 Task: Look for space in Yukuhashi, Japan from 12th August, 2023 to 16th August, 2023 for 8 adults in price range Rs.10000 to Rs.16000. Place can be private room with 8 bedrooms having 8 beds and 8 bathrooms. Property type can be house, flat, guest house, hotel. Amenities needed are: wifi, TV, free parkinig on premises, gym, breakfast. Booking option can be shelf check-in. Required host language is English.
Action: Mouse moved to (601, 127)
Screenshot: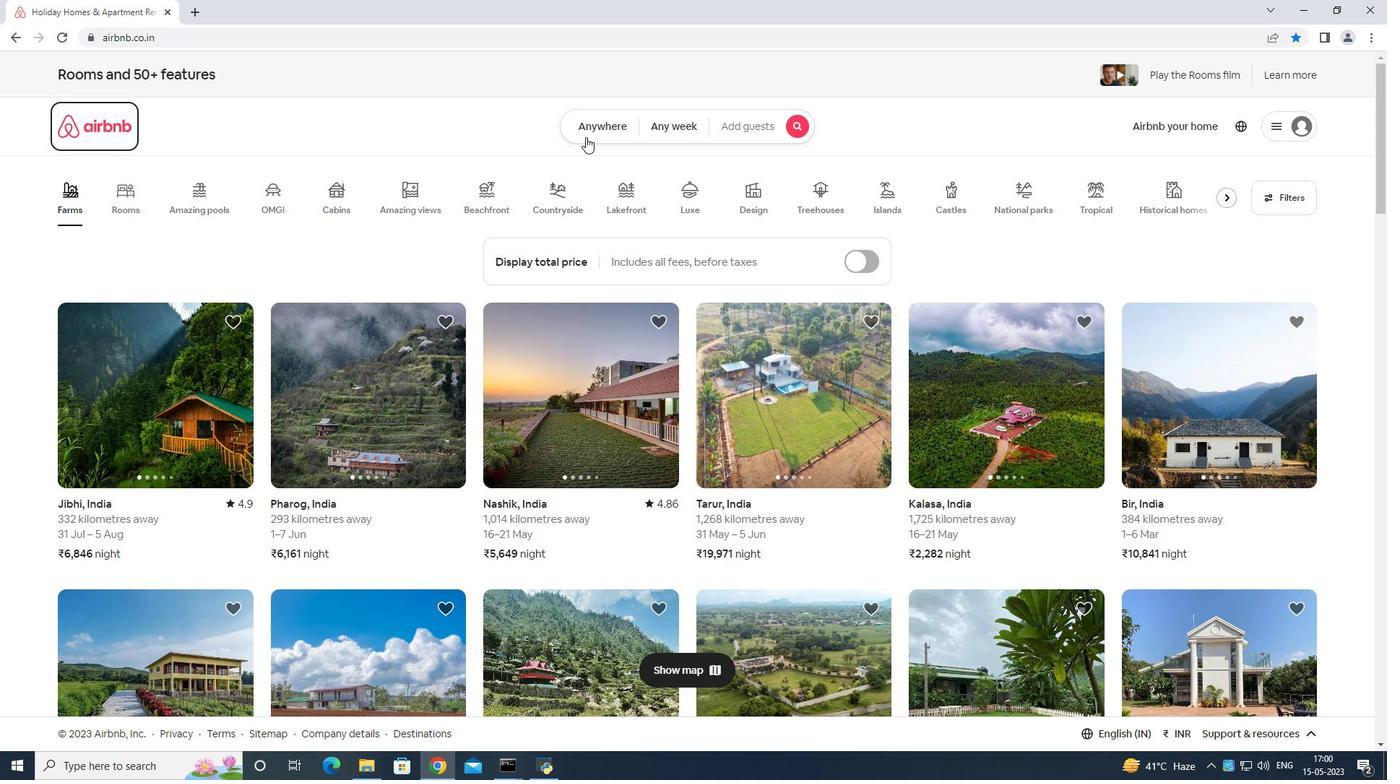 
Action: Mouse pressed left at (601, 127)
Screenshot: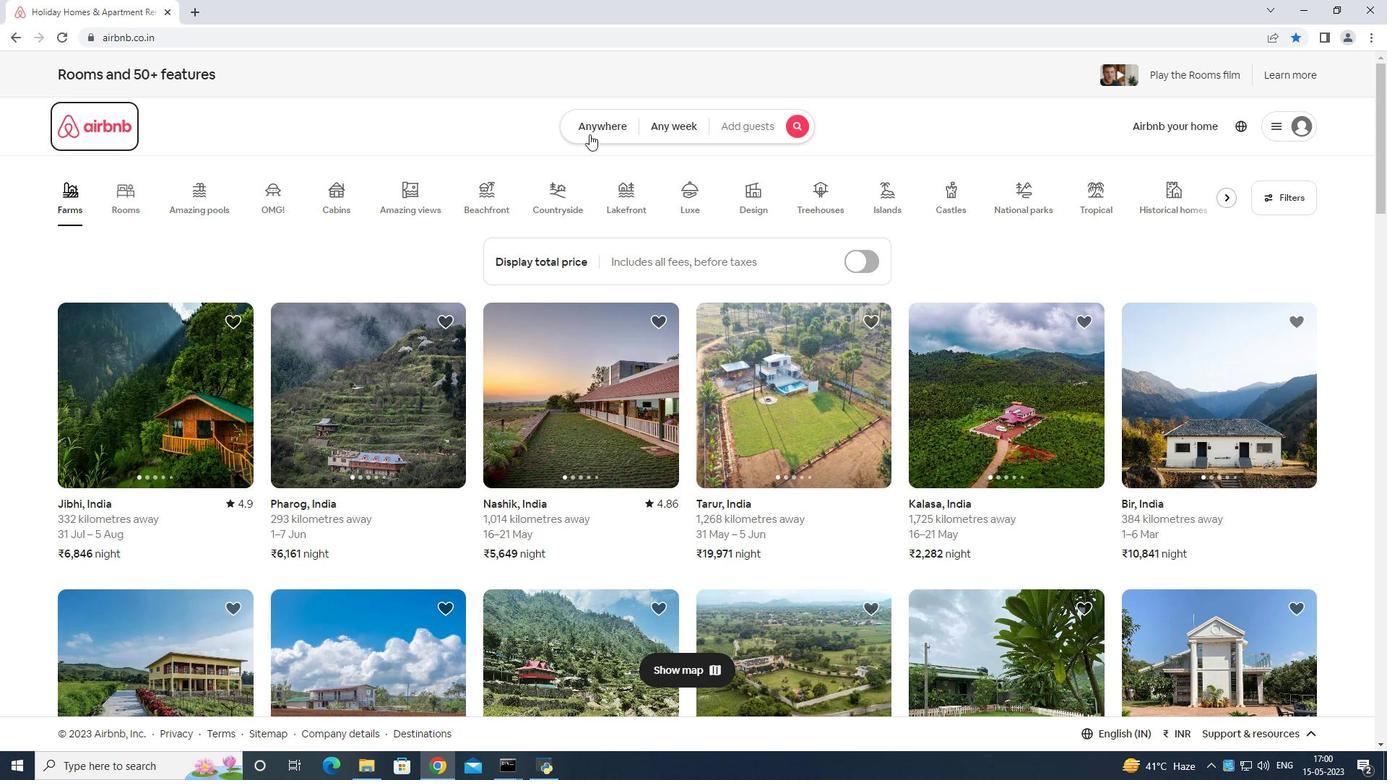 
Action: Mouse moved to (515, 171)
Screenshot: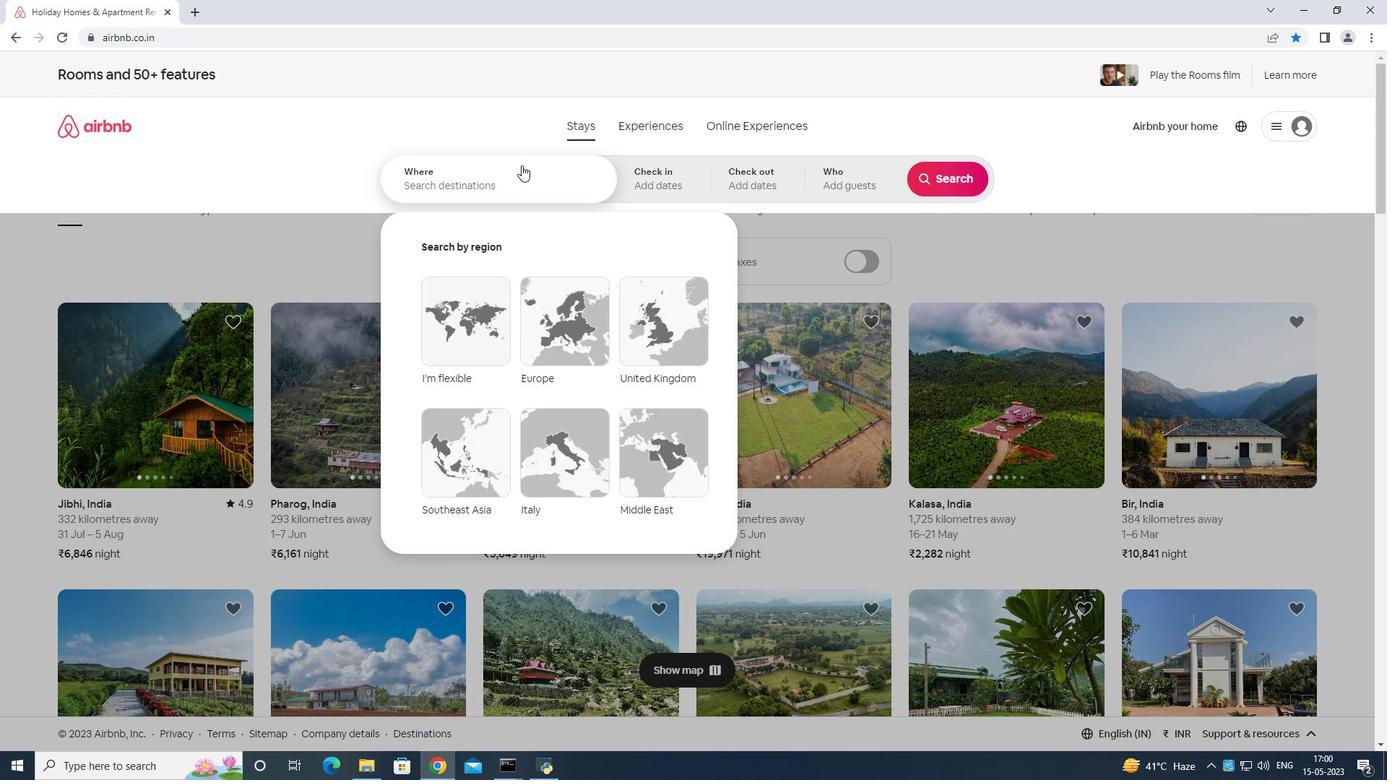 
Action: Mouse pressed left at (515, 171)
Screenshot: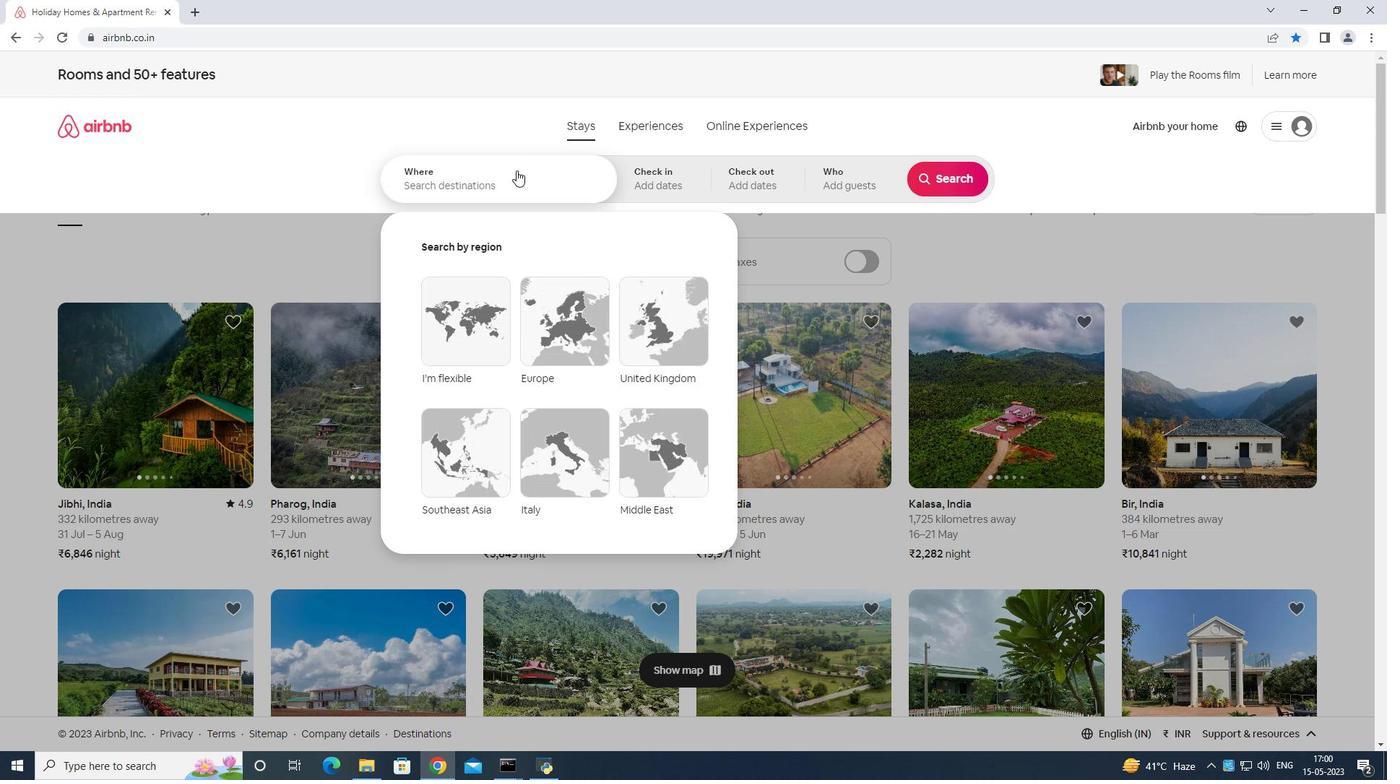 
Action: Mouse moved to (568, 200)
Screenshot: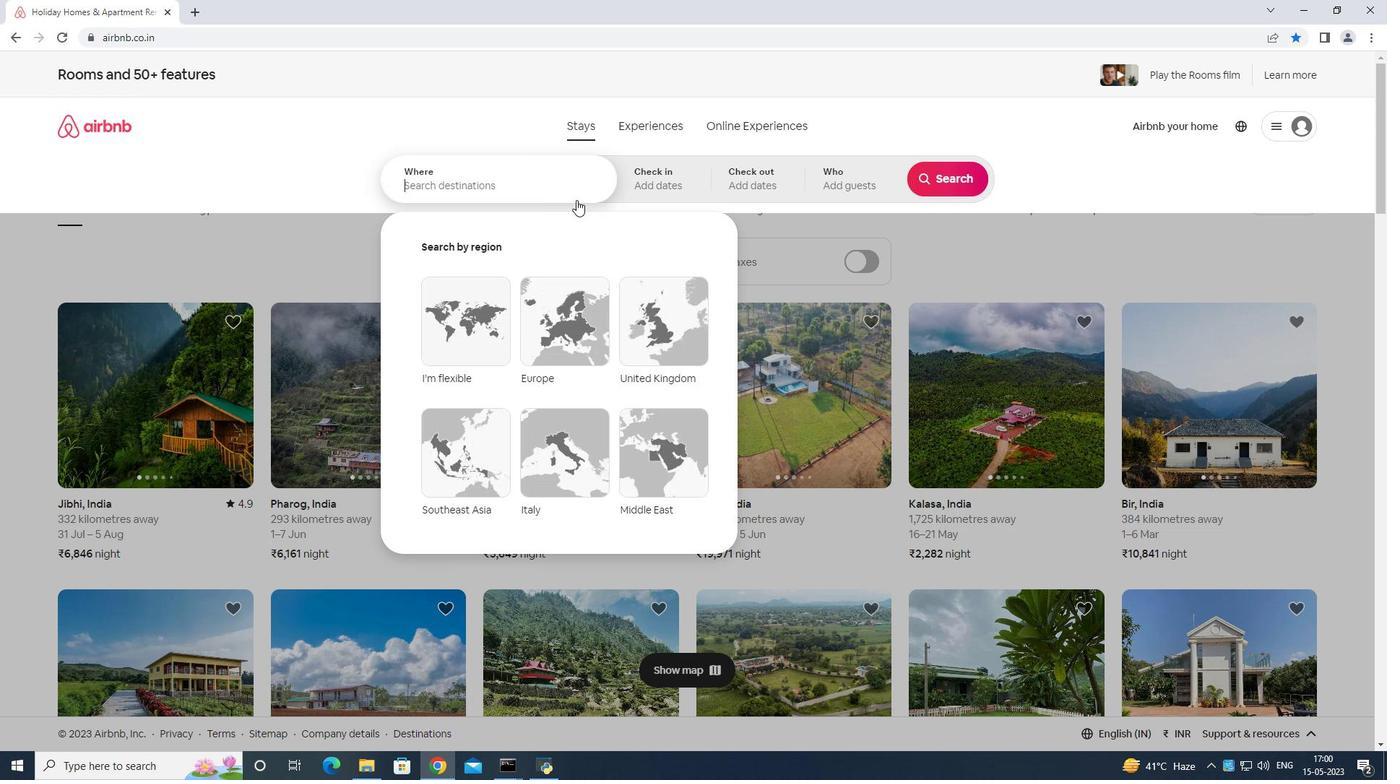 
Action: Key pressed <Key.shift>Yukuhashi<Key.space>japan<Key.enter>
Screenshot: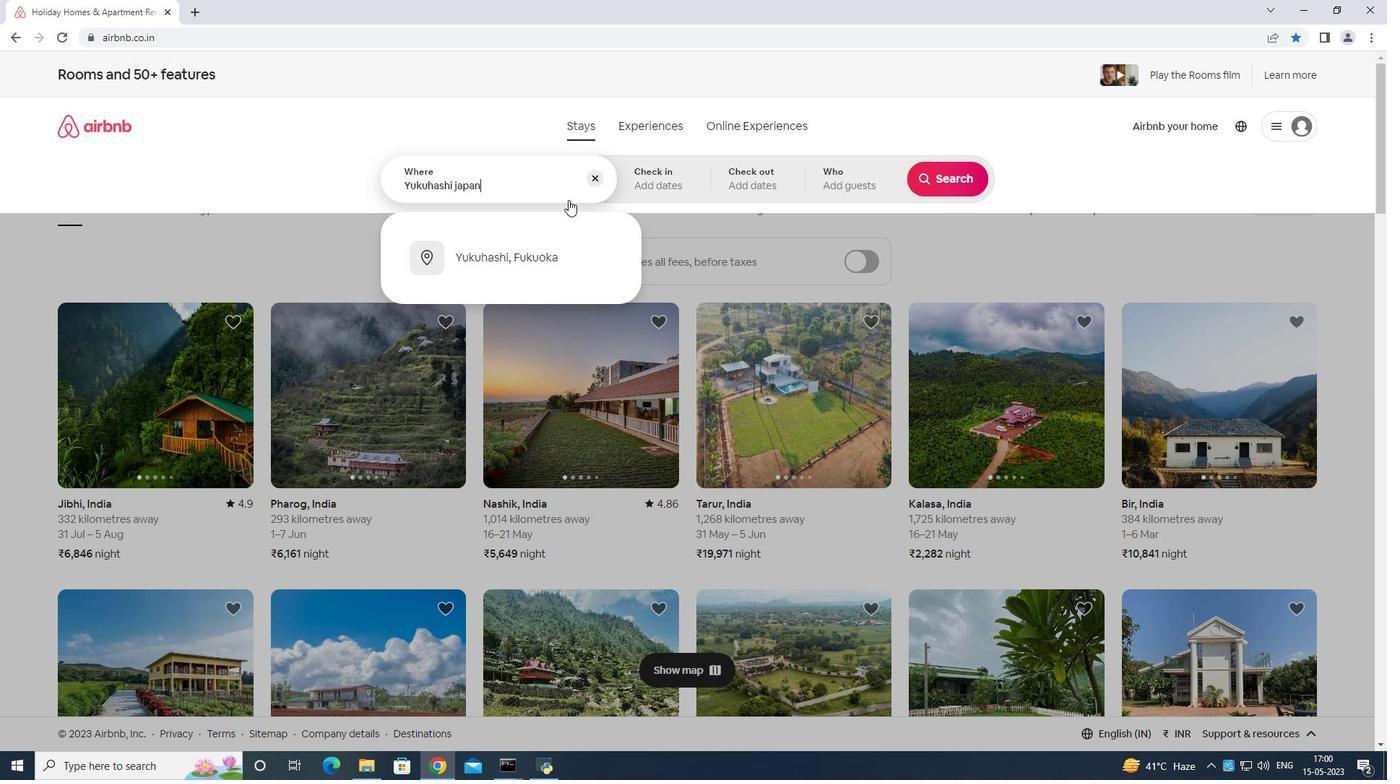 
Action: Mouse moved to (948, 294)
Screenshot: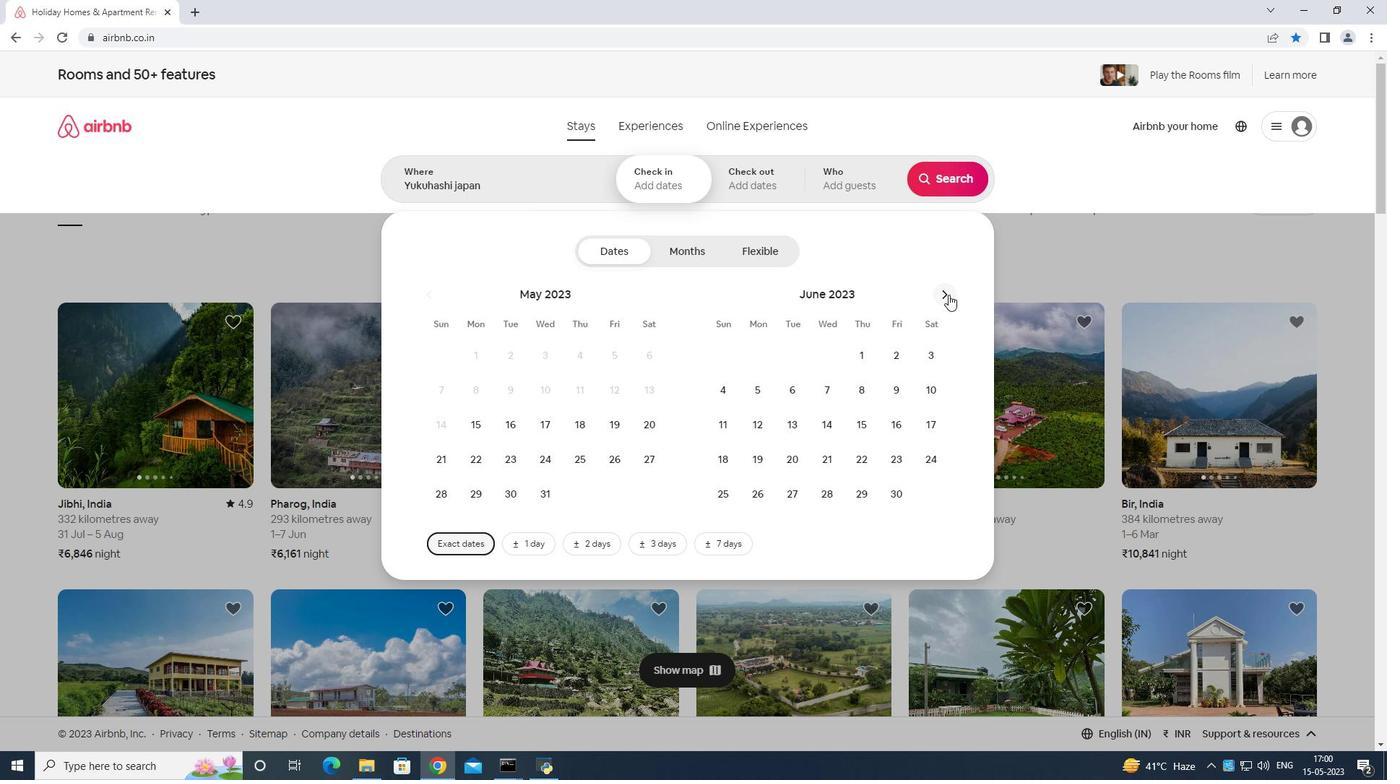 
Action: Mouse pressed left at (948, 294)
Screenshot: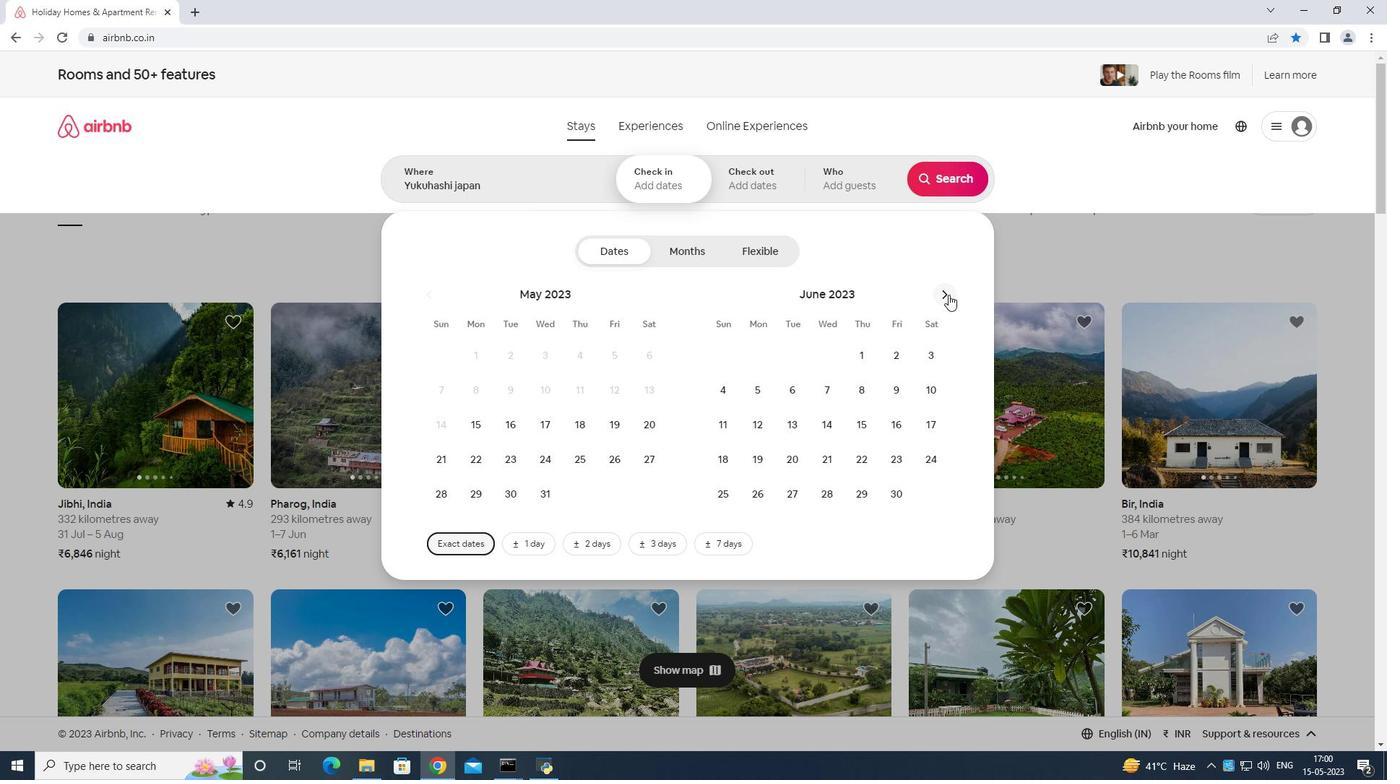 
Action: Mouse pressed left at (948, 294)
Screenshot: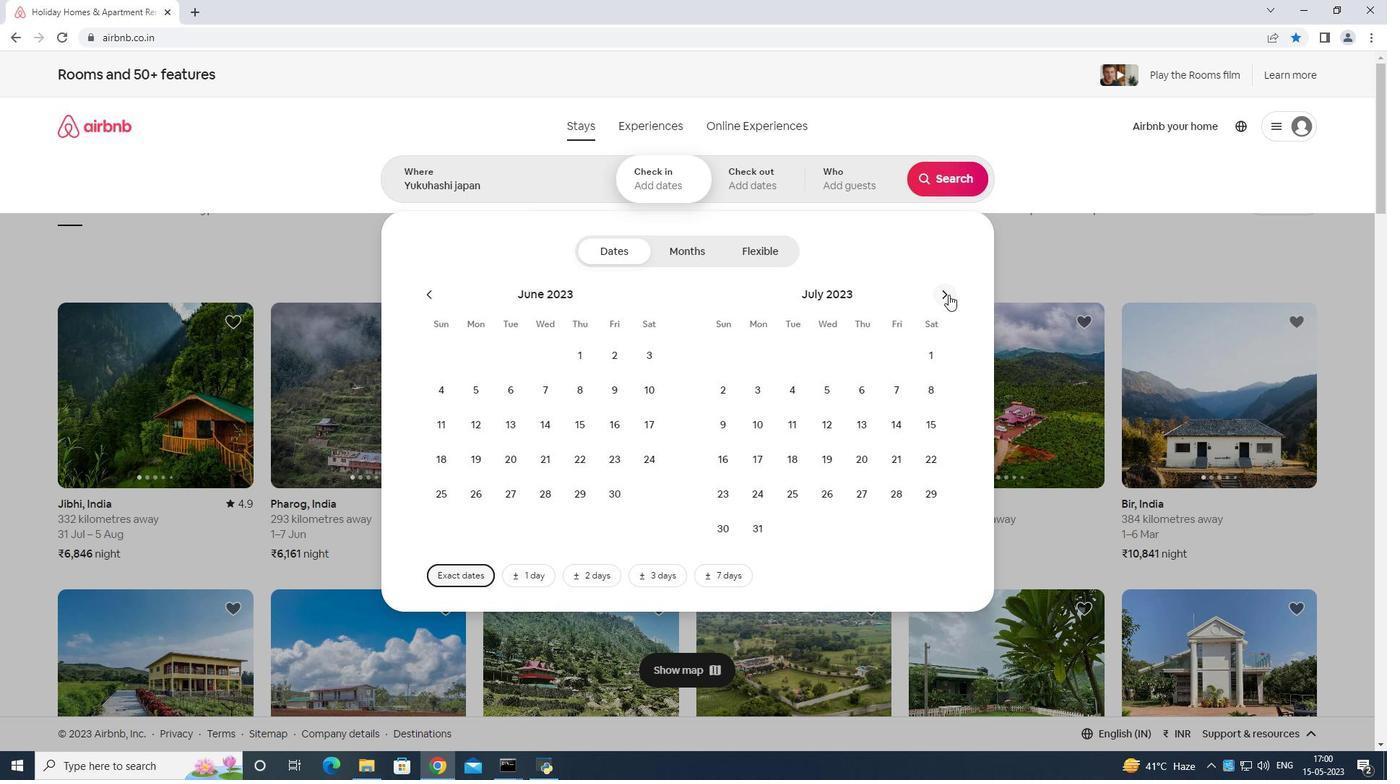 
Action: Mouse moved to (919, 382)
Screenshot: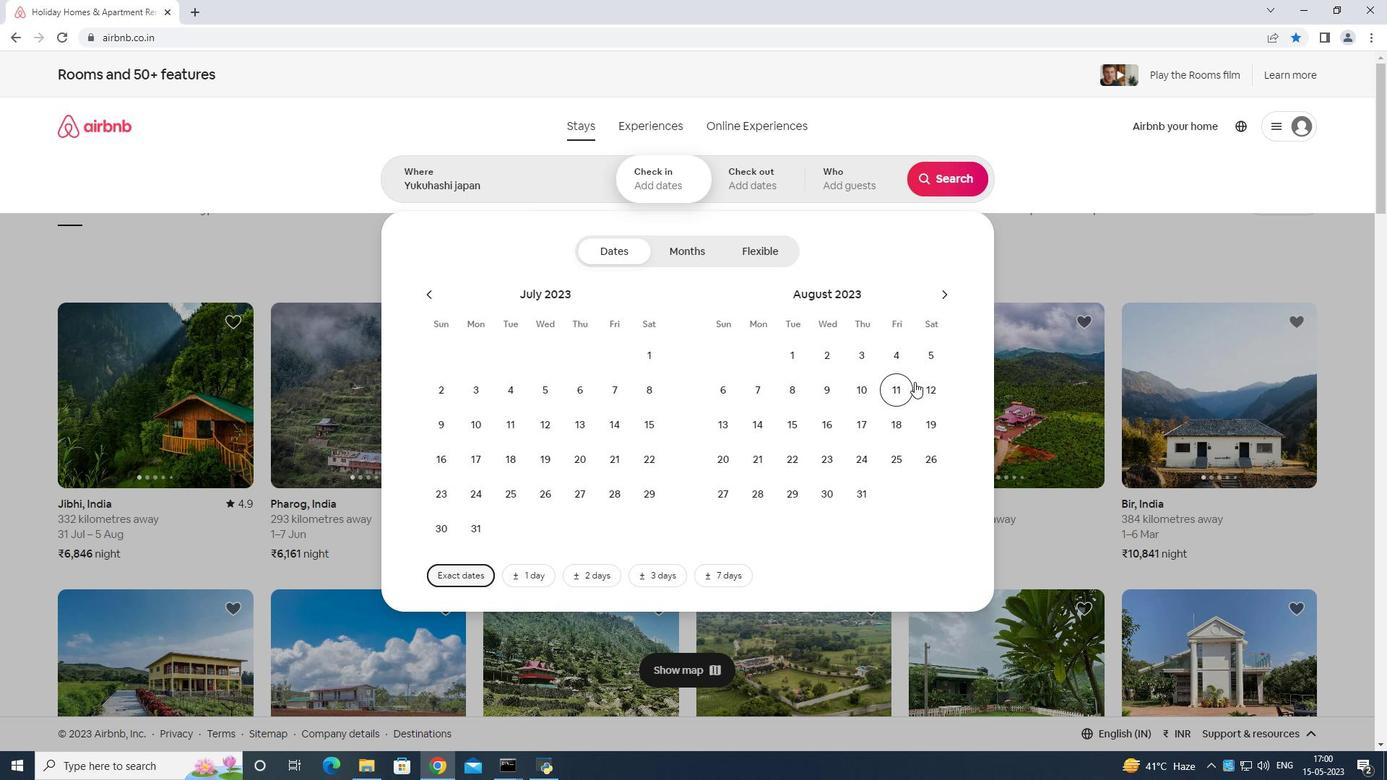 
Action: Mouse pressed left at (919, 382)
Screenshot: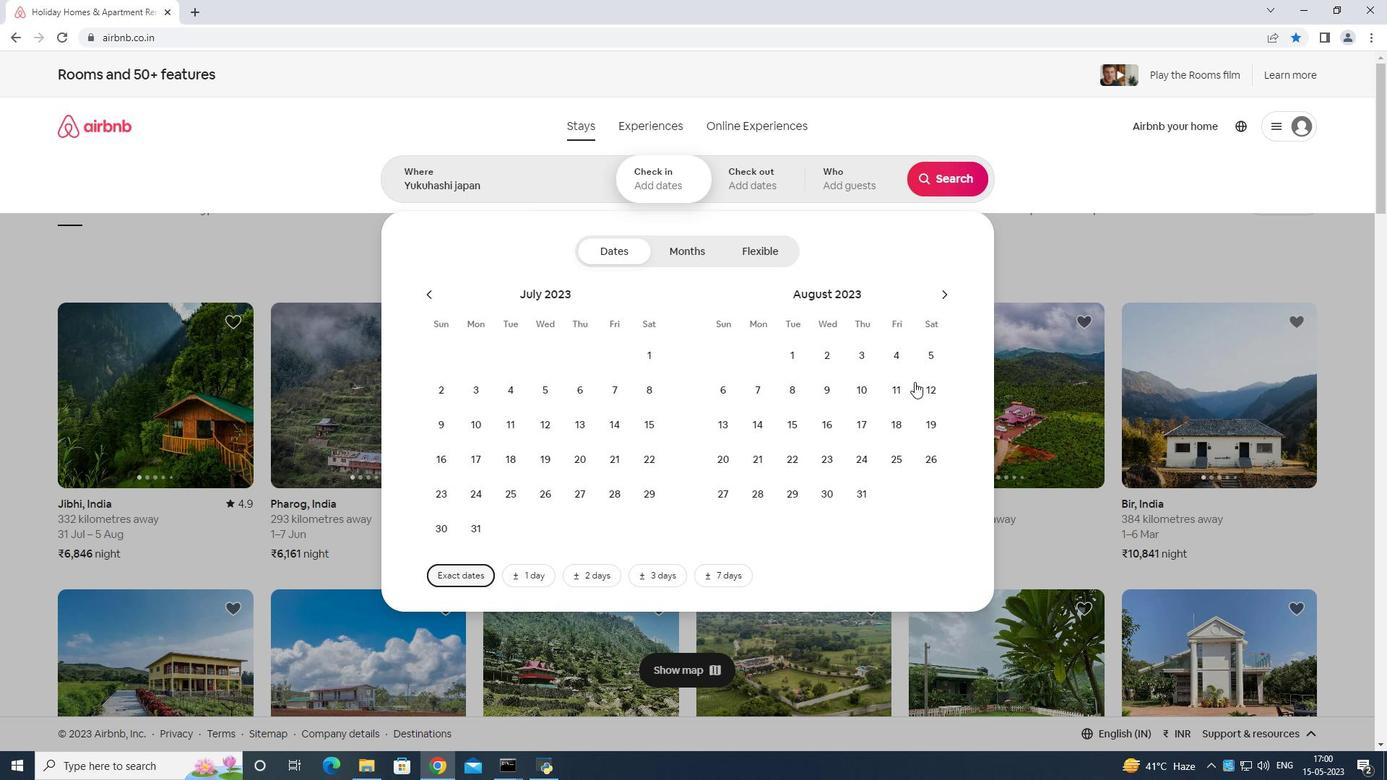 
Action: Mouse moved to (821, 416)
Screenshot: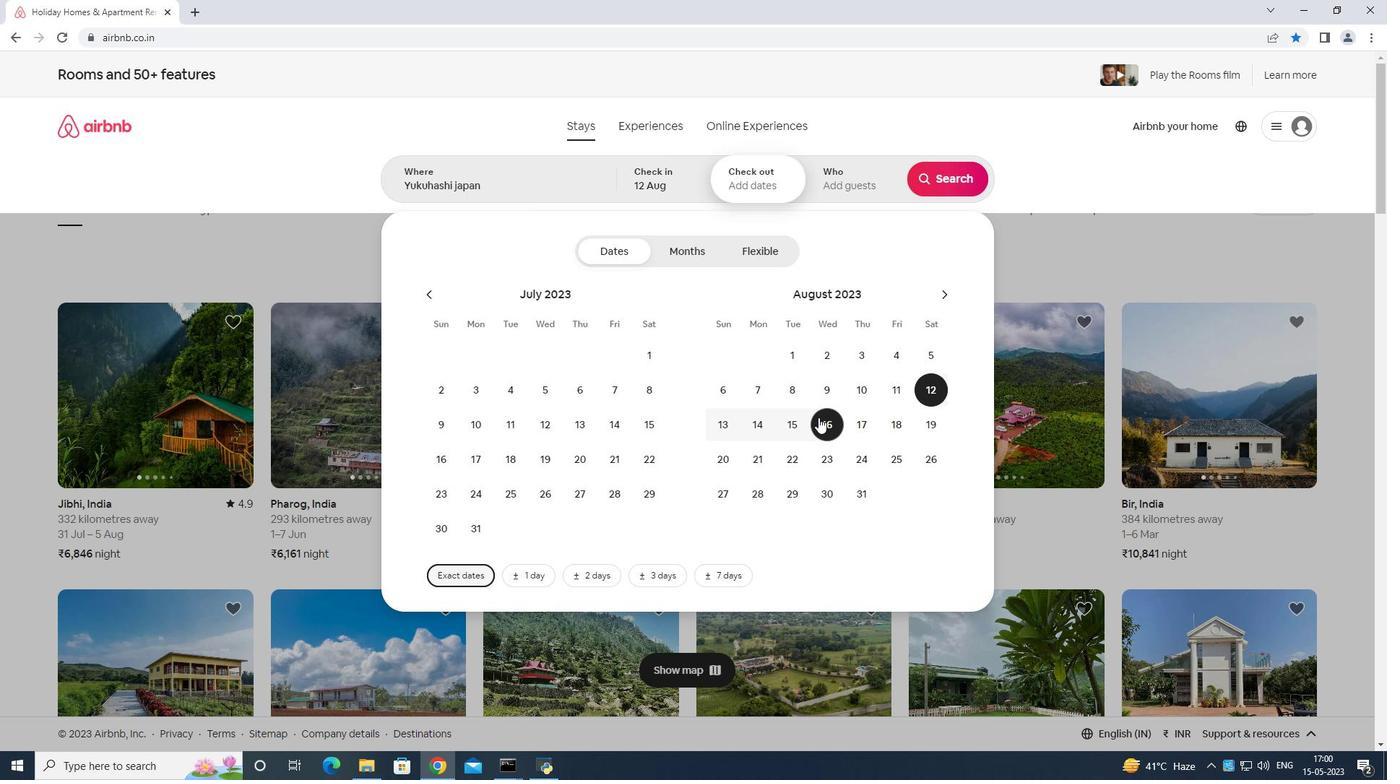 
Action: Mouse pressed left at (821, 416)
Screenshot: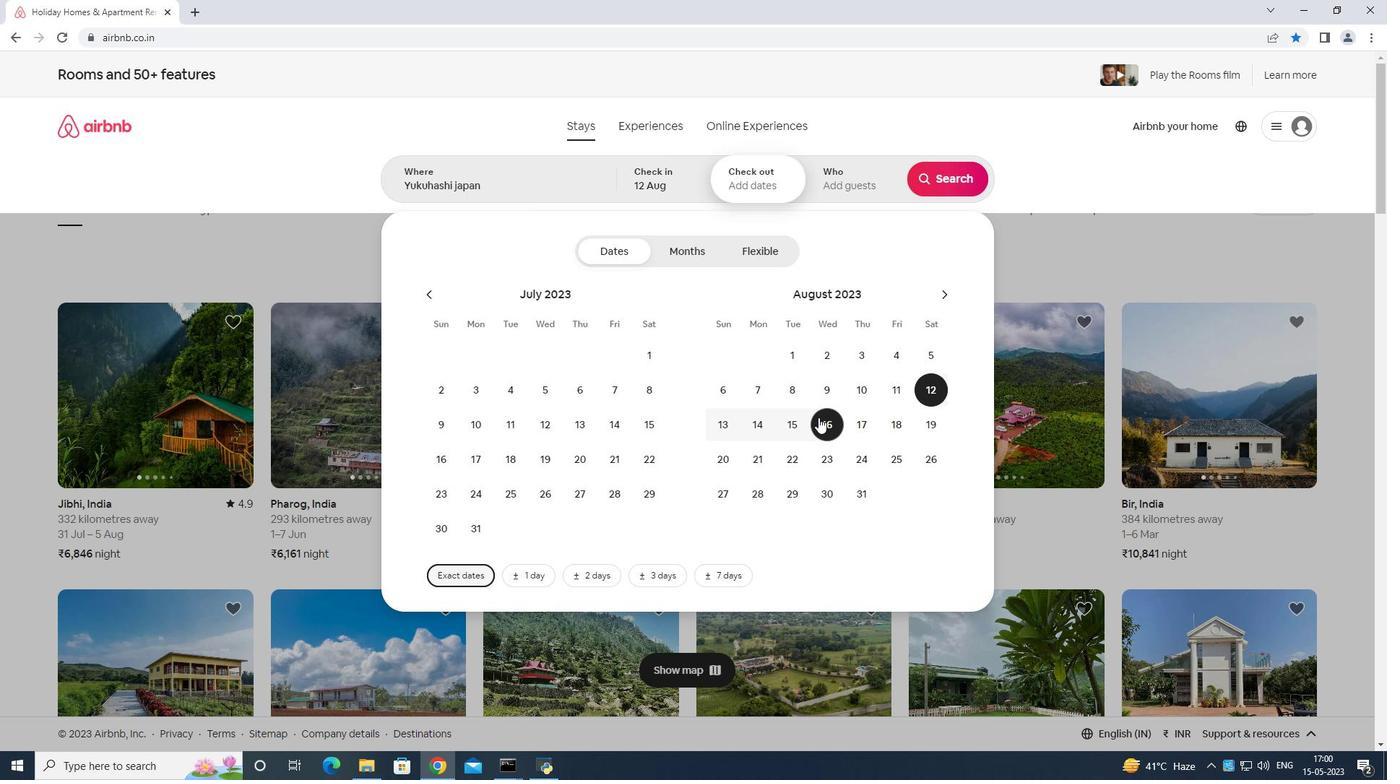 
Action: Mouse moved to (841, 187)
Screenshot: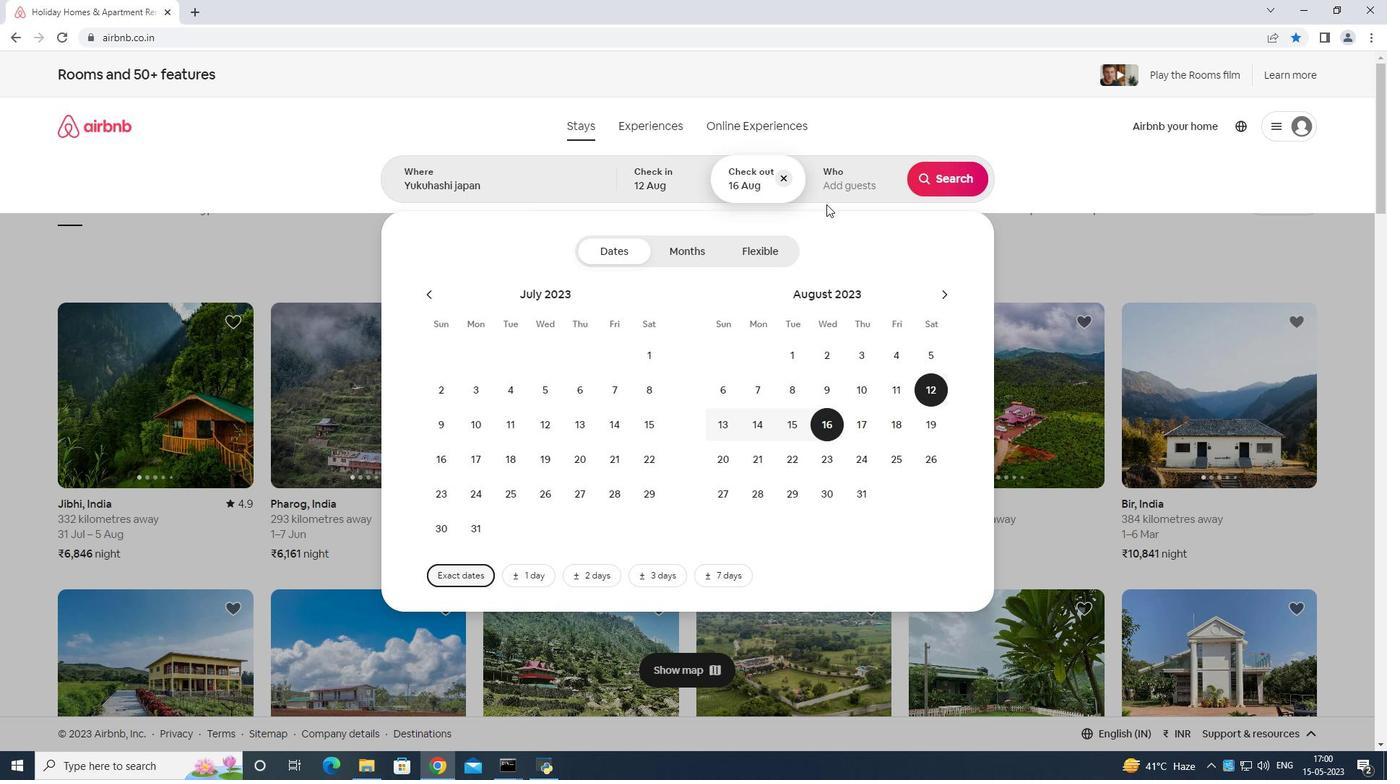 
Action: Mouse pressed left at (841, 187)
Screenshot: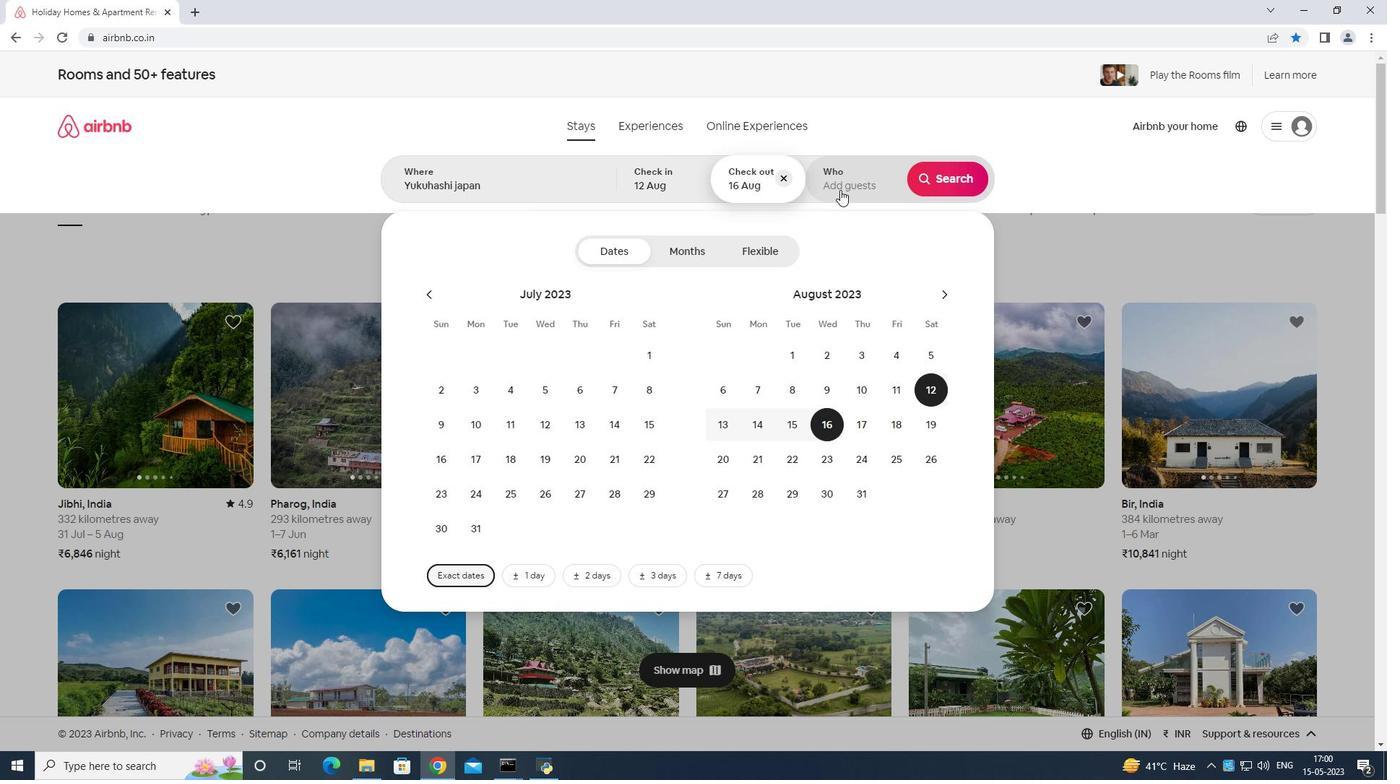
Action: Mouse moved to (945, 255)
Screenshot: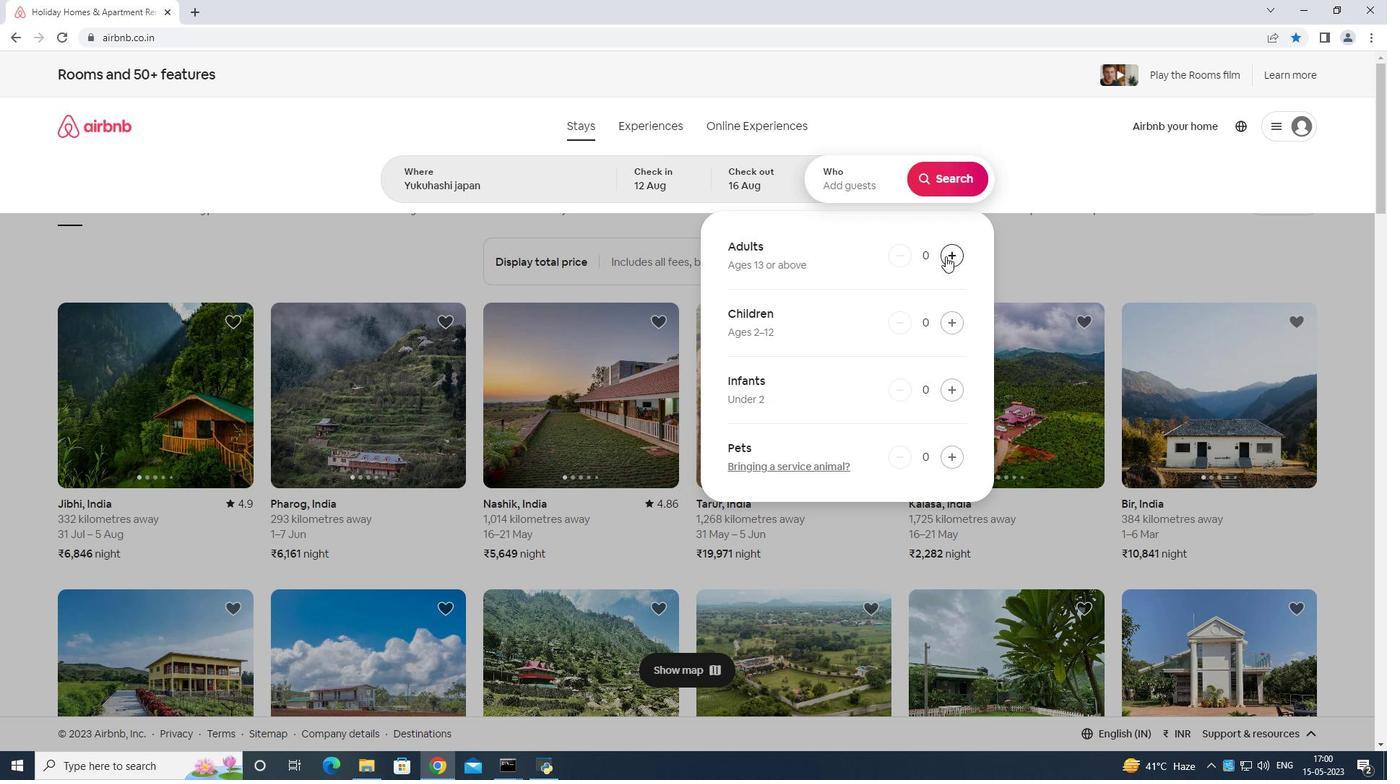 
Action: Mouse pressed left at (945, 255)
Screenshot: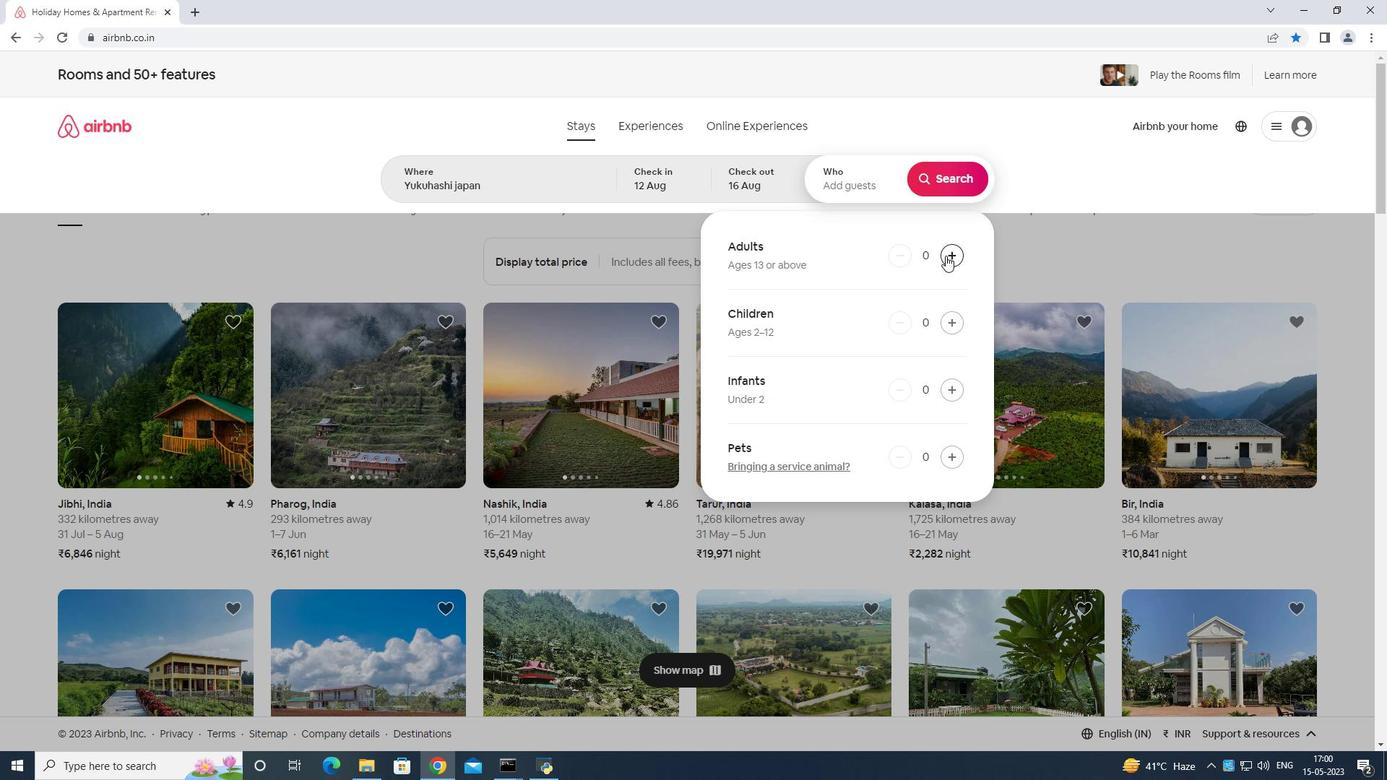 
Action: Mouse pressed left at (945, 255)
Screenshot: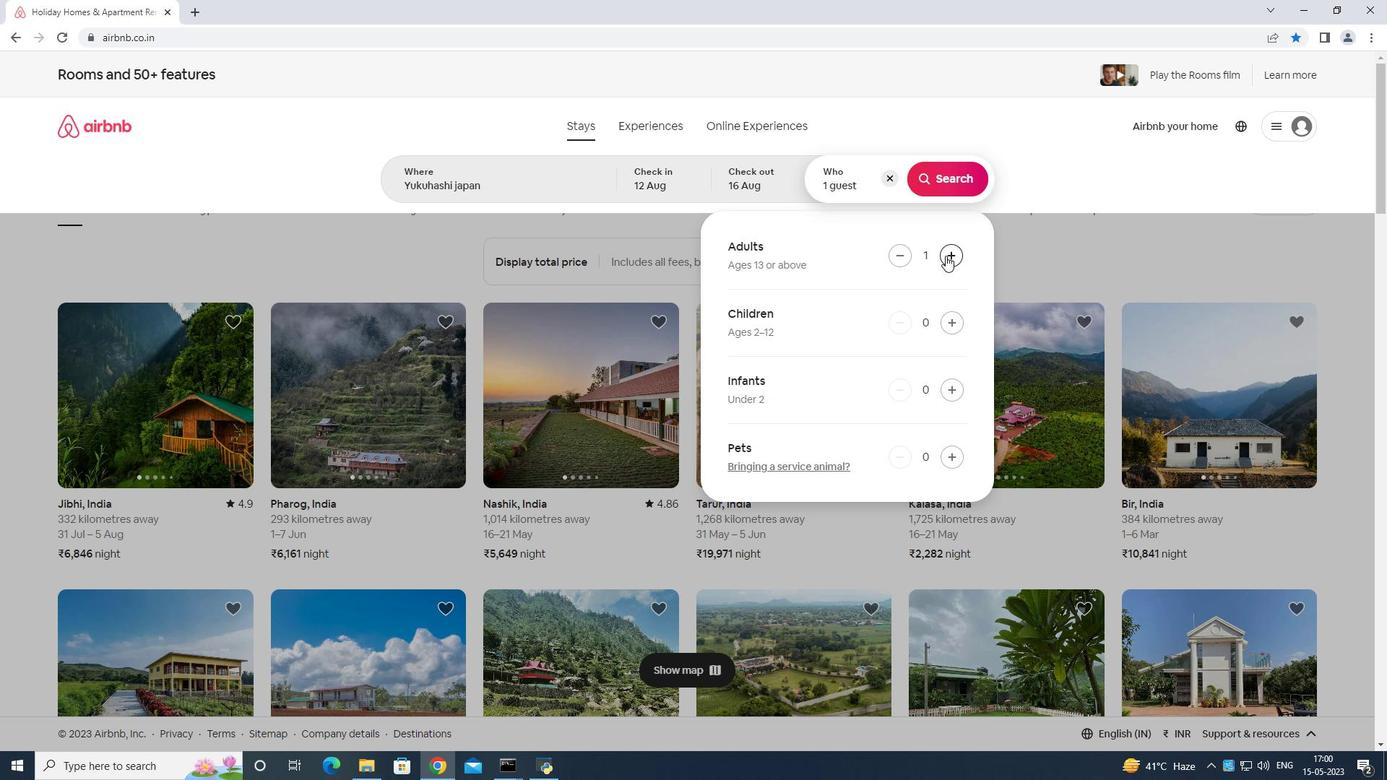 
Action: Mouse pressed left at (945, 255)
Screenshot: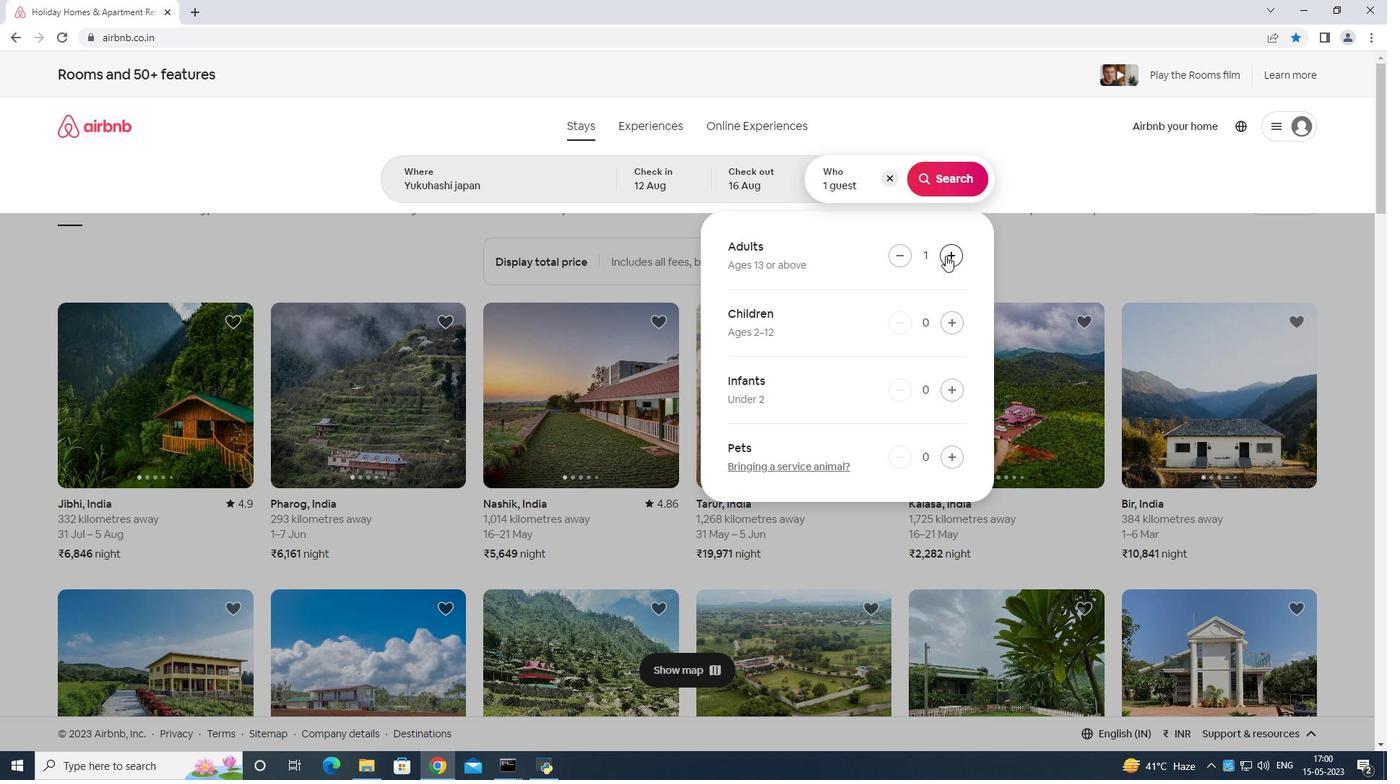 
Action: Mouse pressed left at (945, 255)
Screenshot: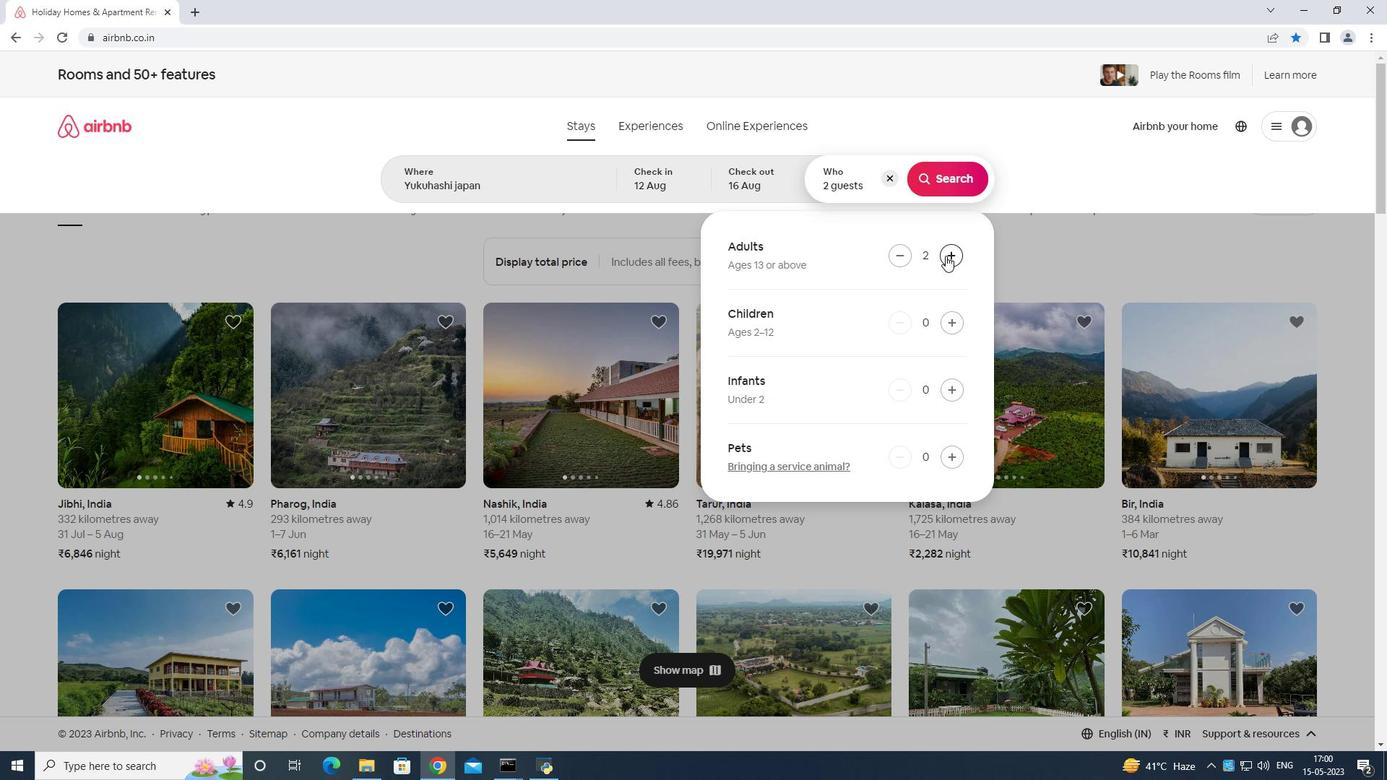 
Action: Mouse pressed left at (945, 255)
Screenshot: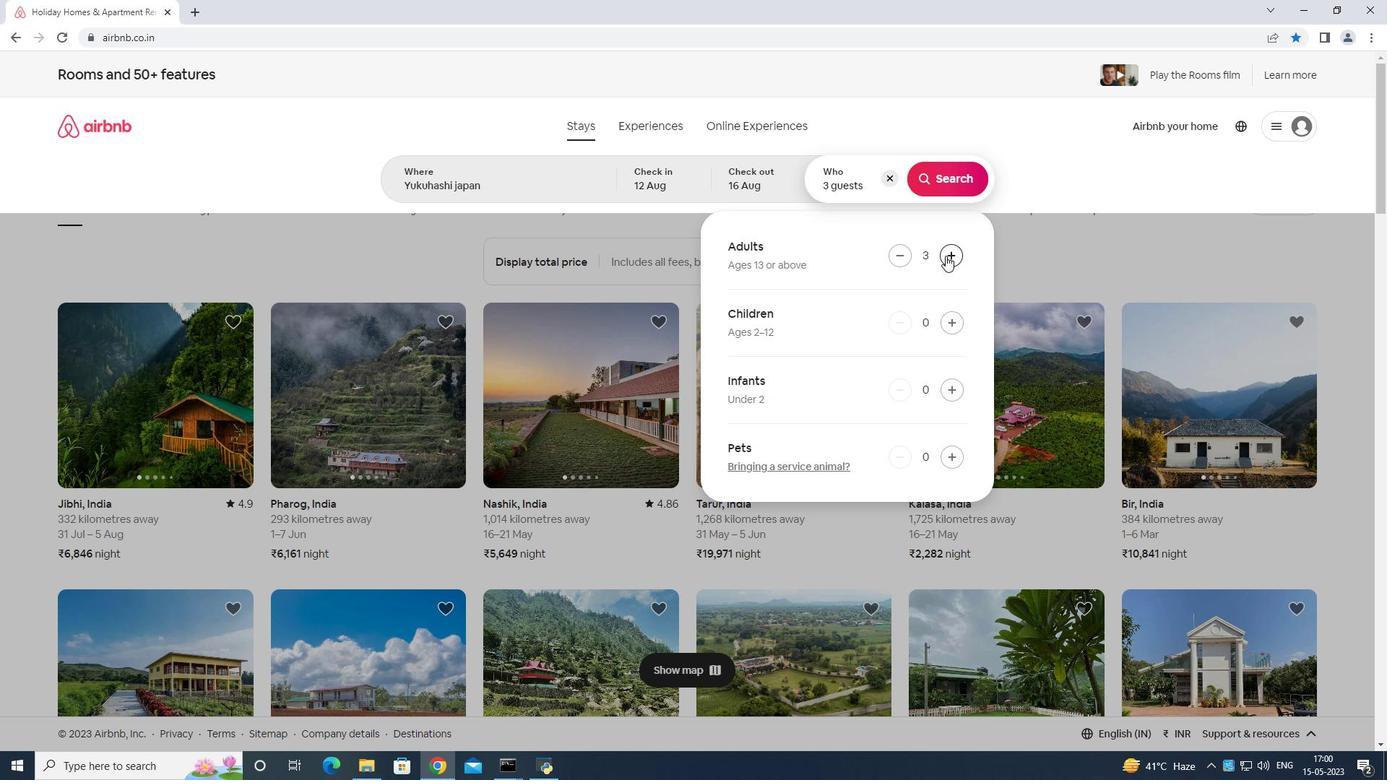 
Action: Mouse pressed left at (945, 255)
Screenshot: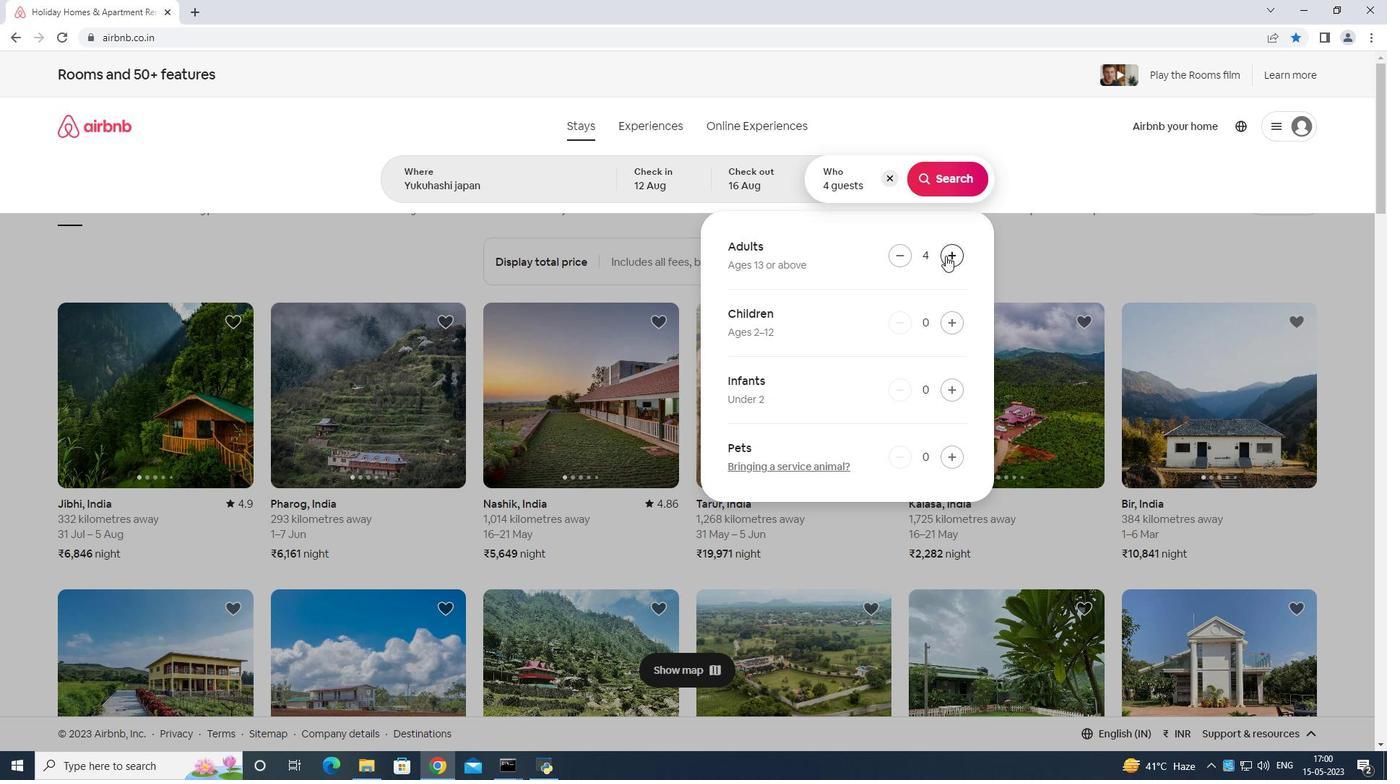 
Action: Mouse pressed left at (945, 255)
Screenshot: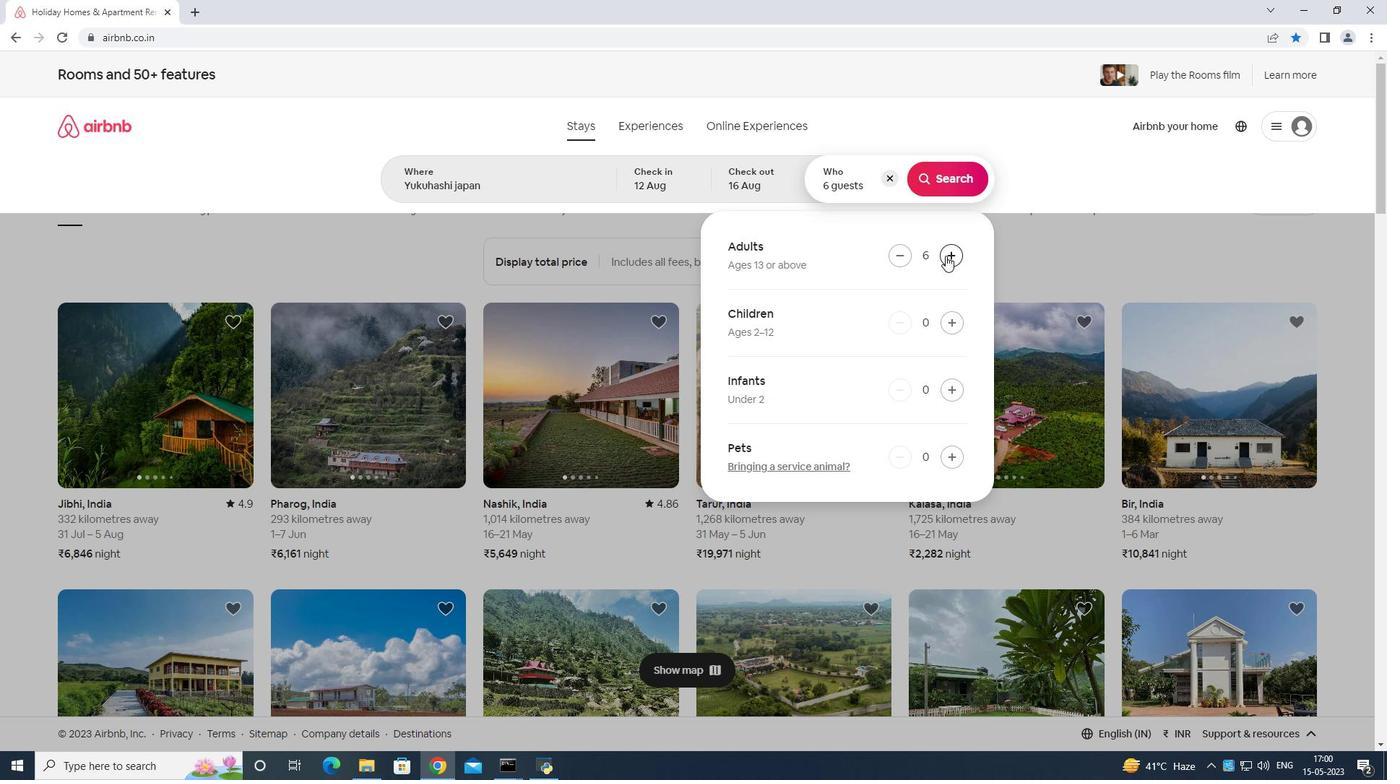 
Action: Mouse moved to (947, 252)
Screenshot: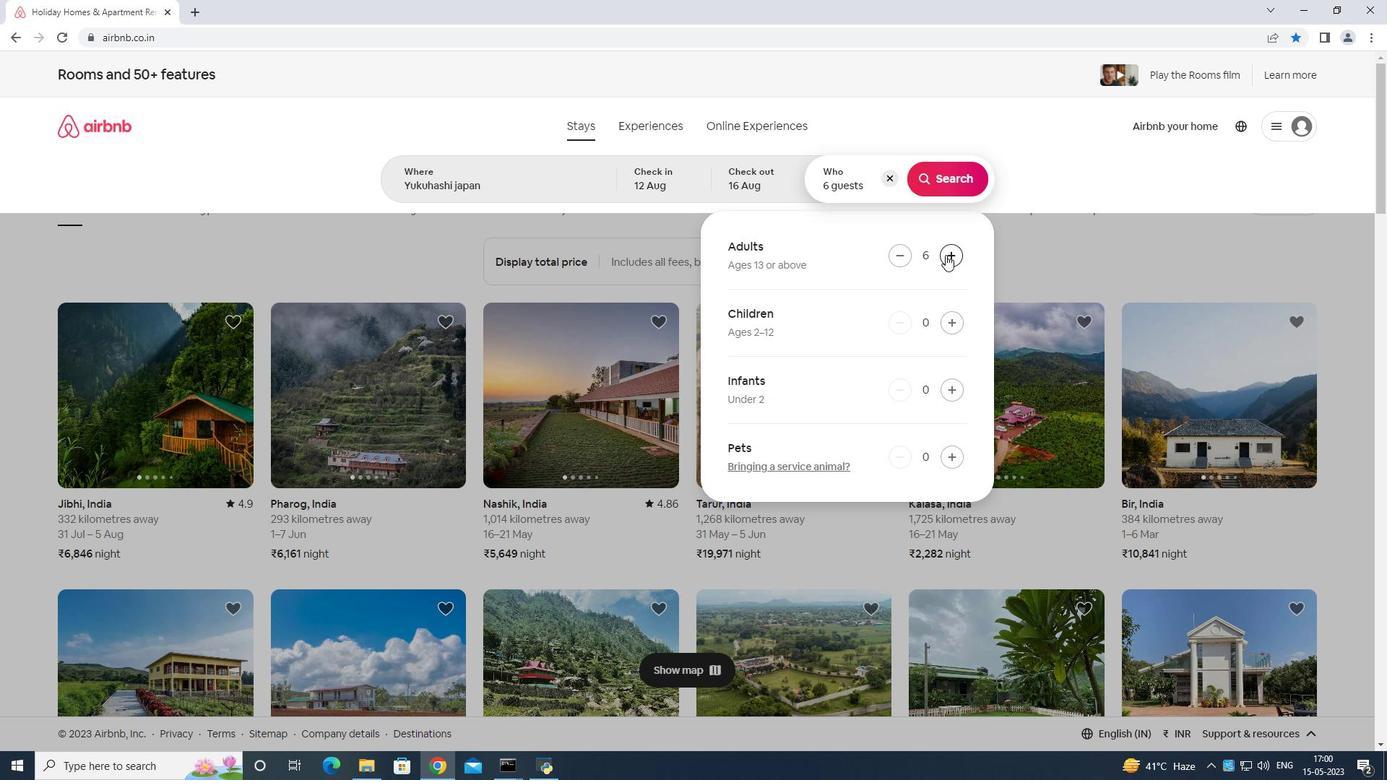 
Action: Mouse pressed left at (947, 252)
Screenshot: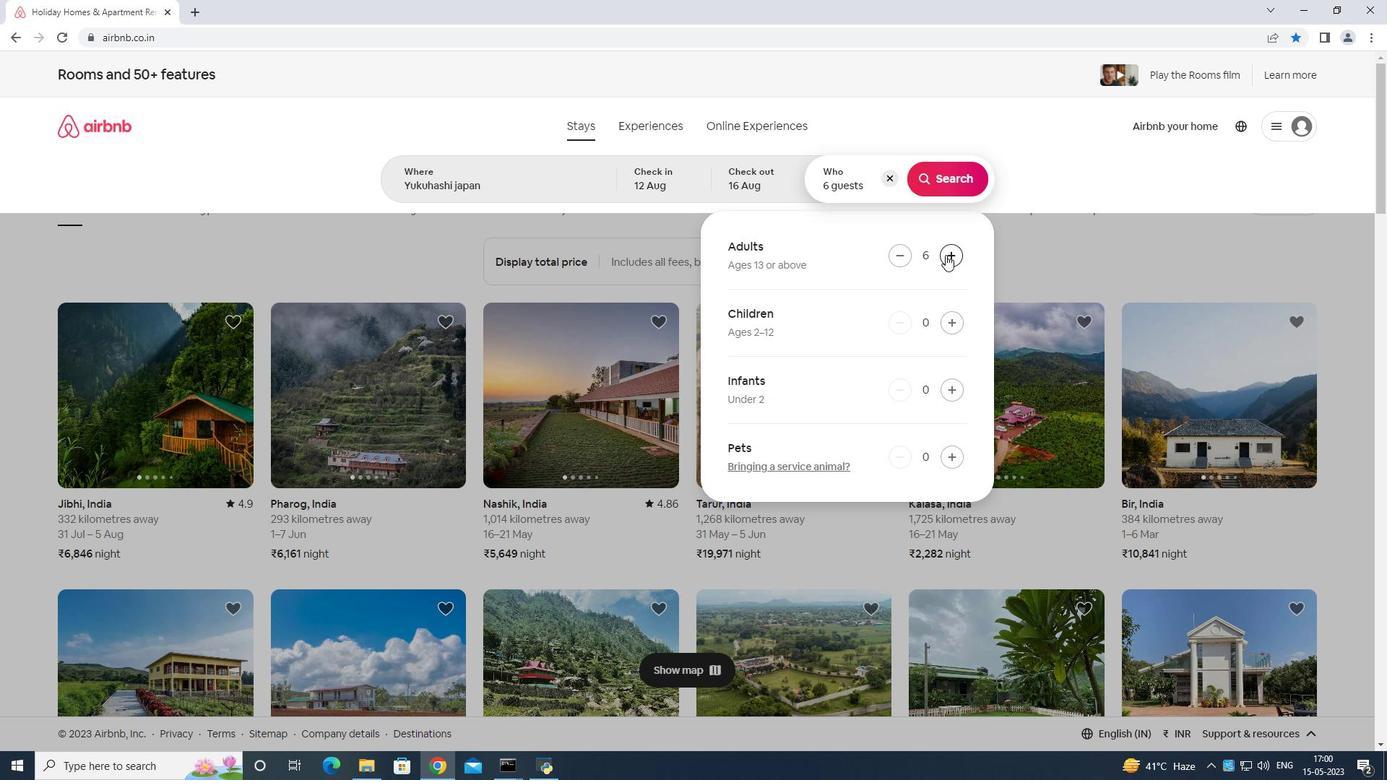 
Action: Mouse moved to (953, 187)
Screenshot: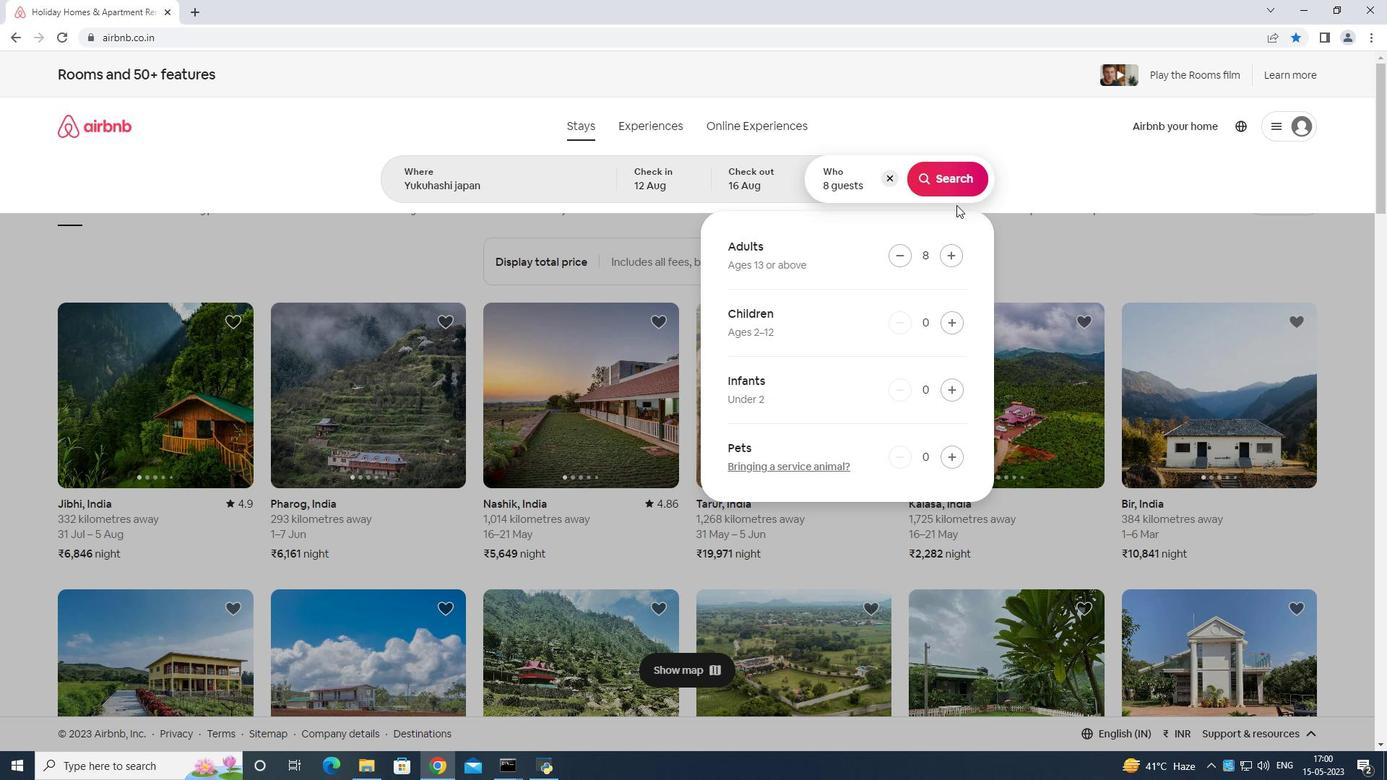 
Action: Mouse pressed left at (953, 187)
Screenshot: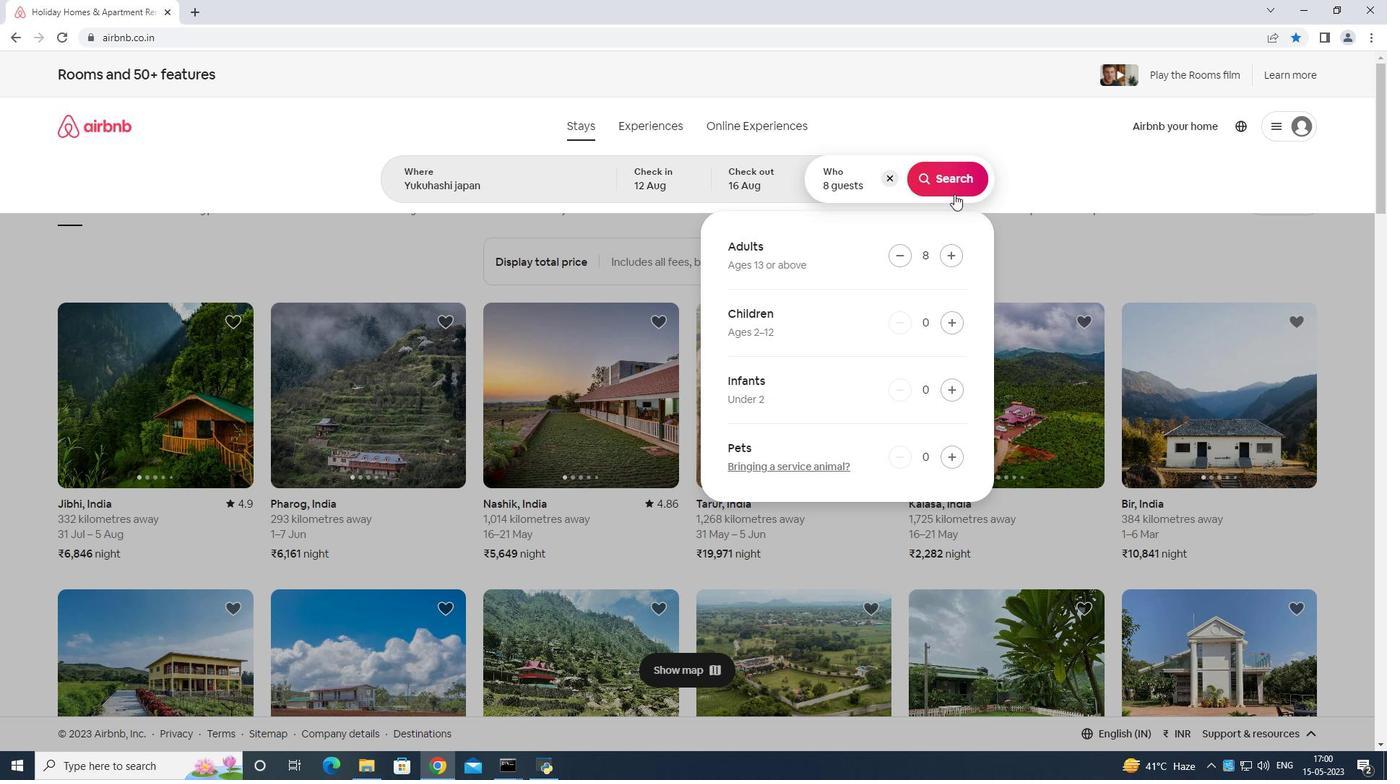 
Action: Mouse moved to (1312, 130)
Screenshot: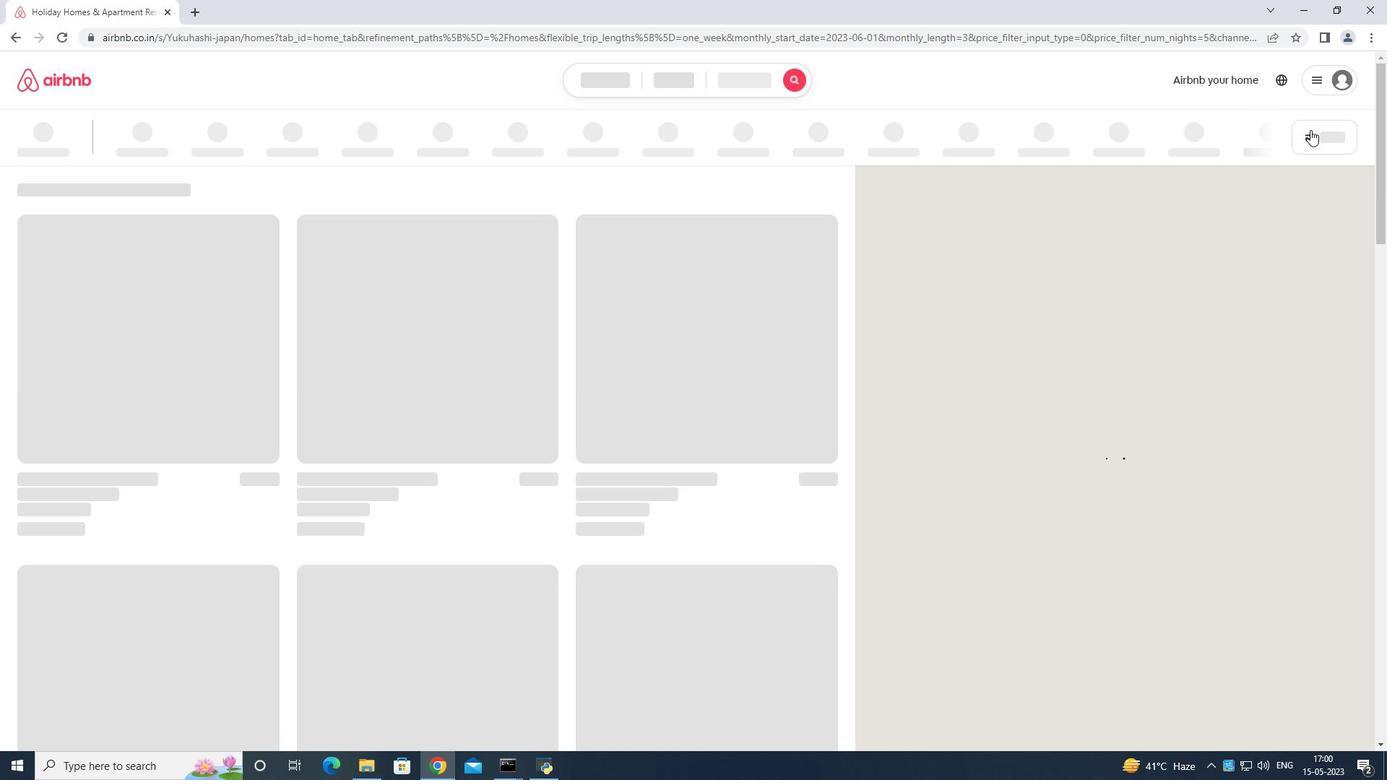 
Action: Mouse pressed left at (1312, 130)
Screenshot: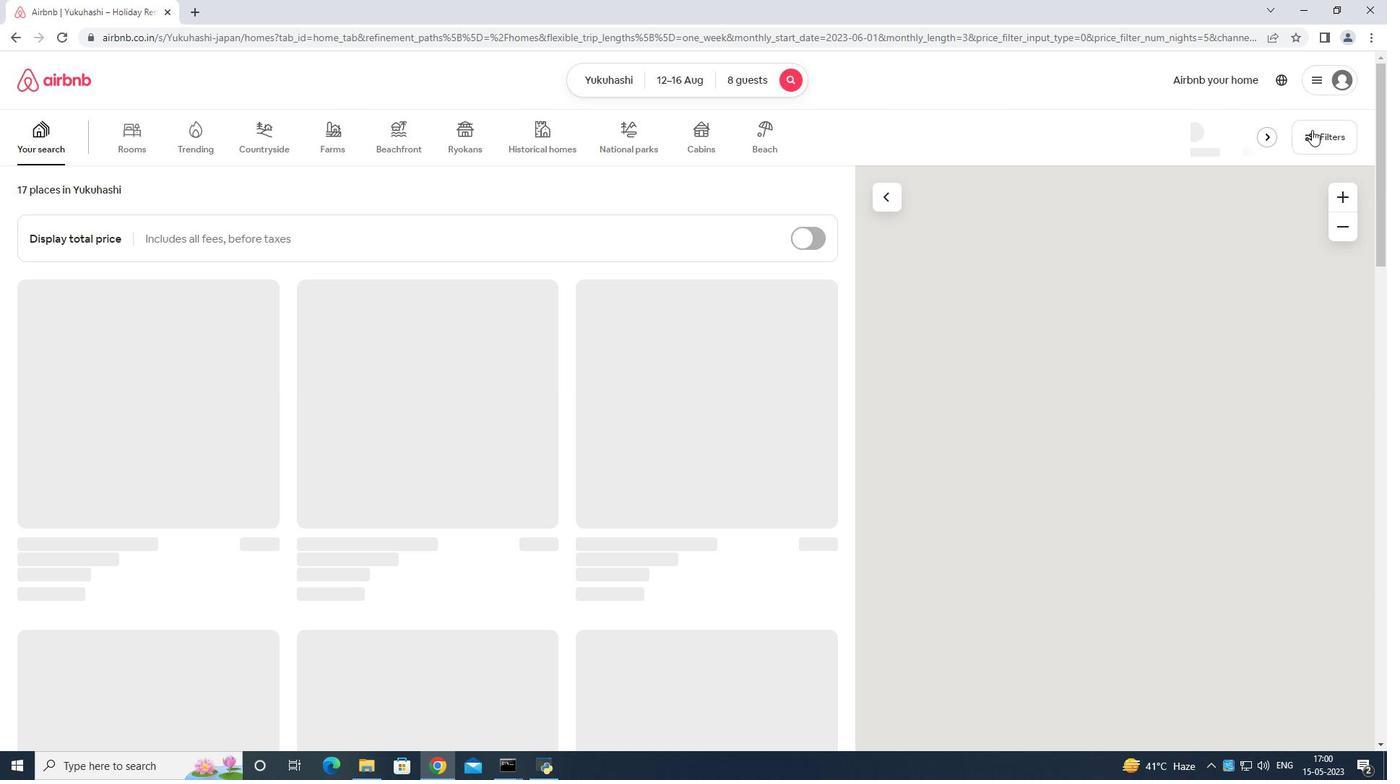 
Action: Mouse moved to (594, 476)
Screenshot: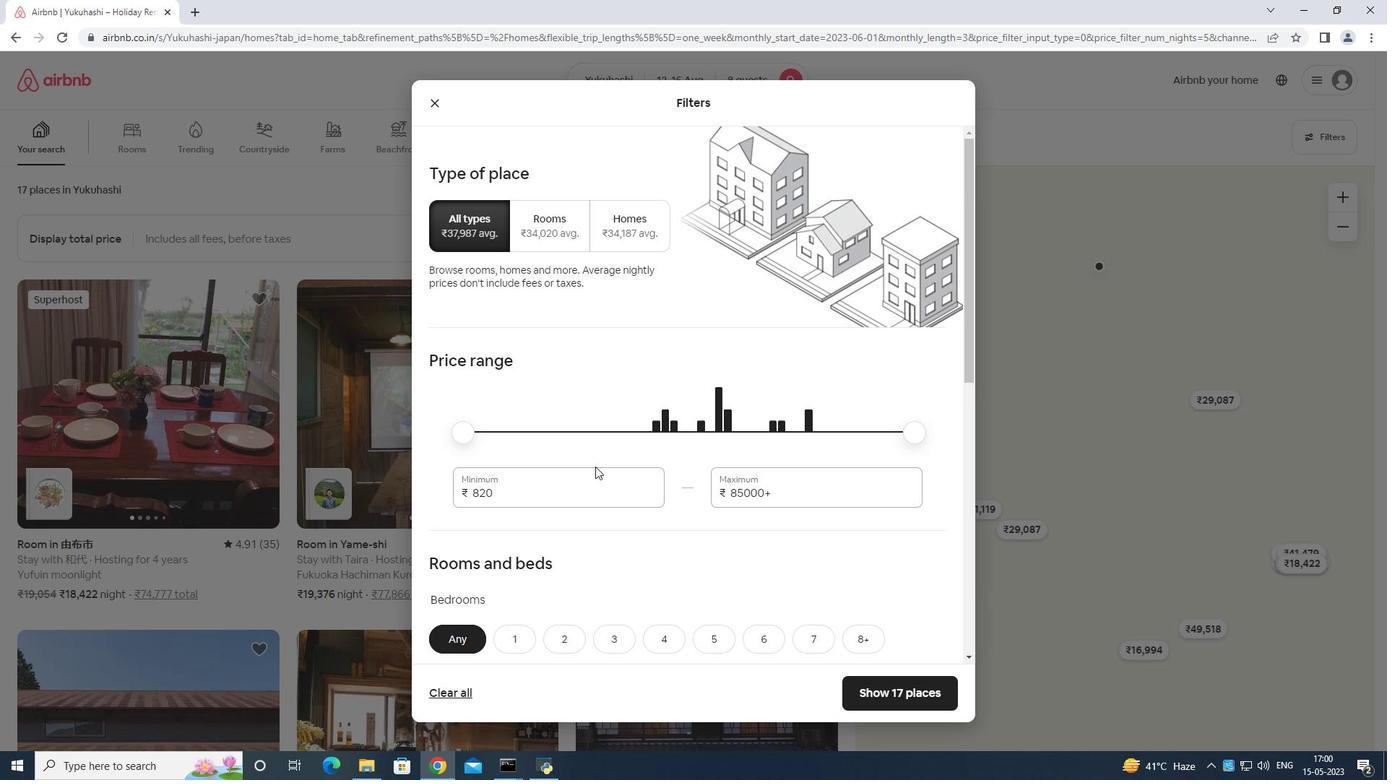 
Action: Mouse pressed left at (594, 476)
Screenshot: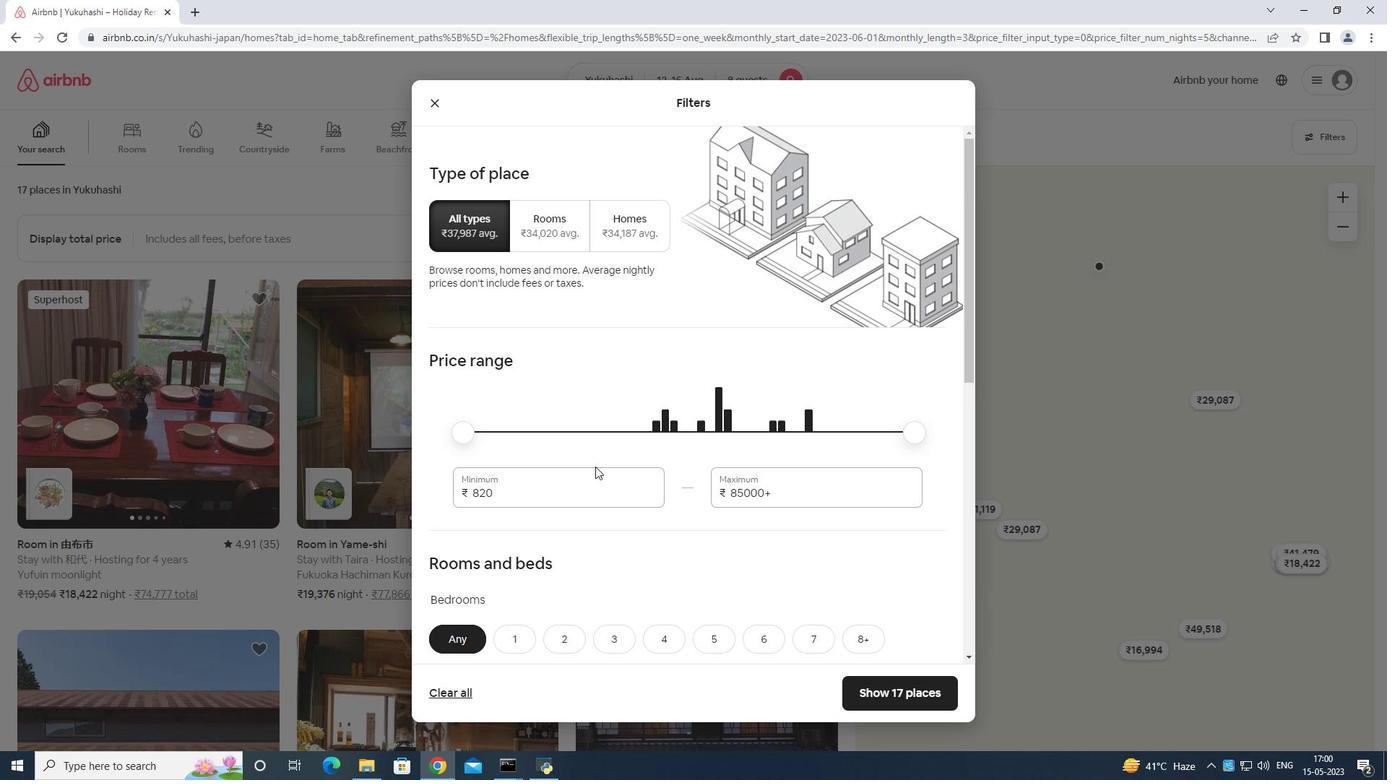 
Action: Mouse moved to (595, 469)
Screenshot: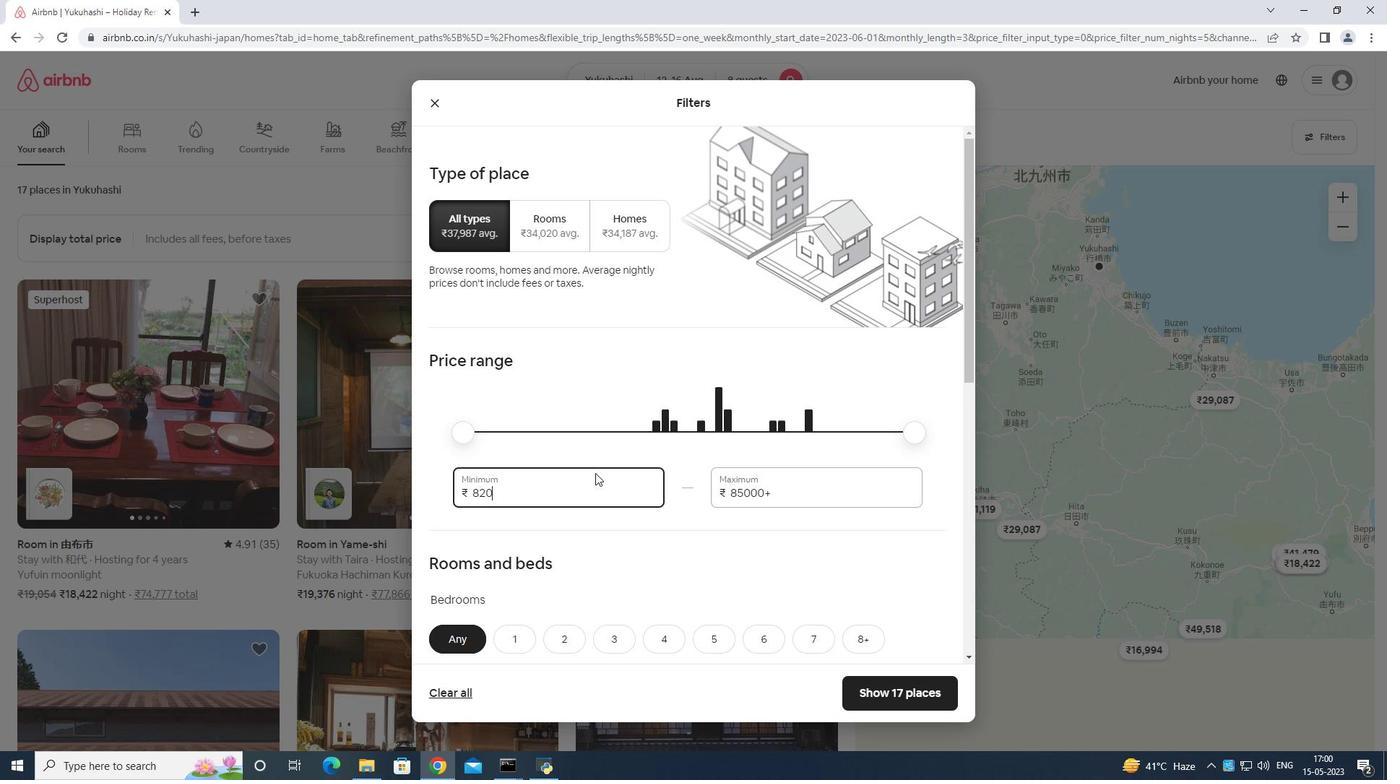 
Action: Key pressed <Key.backspace><Key.backspace><Key.backspace><Key.backspace>100
Screenshot: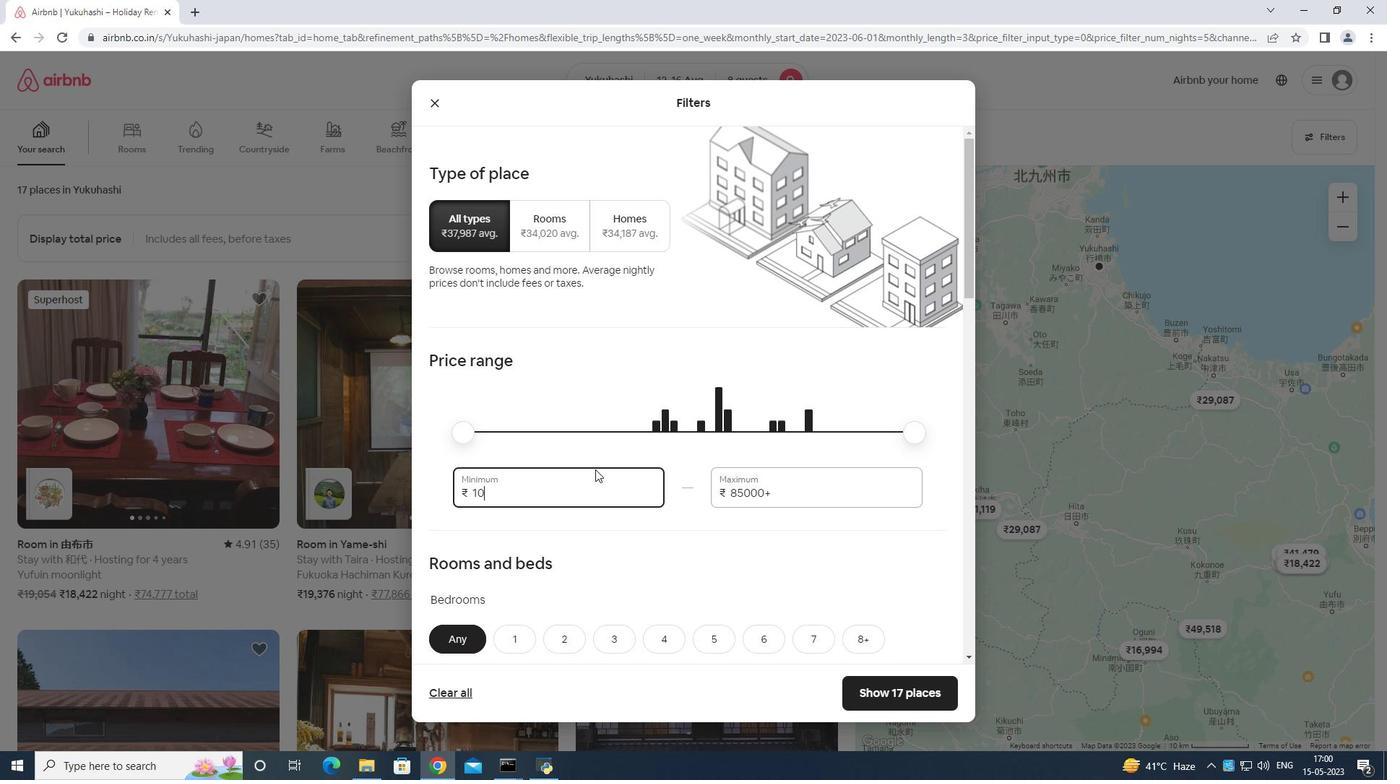 
Action: Mouse moved to (619, 471)
Screenshot: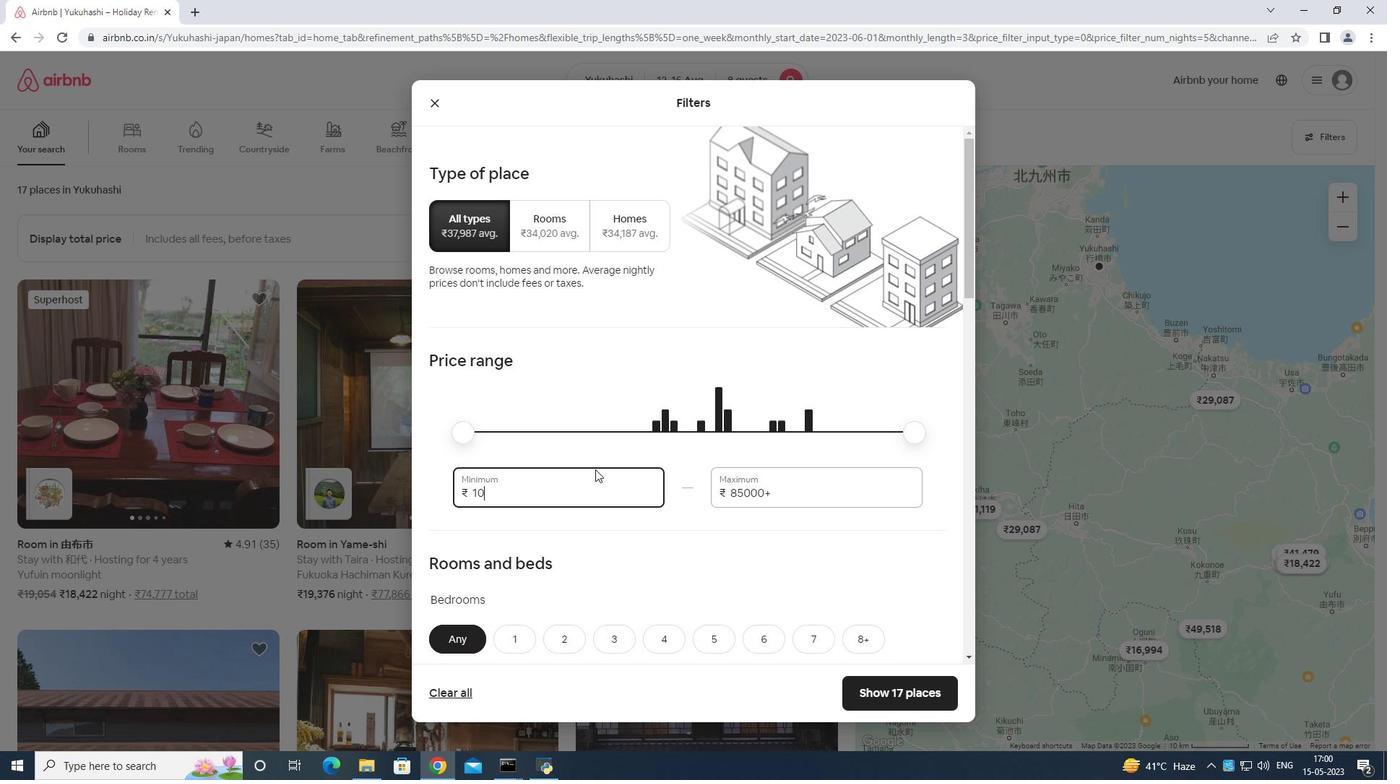
Action: Key pressed 0
Screenshot: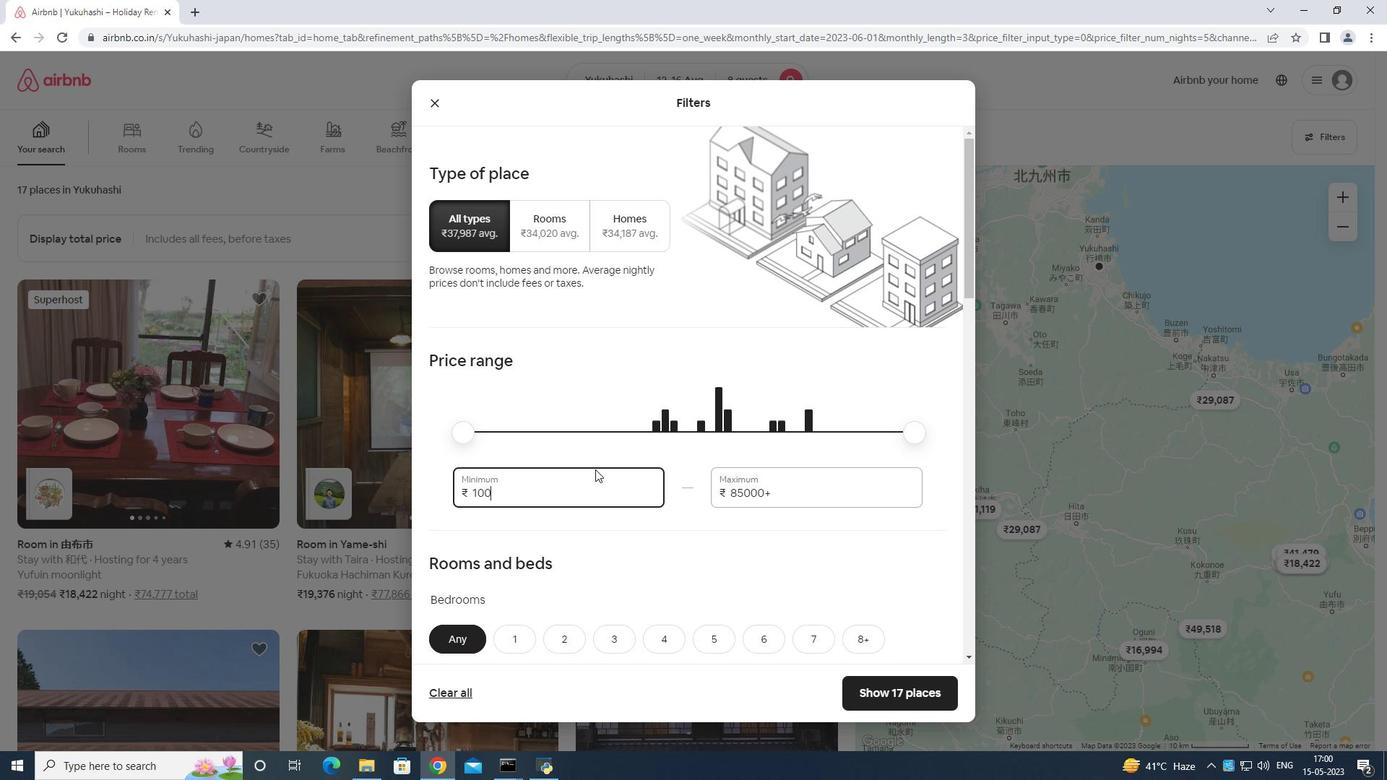 
Action: Mouse moved to (809, 495)
Screenshot: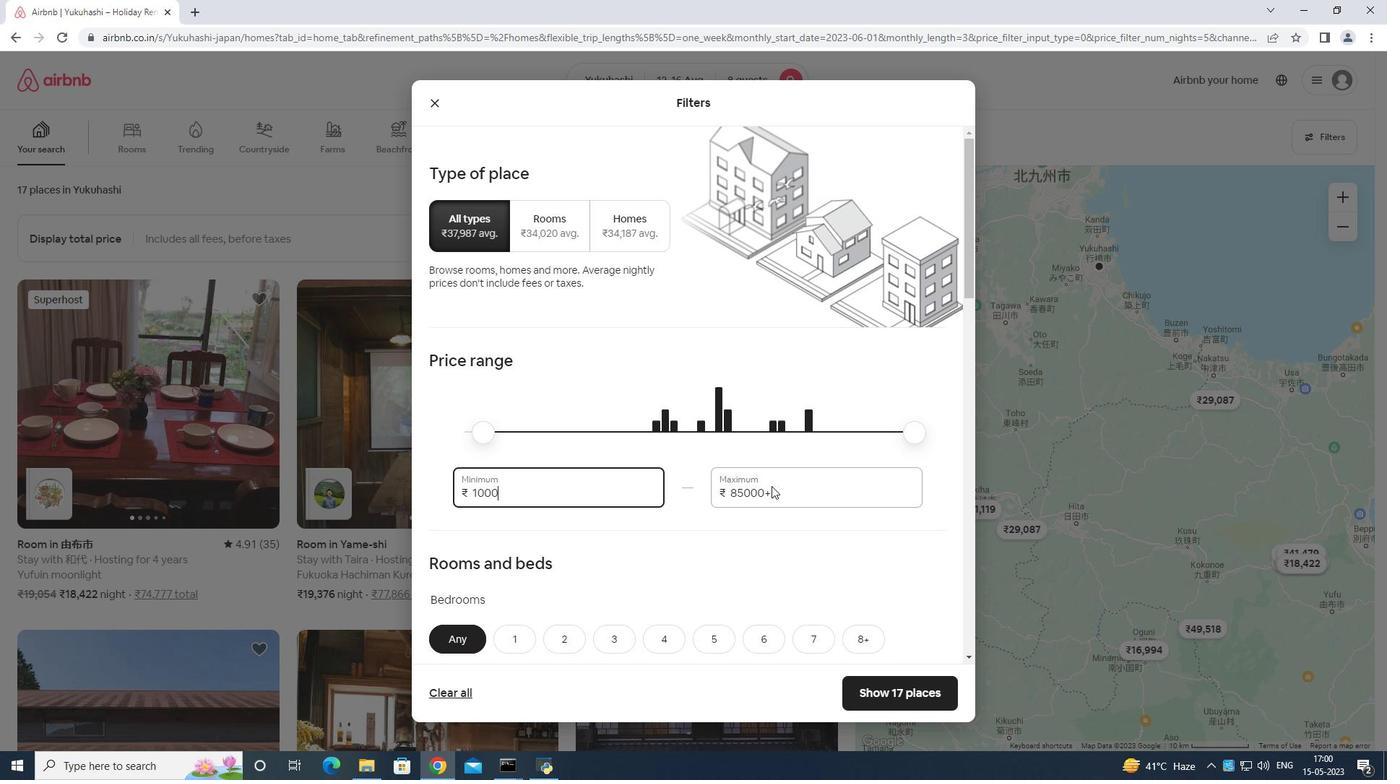 
Action: Key pressed 0
Screenshot: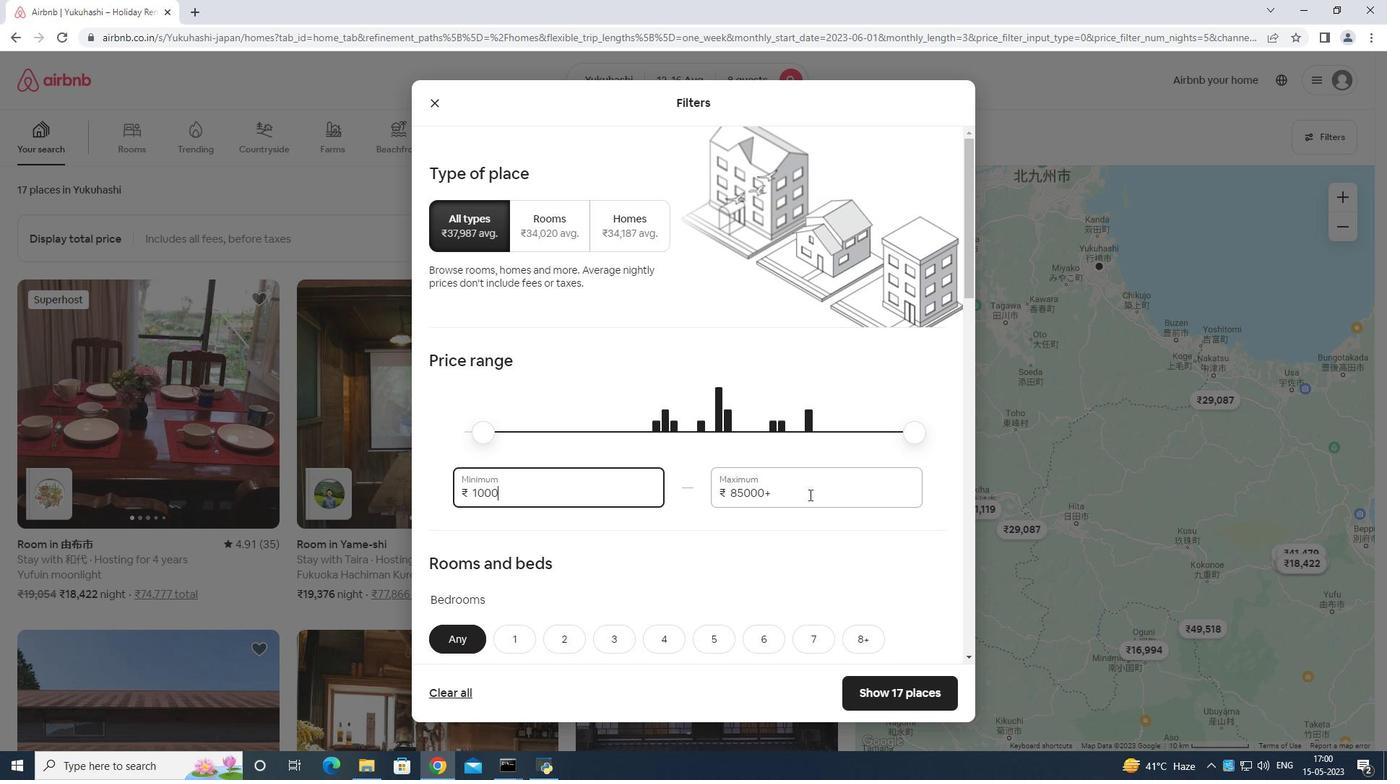 
Action: Mouse moved to (808, 492)
Screenshot: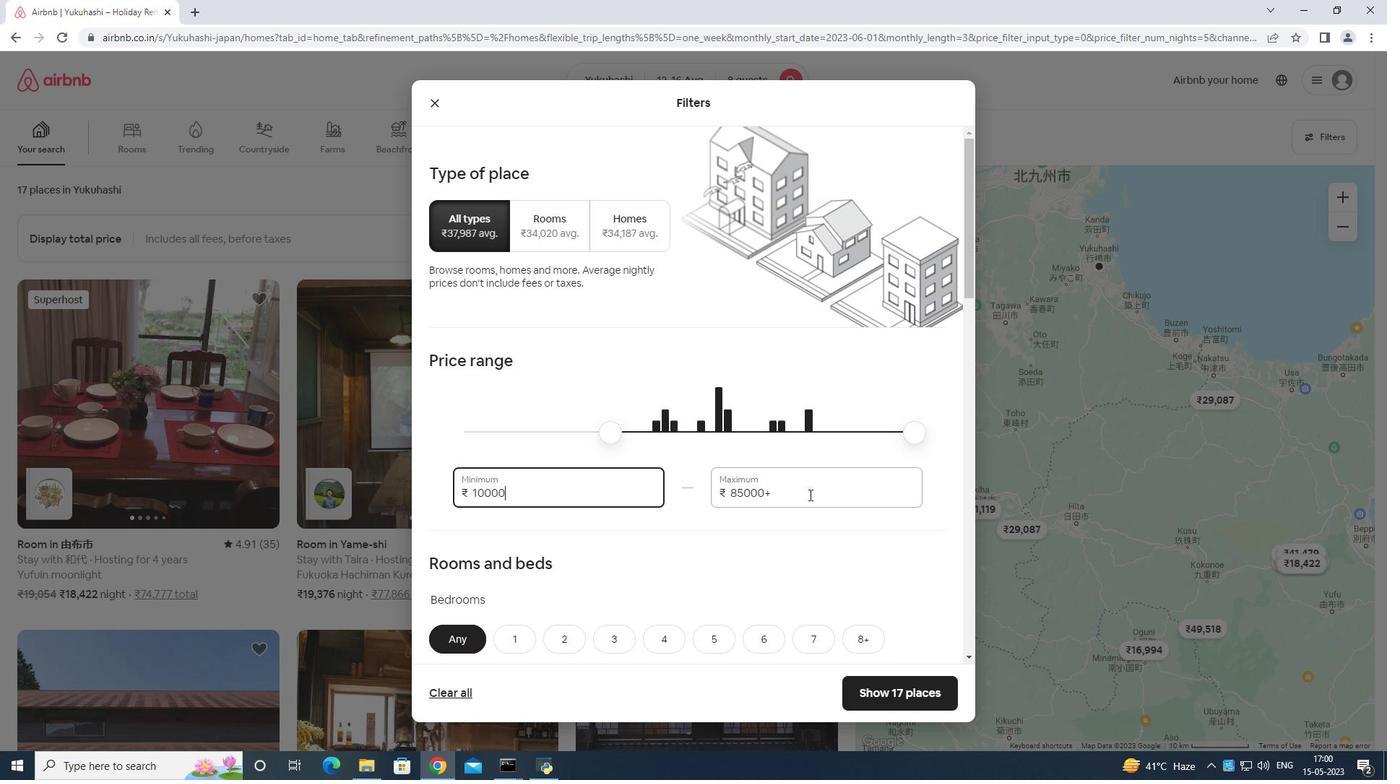 
Action: Mouse pressed left at (808, 492)
Screenshot: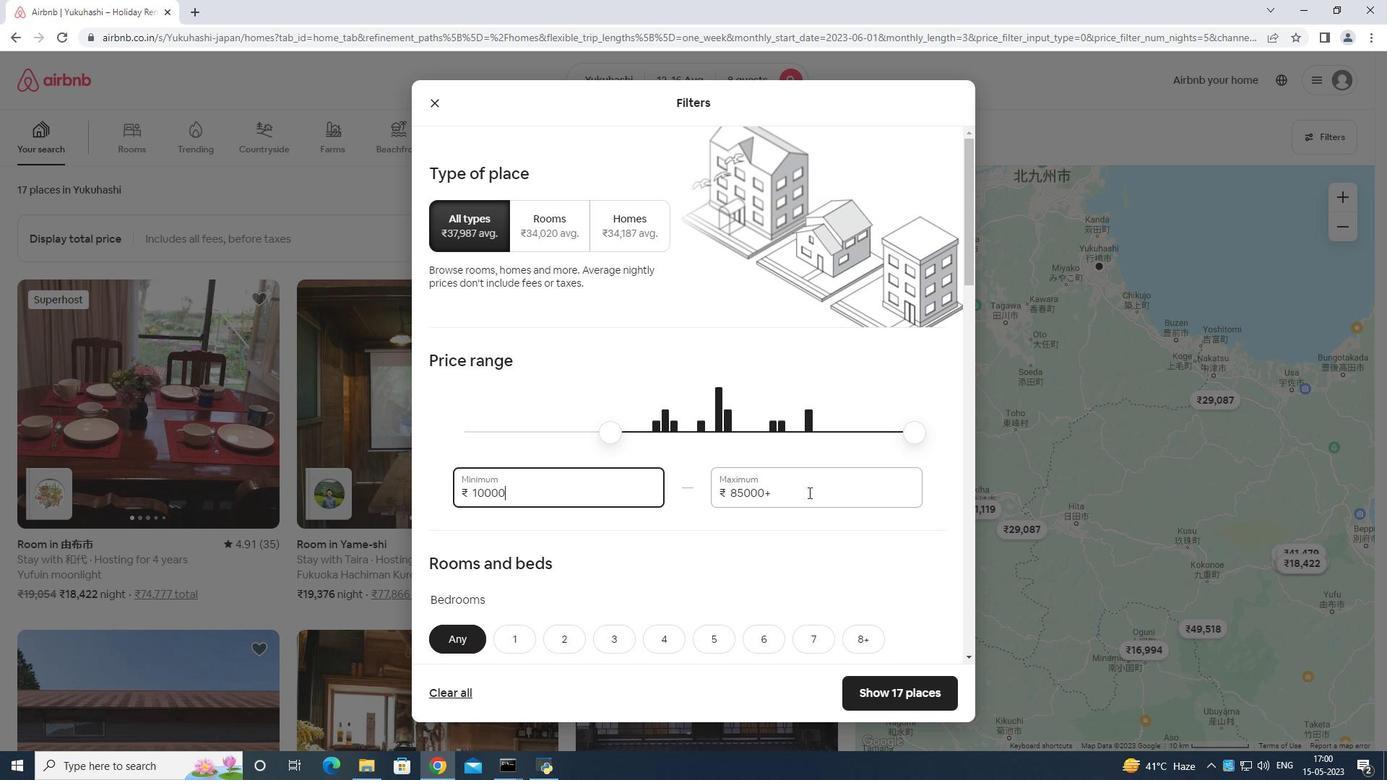 
Action: Mouse moved to (810, 483)
Screenshot: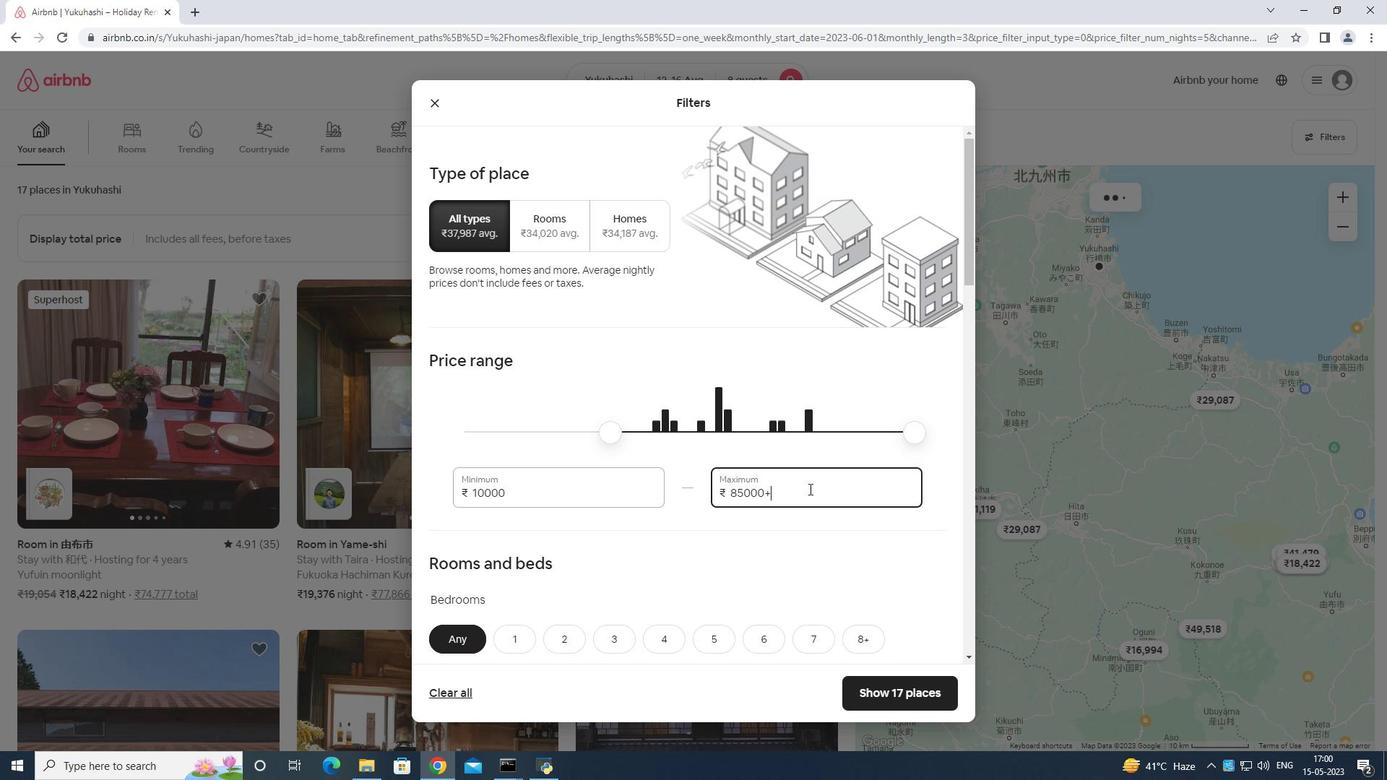 
Action: Key pressed <Key.backspace><Key.backspace><Key.backspace><Key.backspace><Key.backspace><Key.backspace><Key.backspace><Key.backspace><Key.backspace><Key.backspace><Key.backspace>16
Screenshot: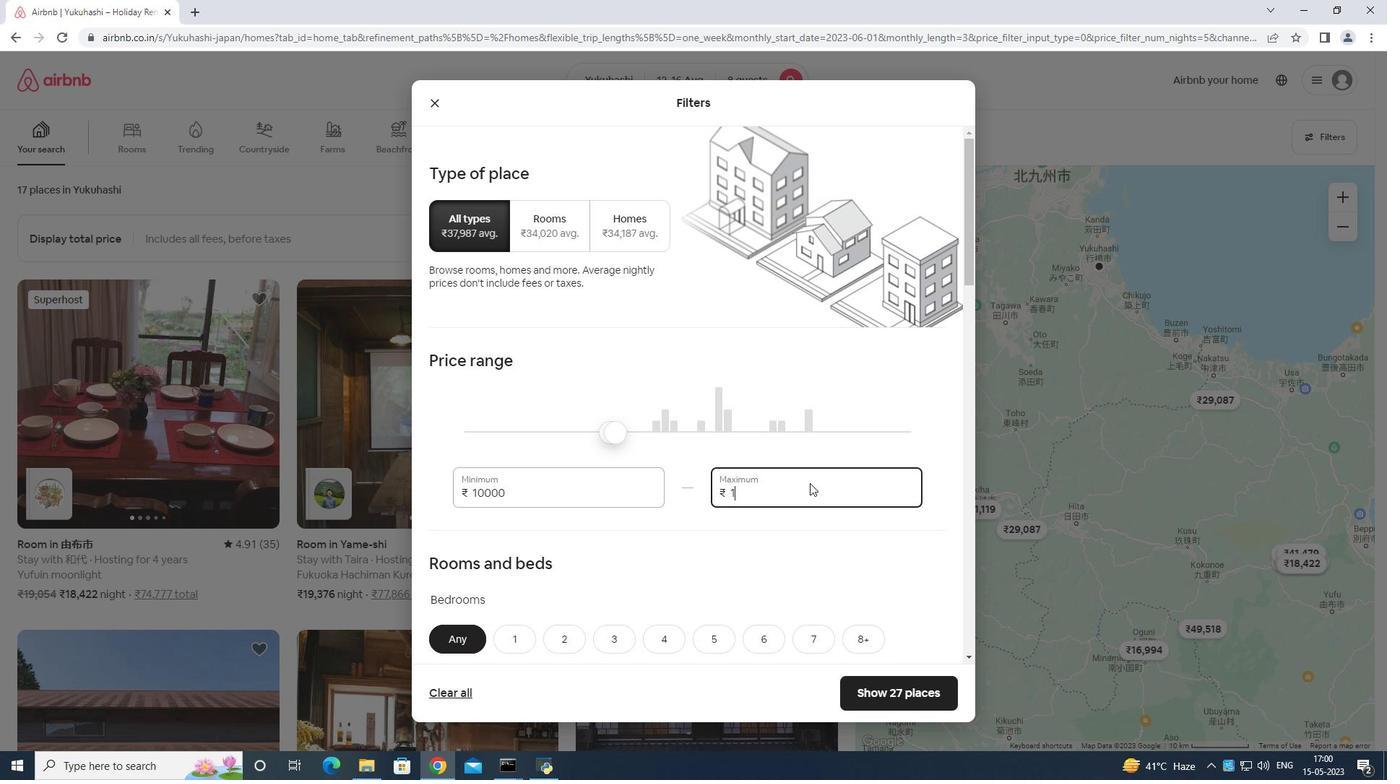
Action: Mouse moved to (810, 483)
Screenshot: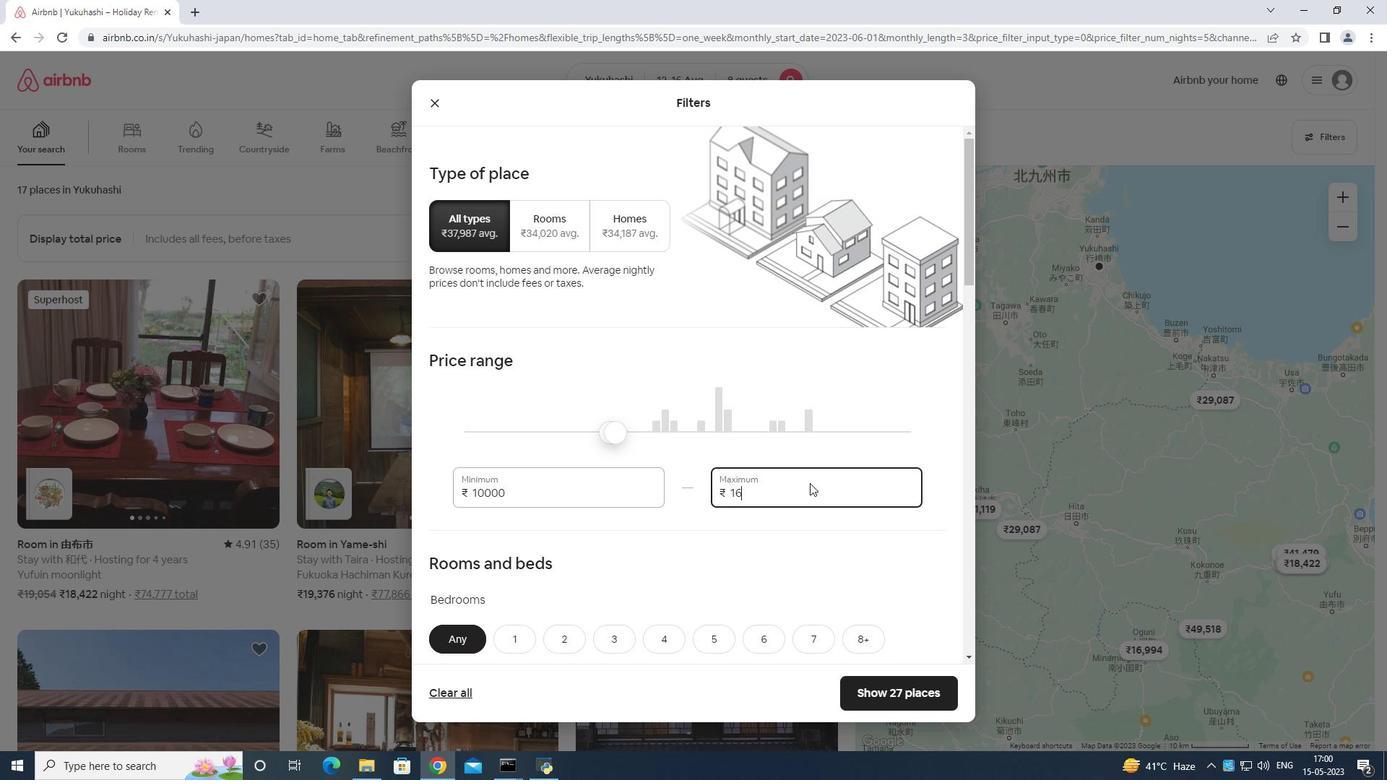 
Action: Key pressed 000
Screenshot: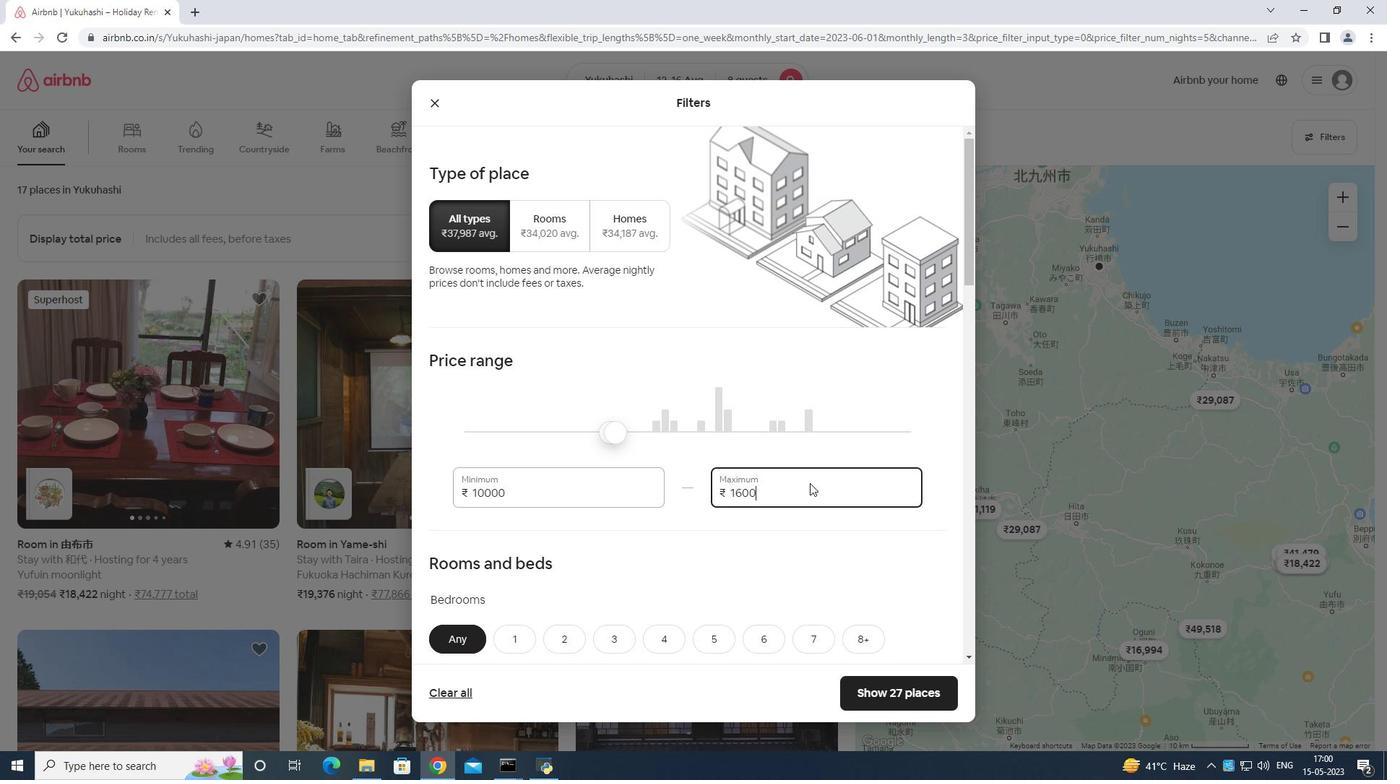 
Action: Mouse moved to (805, 489)
Screenshot: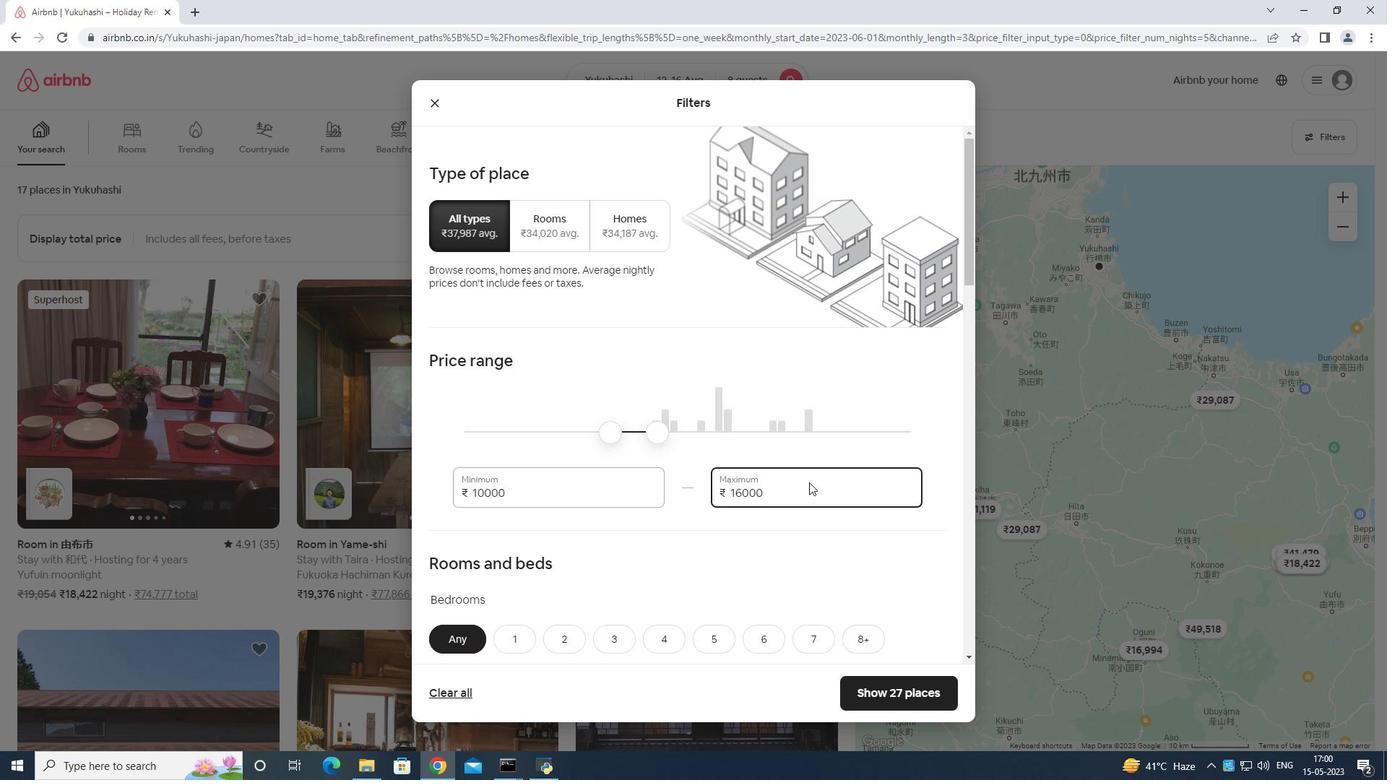 
Action: Mouse scrolled (805, 488) with delta (0, 0)
Screenshot: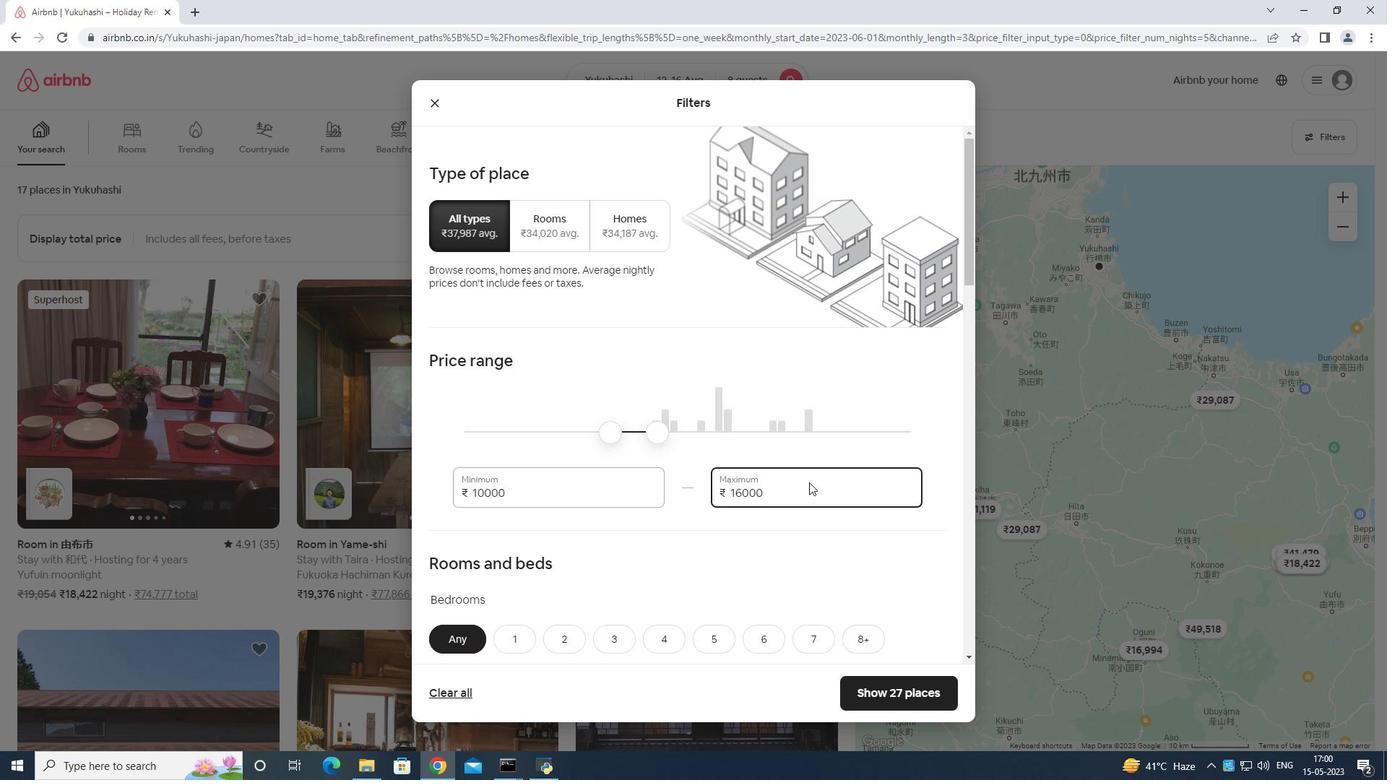 
Action: Mouse moved to (805, 491)
Screenshot: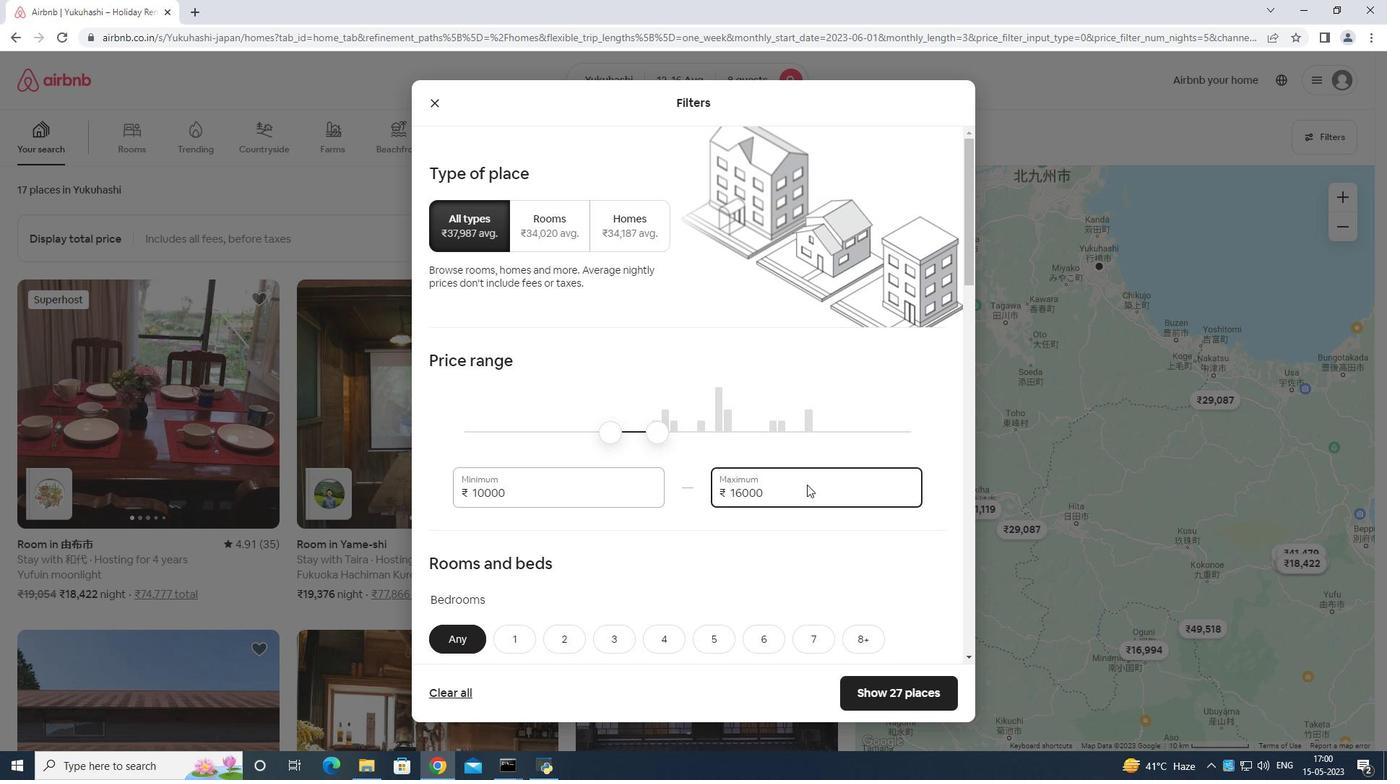 
Action: Mouse scrolled (805, 490) with delta (0, 0)
Screenshot: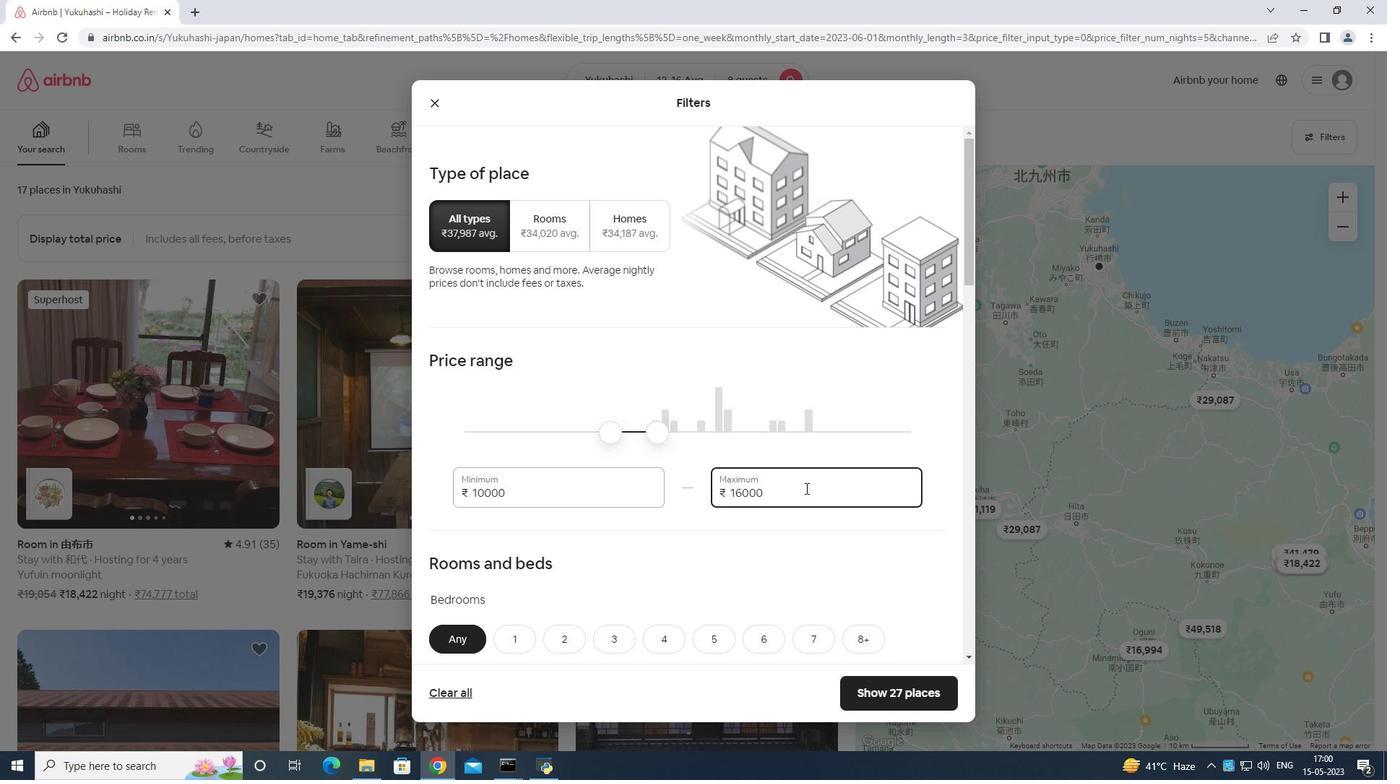 
Action: Mouse moved to (805, 492)
Screenshot: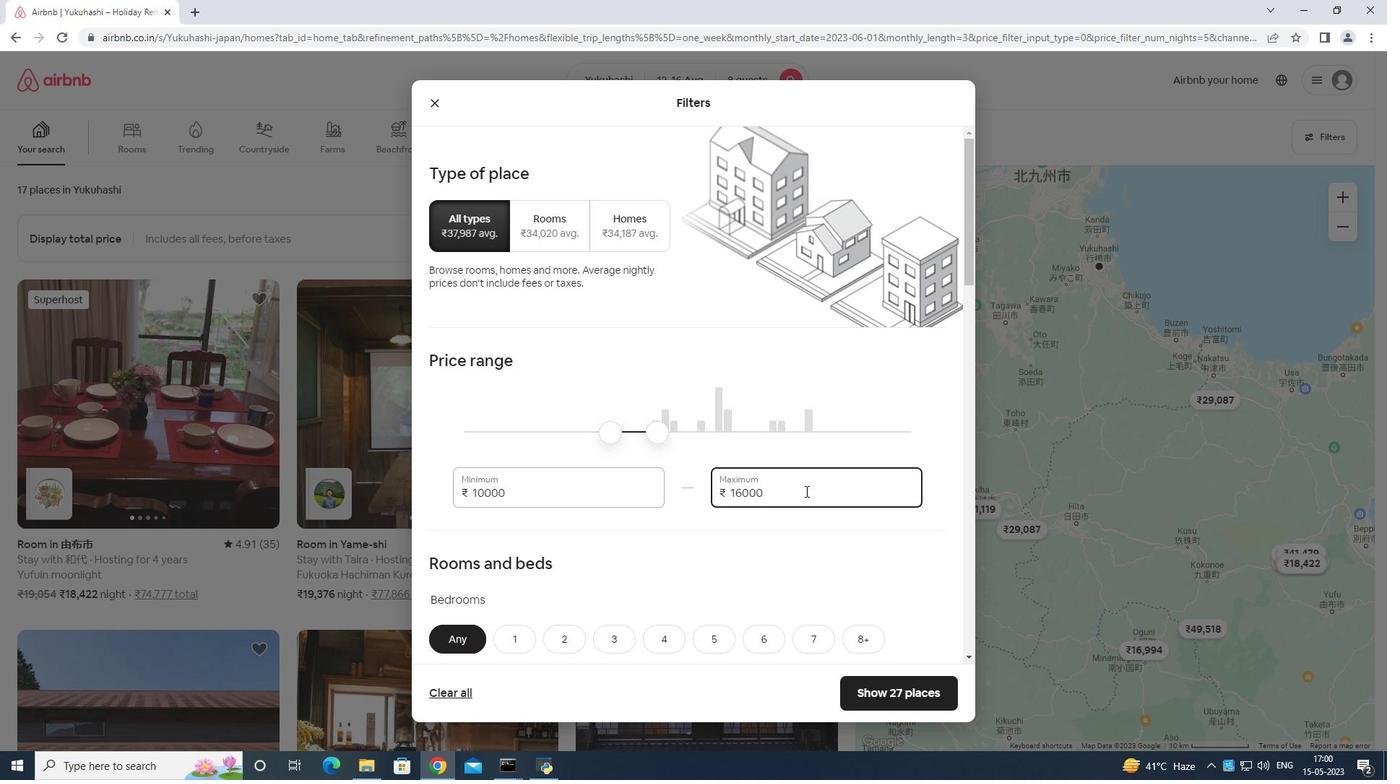 
Action: Mouse scrolled (805, 491) with delta (0, 0)
Screenshot: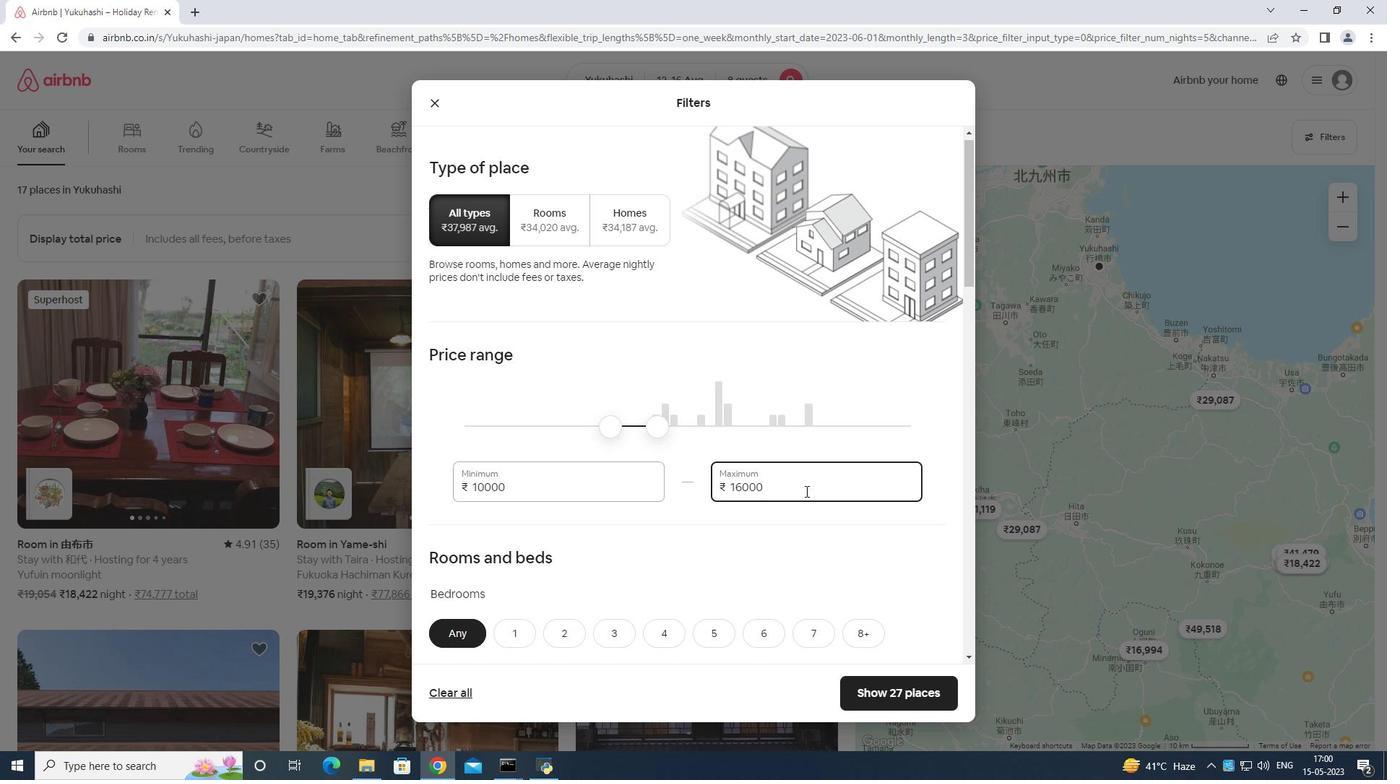 
Action: Mouse scrolled (805, 491) with delta (0, 0)
Screenshot: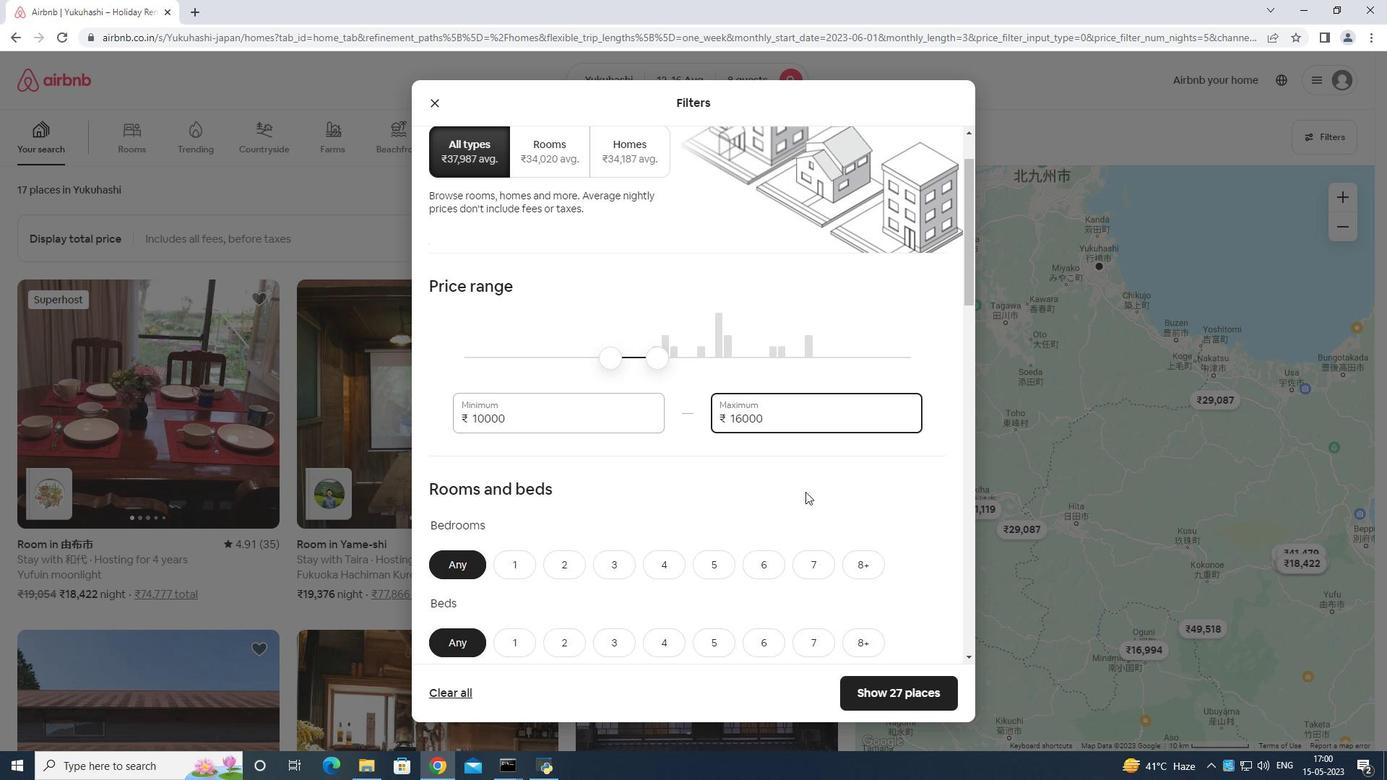 
Action: Mouse moved to (854, 351)
Screenshot: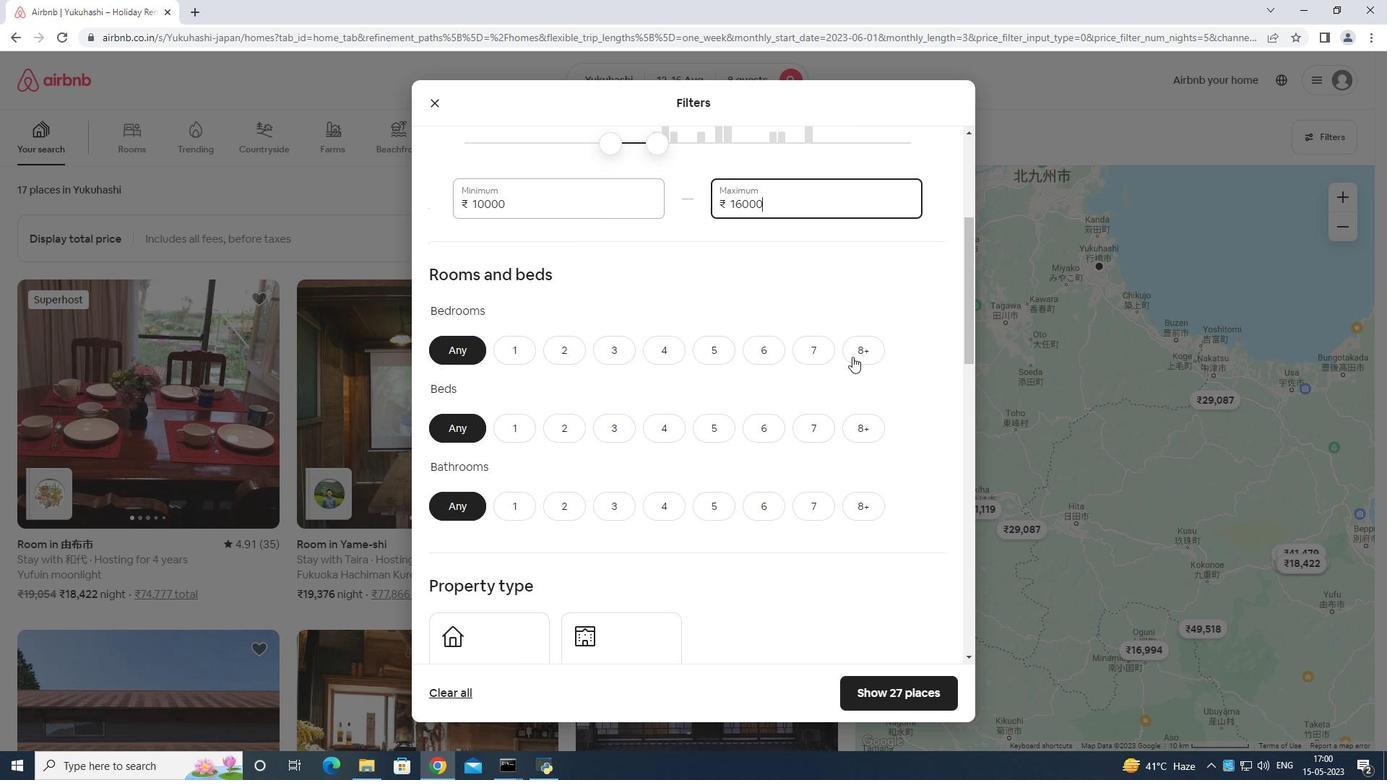 
Action: Mouse pressed left at (854, 351)
Screenshot: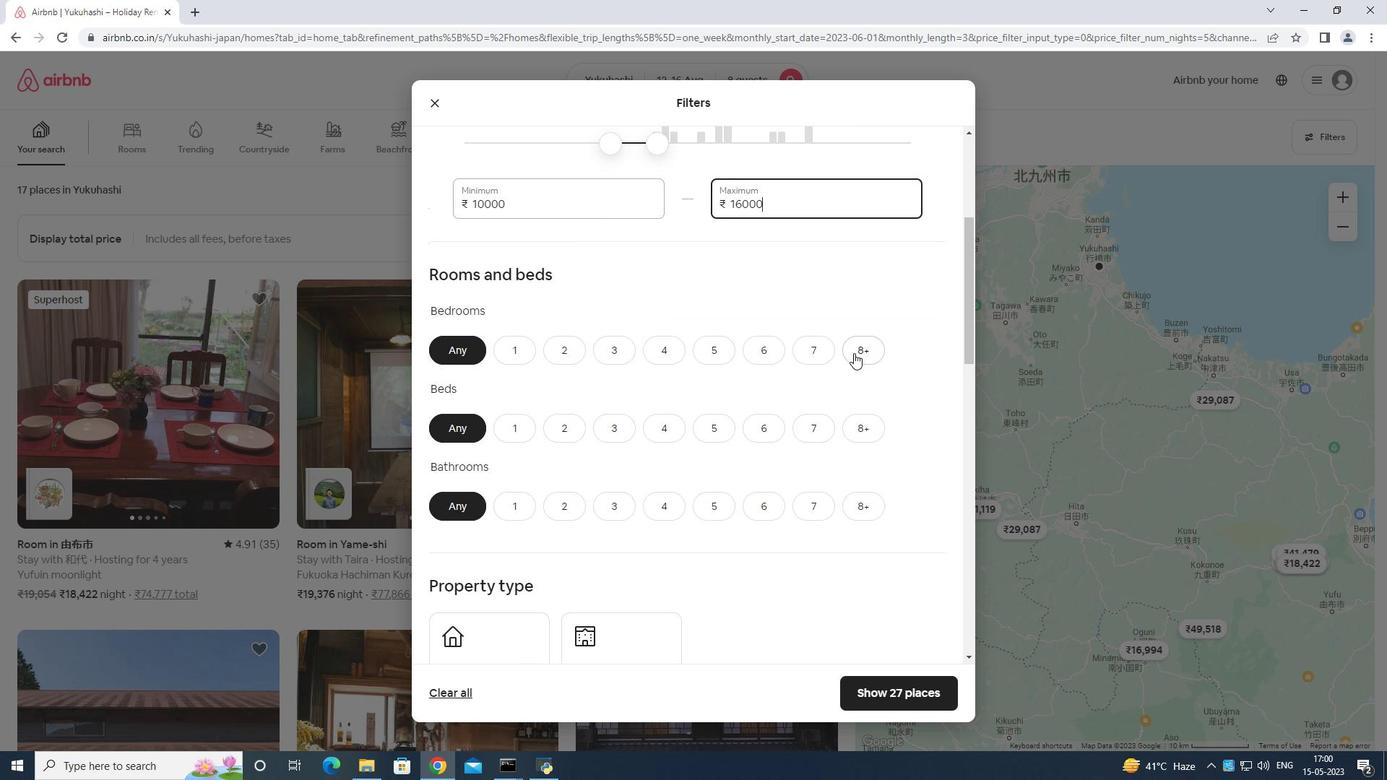 
Action: Mouse moved to (853, 424)
Screenshot: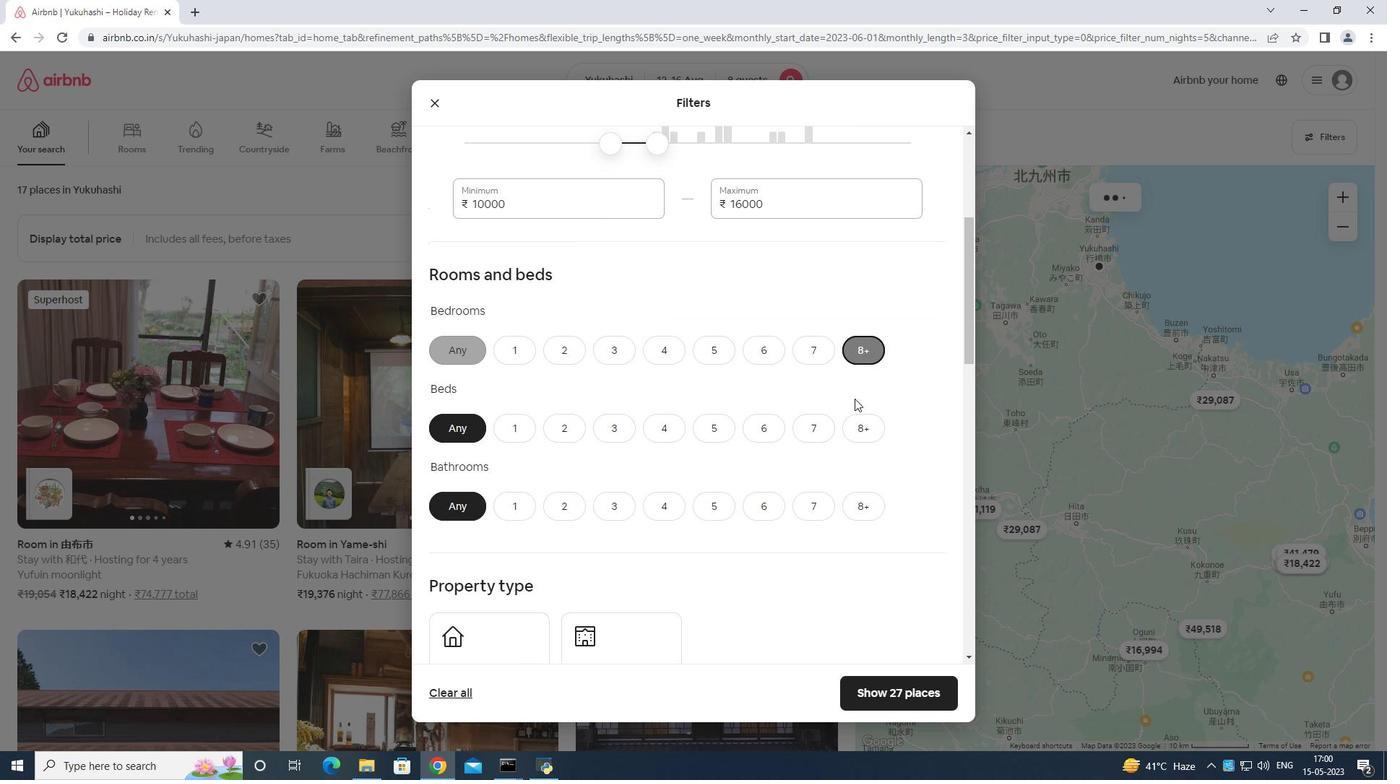 
Action: Mouse pressed left at (853, 424)
Screenshot: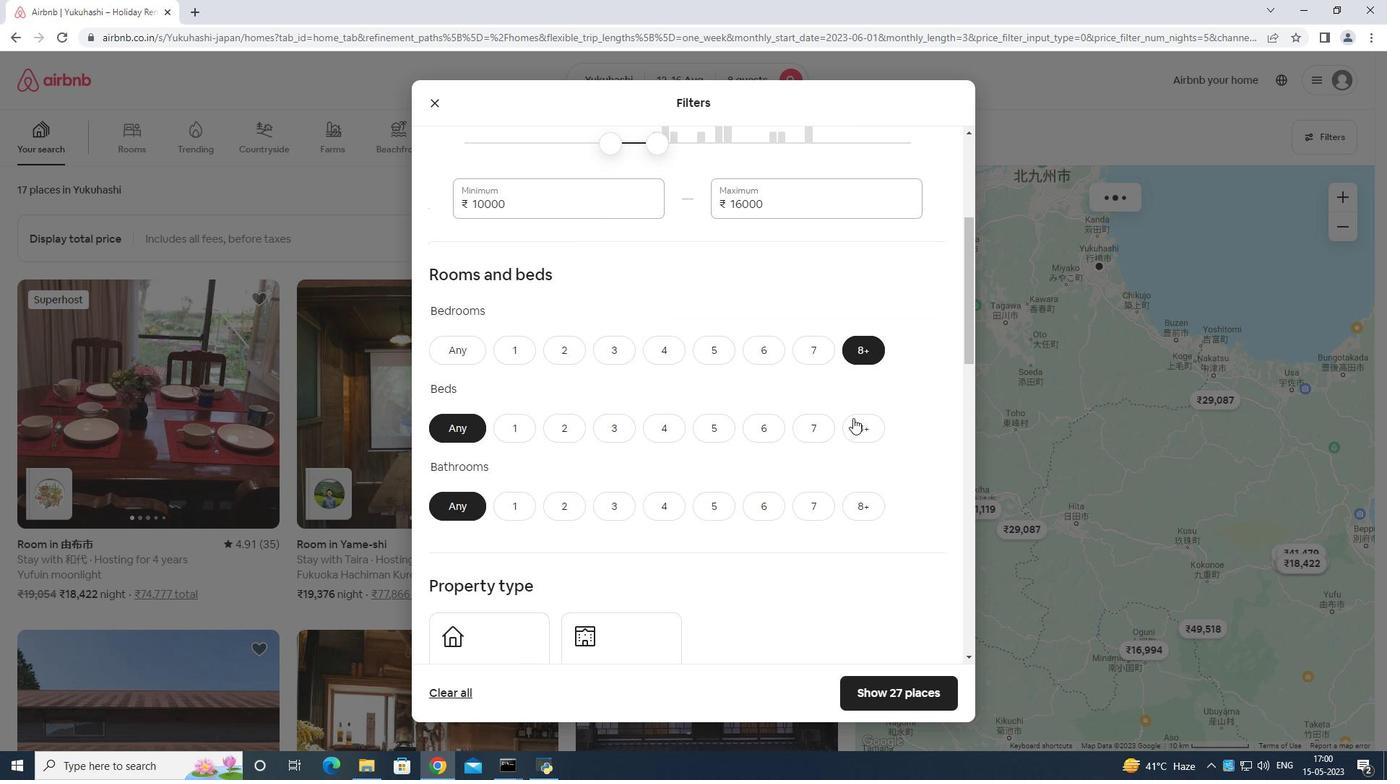 
Action: Mouse moved to (869, 509)
Screenshot: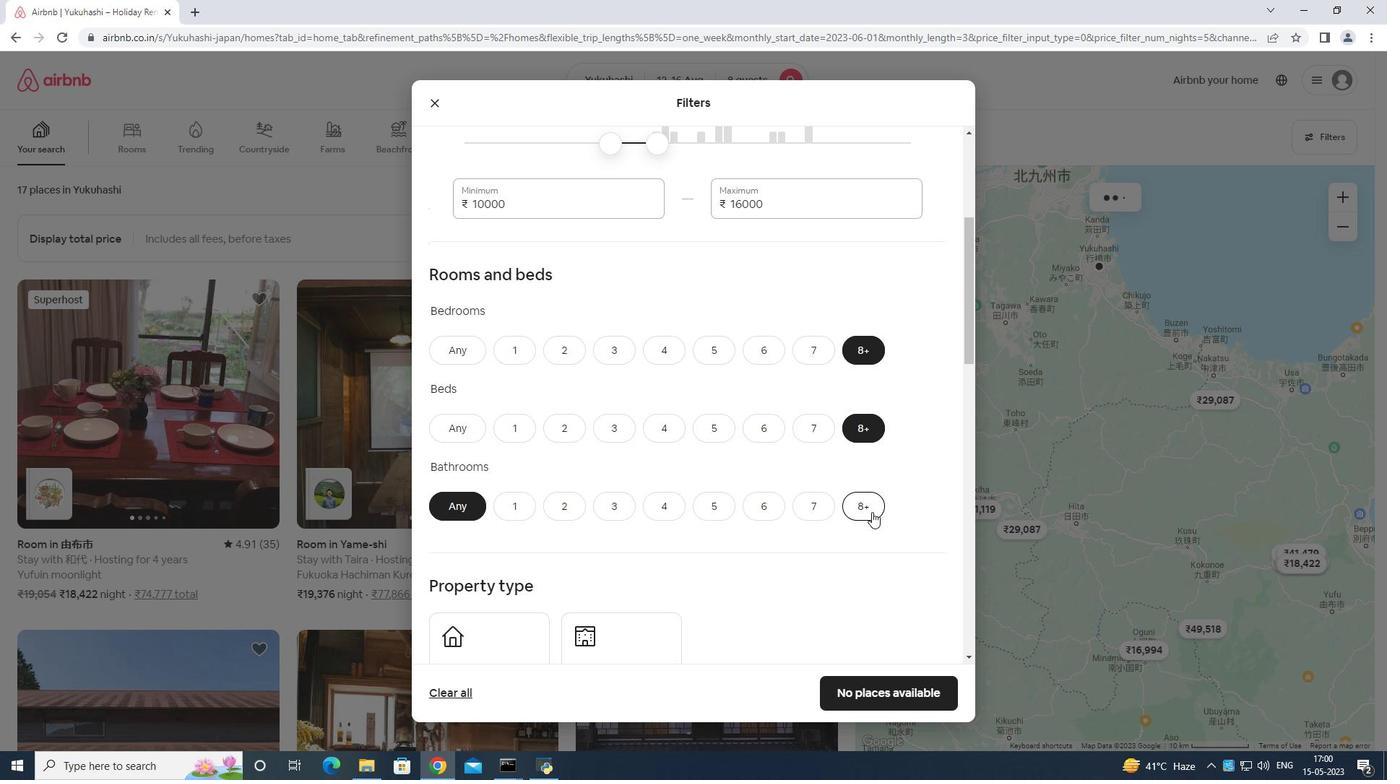 
Action: Mouse pressed left at (869, 509)
Screenshot: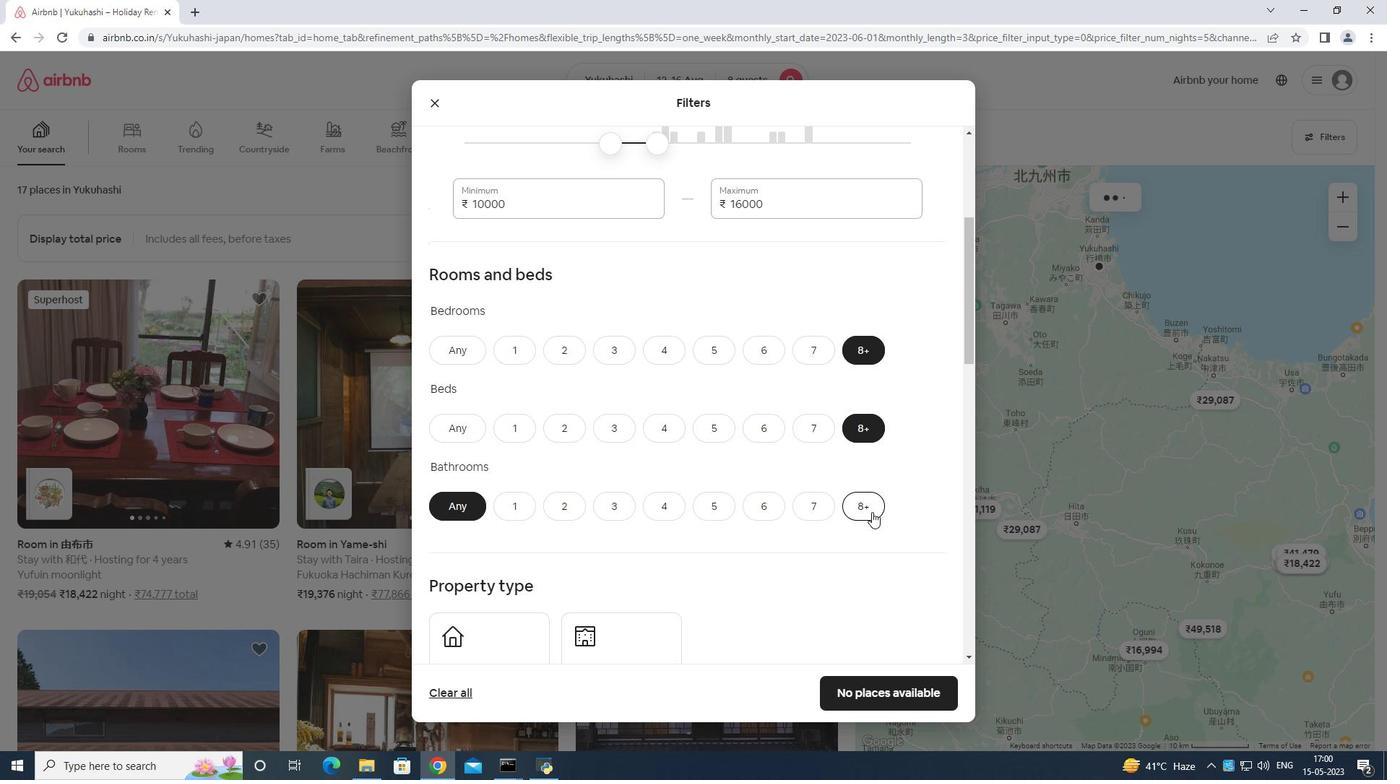 
Action: Mouse moved to (873, 497)
Screenshot: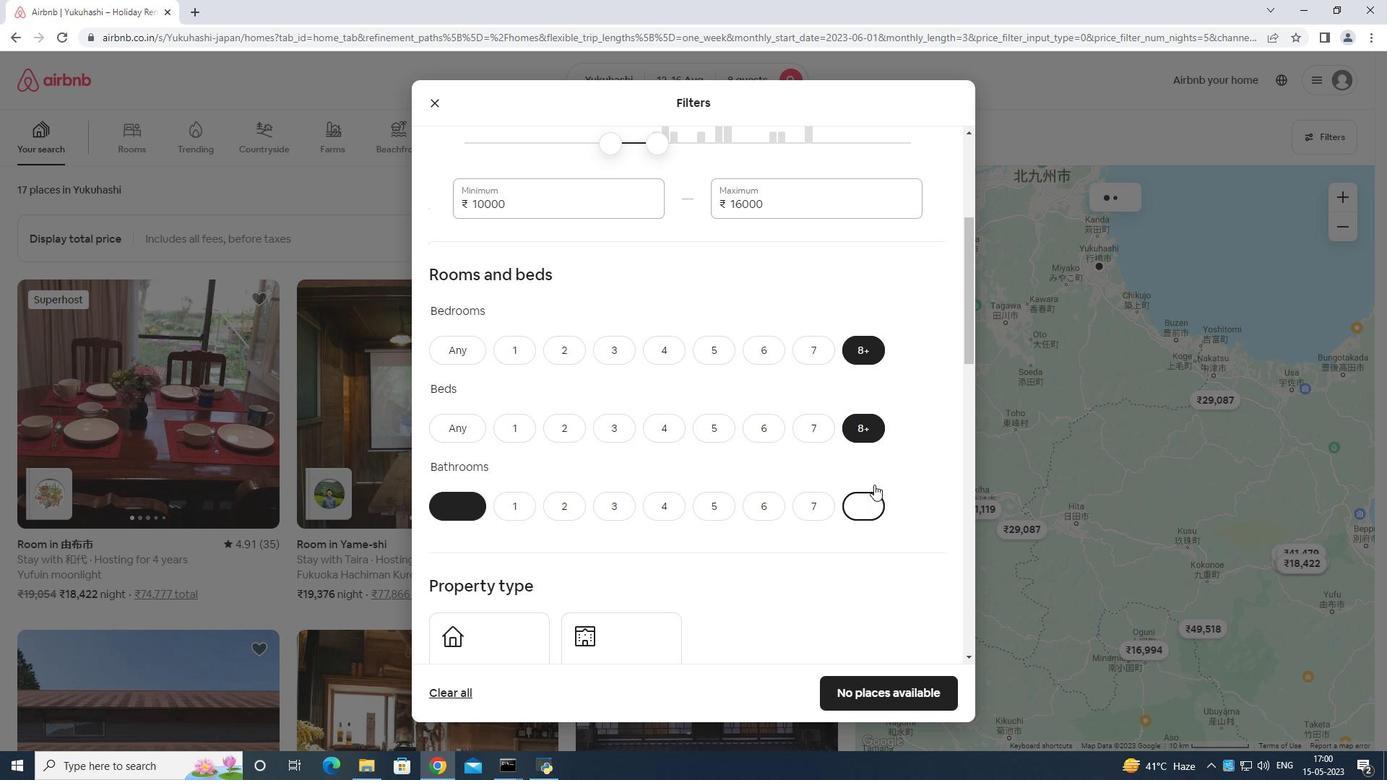 
Action: Mouse scrolled (873, 492) with delta (0, 0)
Screenshot: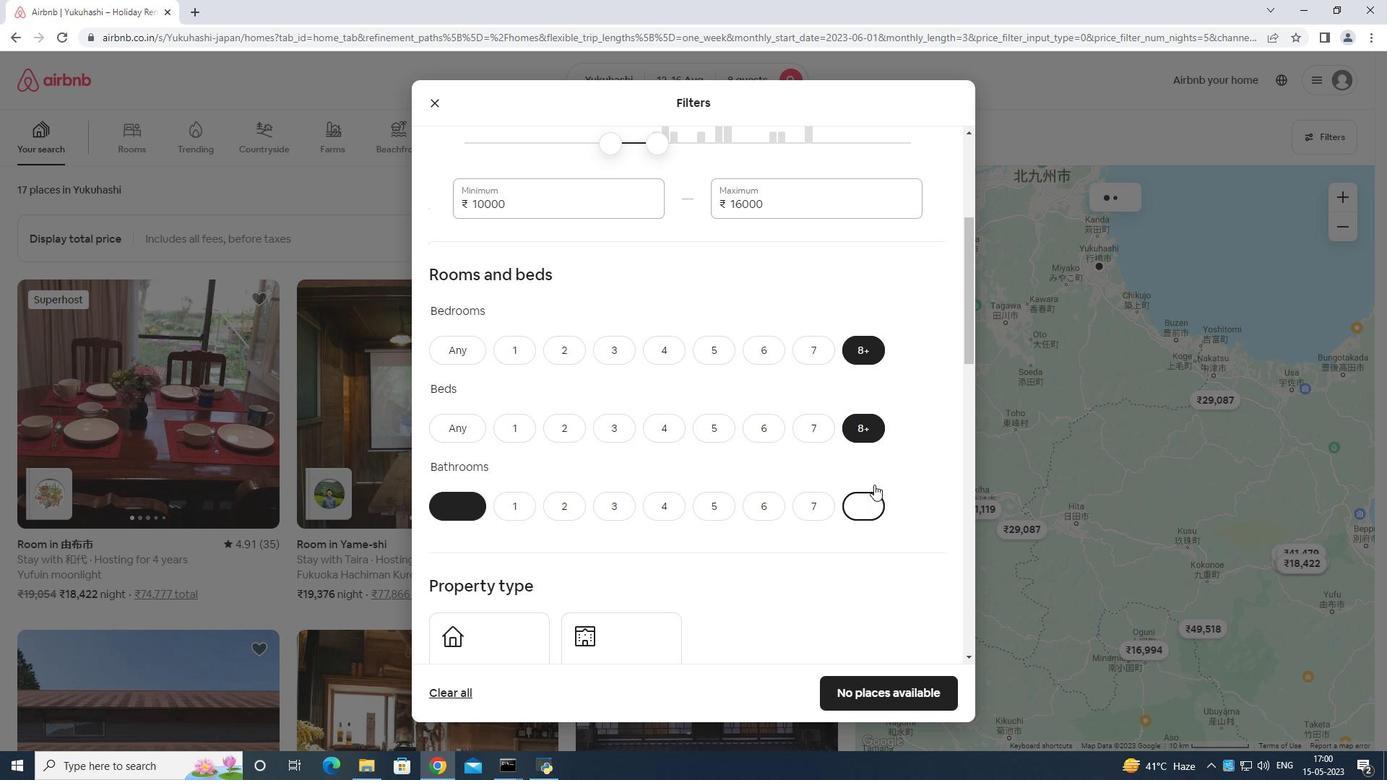 
Action: Mouse scrolled (873, 497) with delta (0, 0)
Screenshot: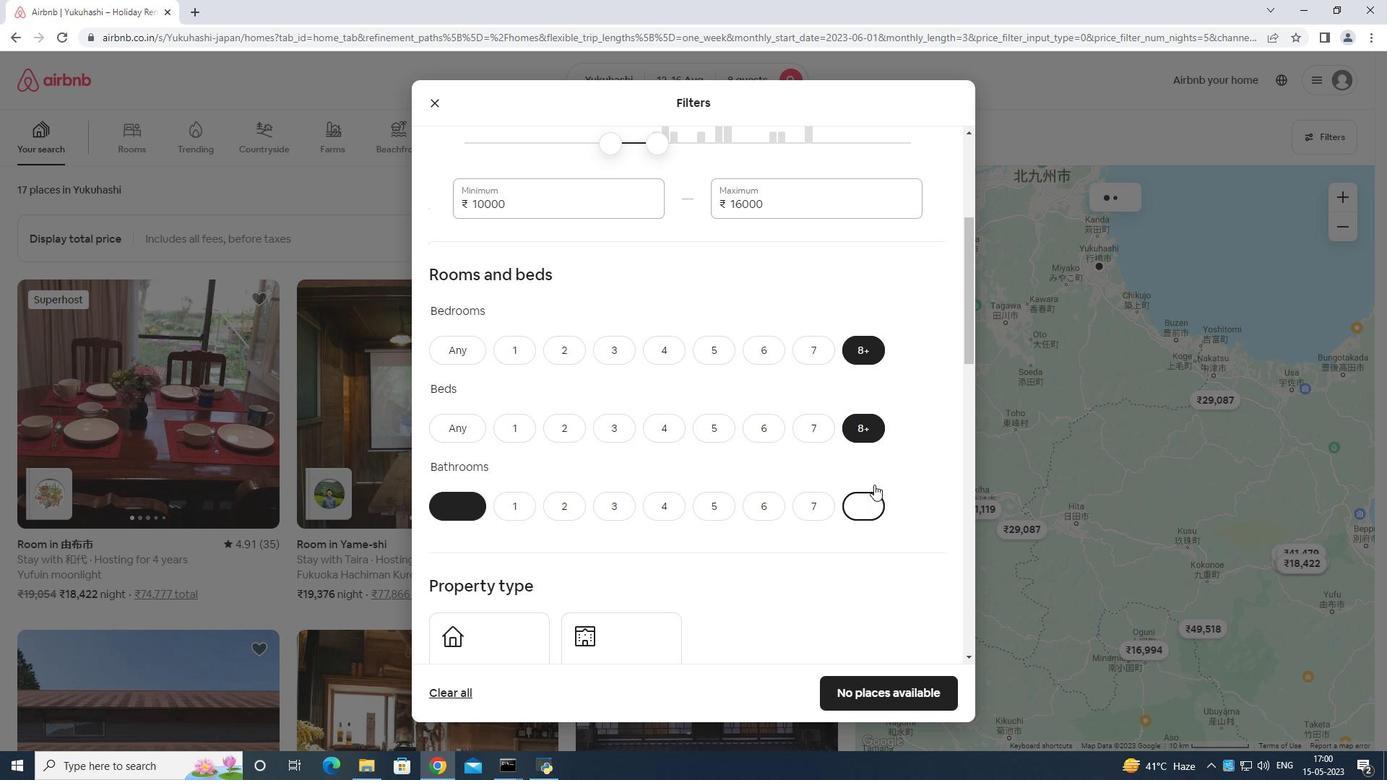 
Action: Mouse scrolled (873, 497) with delta (0, 0)
Screenshot: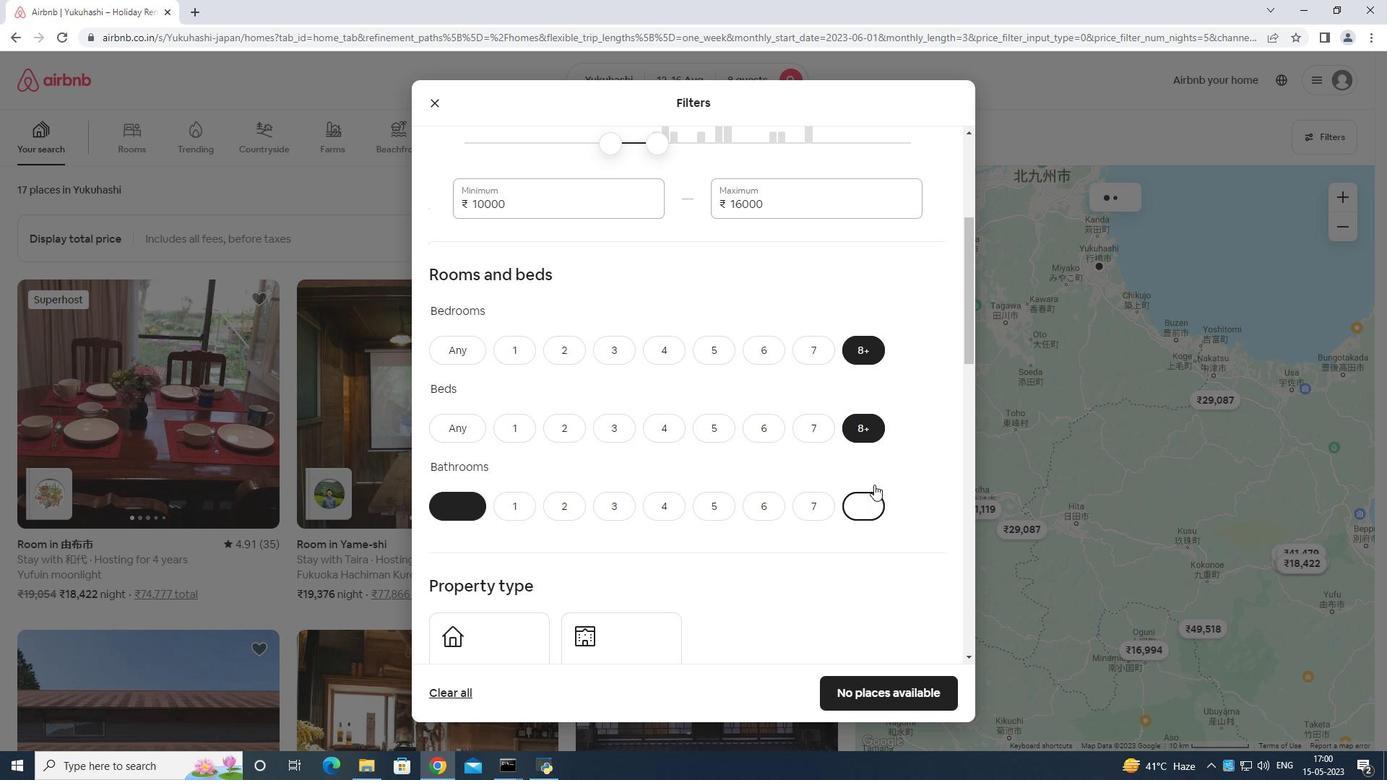 
Action: Mouse scrolled (873, 497) with delta (0, 0)
Screenshot: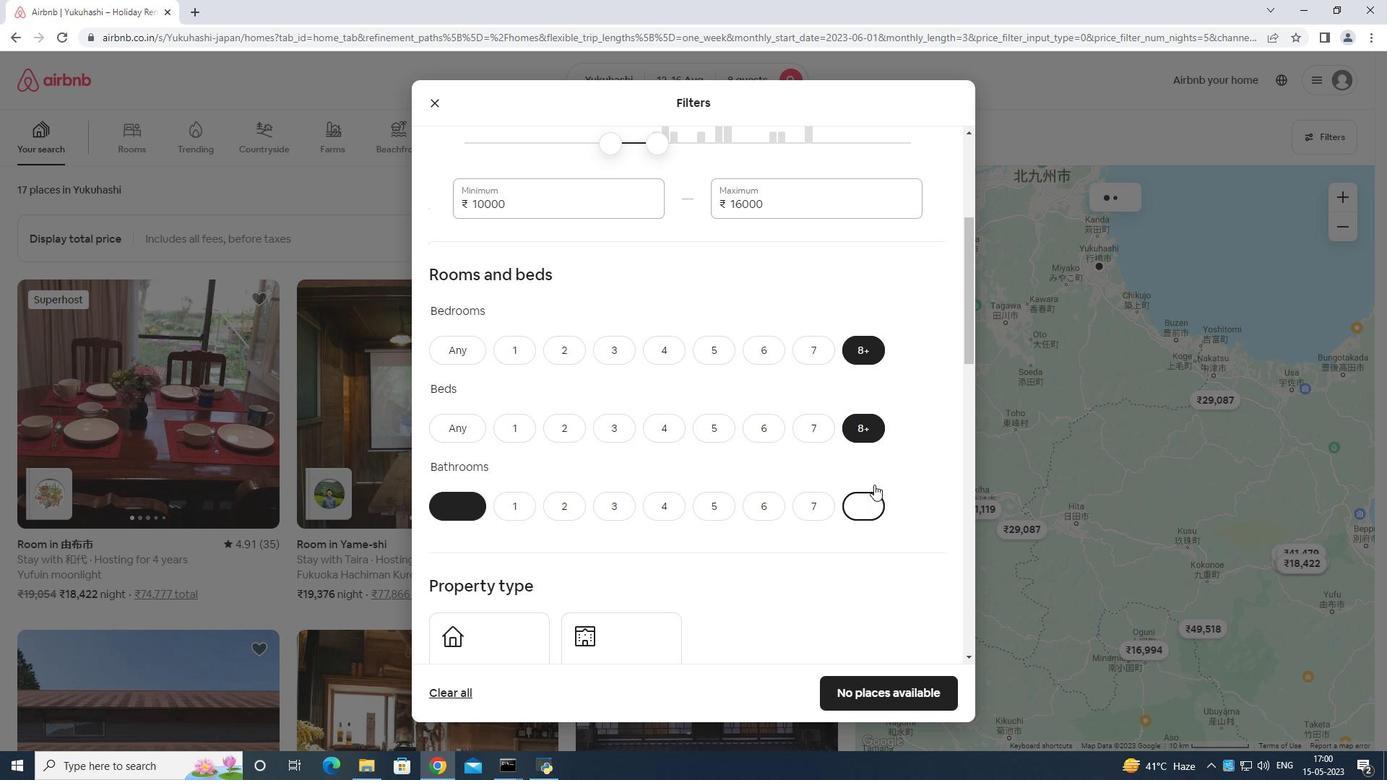 
Action: Mouse moved to (875, 496)
Screenshot: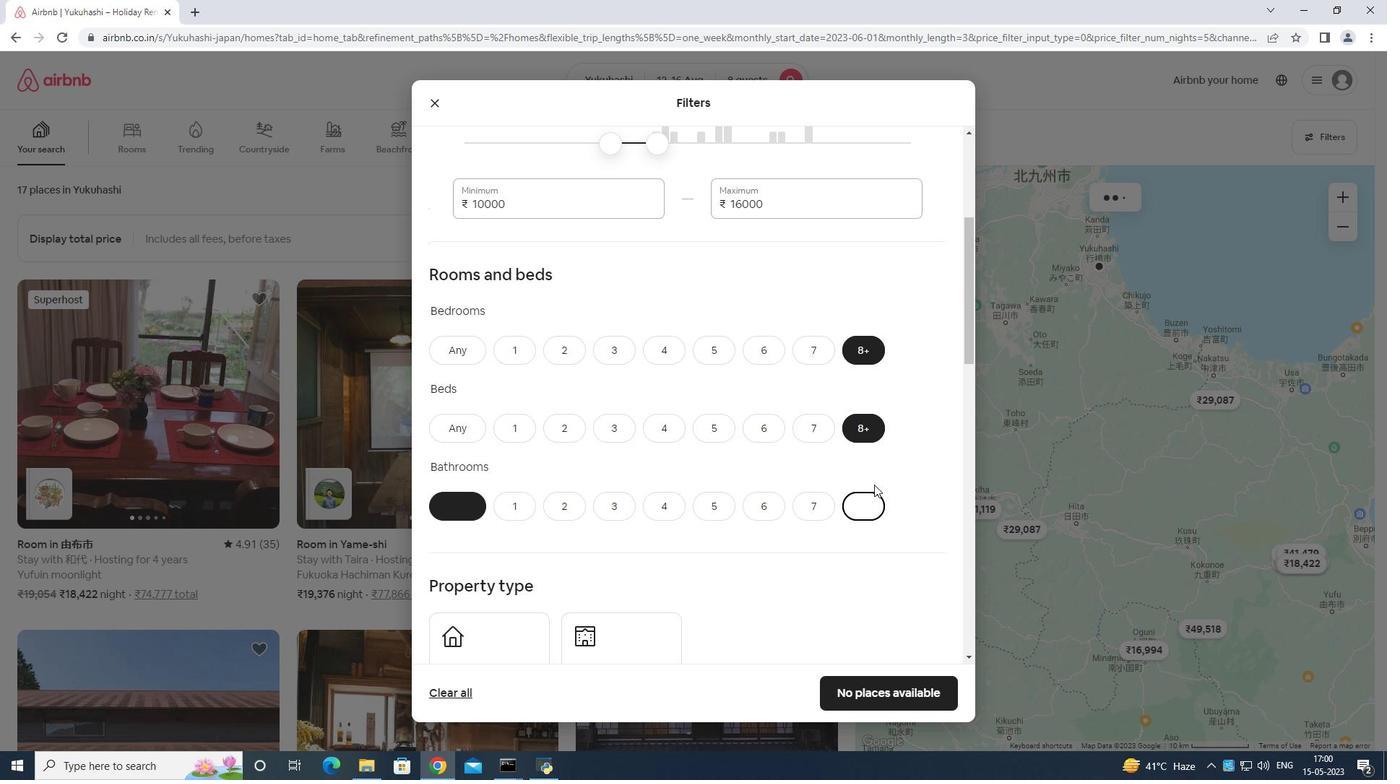 
Action: Mouse scrolled (875, 495) with delta (0, 0)
Screenshot: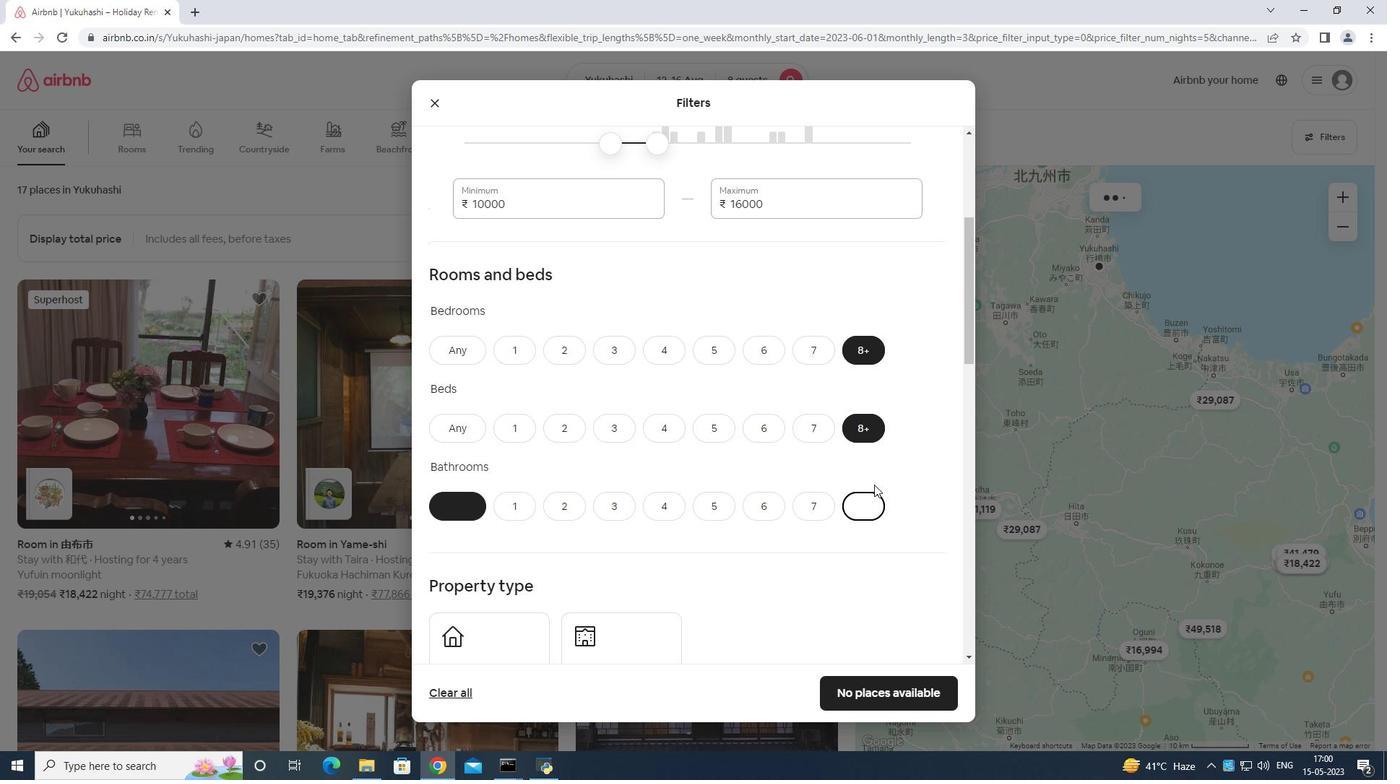 
Action: Mouse moved to (498, 304)
Screenshot: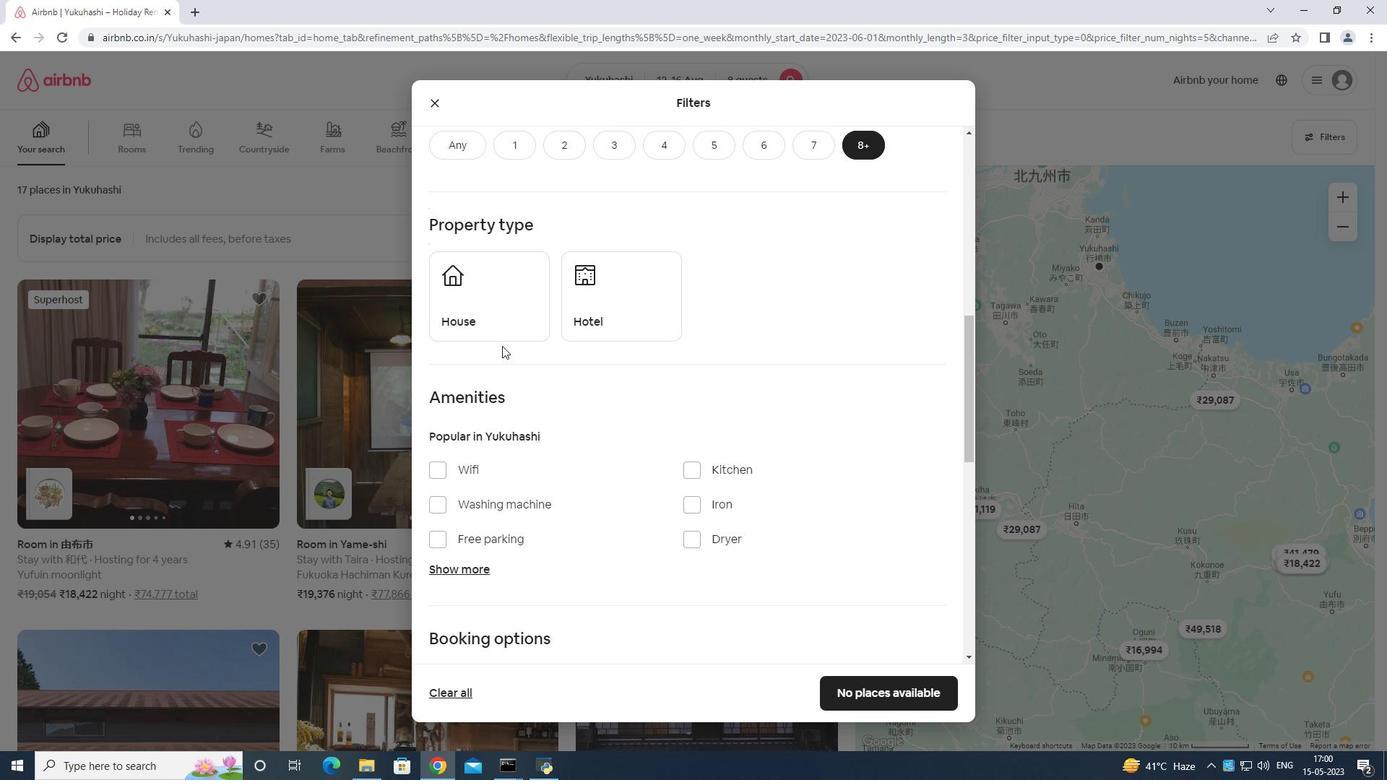 
Action: Mouse pressed left at (498, 304)
Screenshot: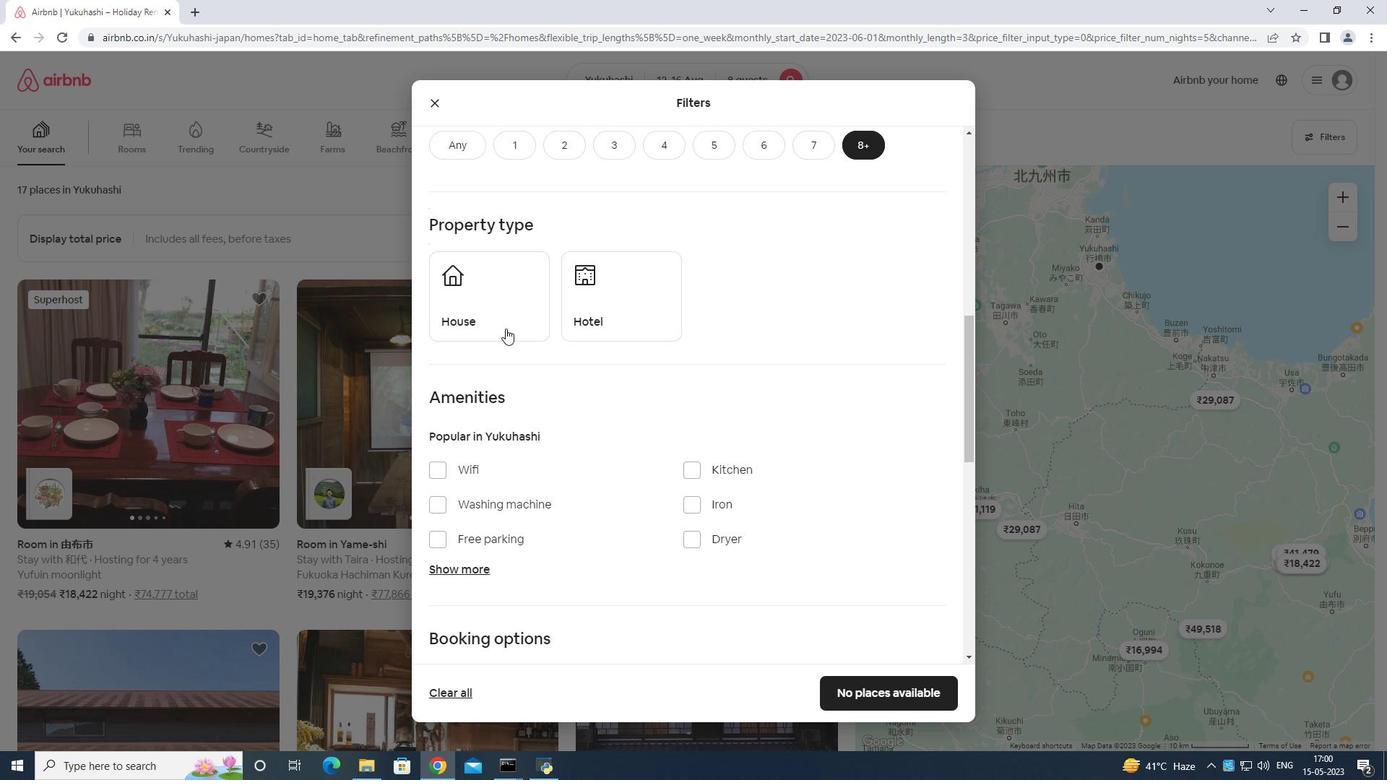 
Action: Mouse moved to (592, 303)
Screenshot: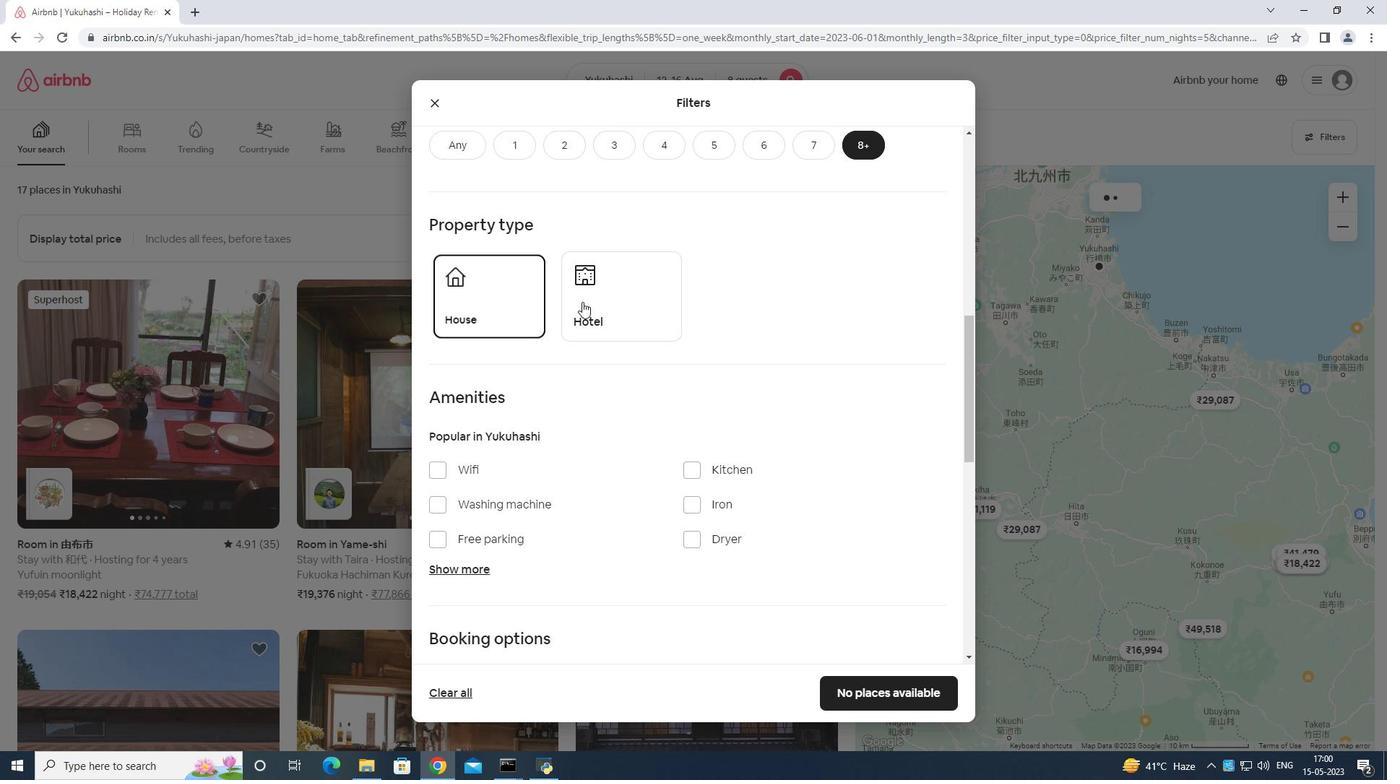 
Action: Mouse pressed left at (592, 303)
Screenshot: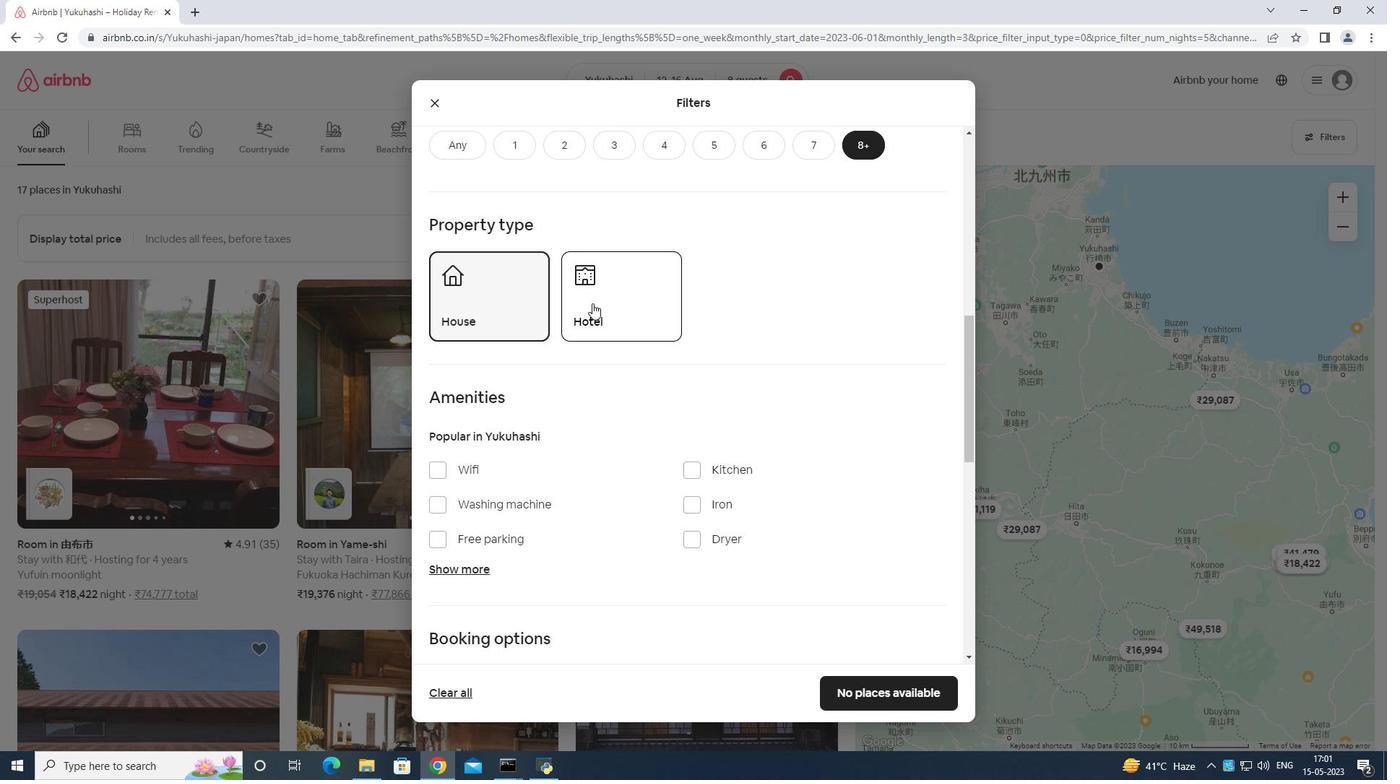 
Action: Mouse moved to (592, 296)
Screenshot: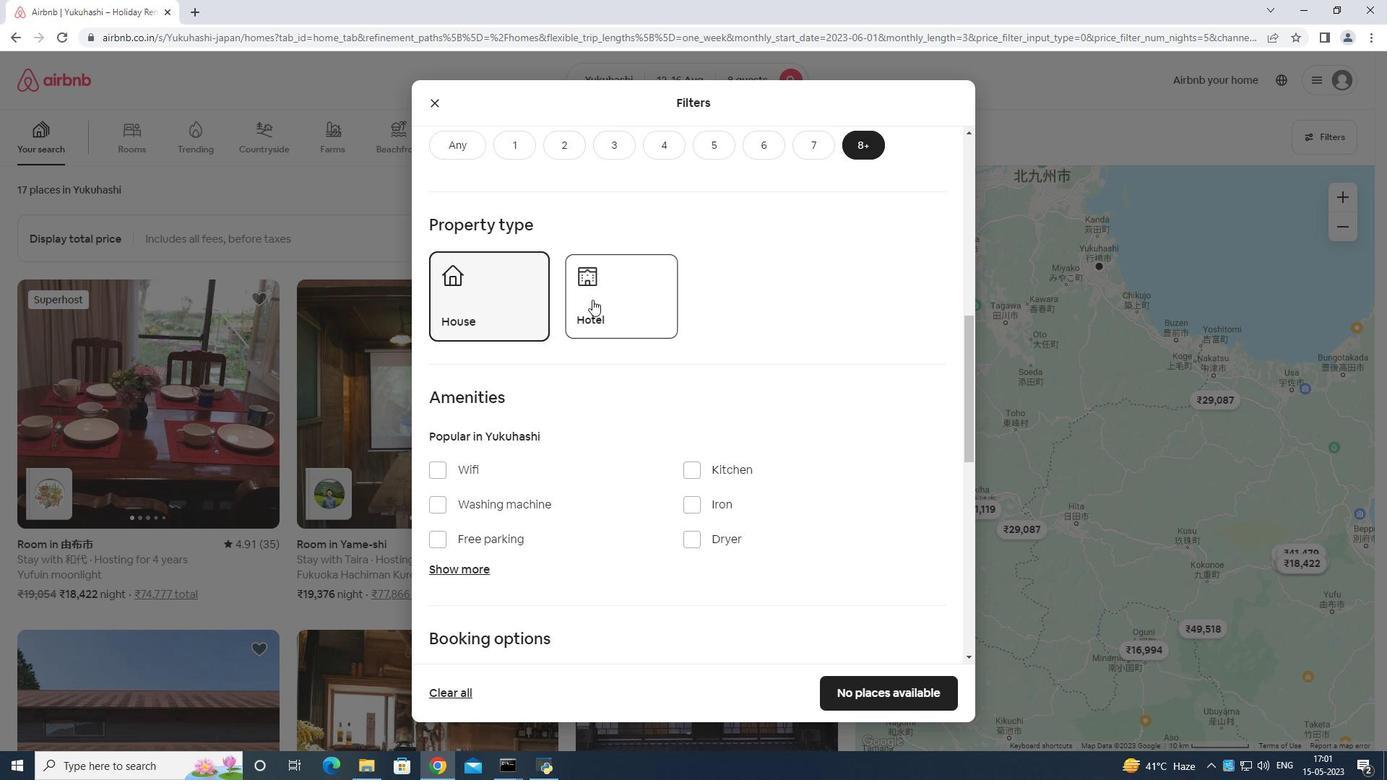 
Action: Mouse scrolled (592, 295) with delta (0, 0)
Screenshot: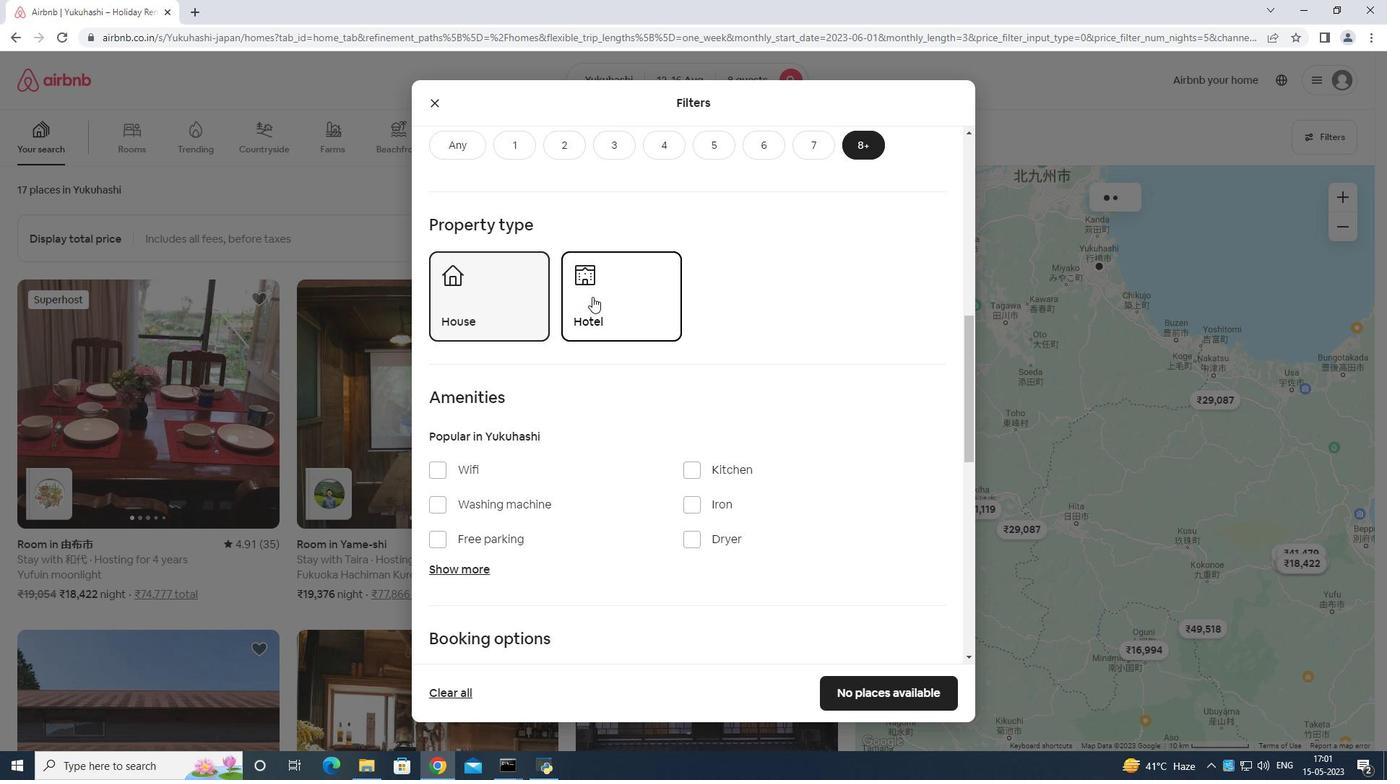 
Action: Mouse moved to (592, 296)
Screenshot: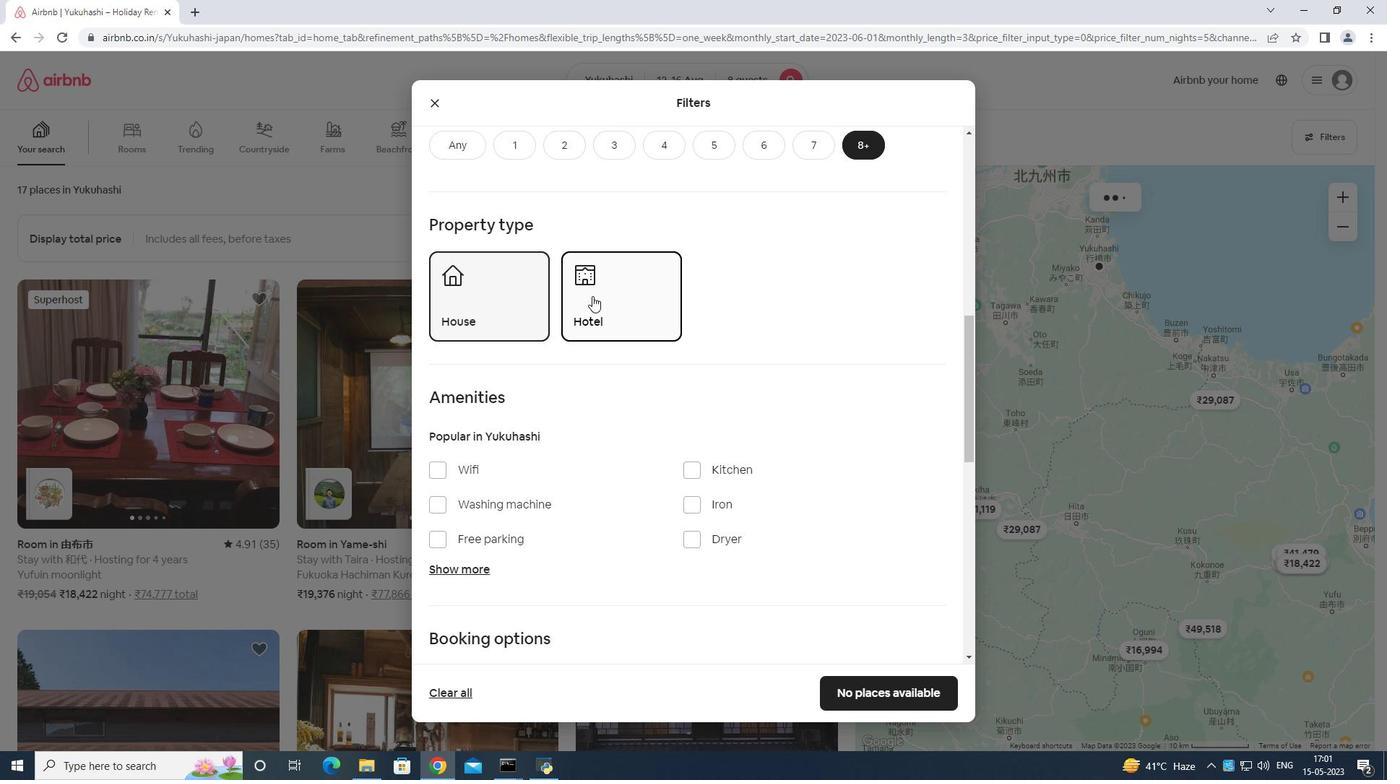 
Action: Mouse scrolled (592, 295) with delta (0, 0)
Screenshot: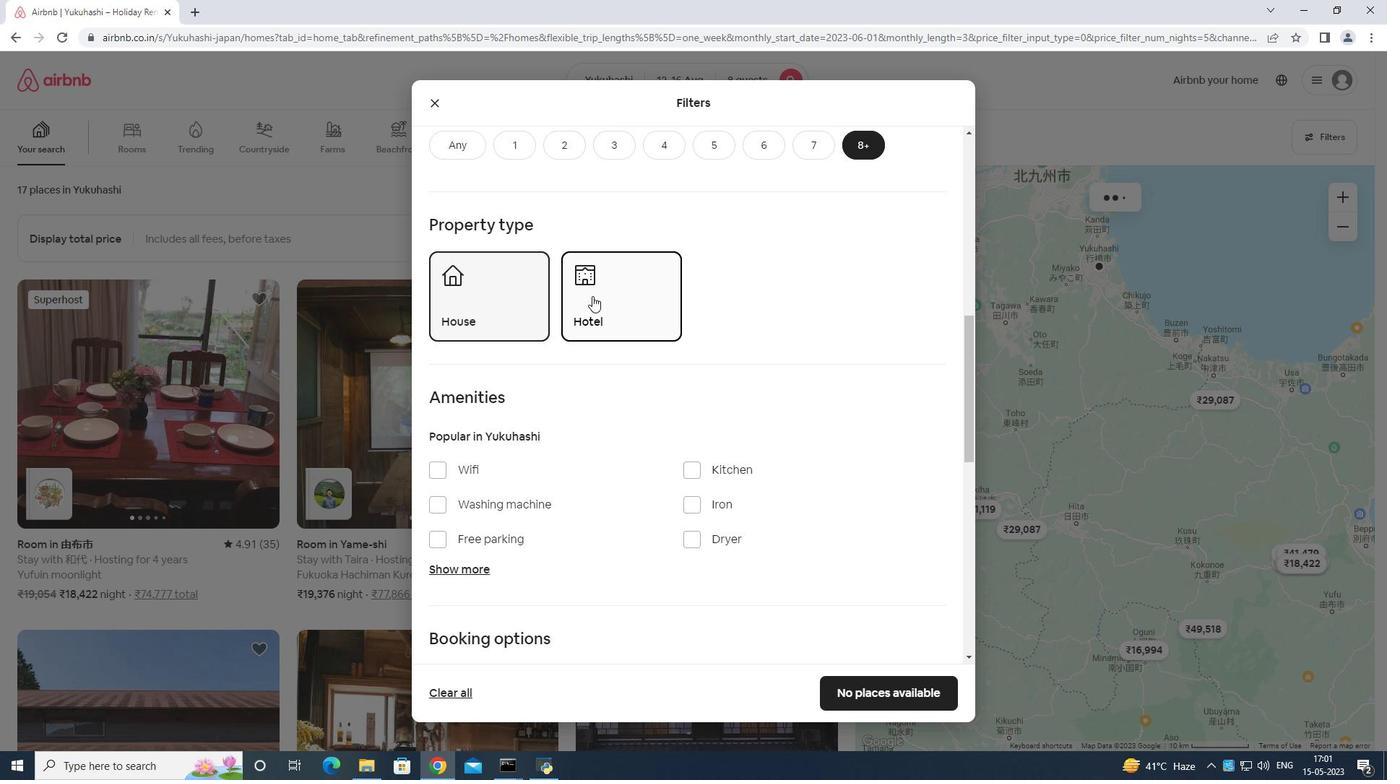 
Action: Mouse moved to (450, 321)
Screenshot: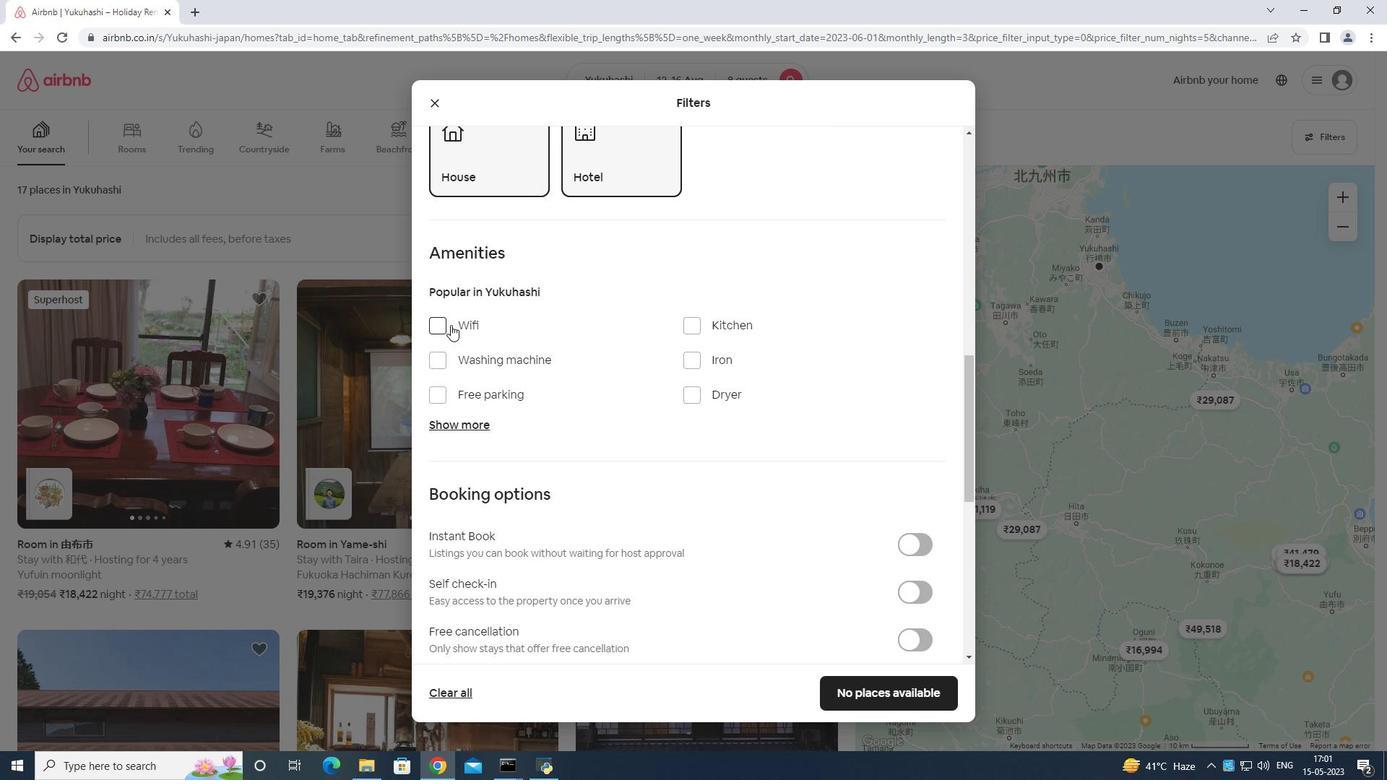 
Action: Mouse pressed left at (450, 321)
Screenshot: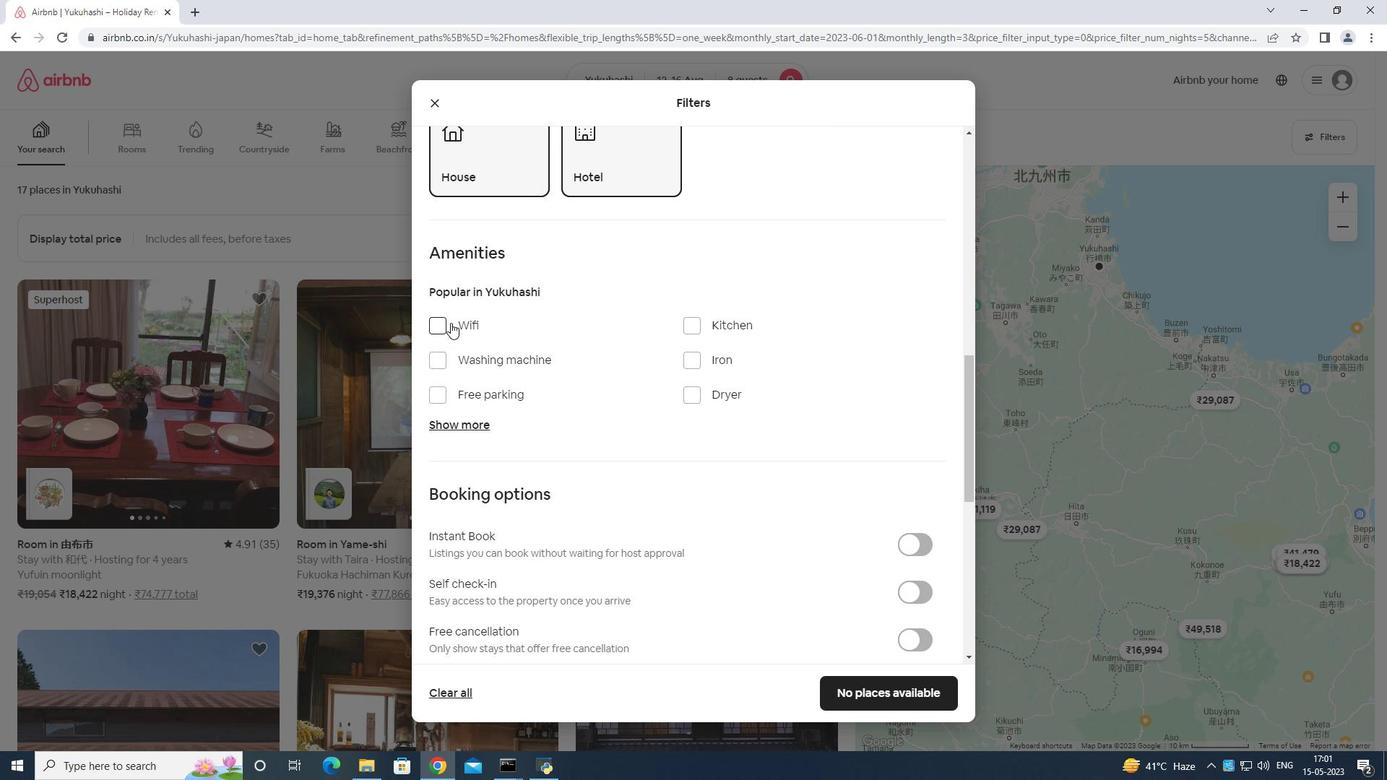 
Action: Mouse moved to (450, 391)
Screenshot: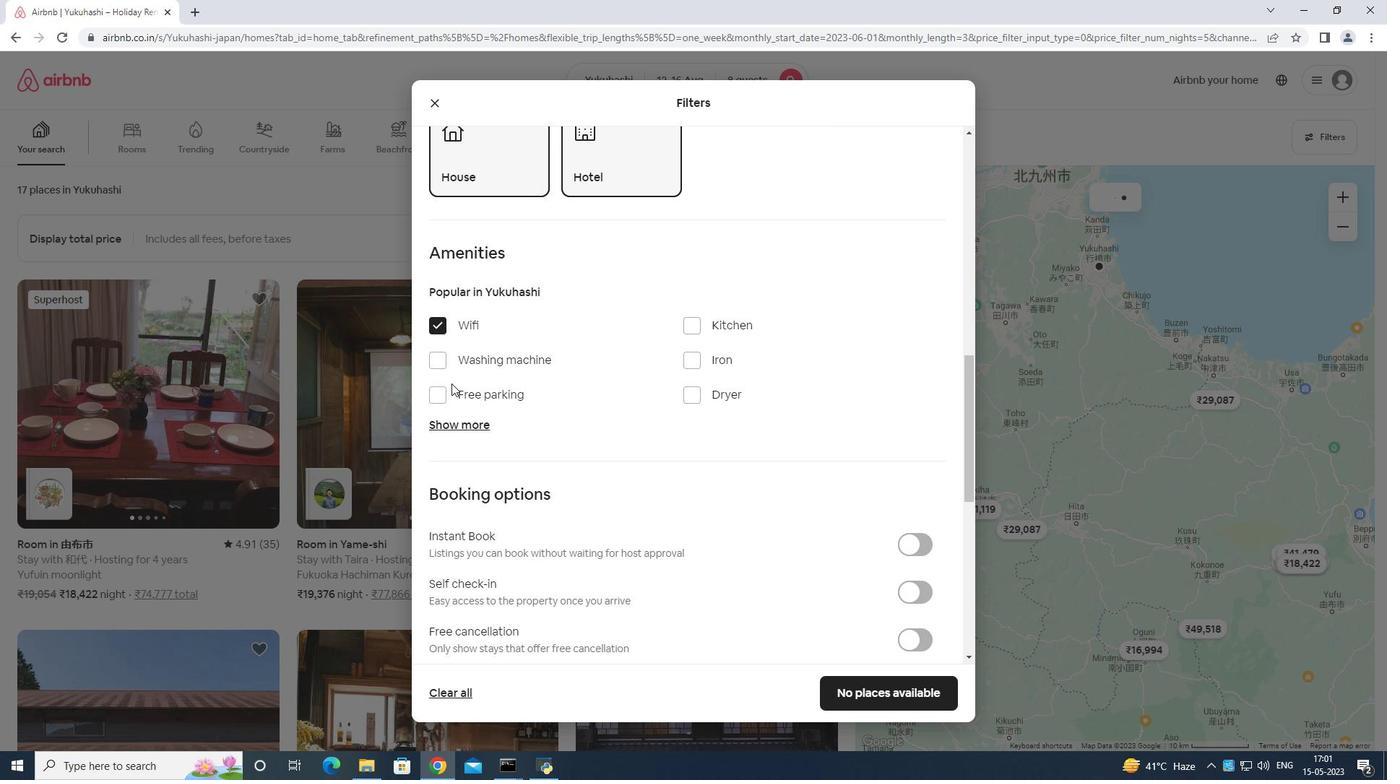 
Action: Mouse pressed left at (450, 391)
Screenshot: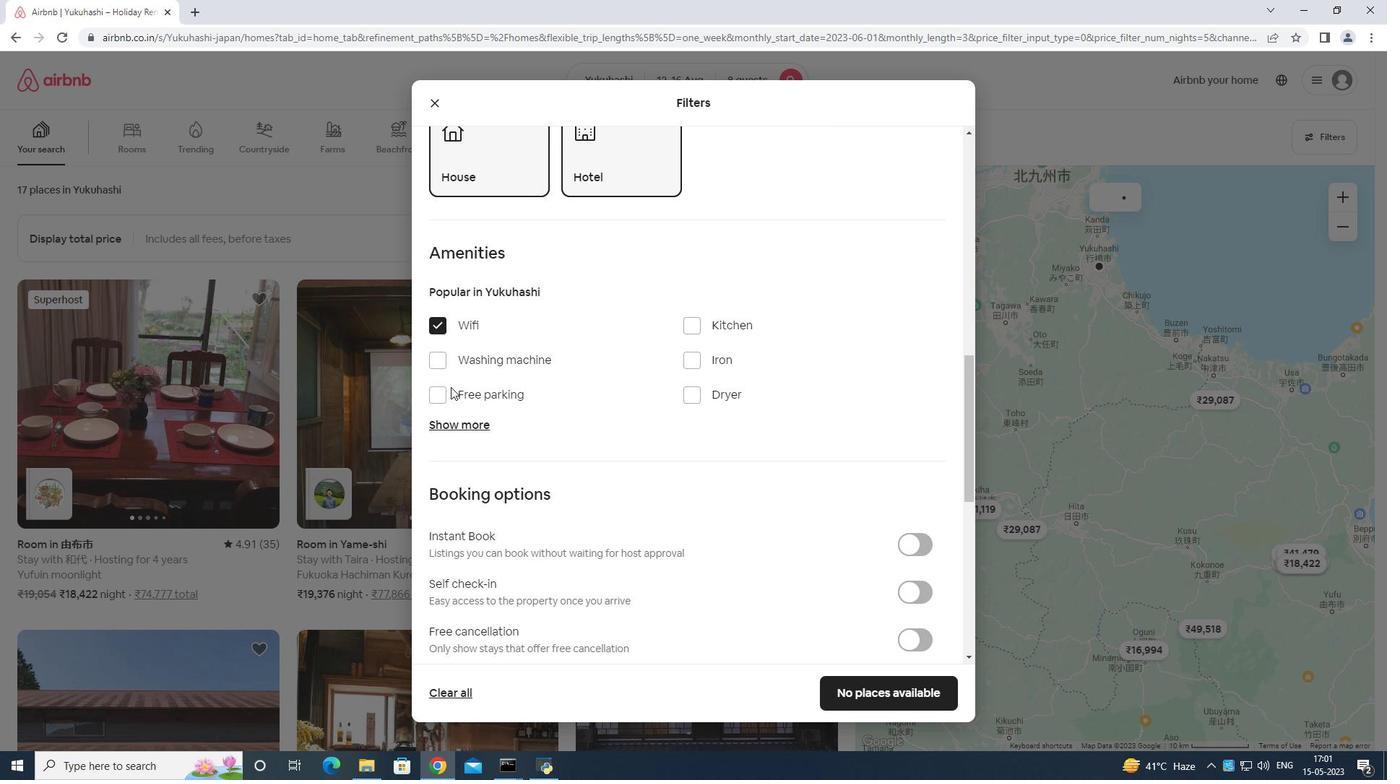 
Action: Mouse moved to (463, 418)
Screenshot: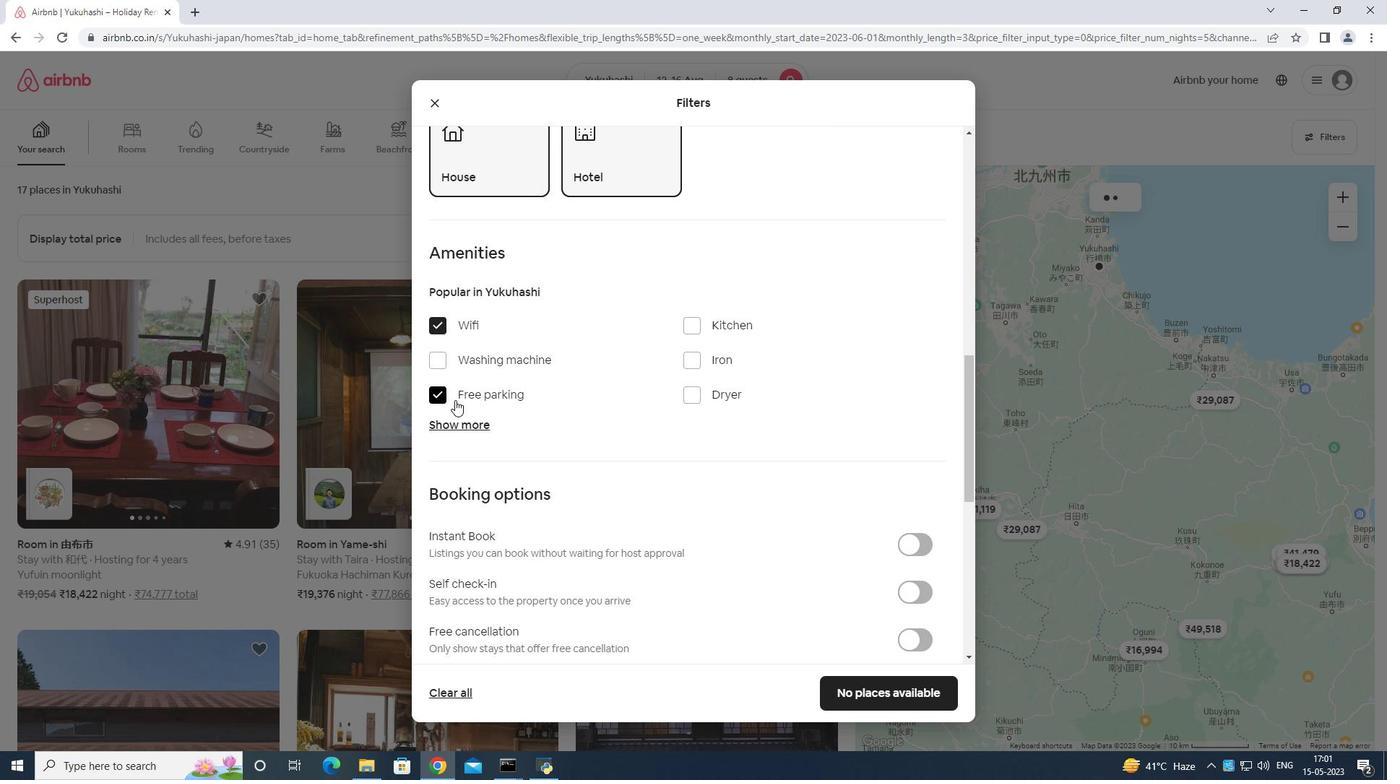 
Action: Mouse pressed left at (463, 418)
Screenshot: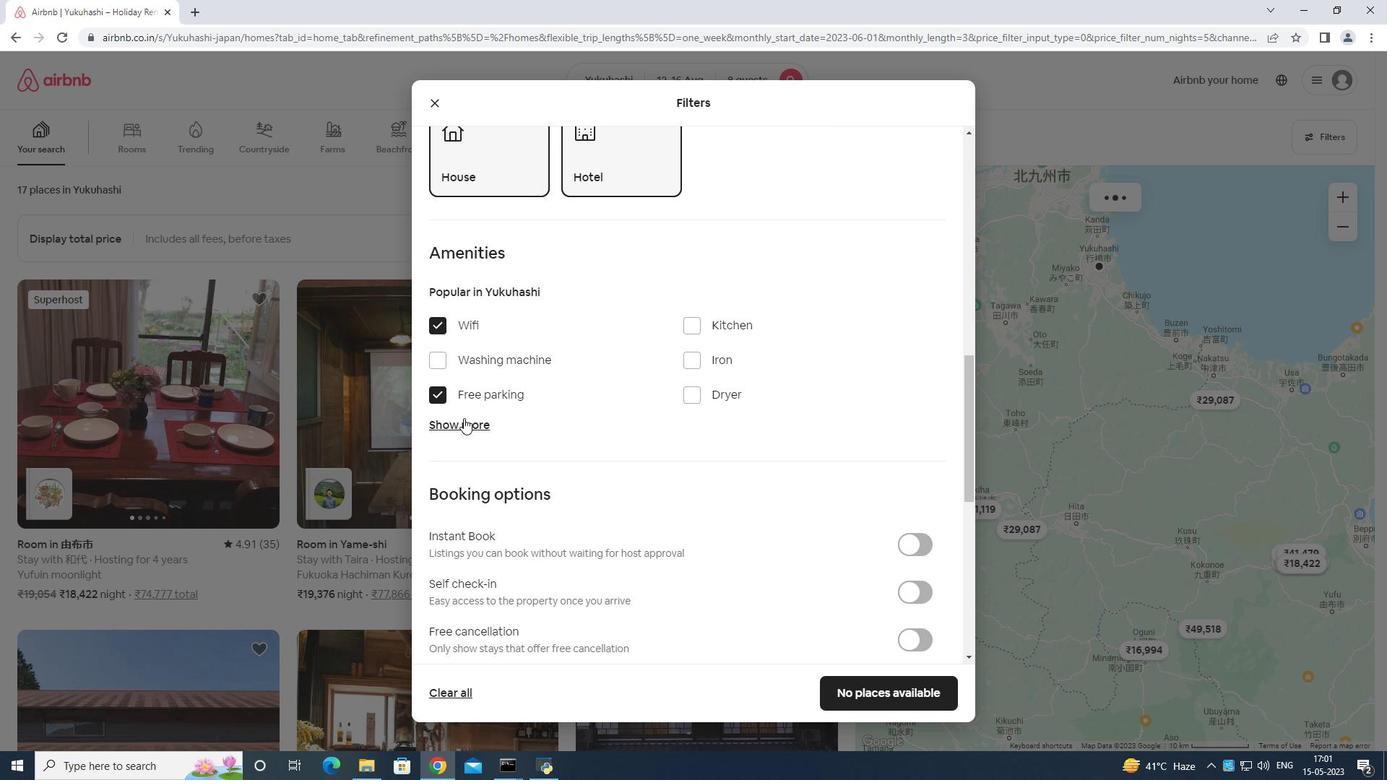 
Action: Mouse moved to (690, 506)
Screenshot: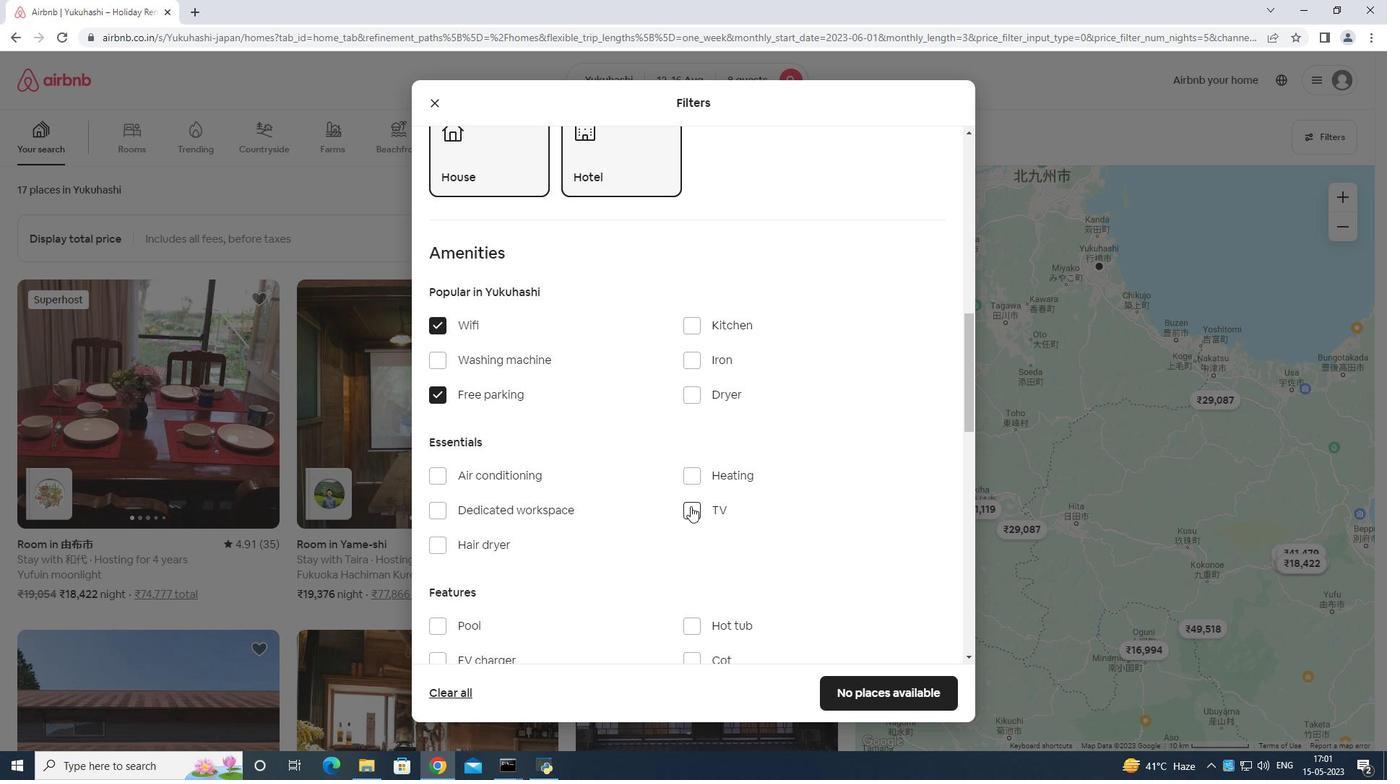 
Action: Mouse pressed left at (690, 506)
Screenshot: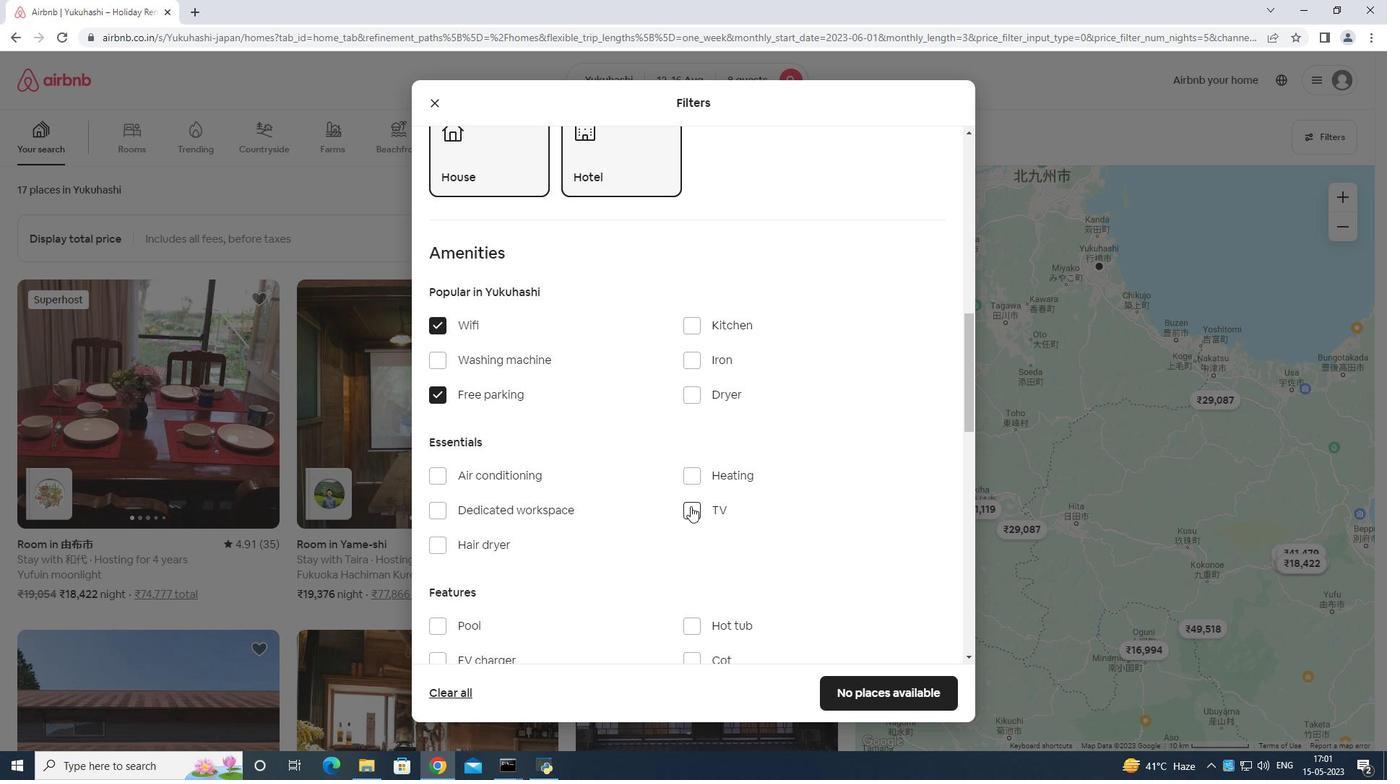 
Action: Mouse moved to (685, 472)
Screenshot: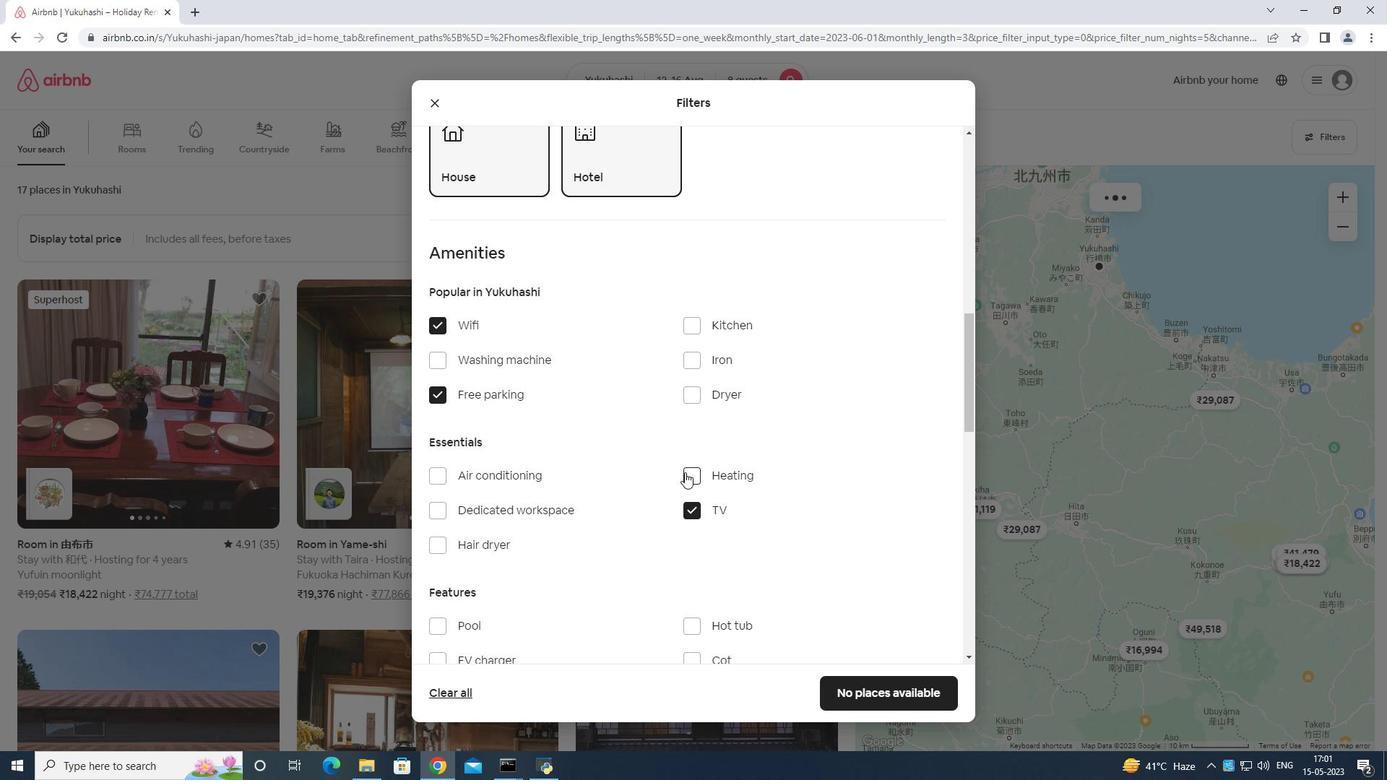 
Action: Mouse scrolled (685, 471) with delta (0, 0)
Screenshot: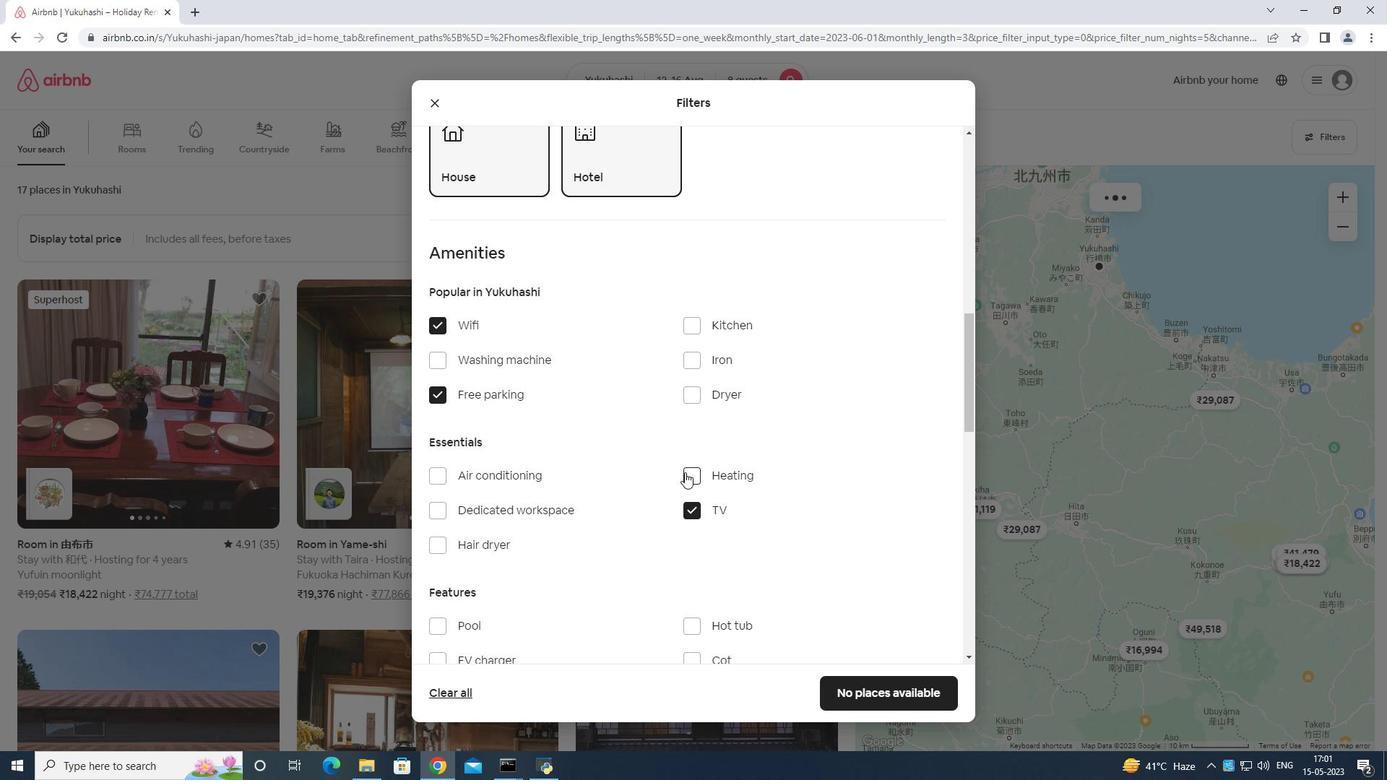 
Action: Mouse moved to (685, 477)
Screenshot: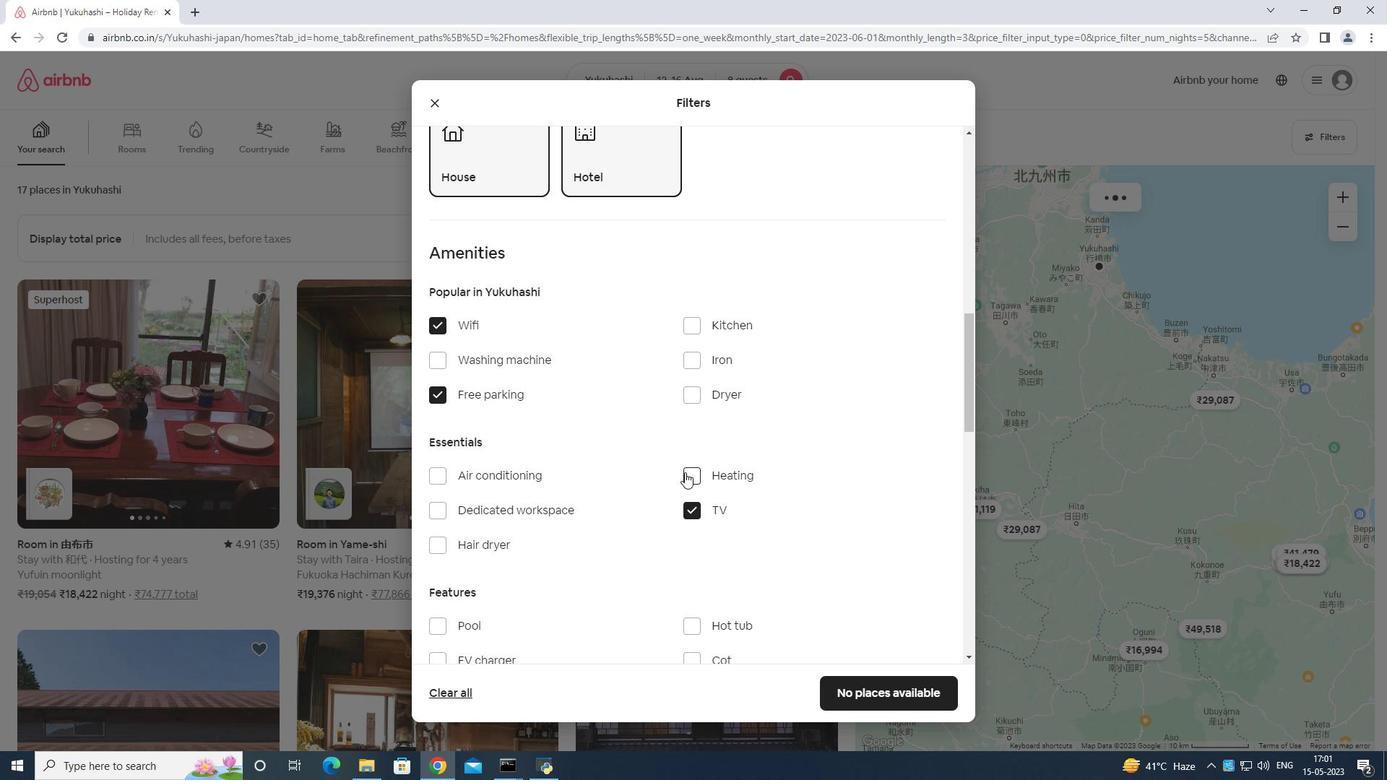 
Action: Mouse scrolled (685, 476) with delta (0, 0)
Screenshot: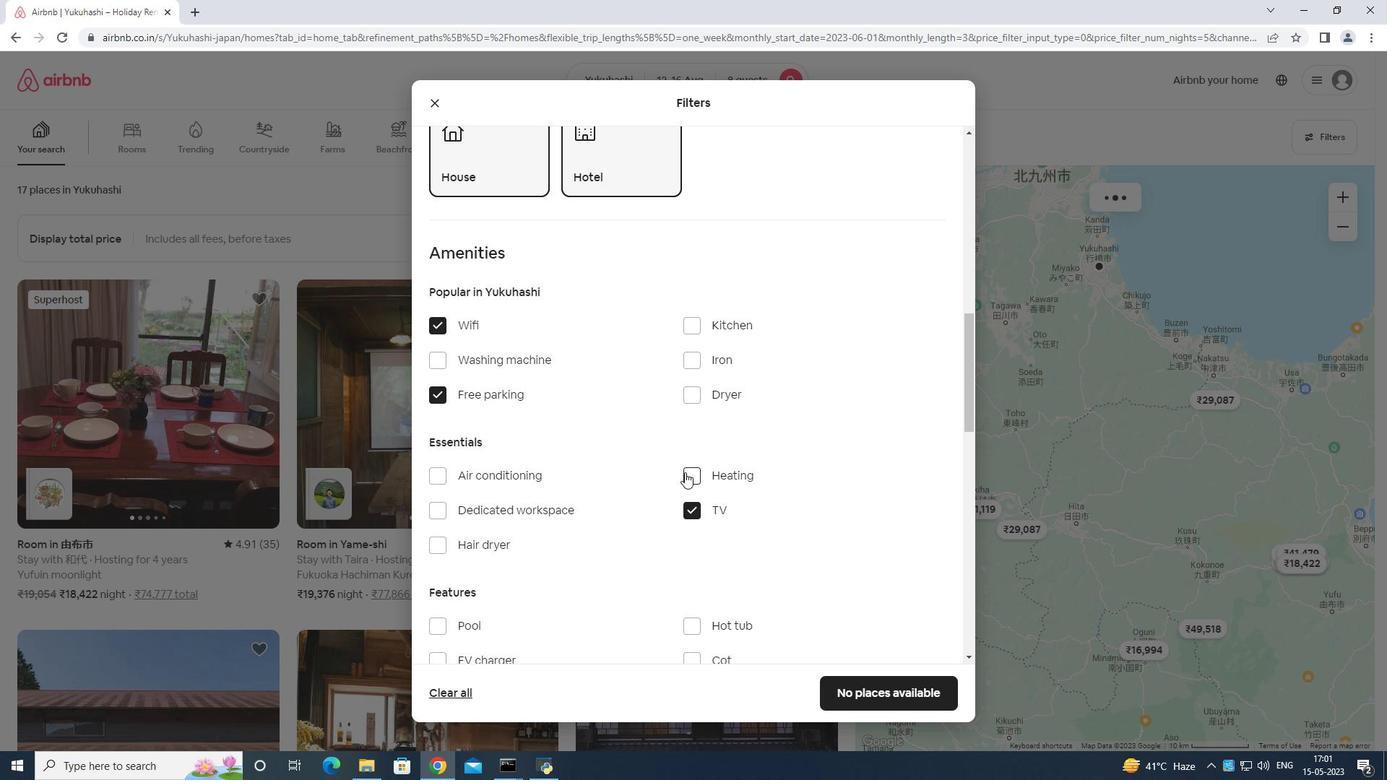 
Action: Mouse moved to (685, 478)
Screenshot: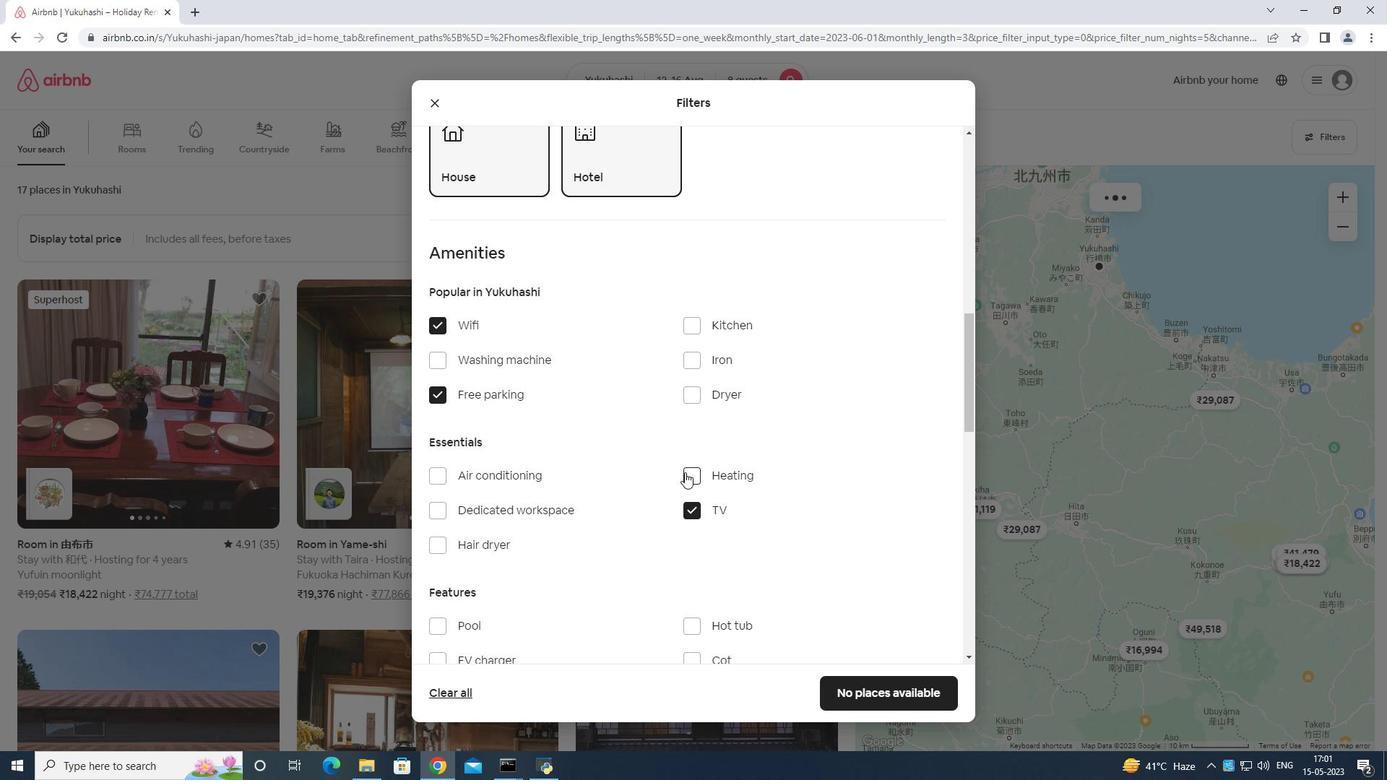 
Action: Mouse scrolled (685, 477) with delta (0, 0)
Screenshot: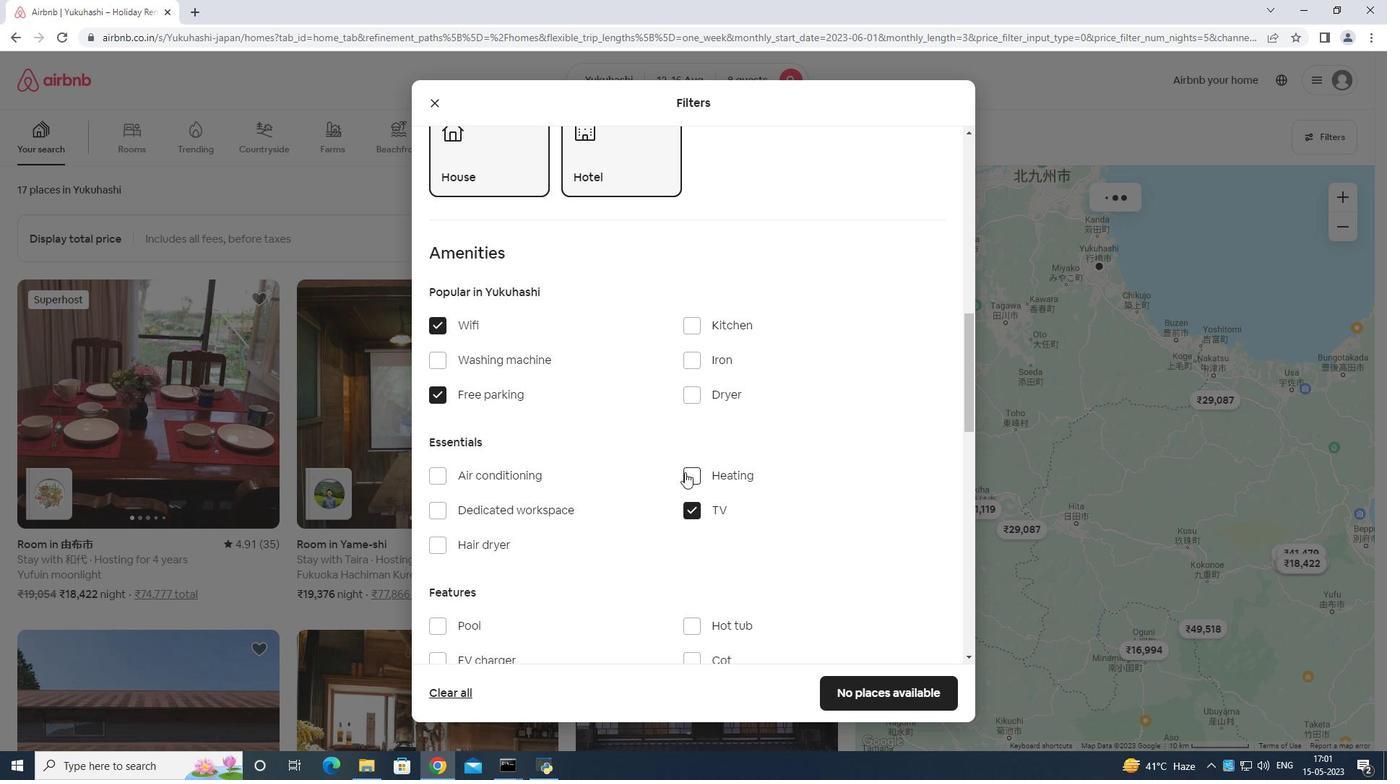 
Action: Mouse moved to (687, 480)
Screenshot: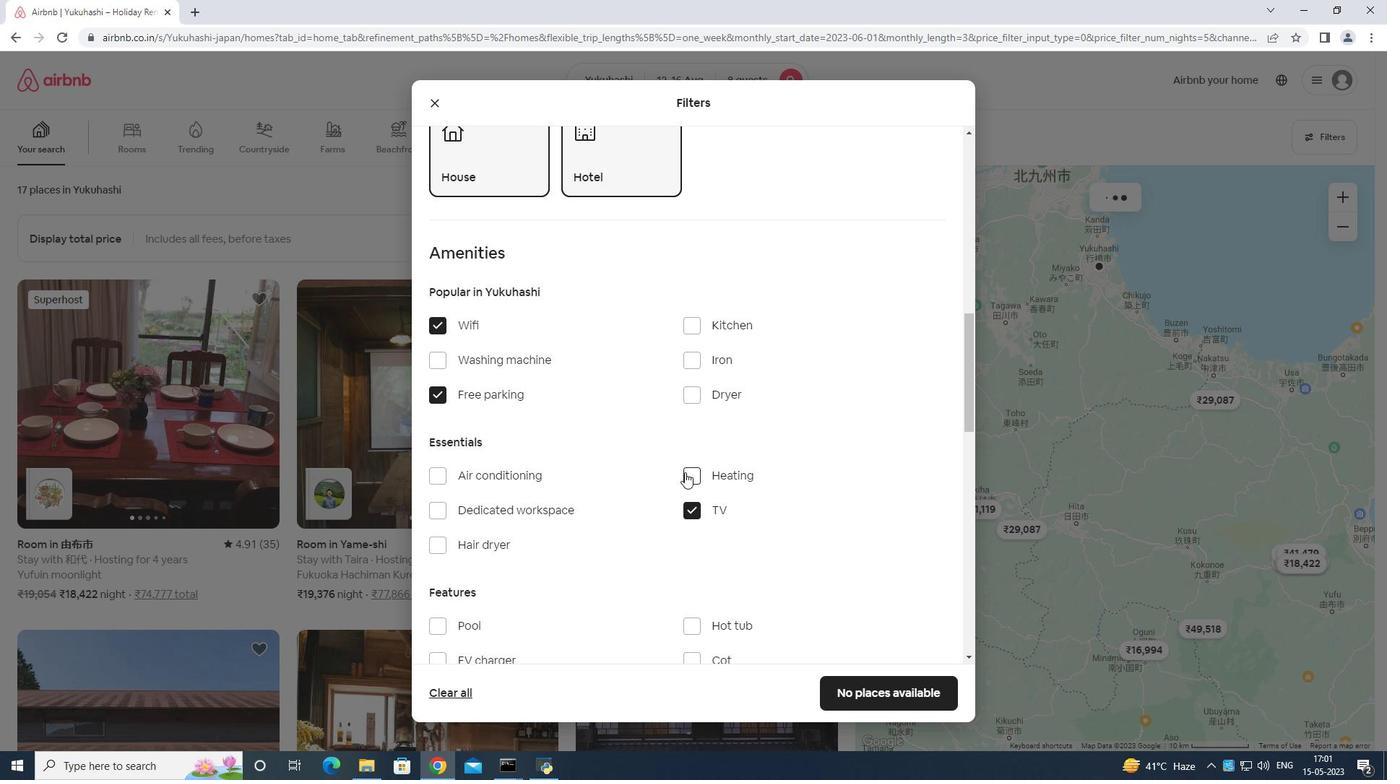 
Action: Mouse scrolled (687, 479) with delta (0, 0)
Screenshot: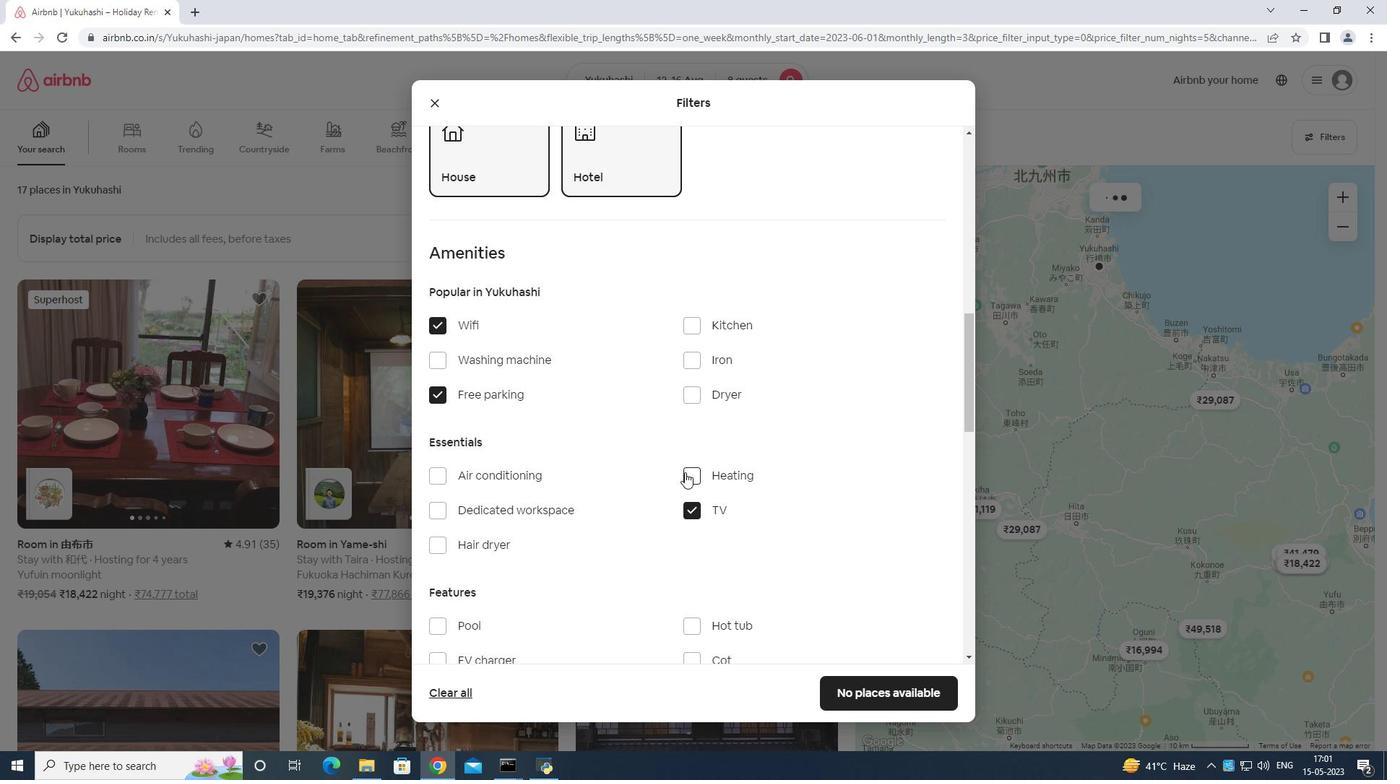 
Action: Mouse moved to (496, 434)
Screenshot: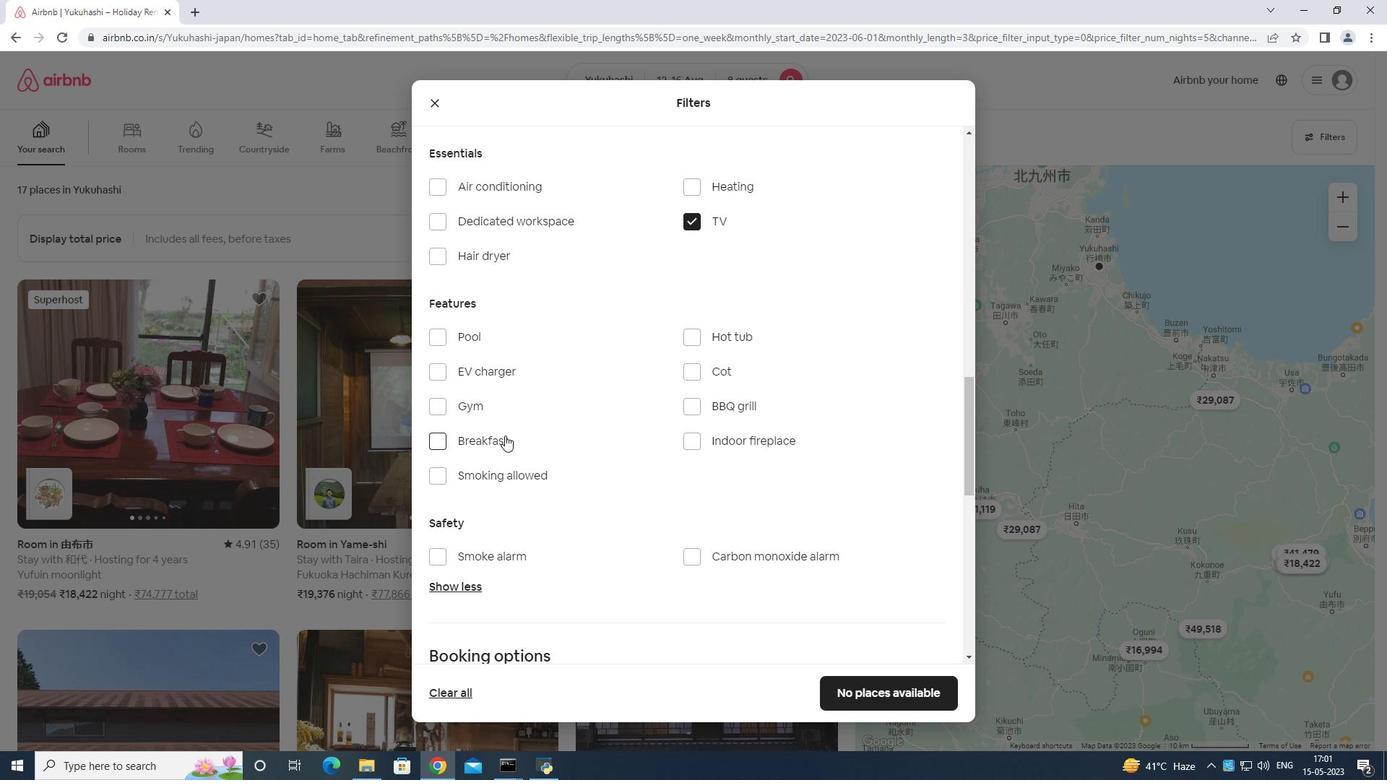 
Action: Mouse pressed left at (496, 434)
Screenshot: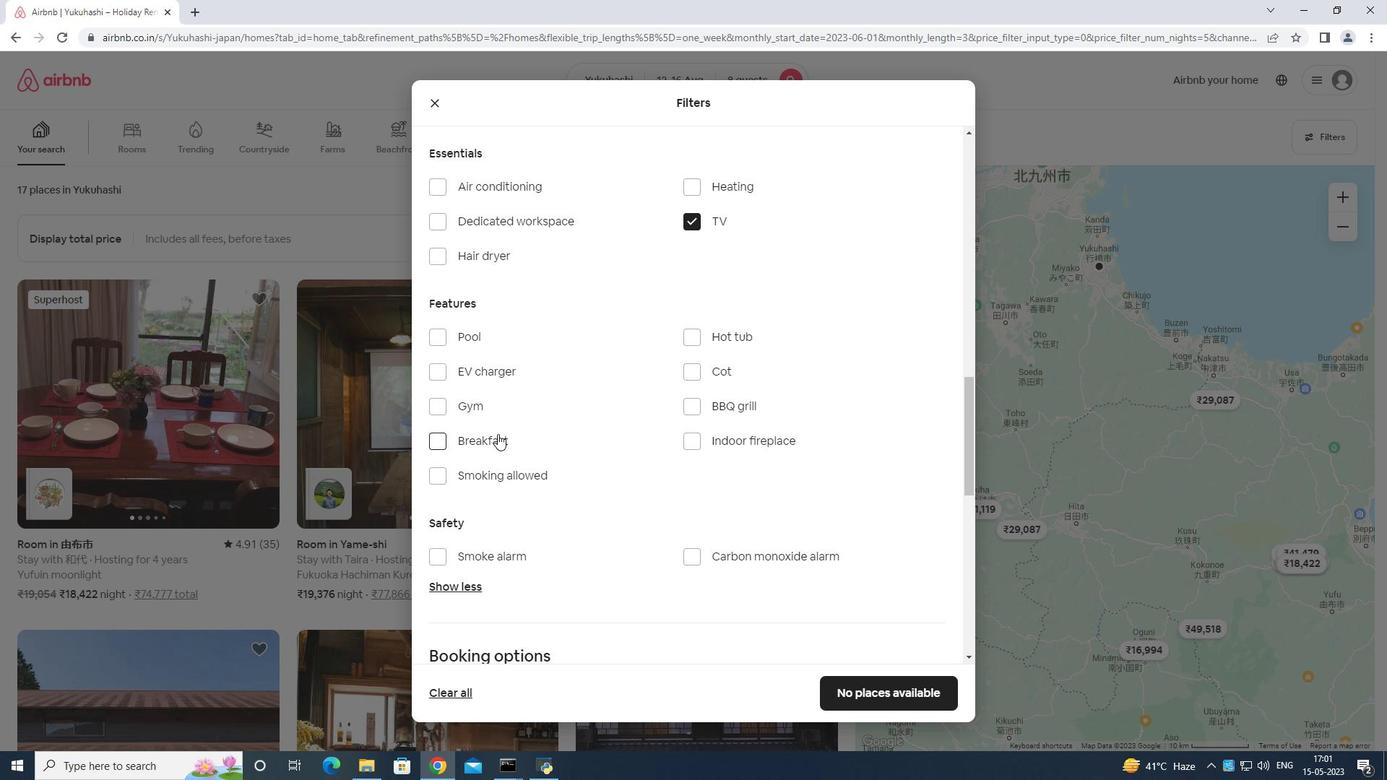 
Action: Mouse moved to (475, 396)
Screenshot: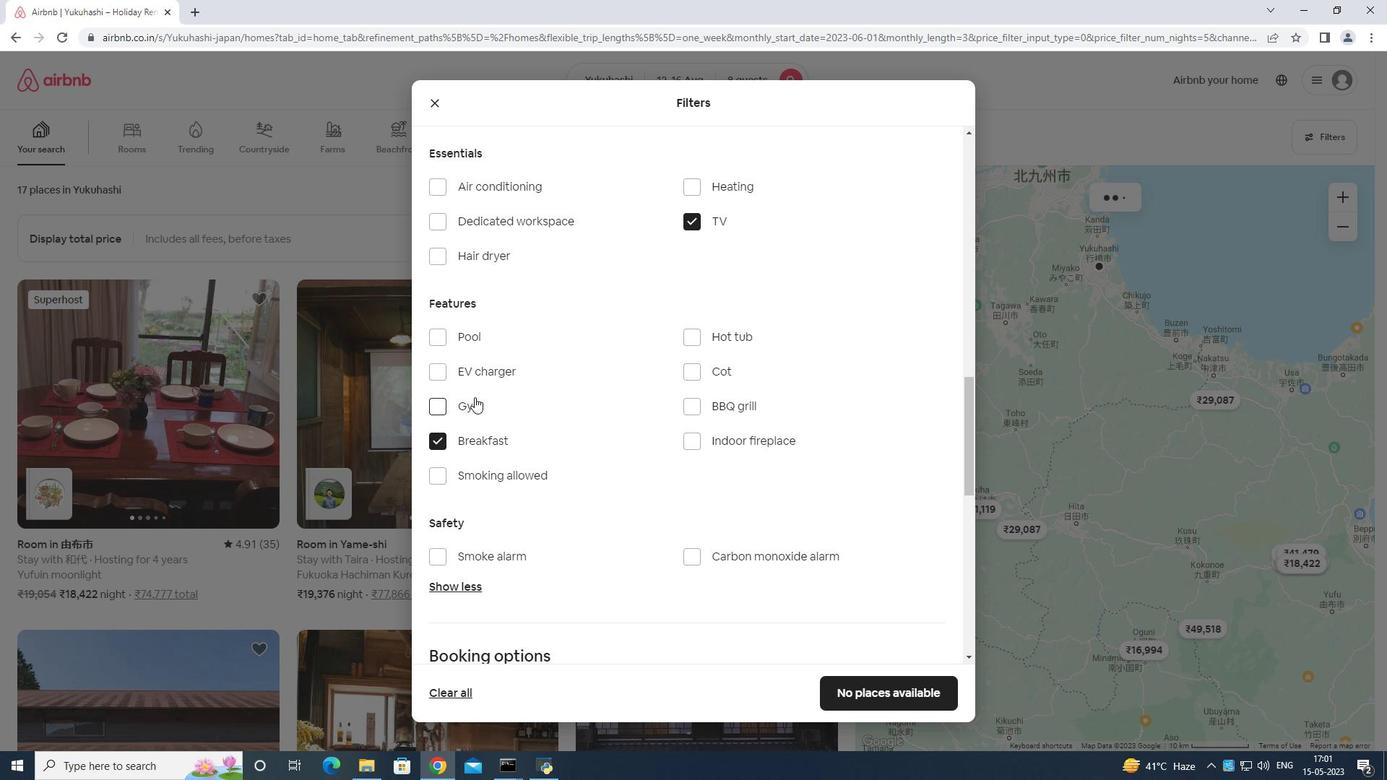 
Action: Mouse pressed left at (475, 396)
Screenshot: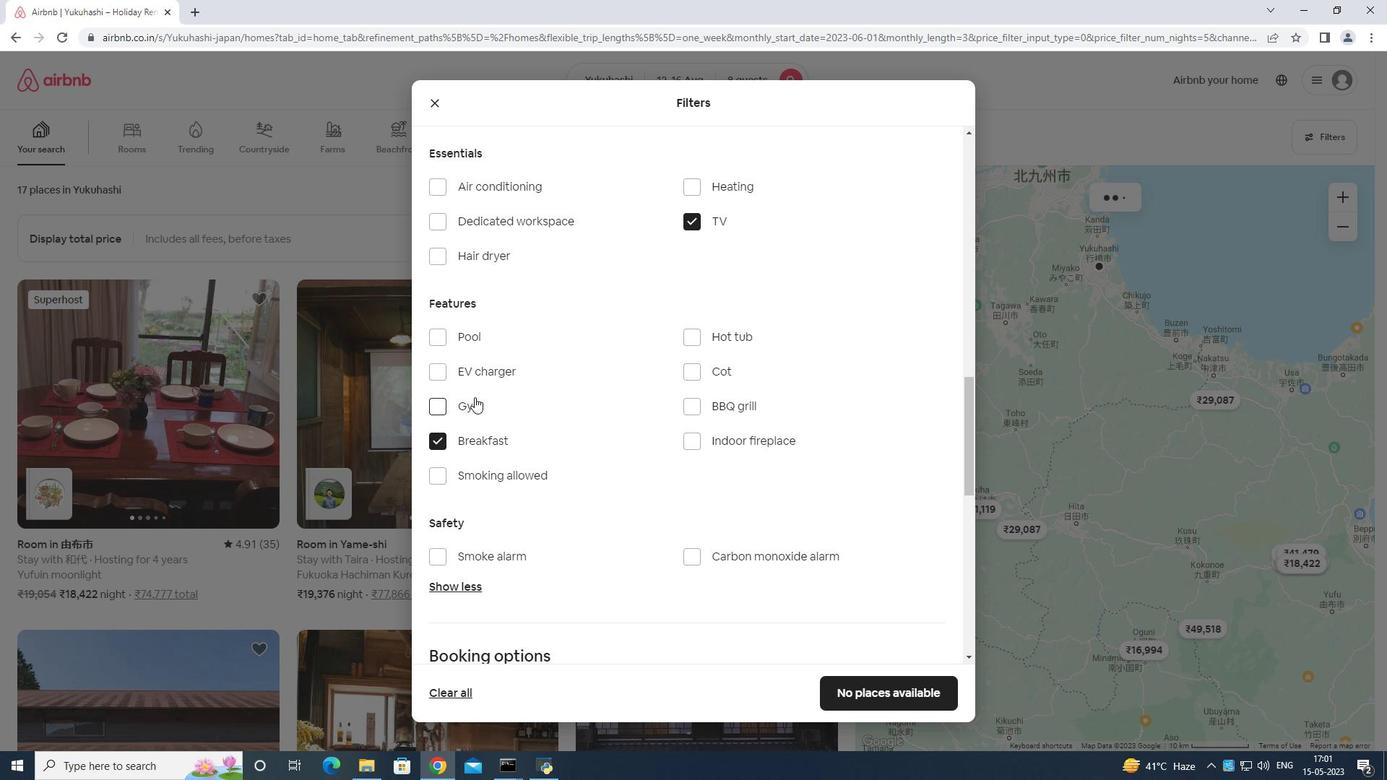 
Action: Mouse moved to (476, 401)
Screenshot: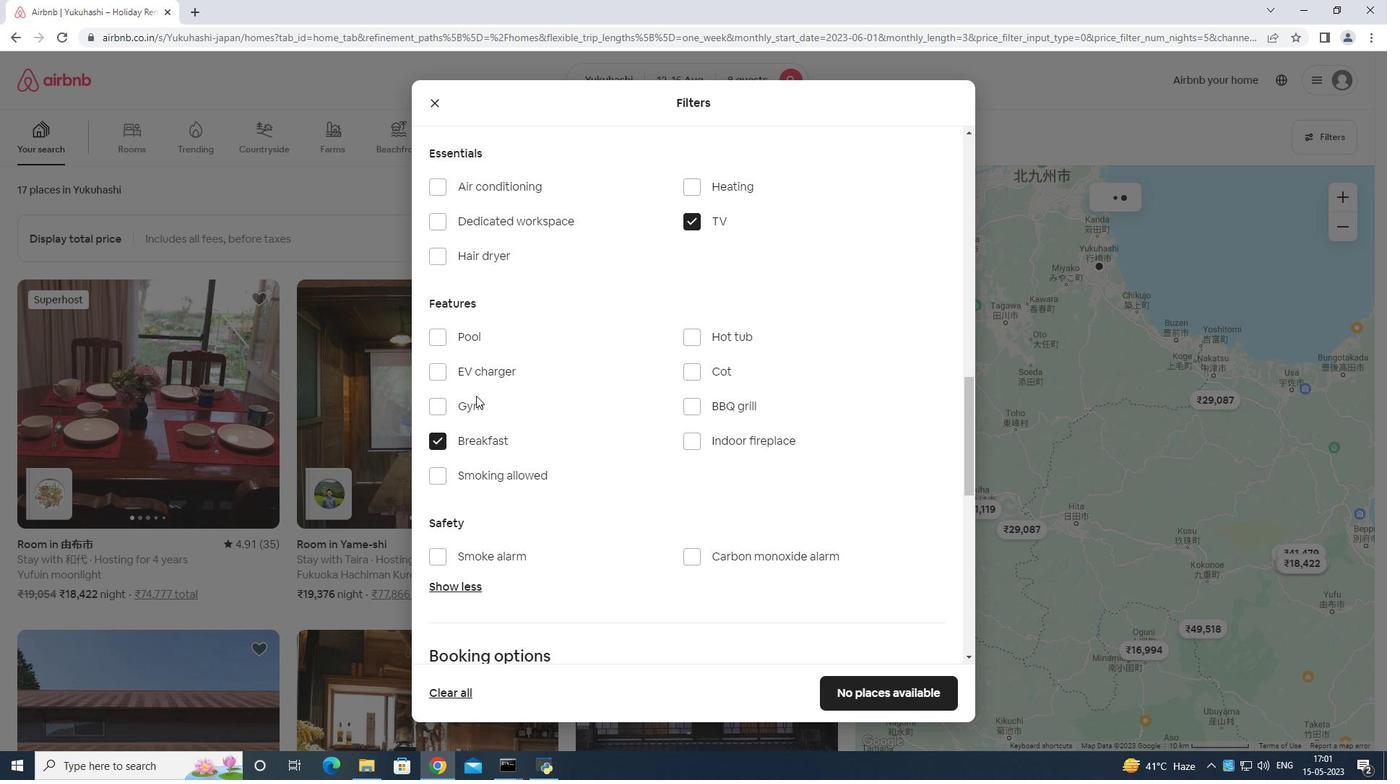 
Action: Mouse pressed left at (476, 401)
Screenshot: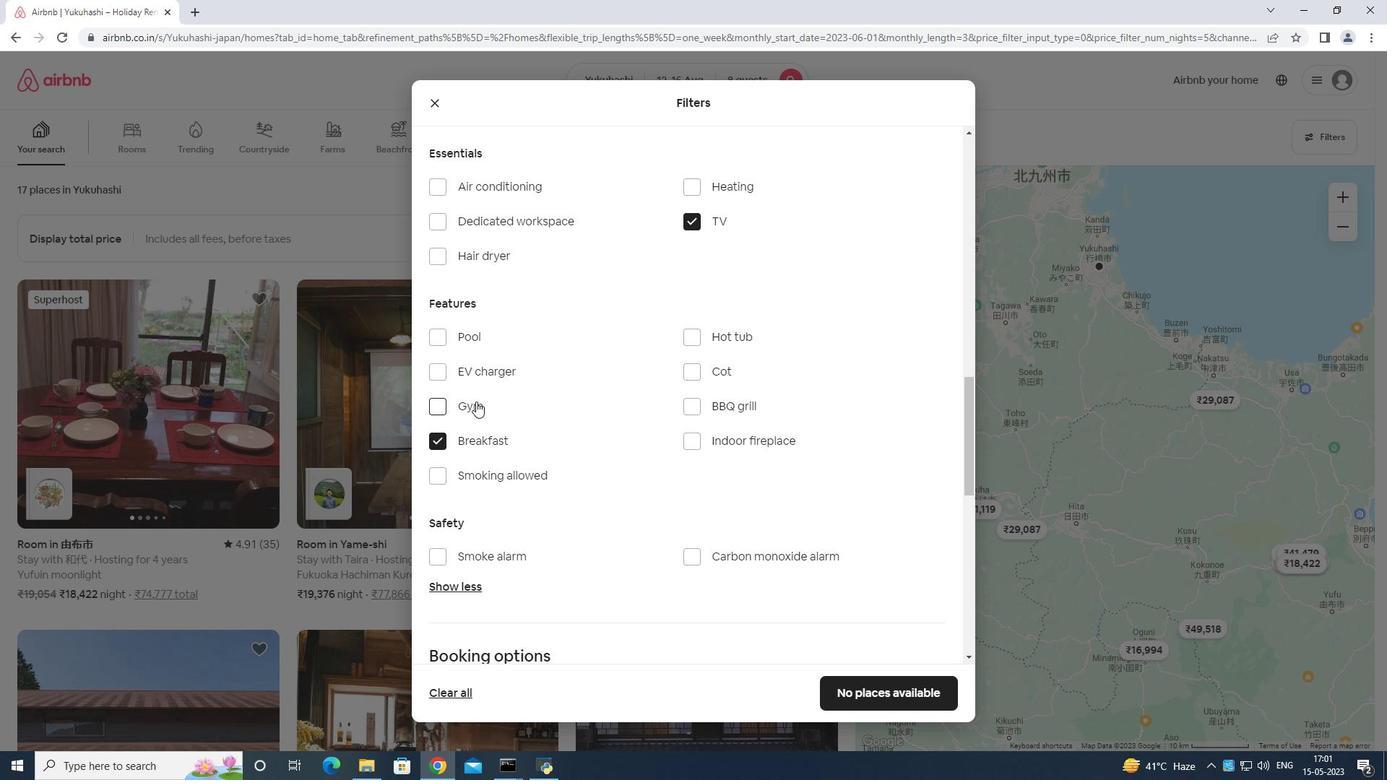 
Action: Mouse moved to (526, 414)
Screenshot: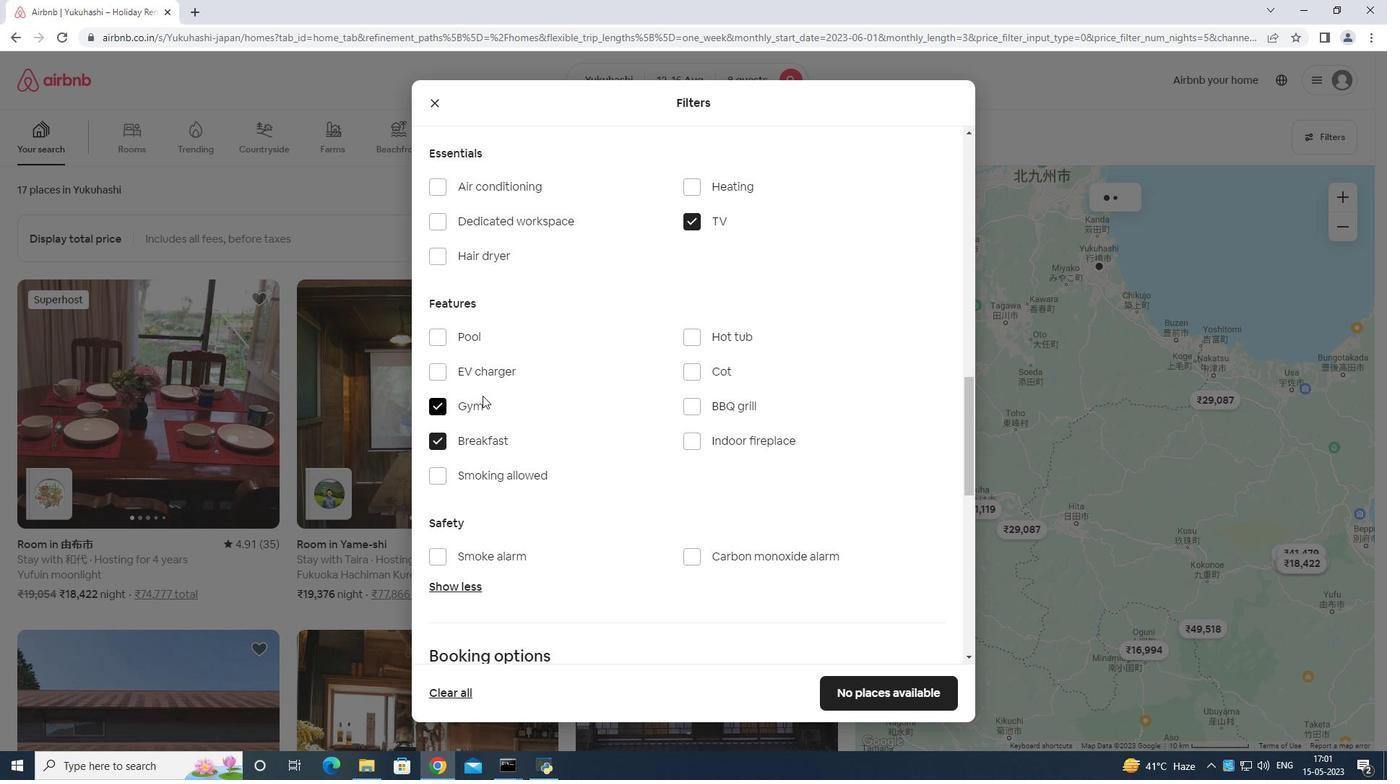 
Action: Mouse scrolled (526, 413) with delta (0, 0)
Screenshot: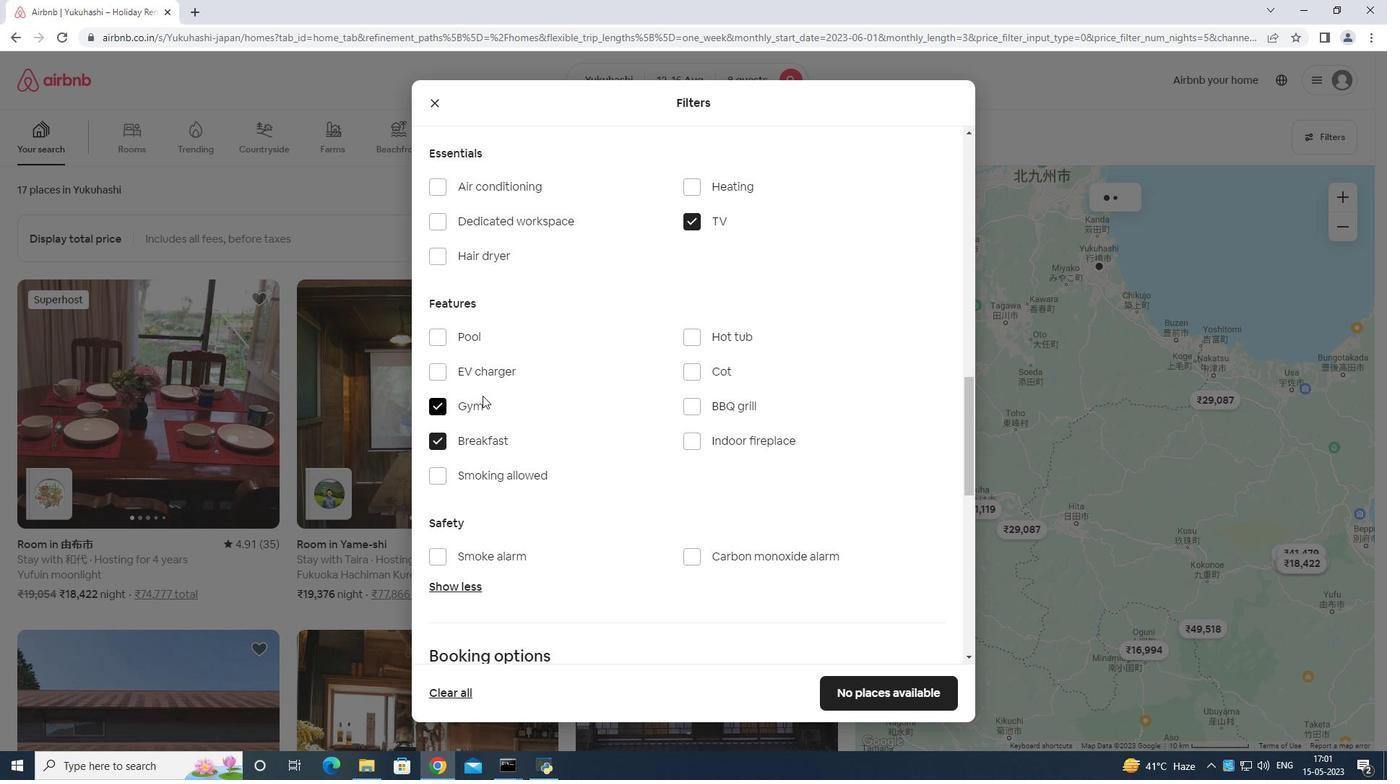 
Action: Mouse moved to (552, 429)
Screenshot: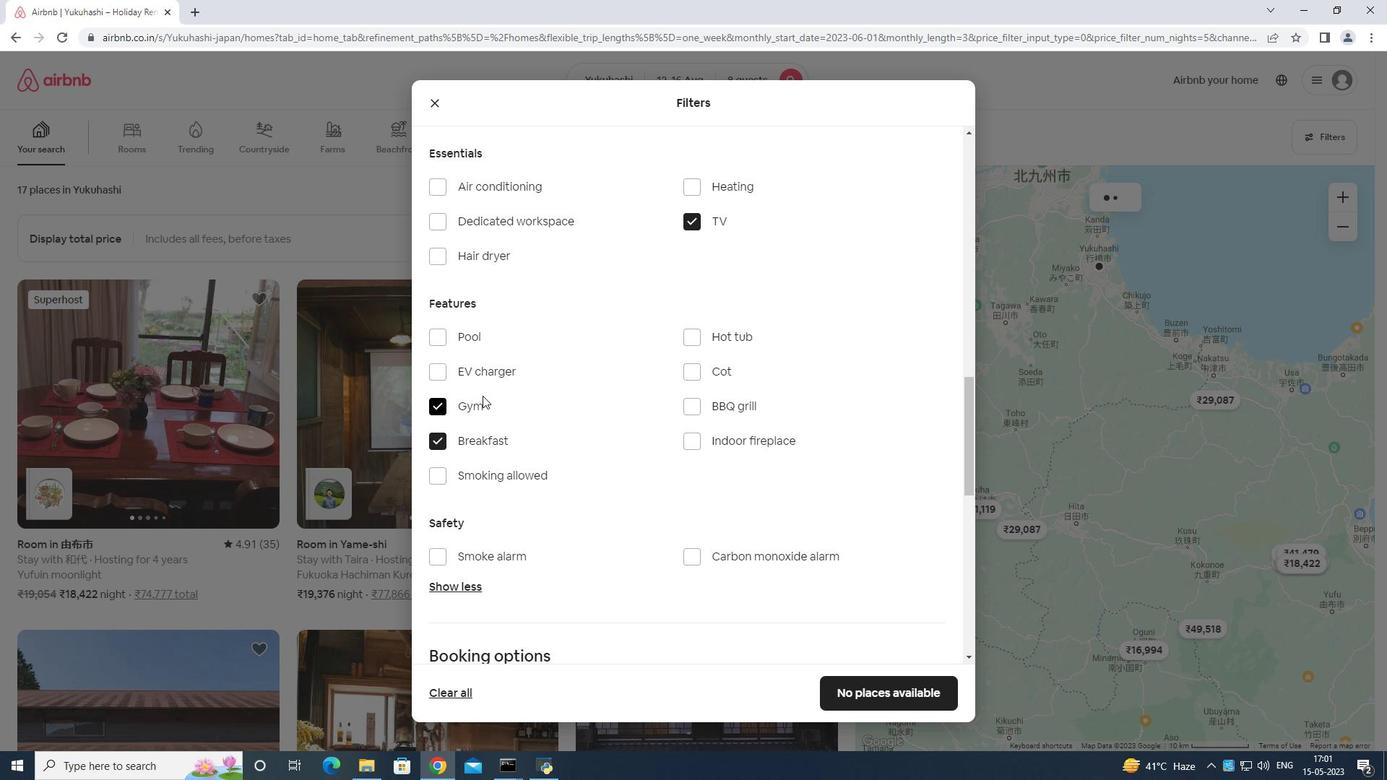 
Action: Mouse scrolled (552, 429) with delta (0, 0)
Screenshot: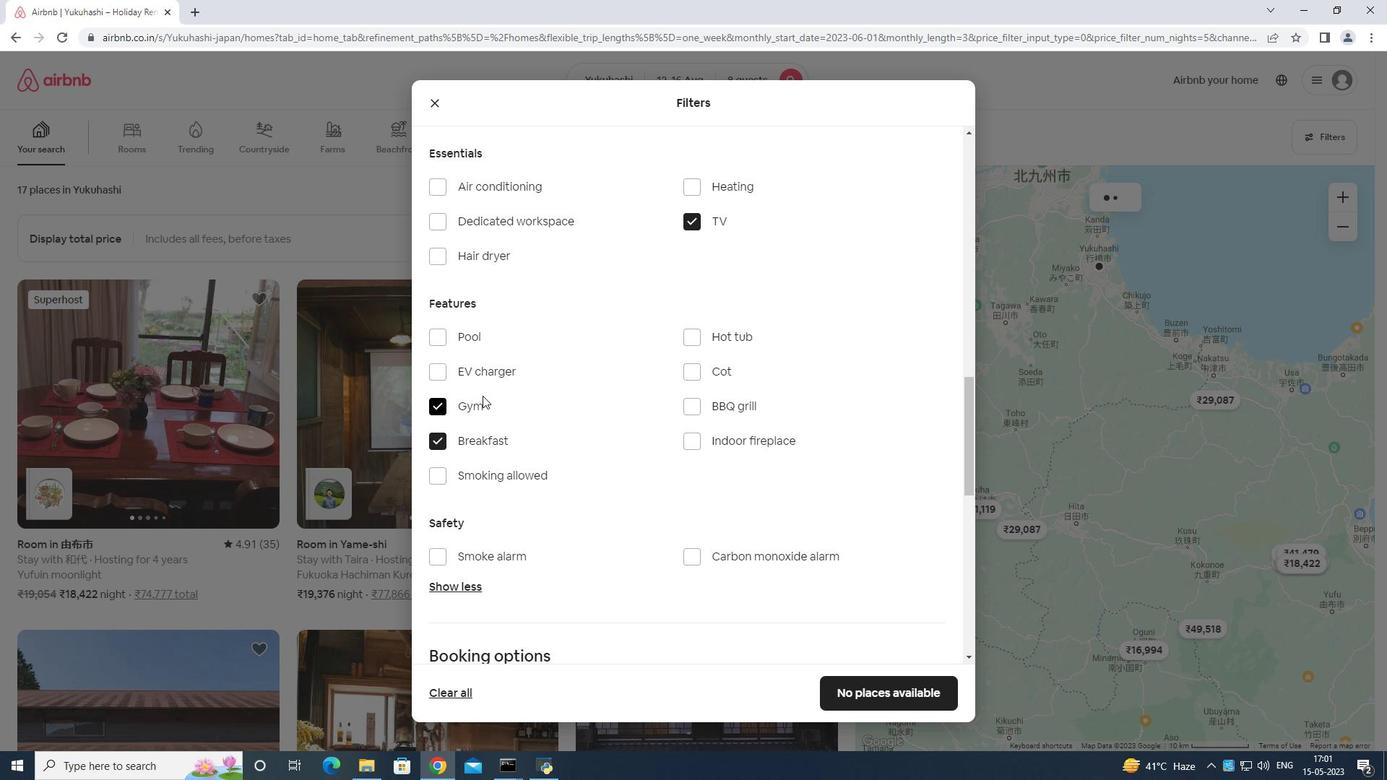 
Action: Mouse moved to (604, 440)
Screenshot: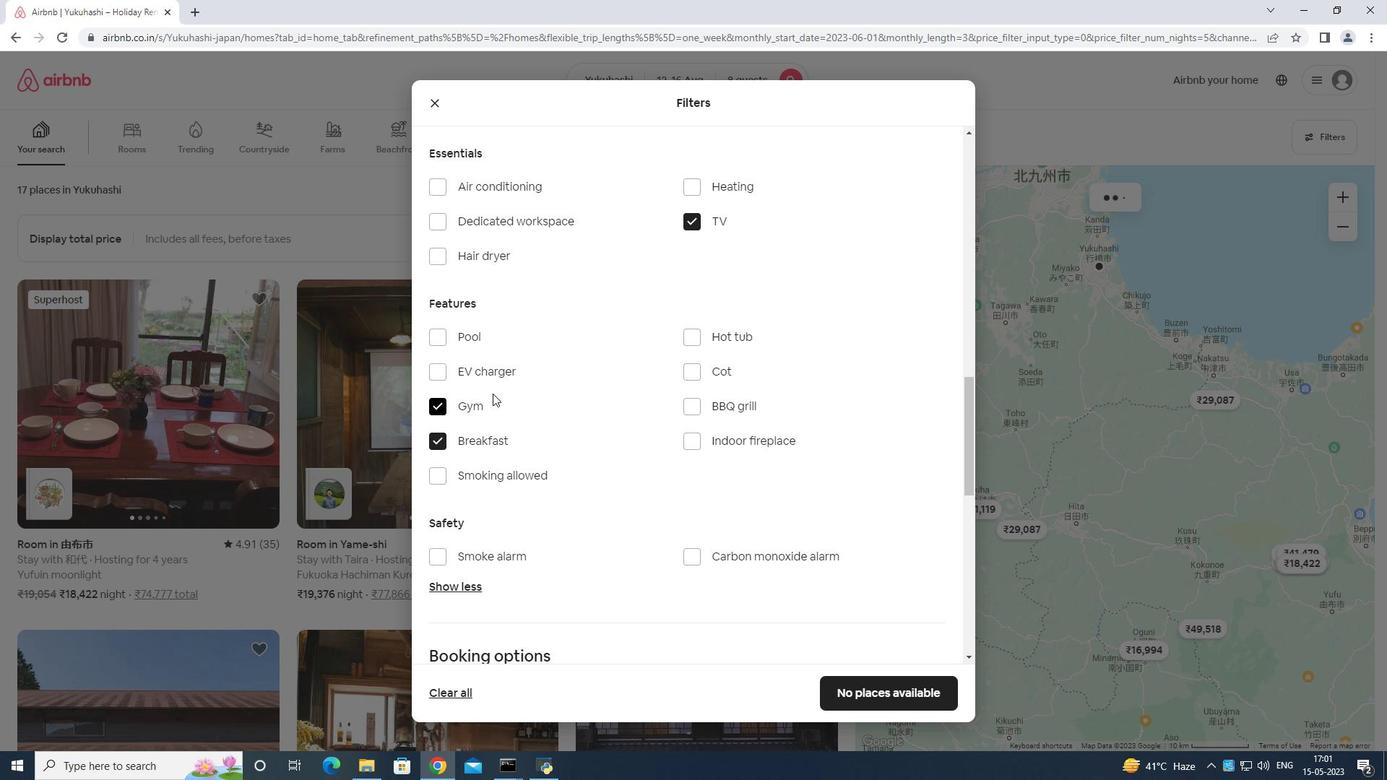
Action: Mouse scrolled (604, 440) with delta (0, 0)
Screenshot: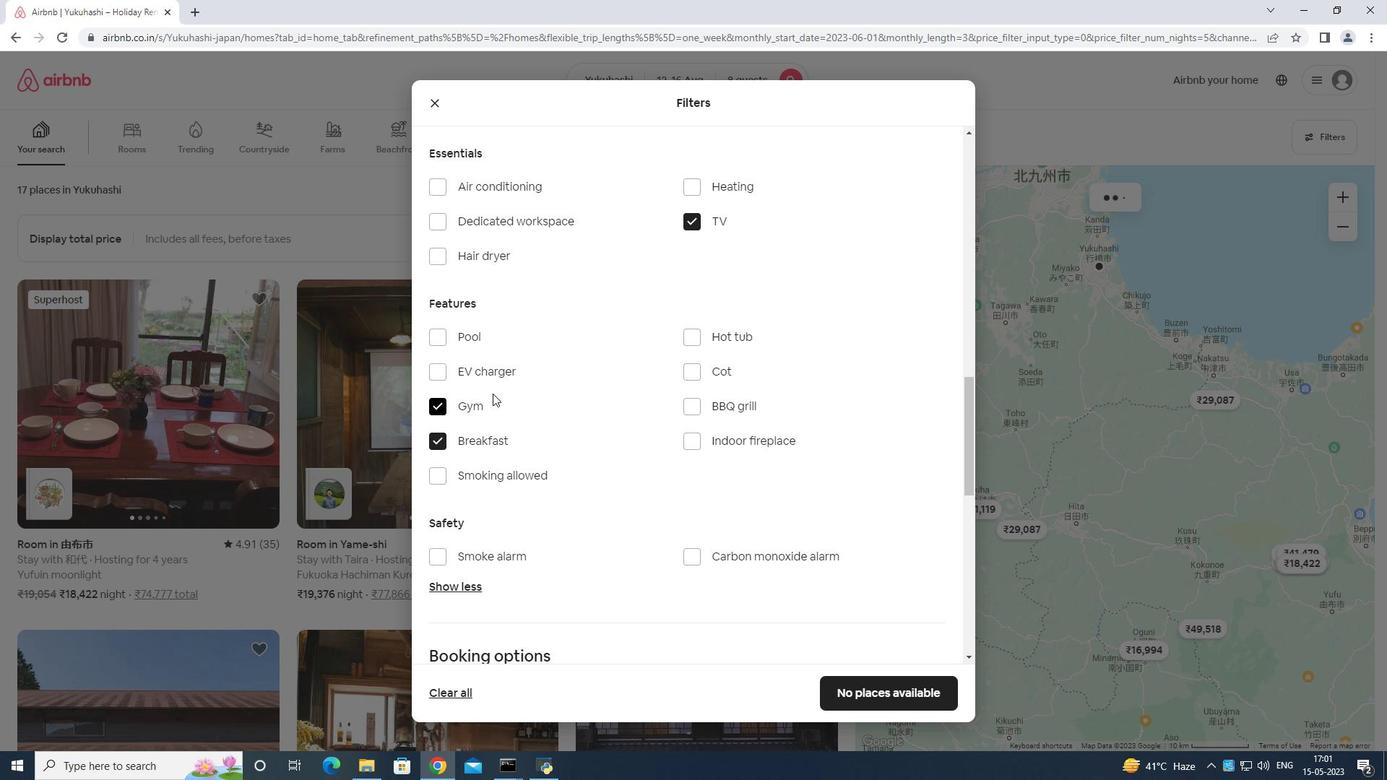 
Action: Mouse moved to (643, 445)
Screenshot: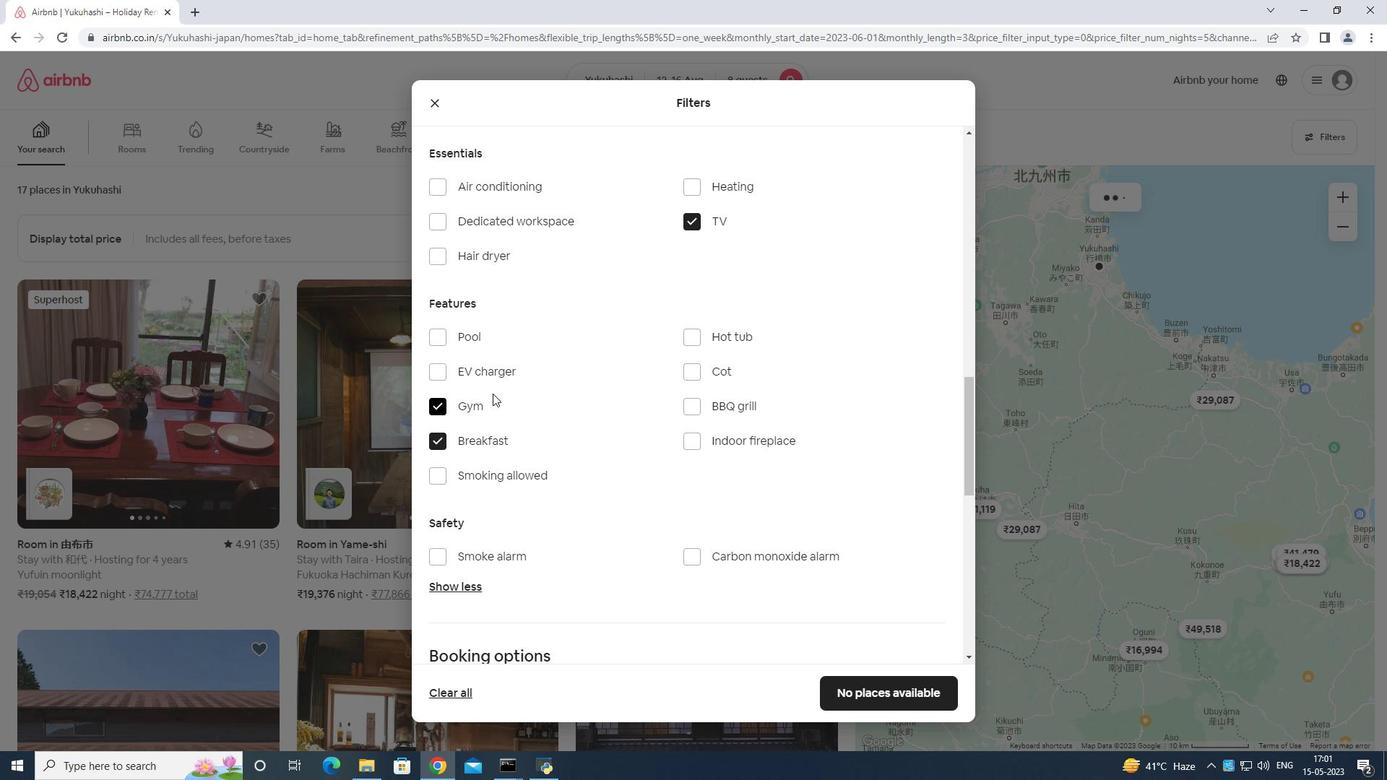 
Action: Mouse scrolled (643, 445) with delta (0, 0)
Screenshot: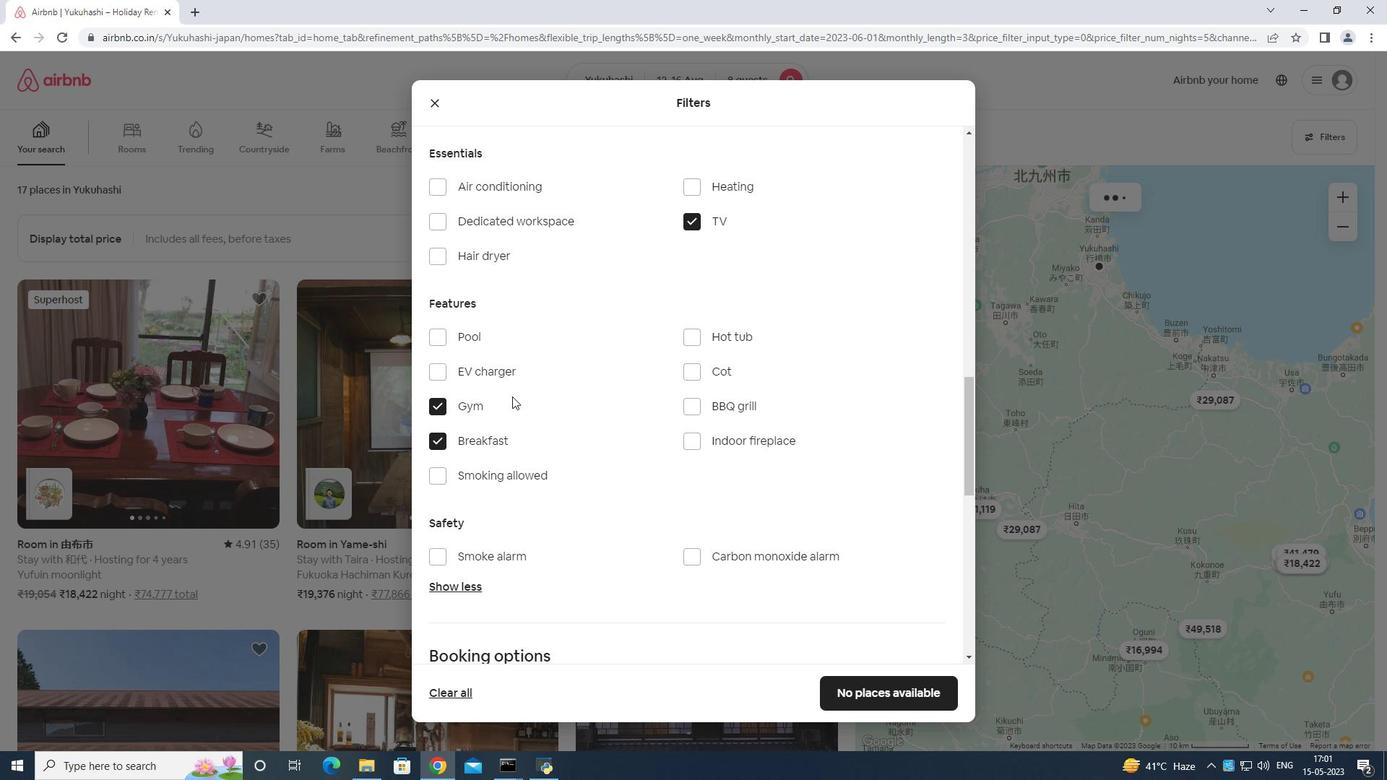 
Action: Mouse moved to (677, 445)
Screenshot: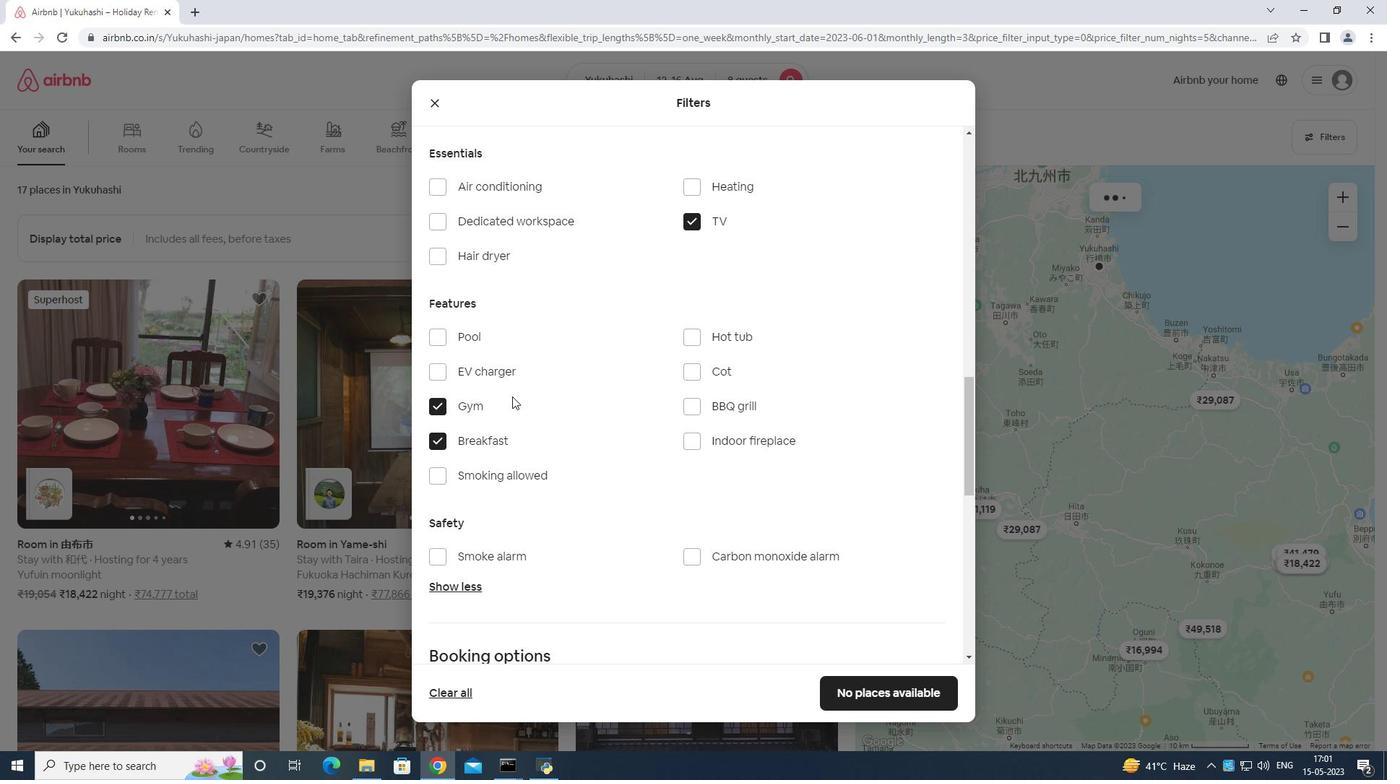 
Action: Mouse scrolled (677, 445) with delta (0, 0)
Screenshot: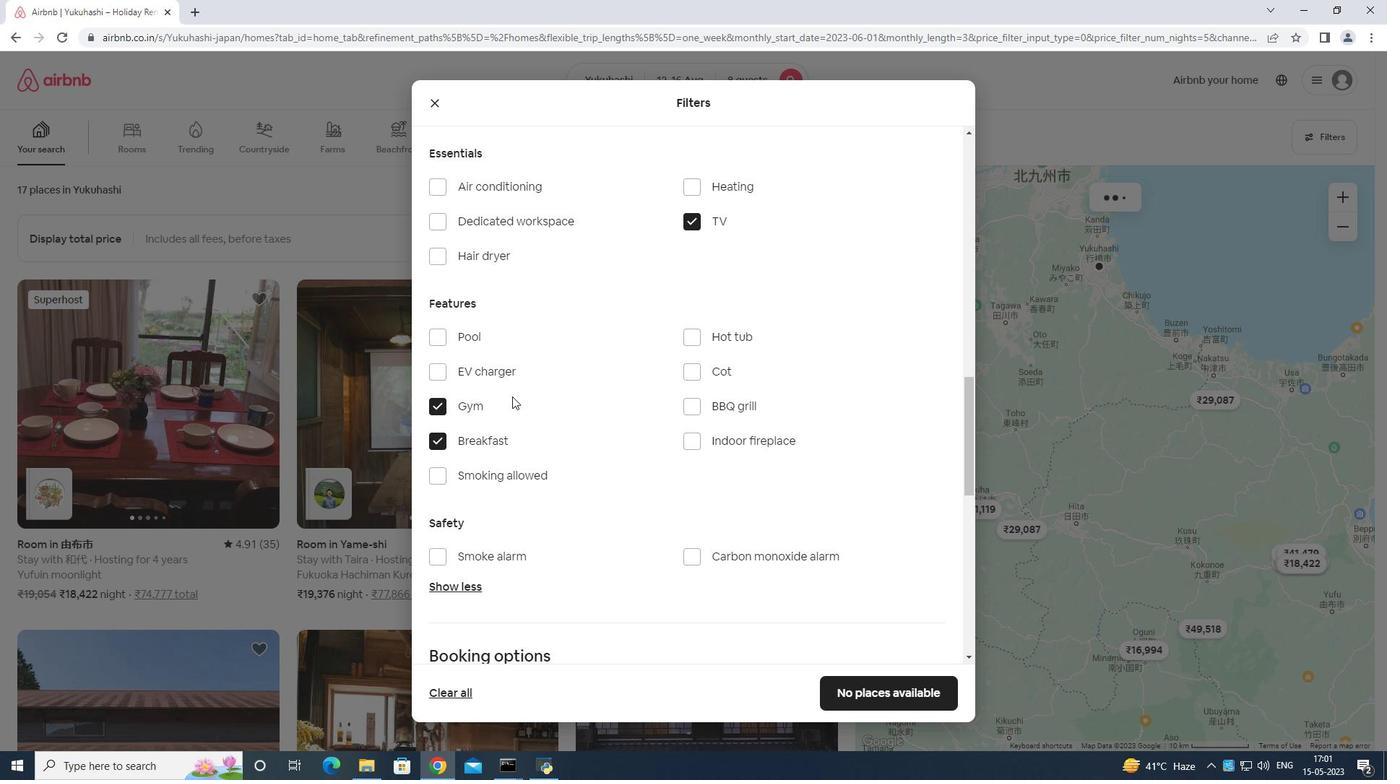 
Action: Mouse moved to (913, 390)
Screenshot: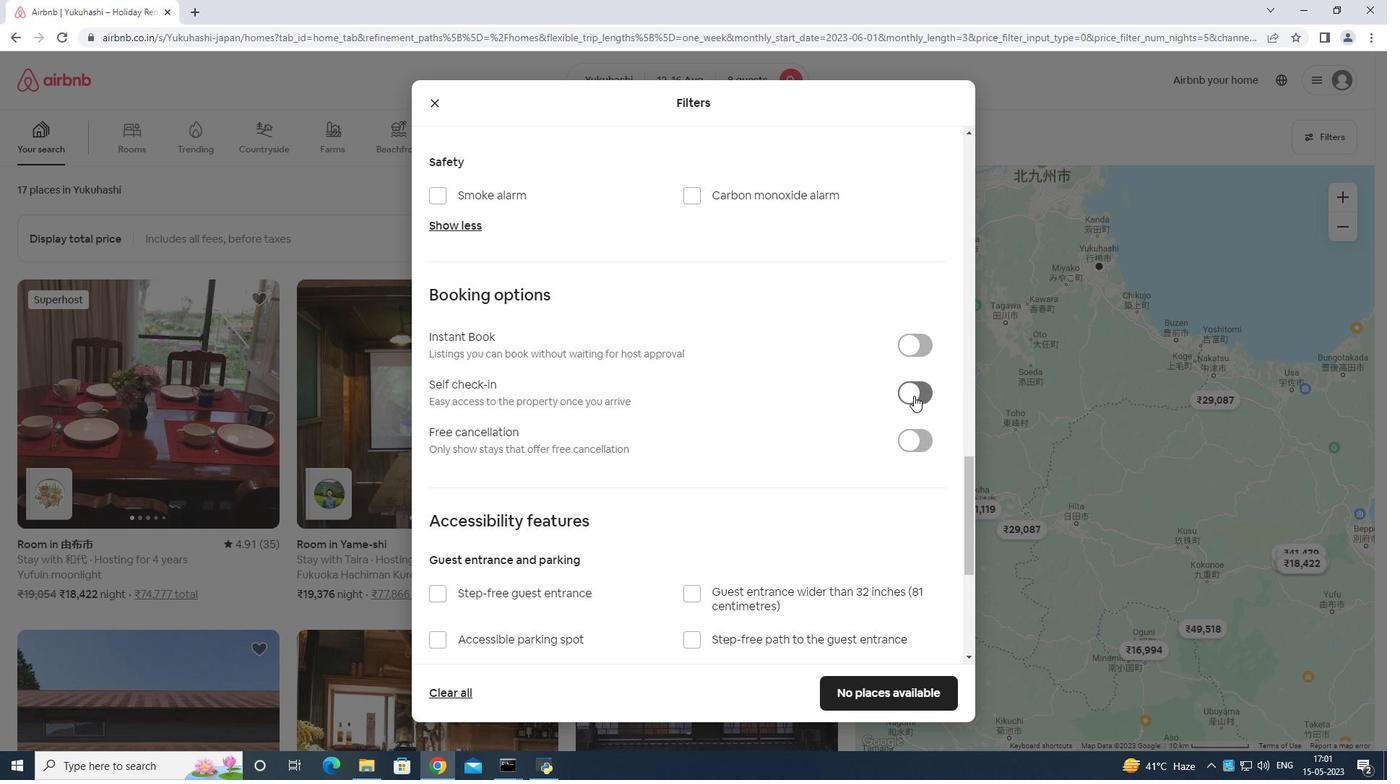 
Action: Mouse pressed left at (913, 390)
Screenshot: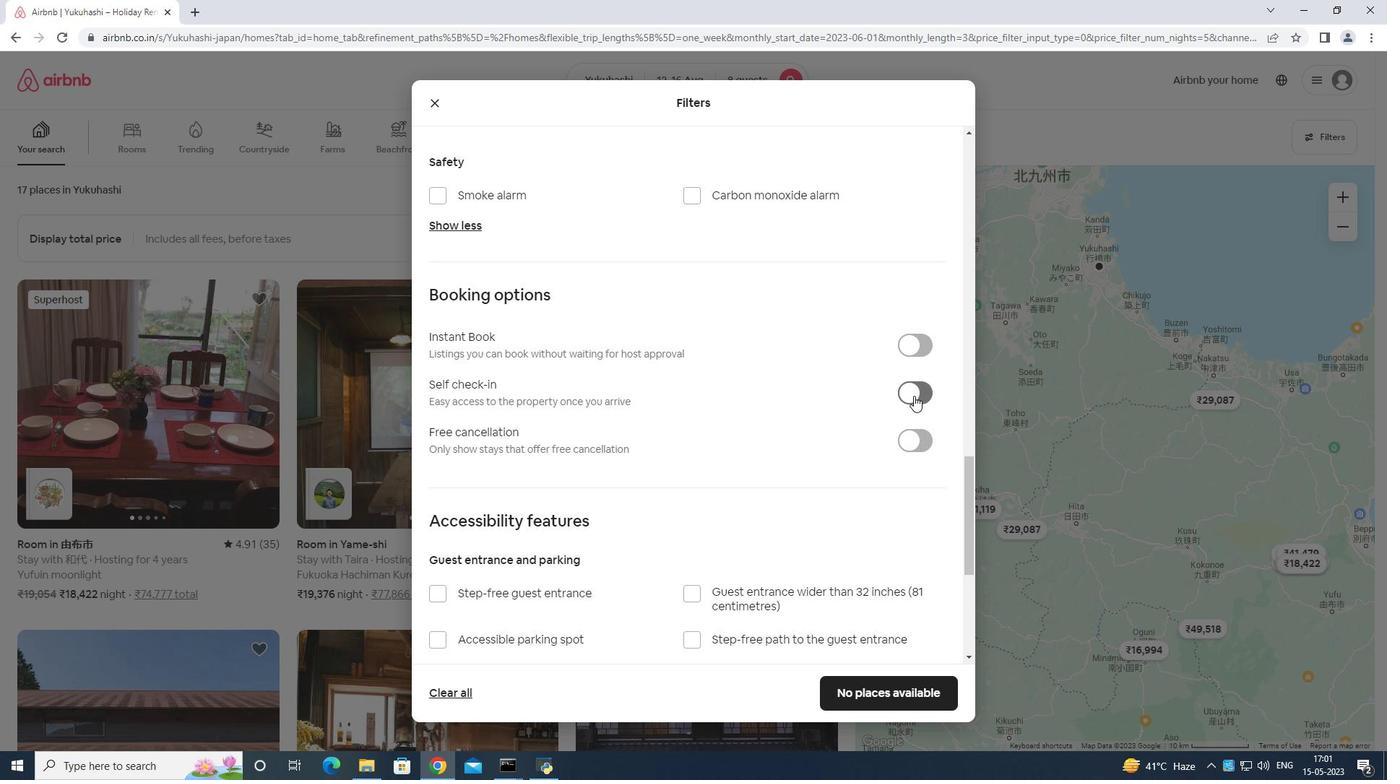 
Action: Mouse moved to (779, 466)
Screenshot: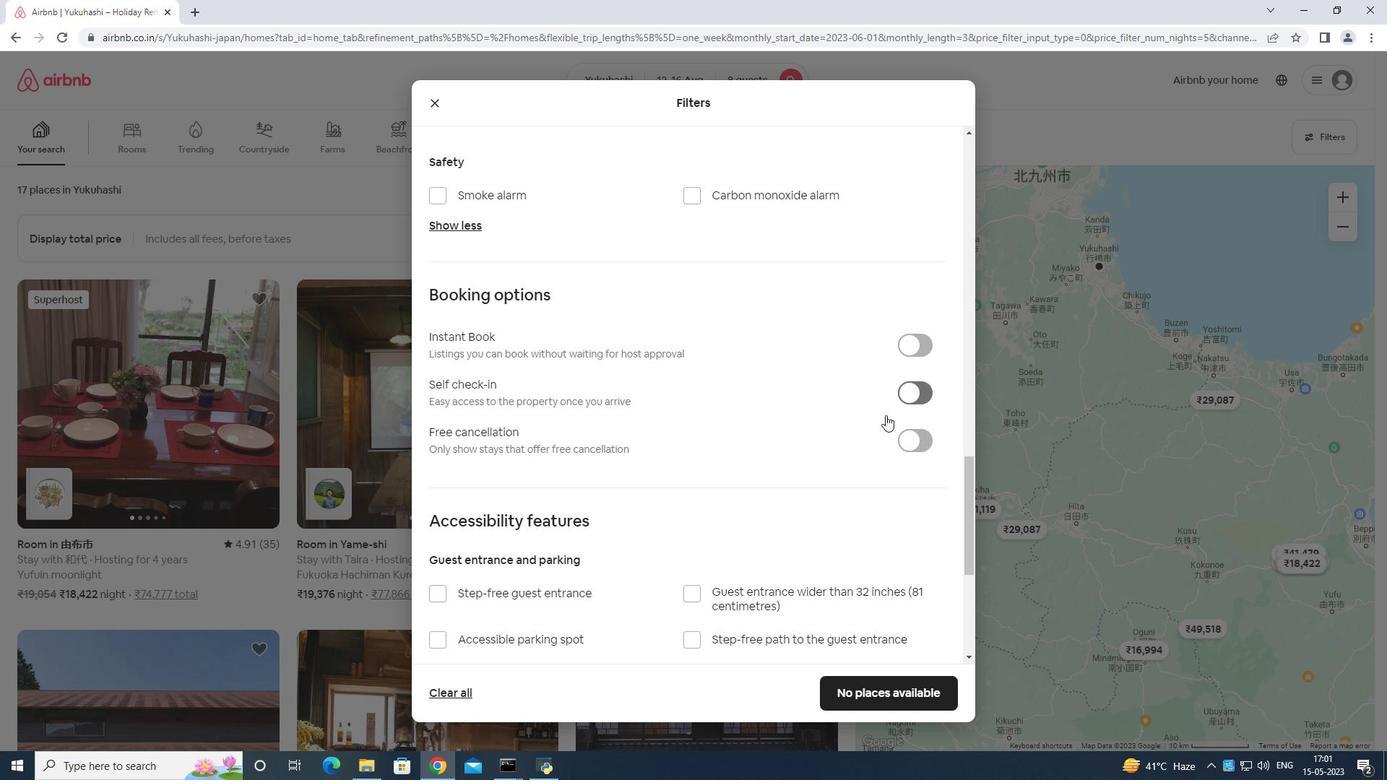 
Action: Mouse scrolled (779, 466) with delta (0, 0)
Screenshot: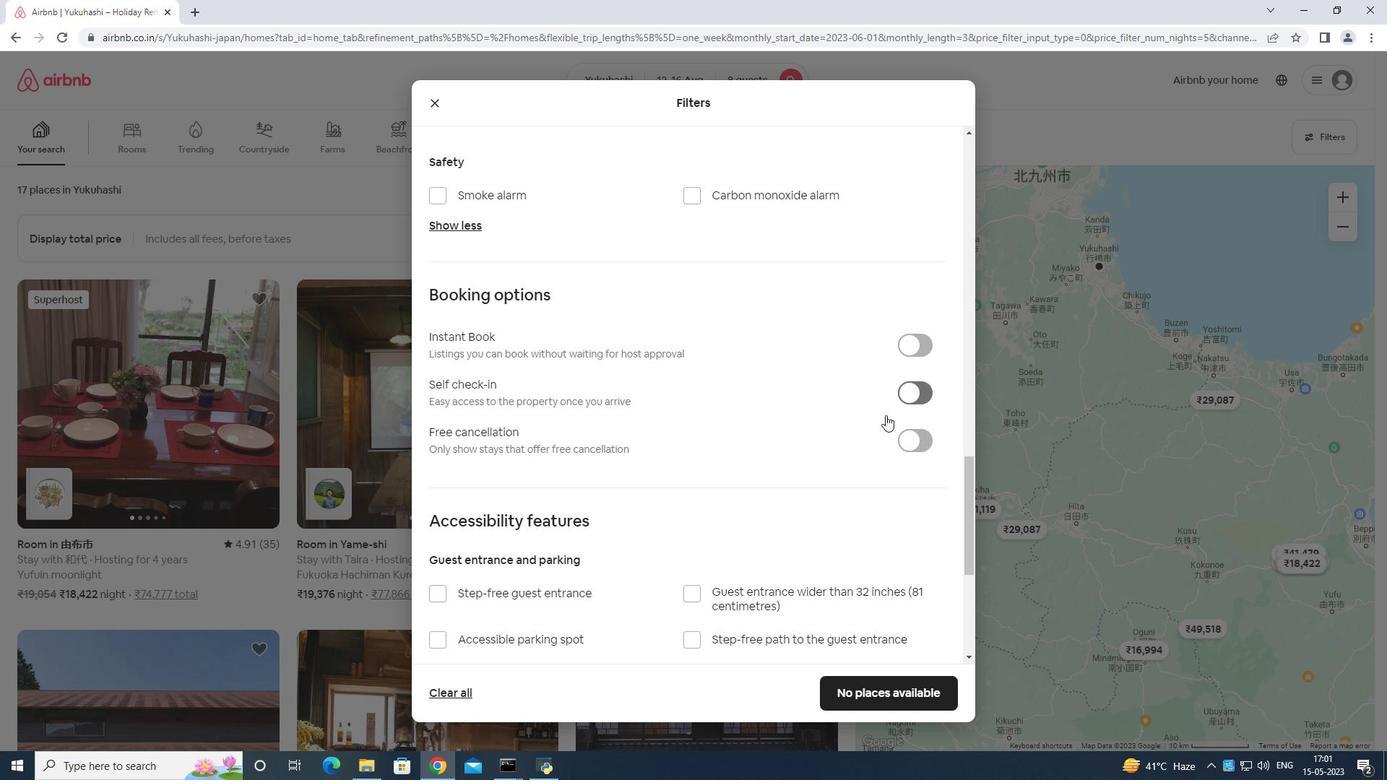 
Action: Mouse moved to (779, 466)
Screenshot: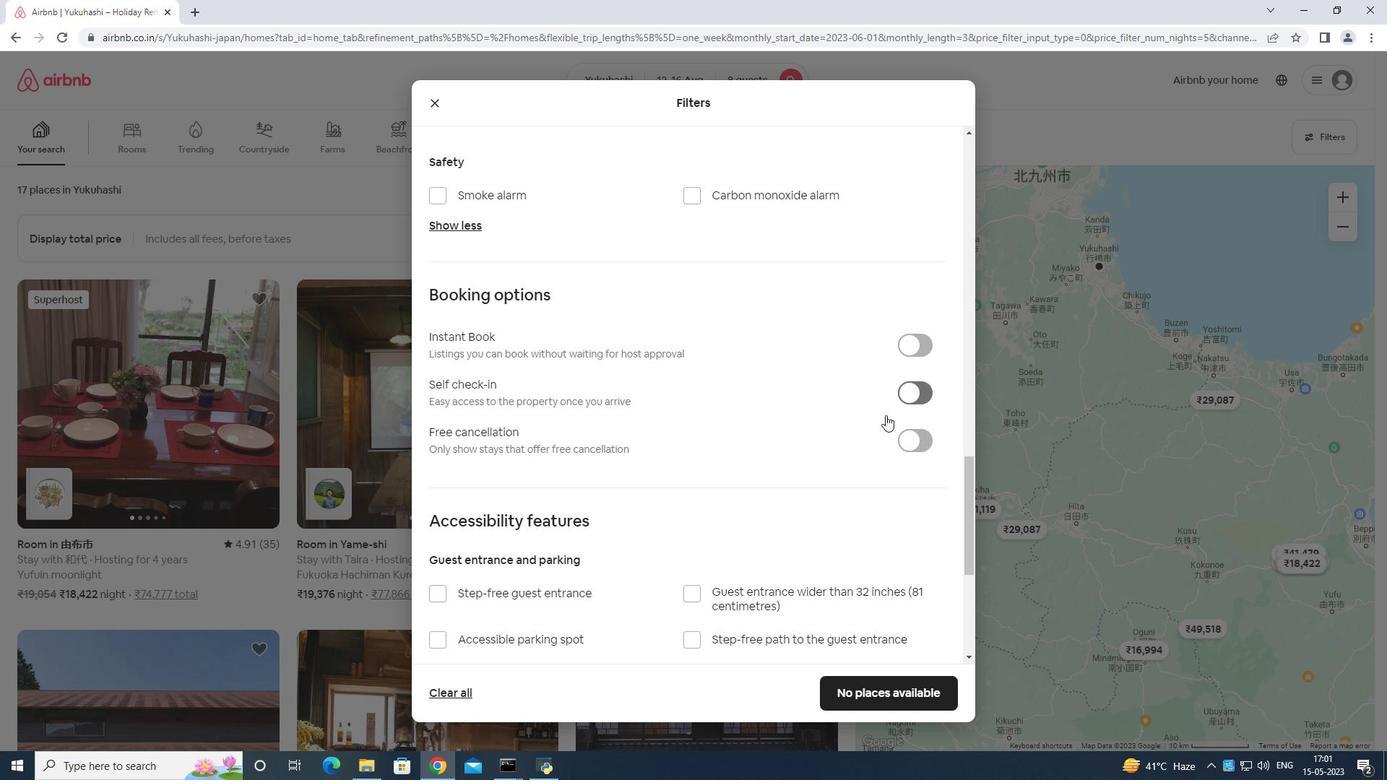 
Action: Mouse scrolled (779, 466) with delta (0, 0)
Screenshot: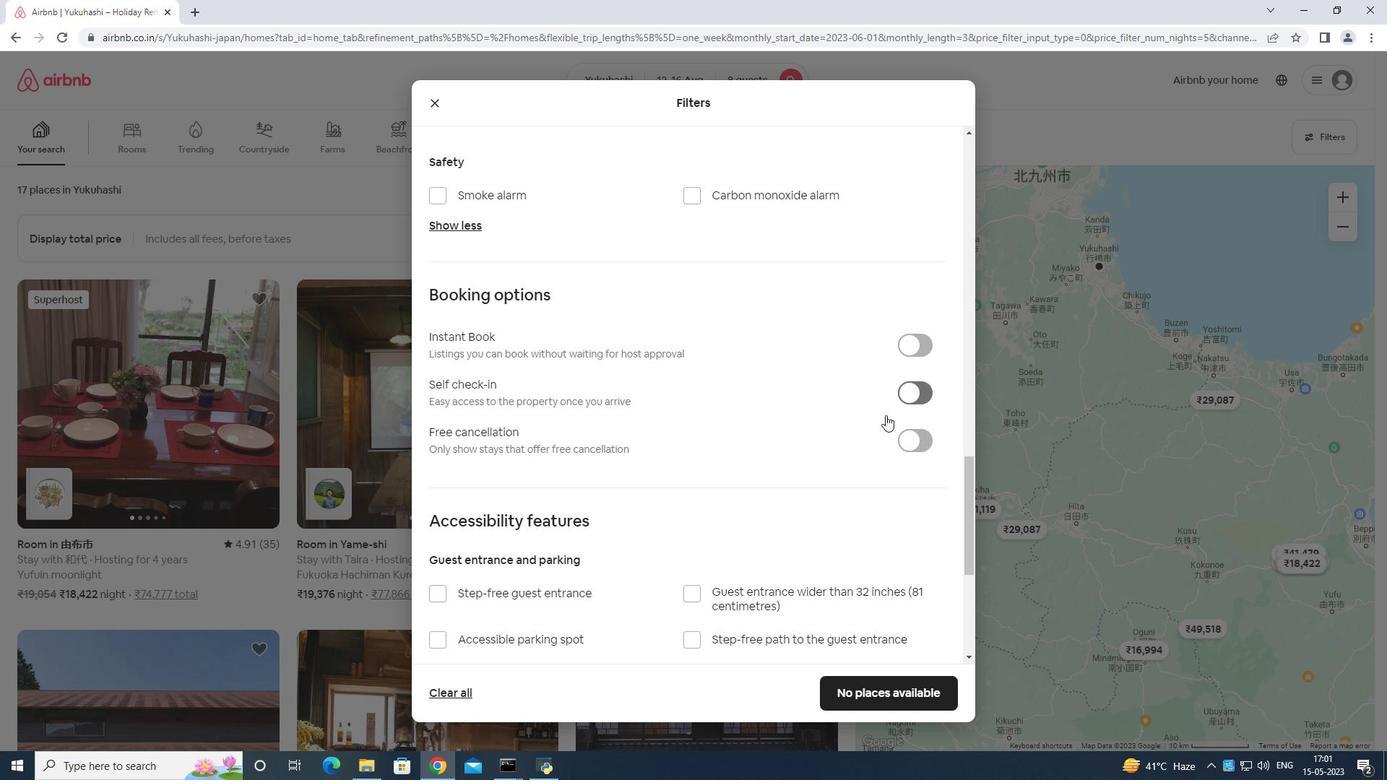 
Action: Mouse scrolled (779, 466) with delta (0, 0)
Screenshot: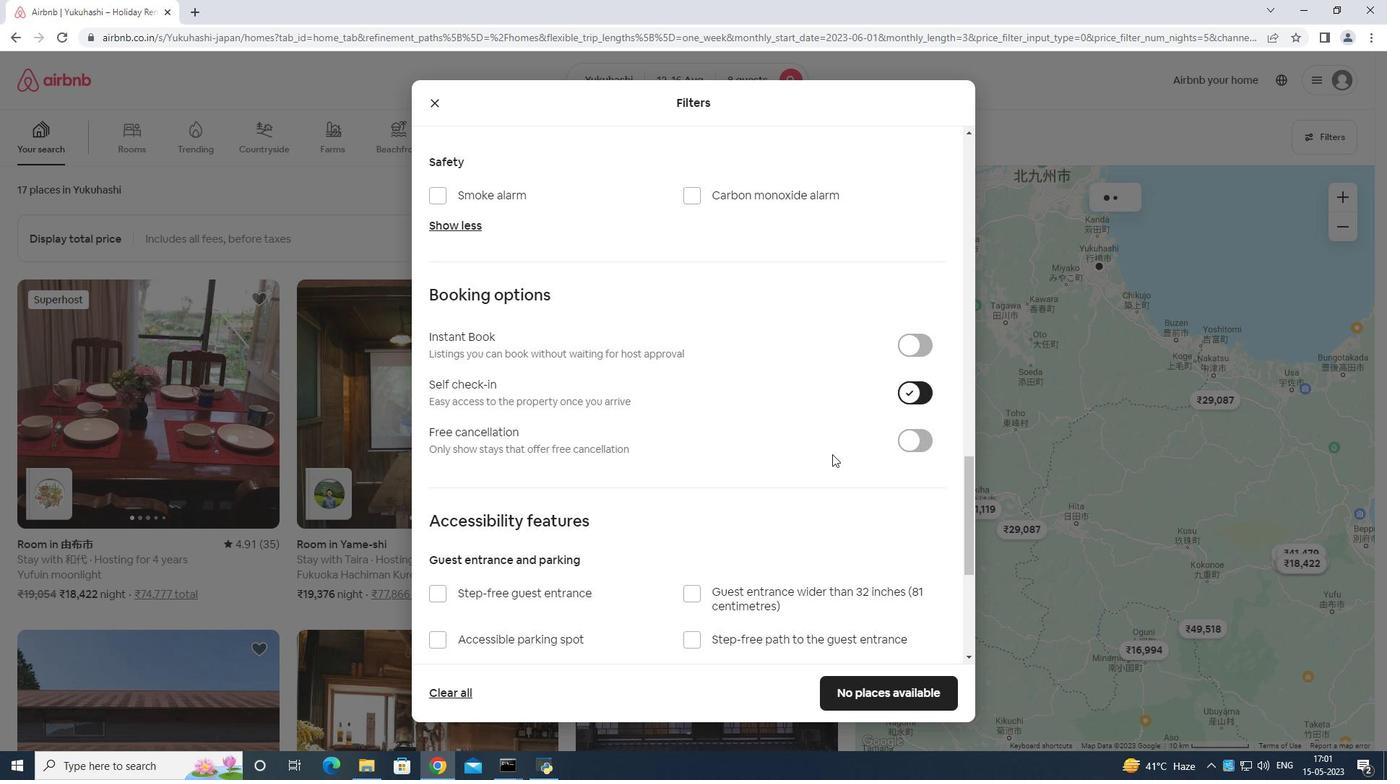 
Action: Mouse moved to (779, 466)
Screenshot: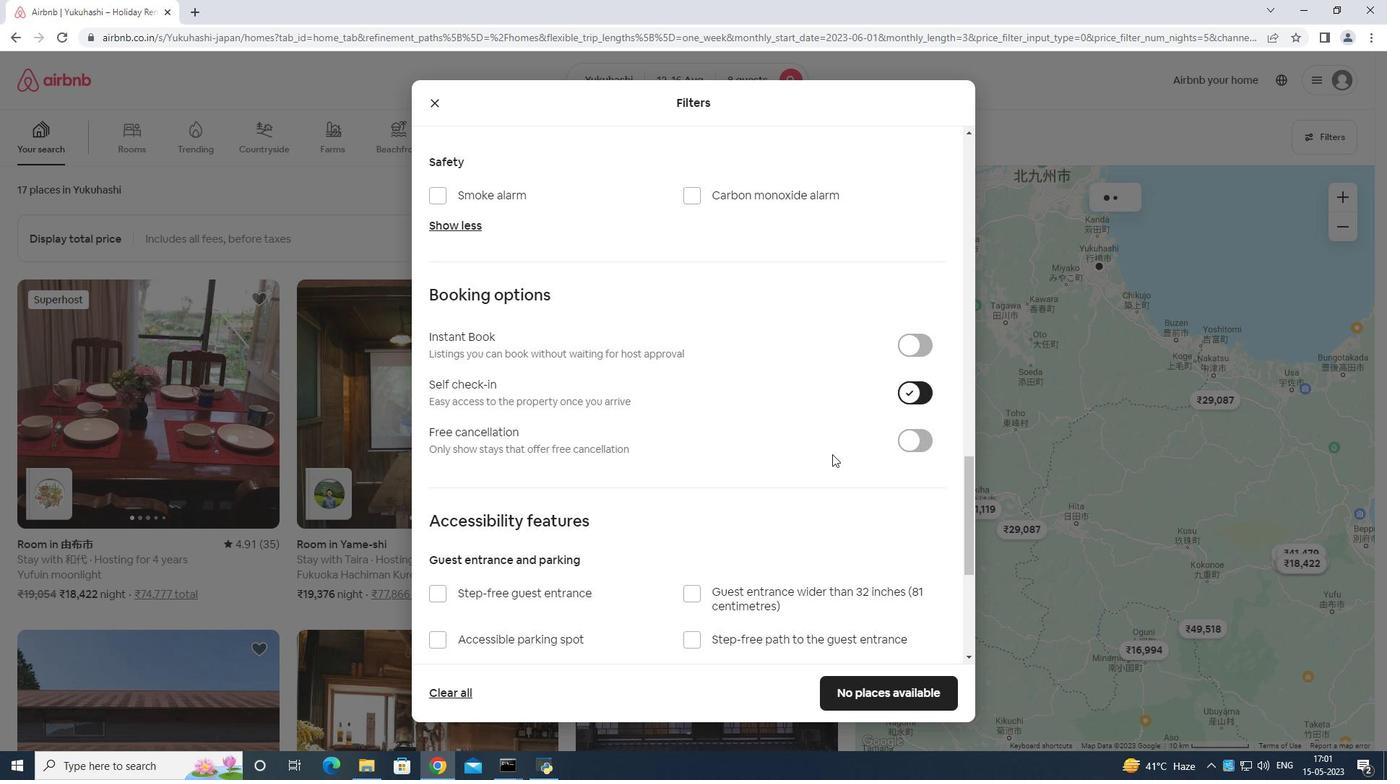 
Action: Mouse scrolled (779, 466) with delta (0, 0)
Screenshot: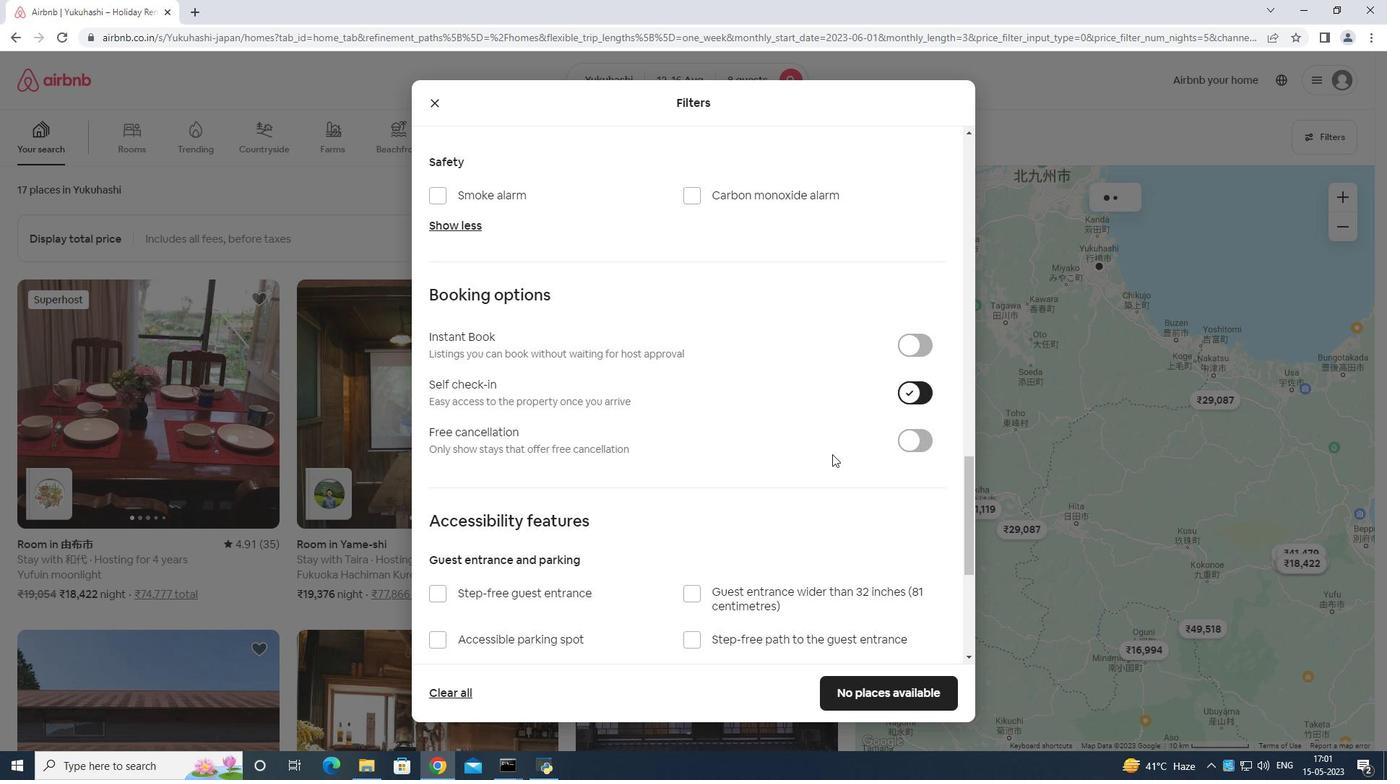 
Action: Mouse moved to (768, 461)
Screenshot: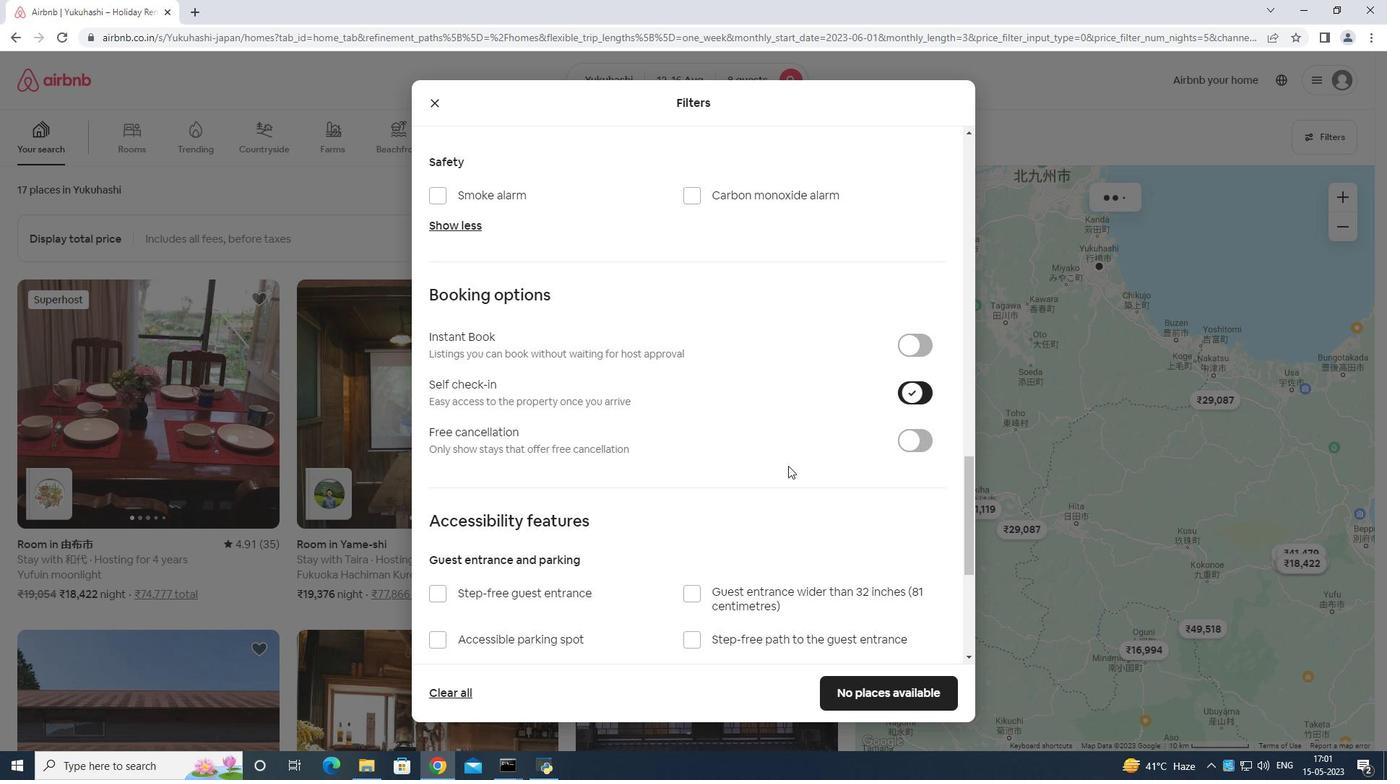 
Action: Mouse scrolled (768, 462) with delta (0, 0)
Screenshot: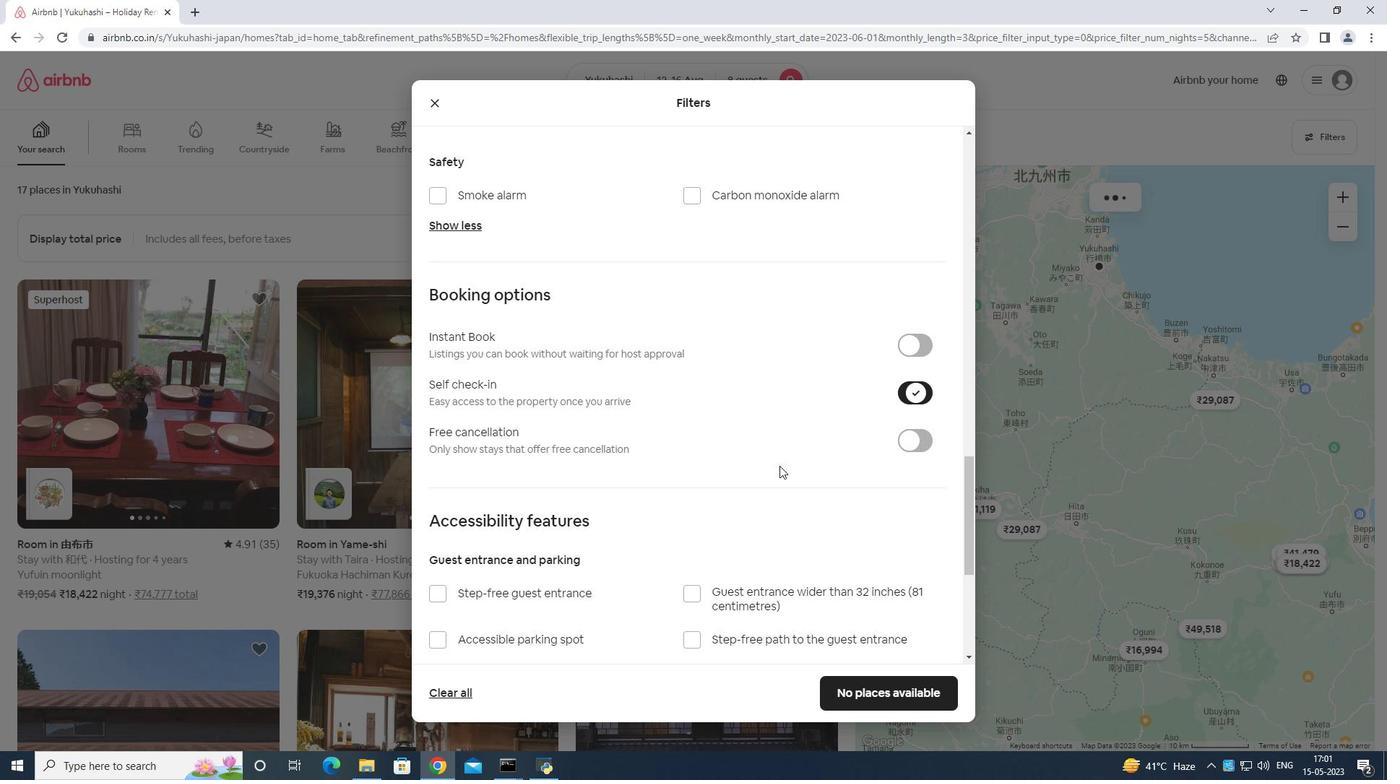 
Action: Mouse moved to (776, 463)
Screenshot: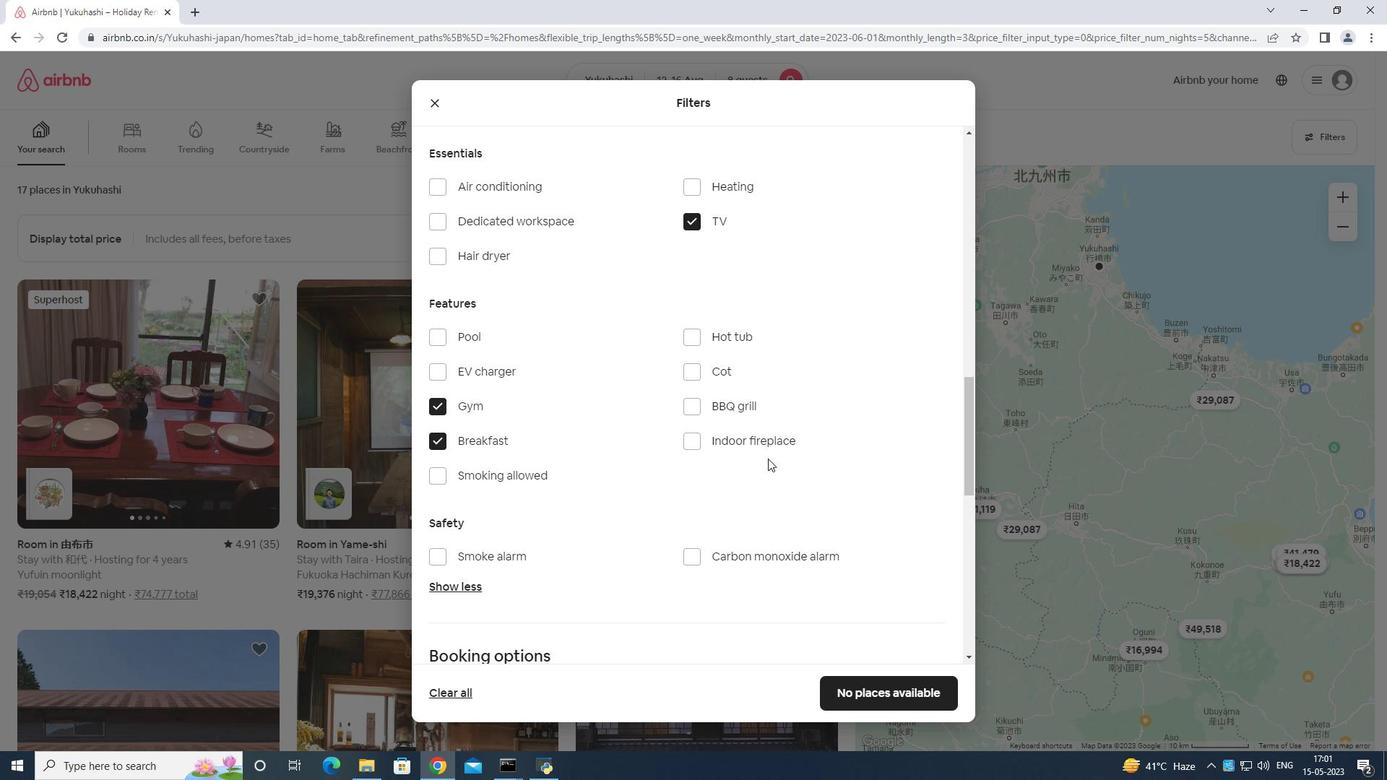 
Action: Mouse scrolled (776, 464) with delta (0, 0)
Screenshot: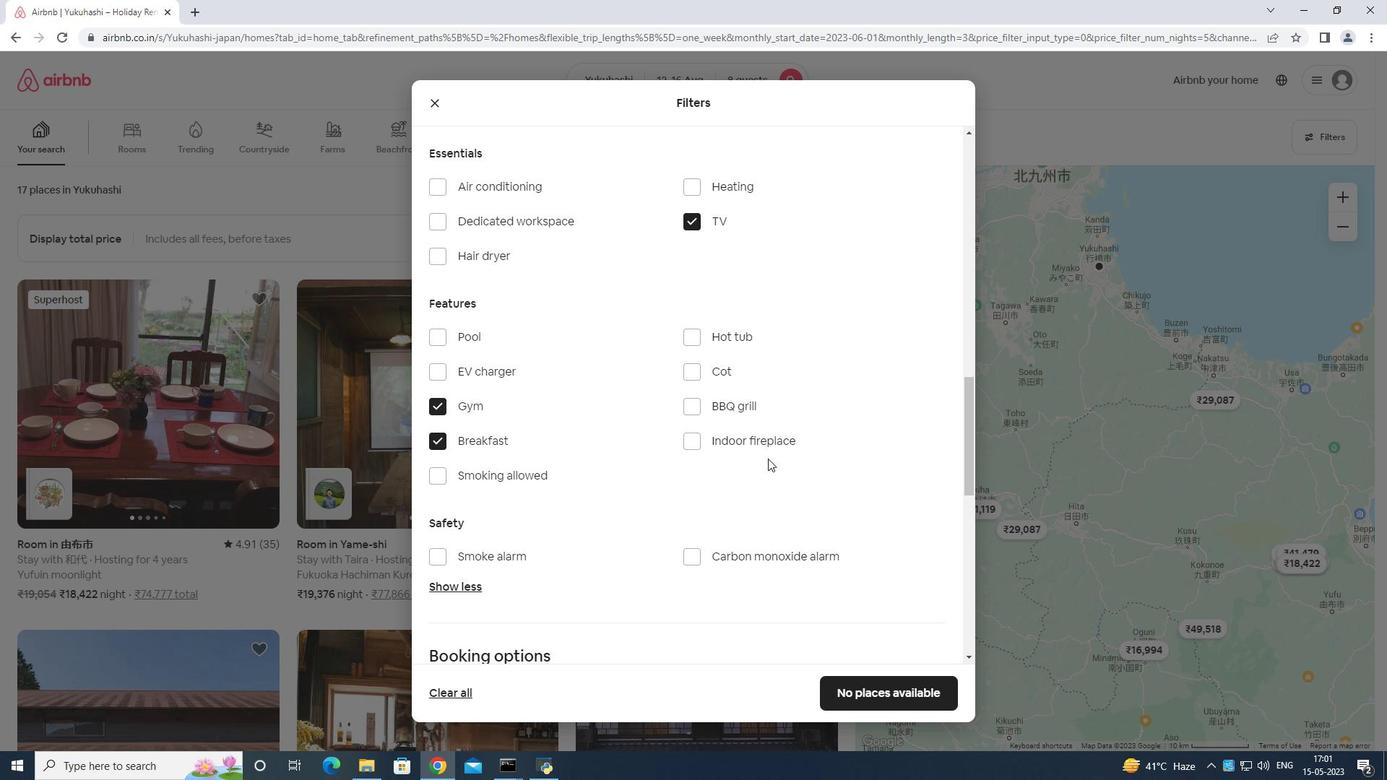 
Action: Mouse scrolled (776, 464) with delta (0, 0)
Screenshot: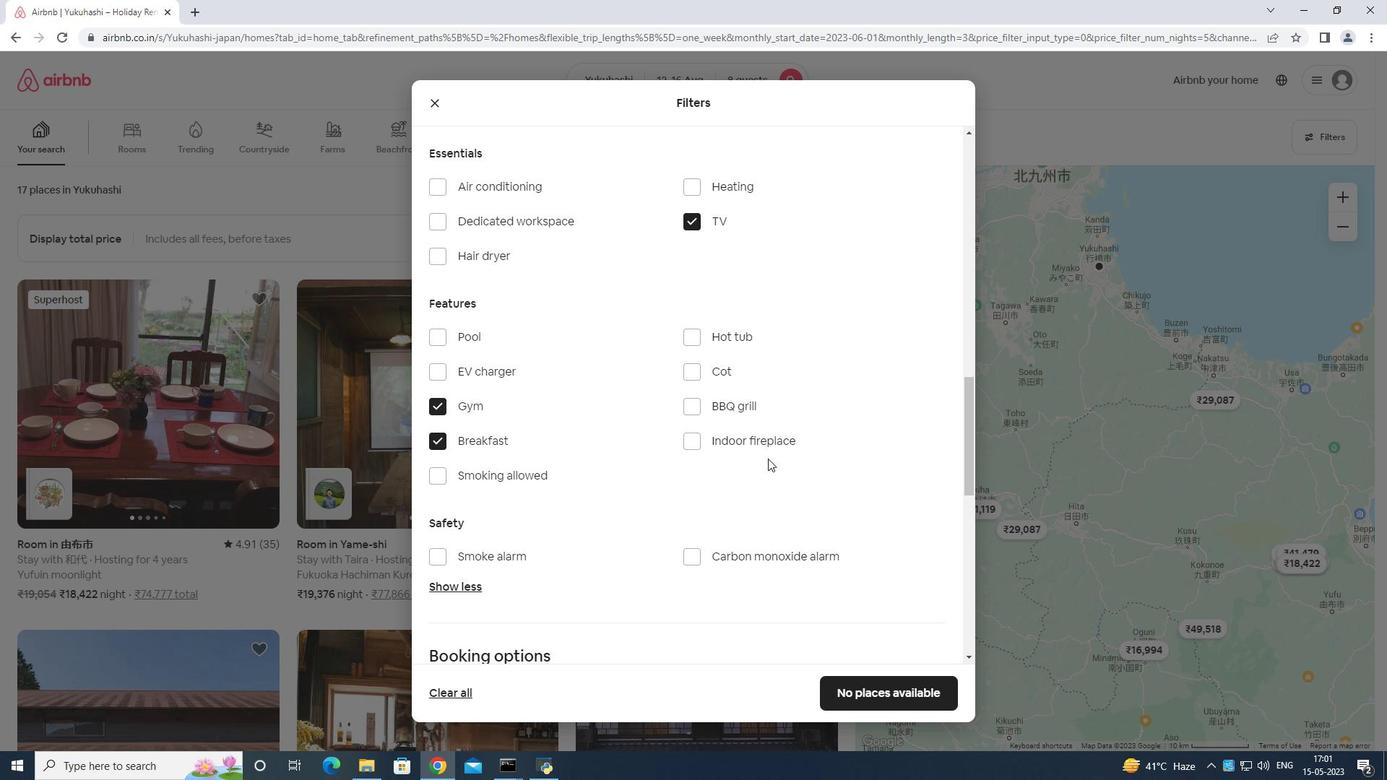 
Action: Mouse scrolled (776, 464) with delta (0, 0)
Screenshot: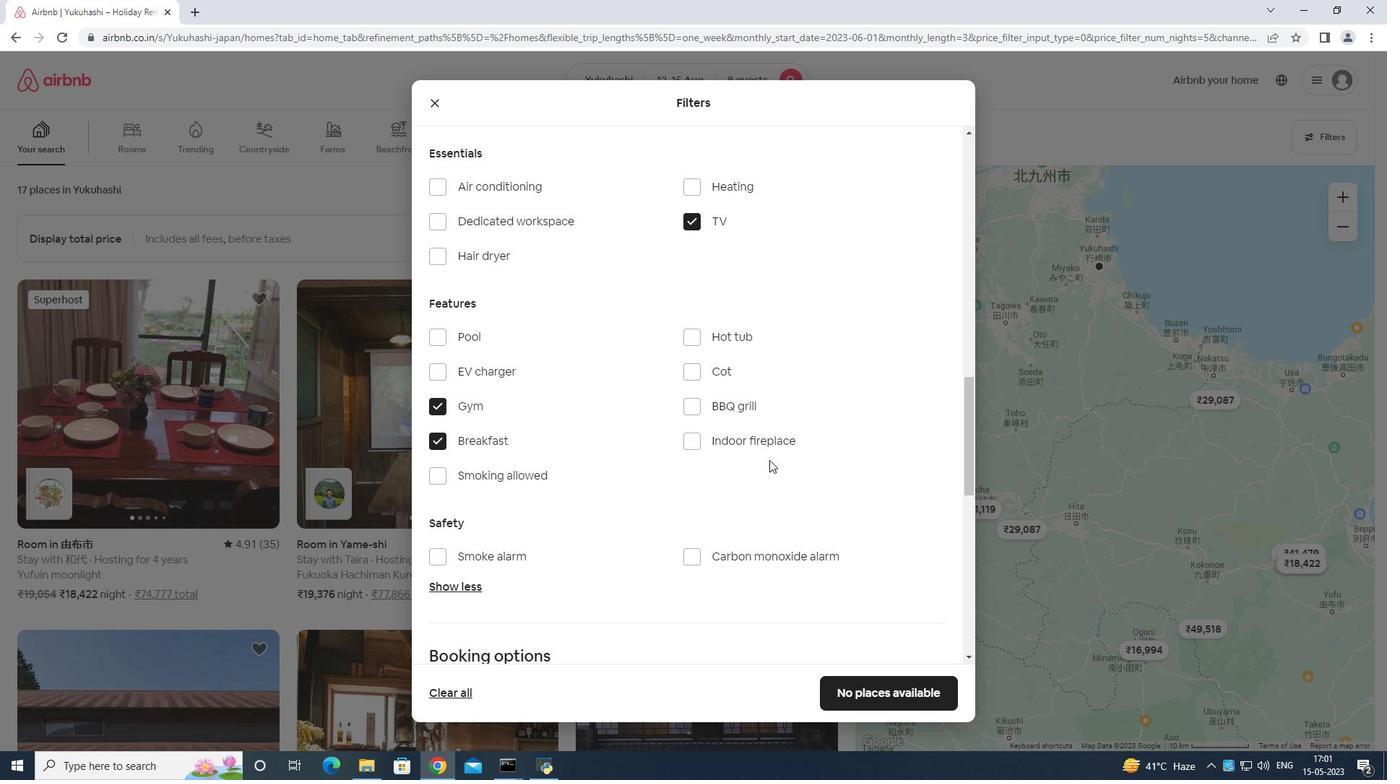 
Action: Mouse moved to (777, 463)
Screenshot: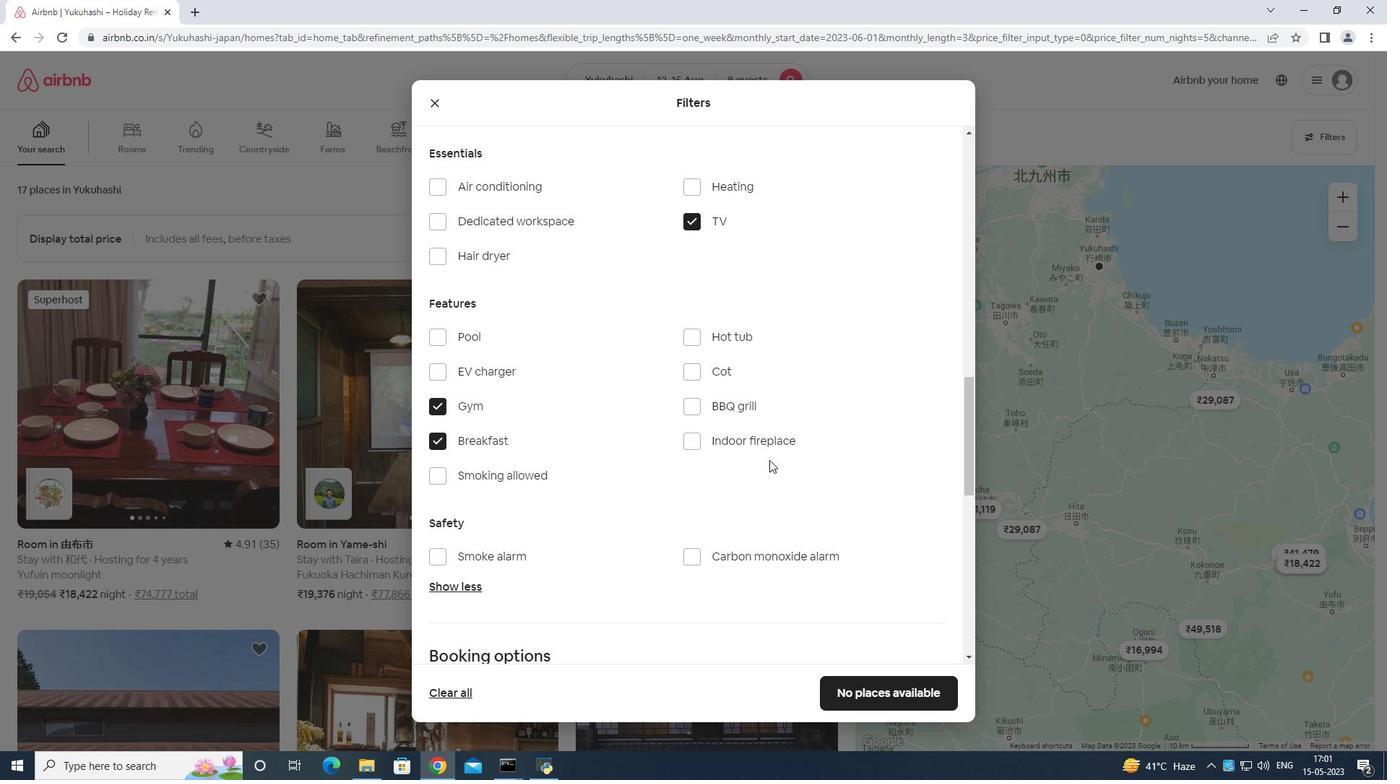 
Action: Mouse scrolled (777, 464) with delta (0, 0)
Screenshot: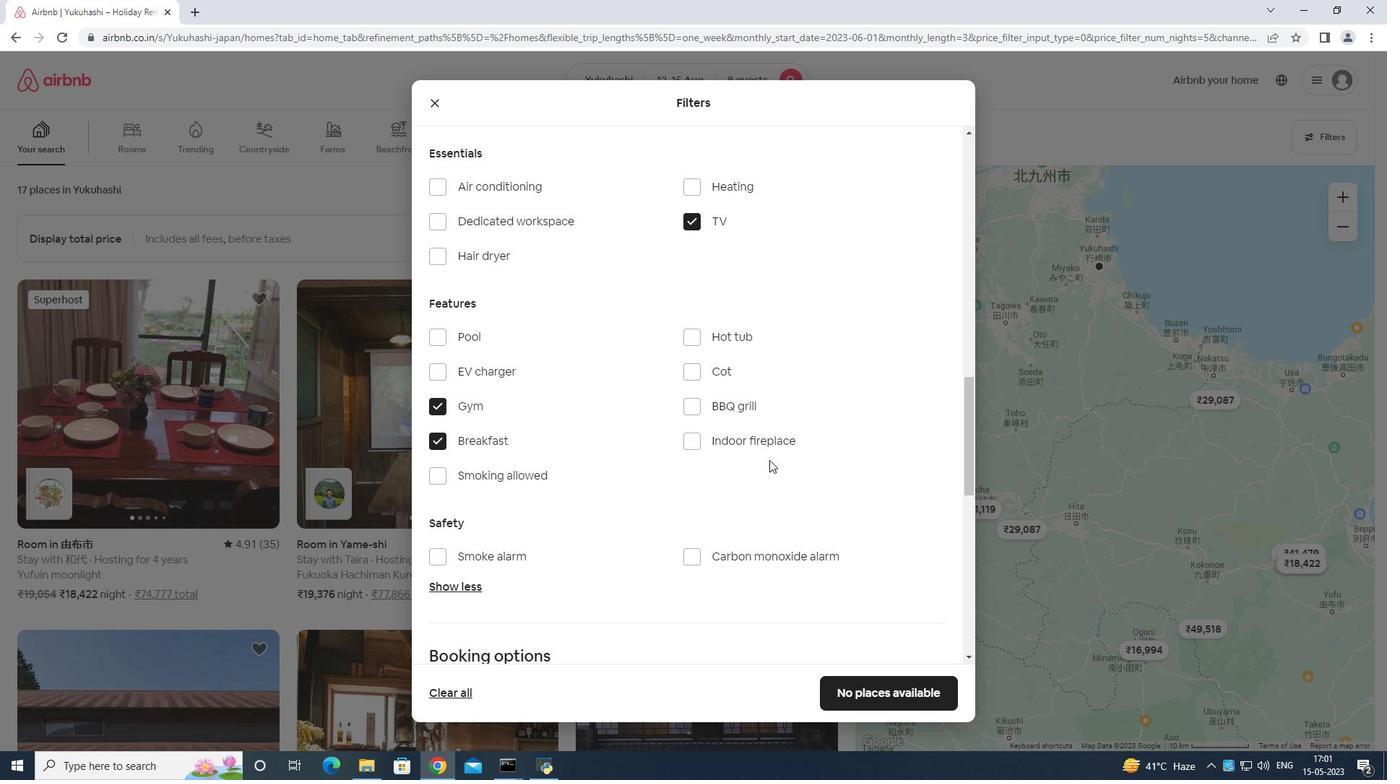 
Action: Mouse scrolled (777, 463) with delta (0, 0)
Screenshot: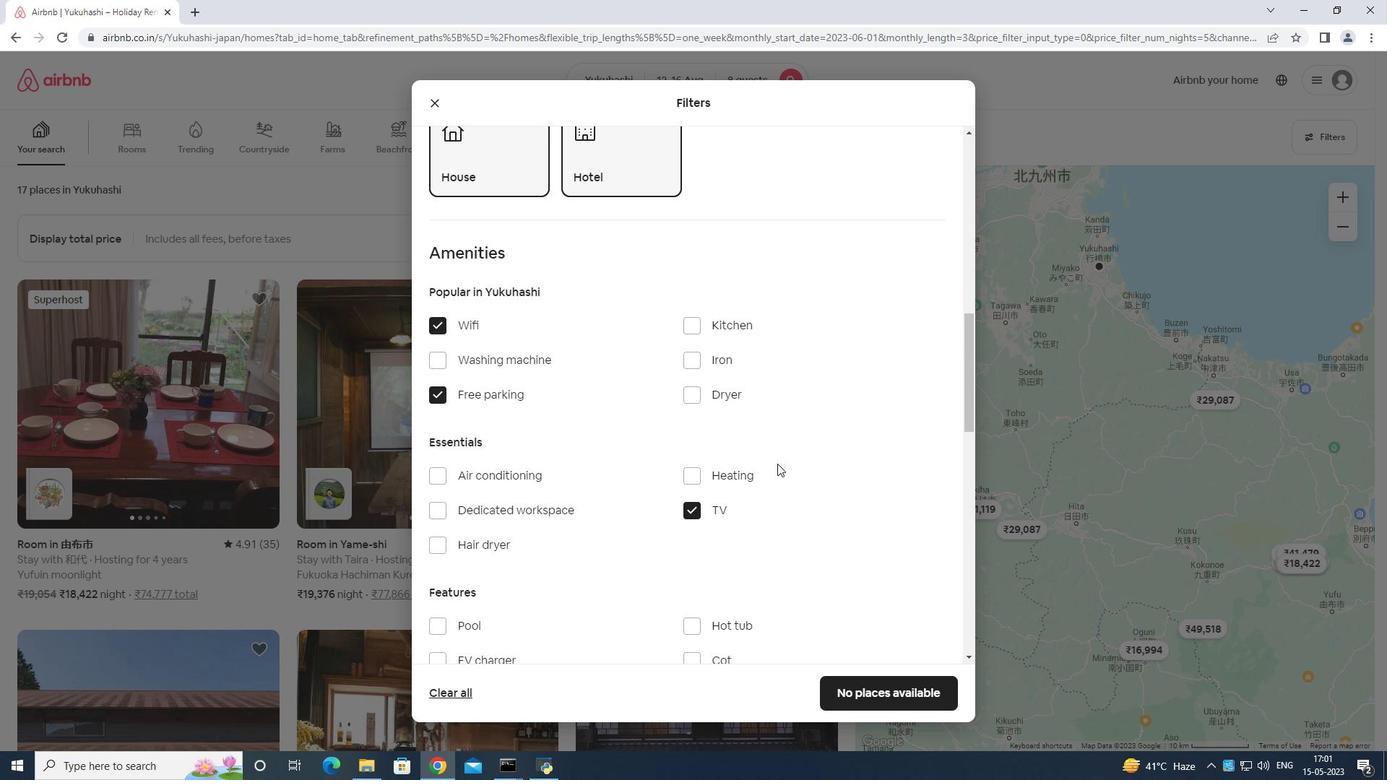 
Action: Mouse scrolled (777, 463) with delta (0, 0)
Screenshot: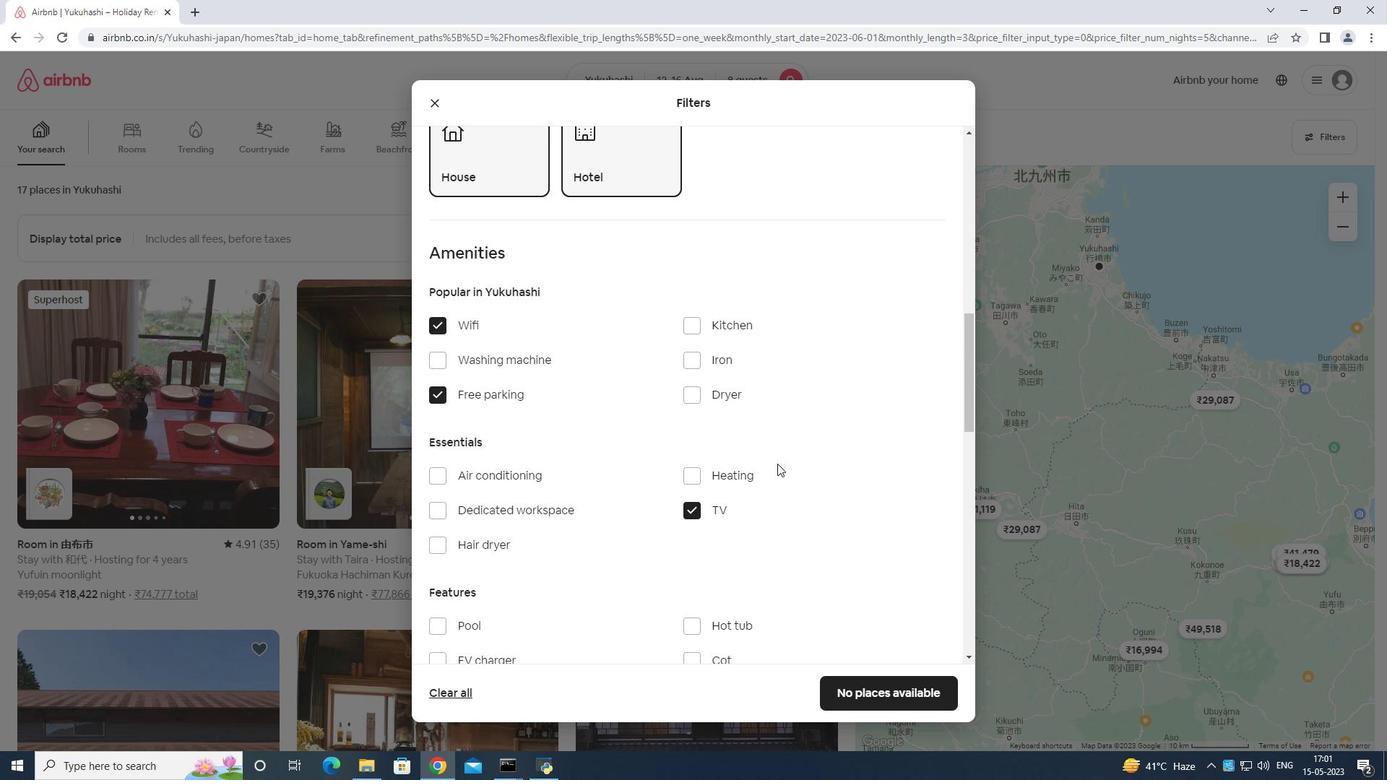
Action: Mouse scrolled (777, 463) with delta (0, 0)
Screenshot: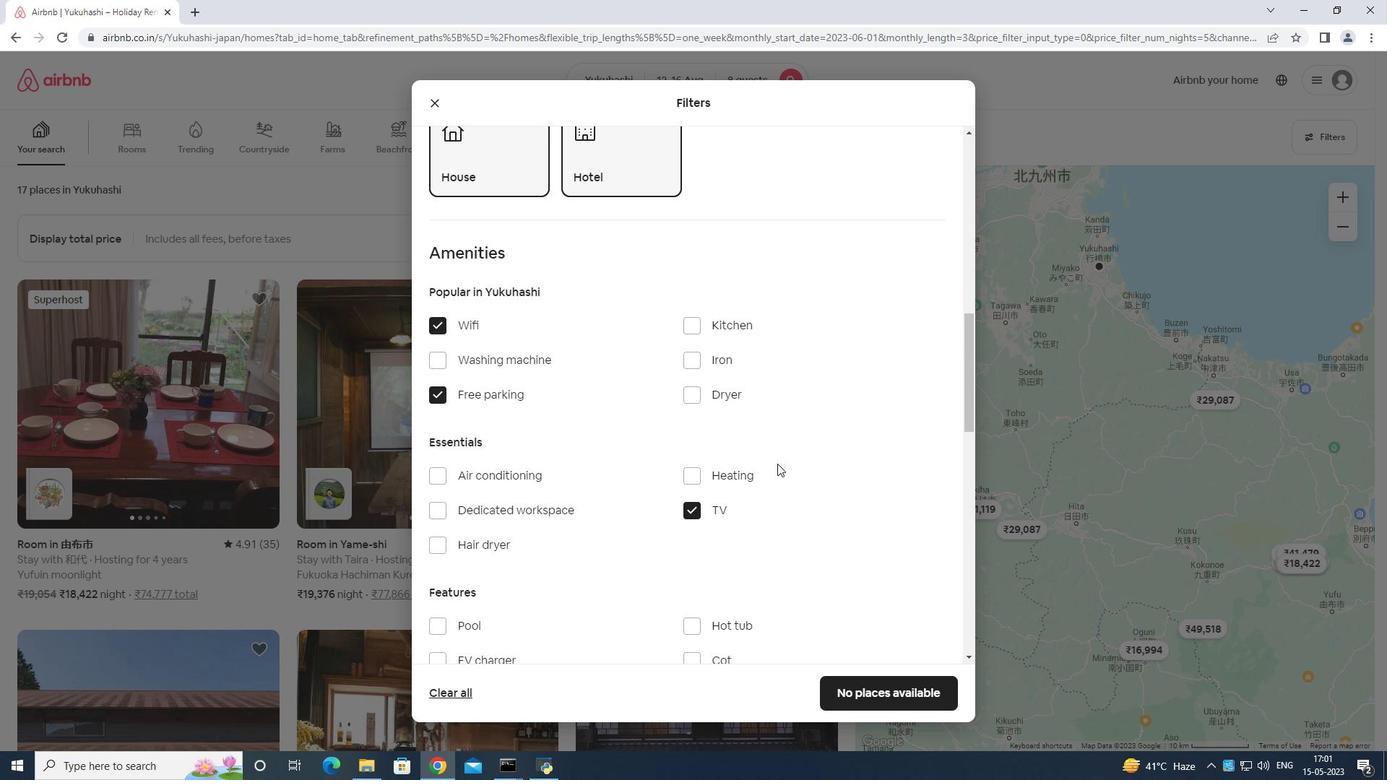 
Action: Mouse moved to (778, 464)
Screenshot: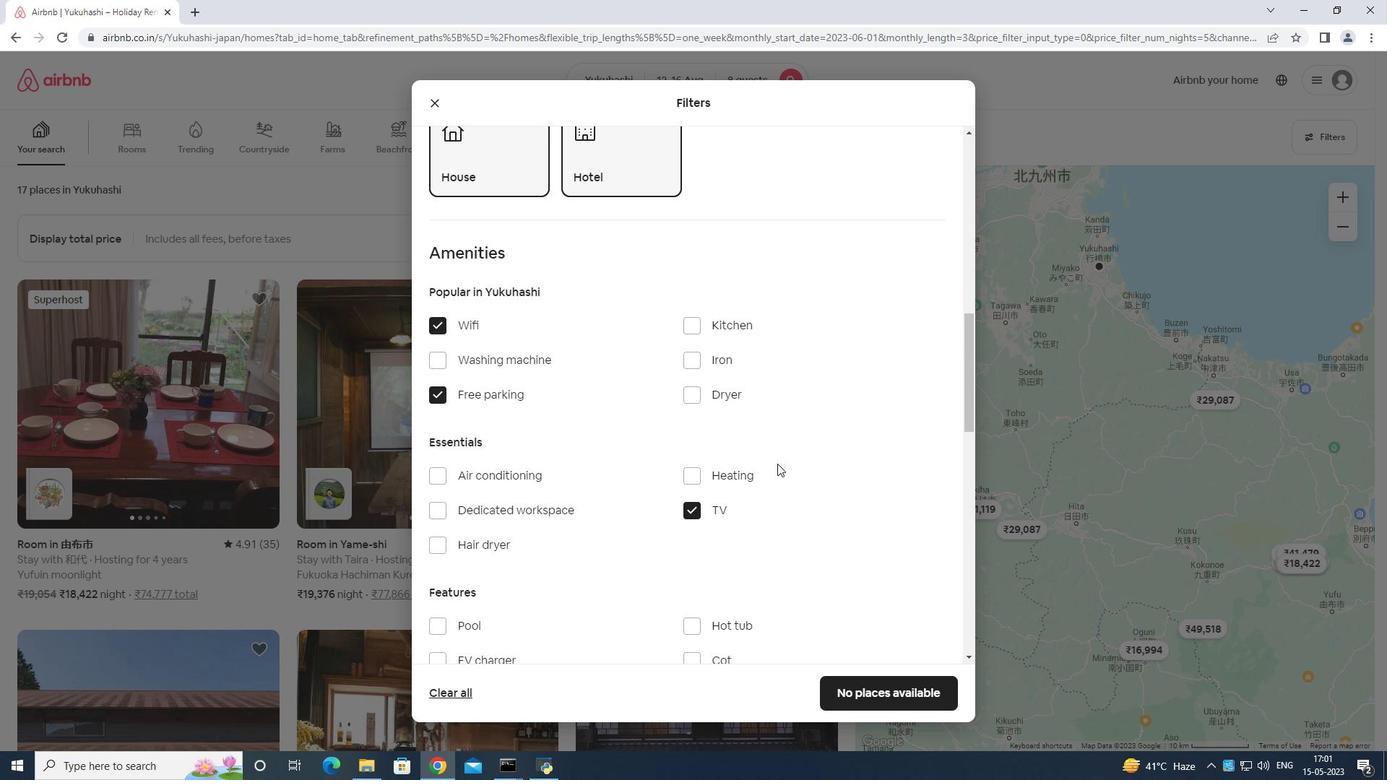 
Action: Mouse scrolled (778, 463) with delta (0, 0)
Screenshot: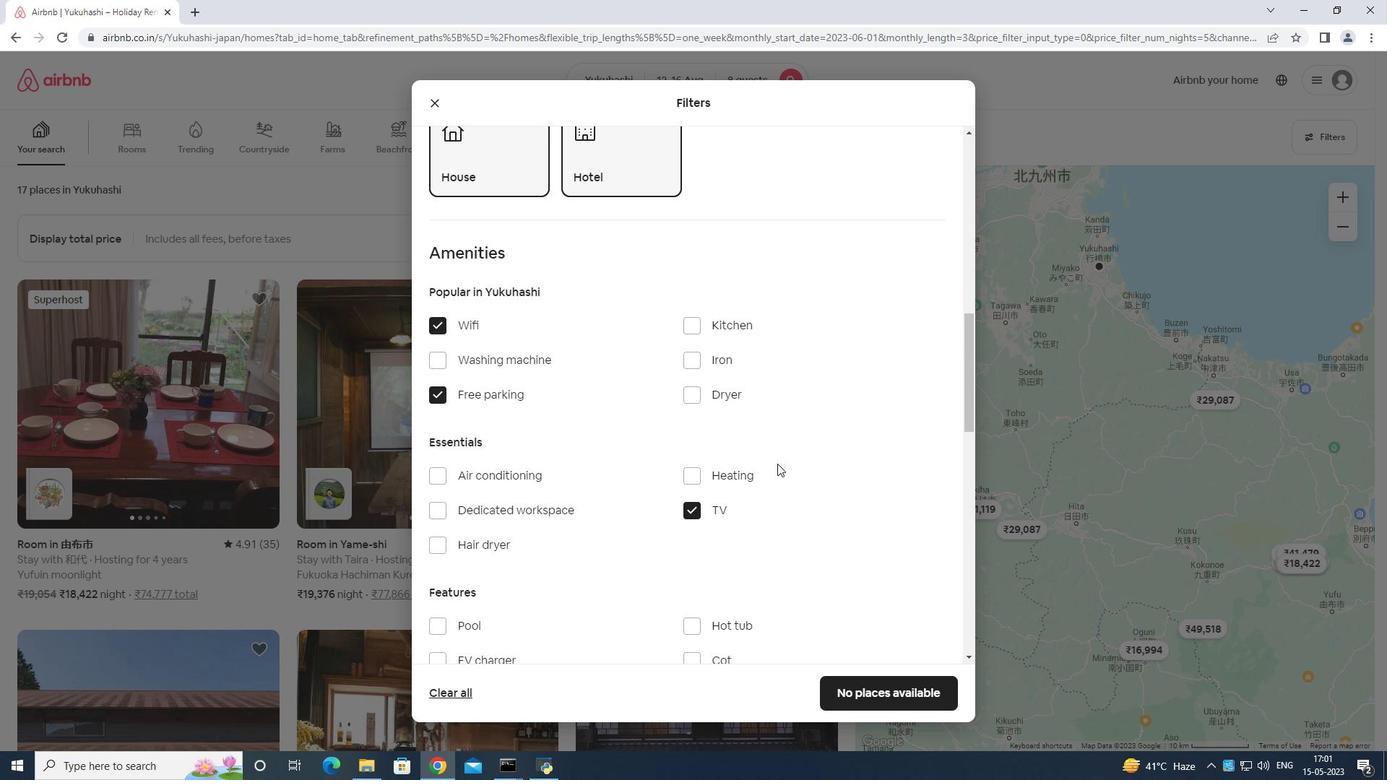 
Action: Mouse moved to (778, 464)
Screenshot: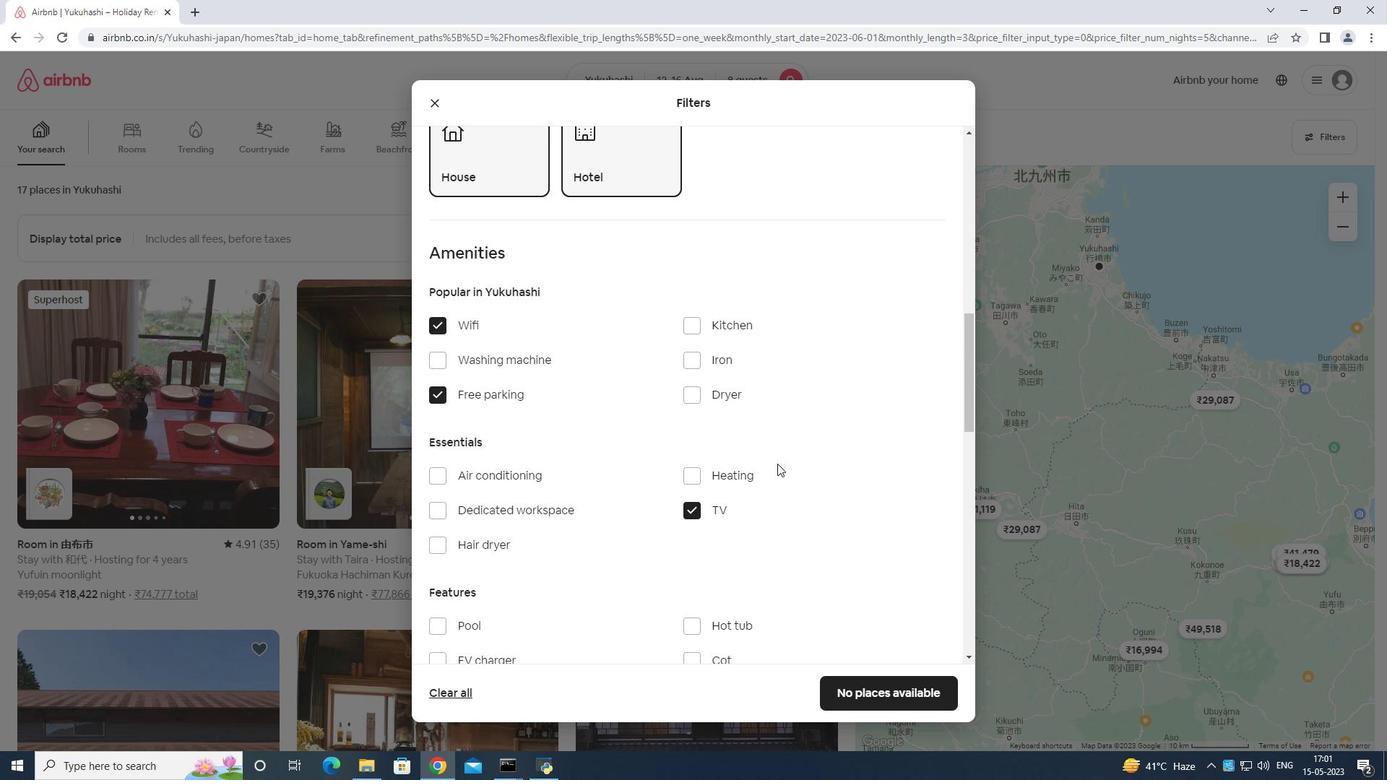 
Action: Mouse scrolled (778, 463) with delta (0, 0)
Screenshot: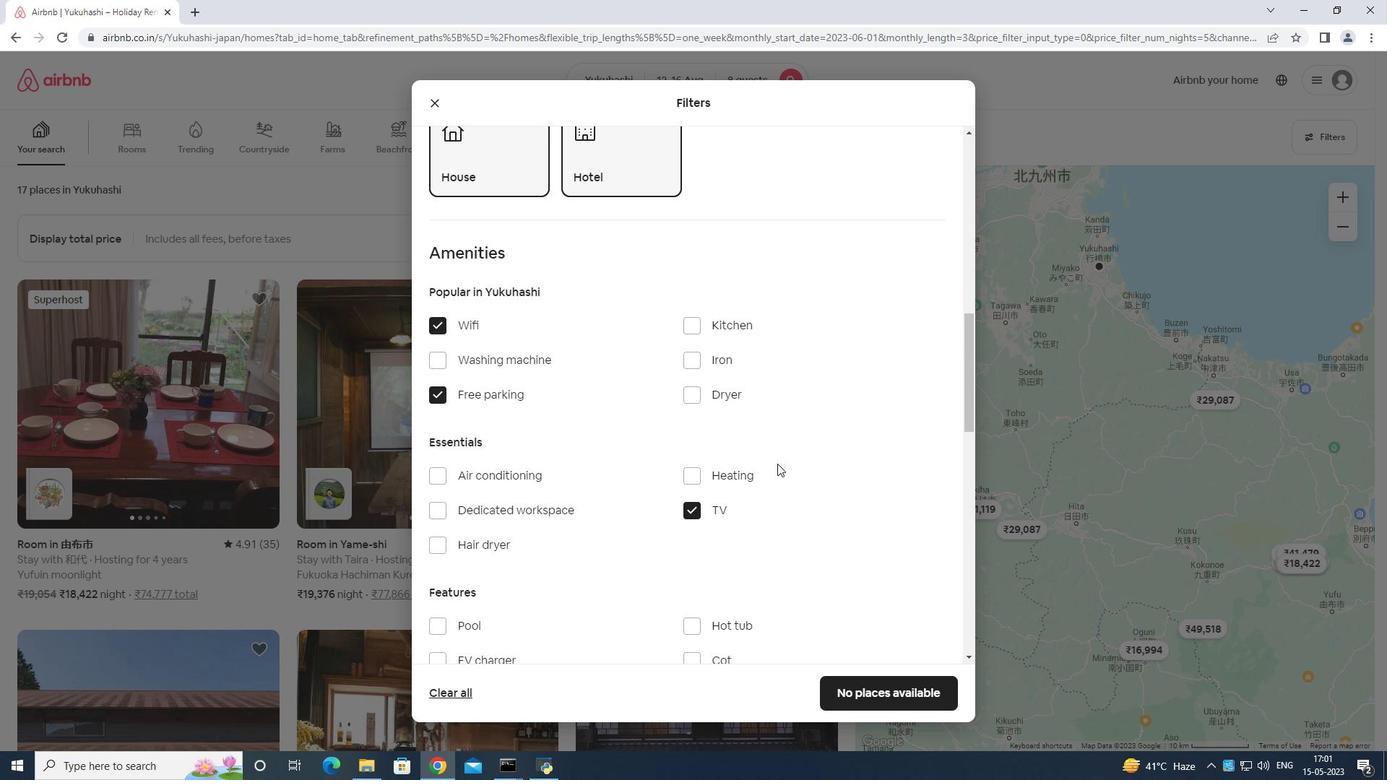 
Action: Mouse moved to (779, 473)
Screenshot: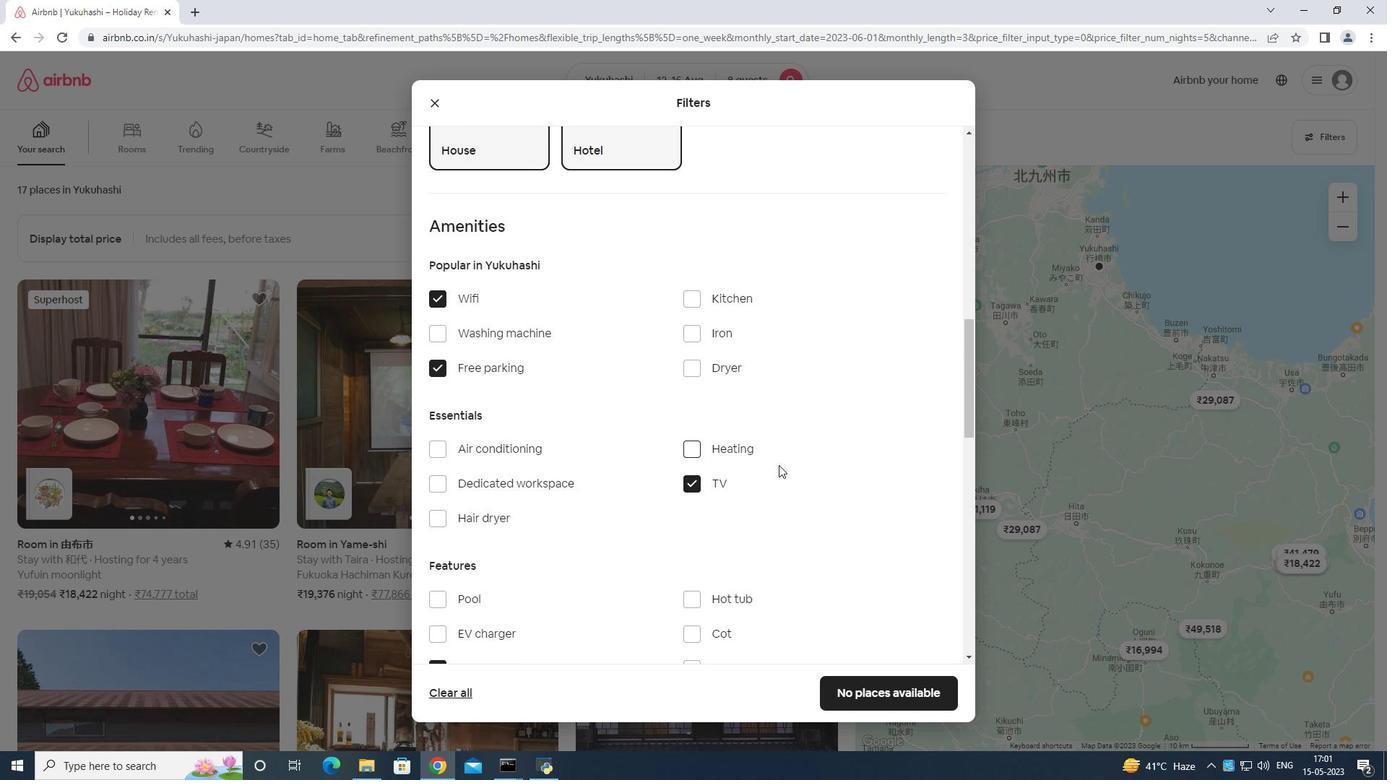 
Action: Mouse scrolled (779, 472) with delta (0, 0)
Screenshot: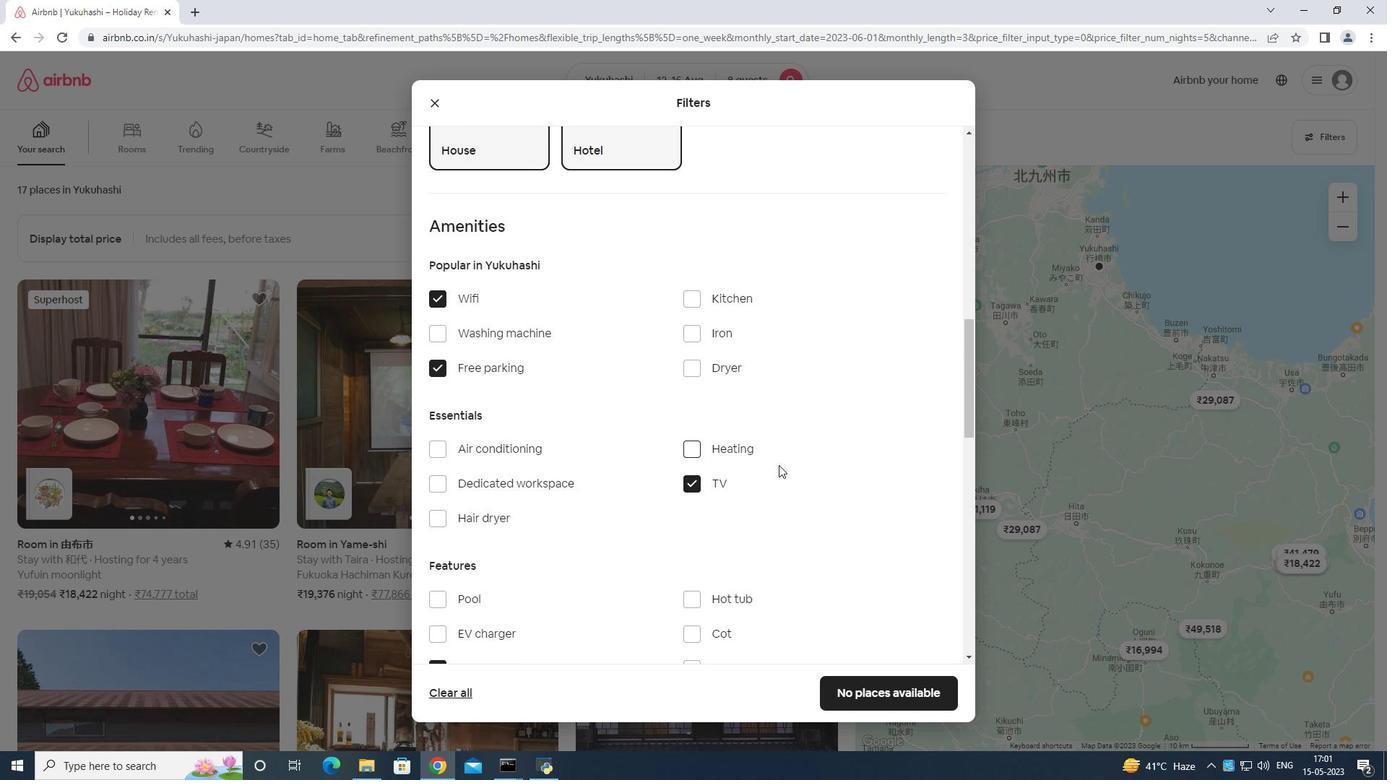 
Action: Mouse moved to (779, 475)
Screenshot: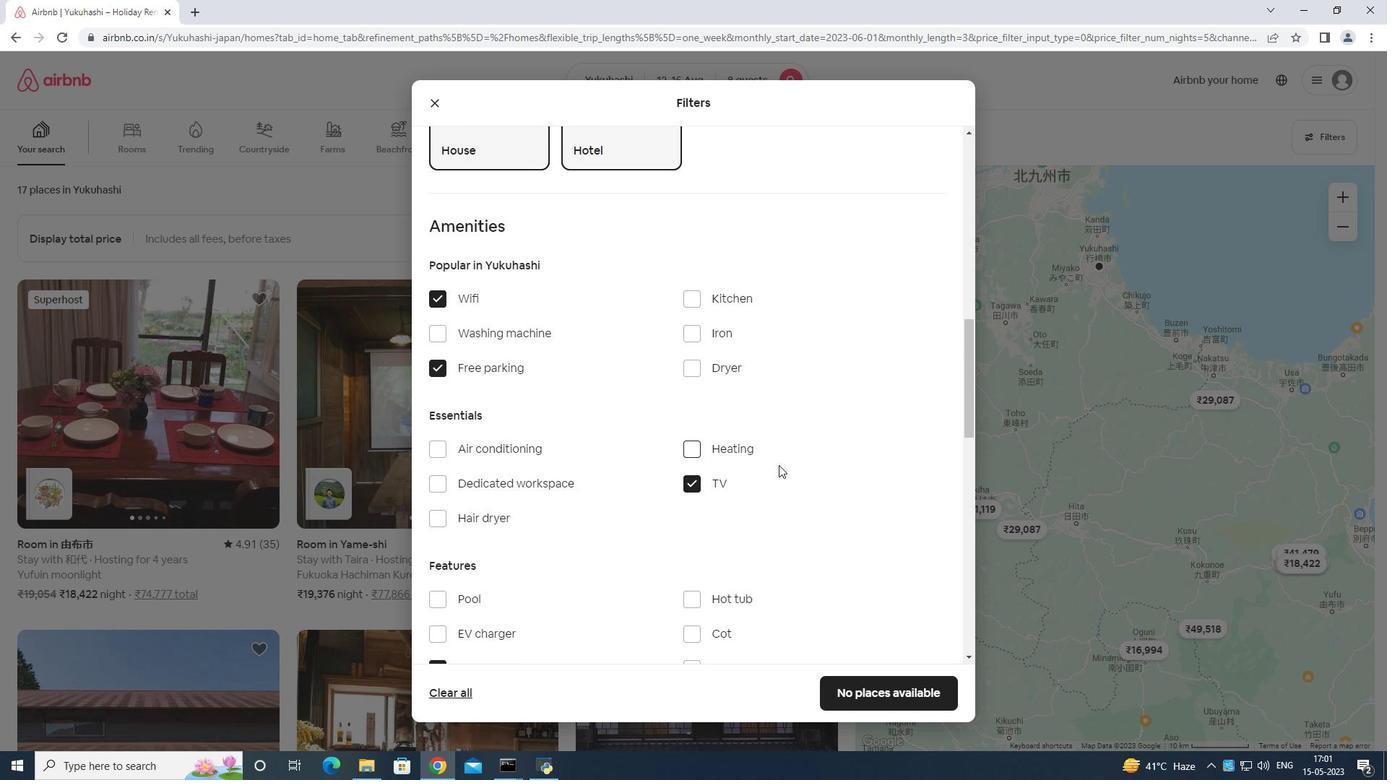 
Action: Mouse scrolled (779, 474) with delta (0, 0)
Screenshot: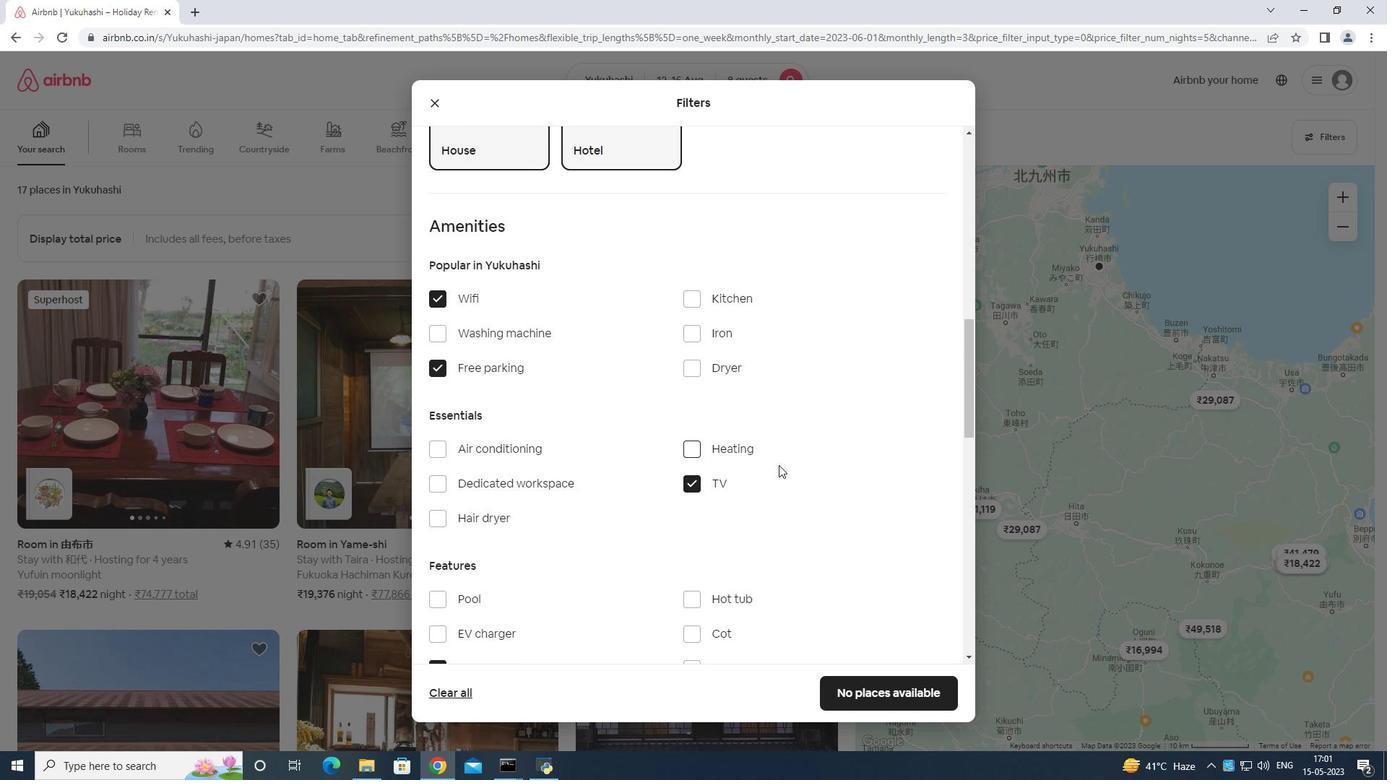 
Action: Mouse scrolled (779, 474) with delta (0, 0)
Screenshot: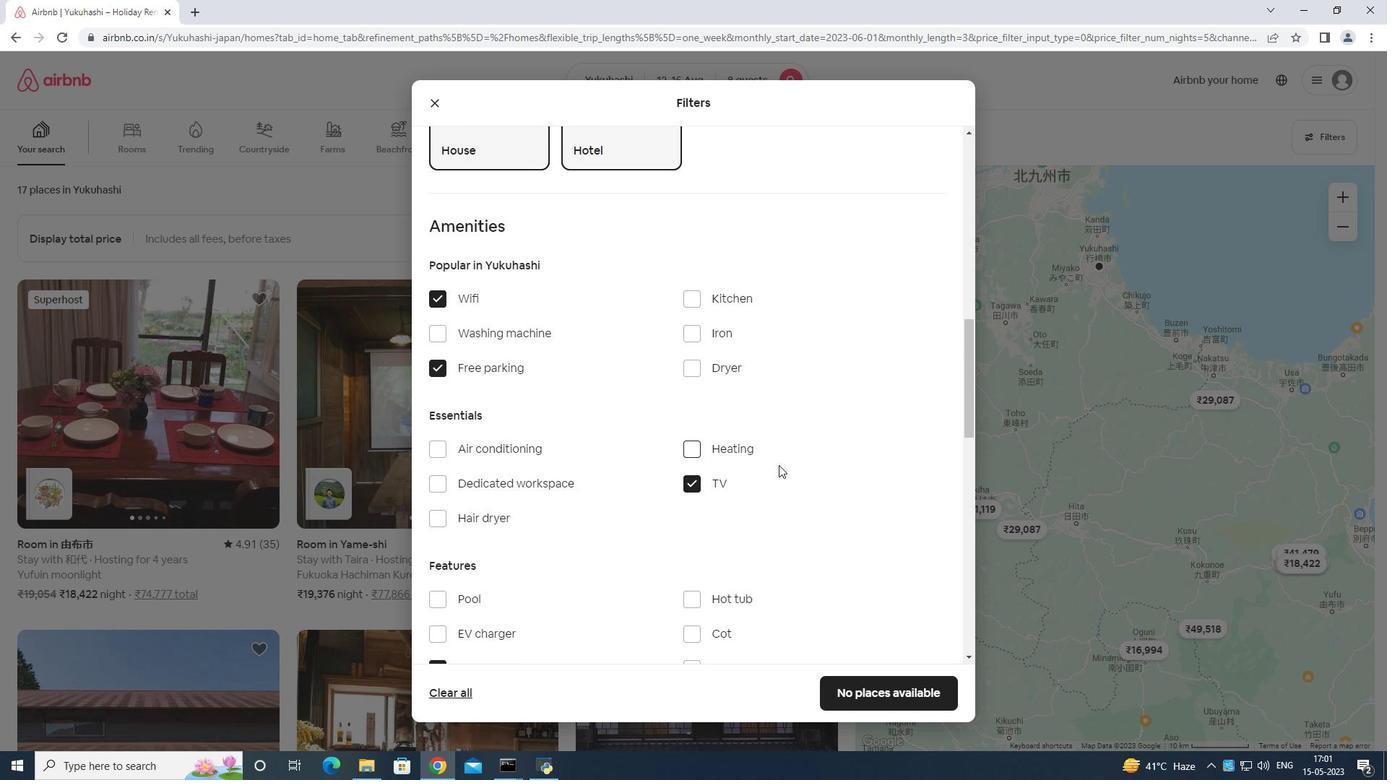 
Action: Mouse scrolled (779, 474) with delta (0, 0)
Screenshot: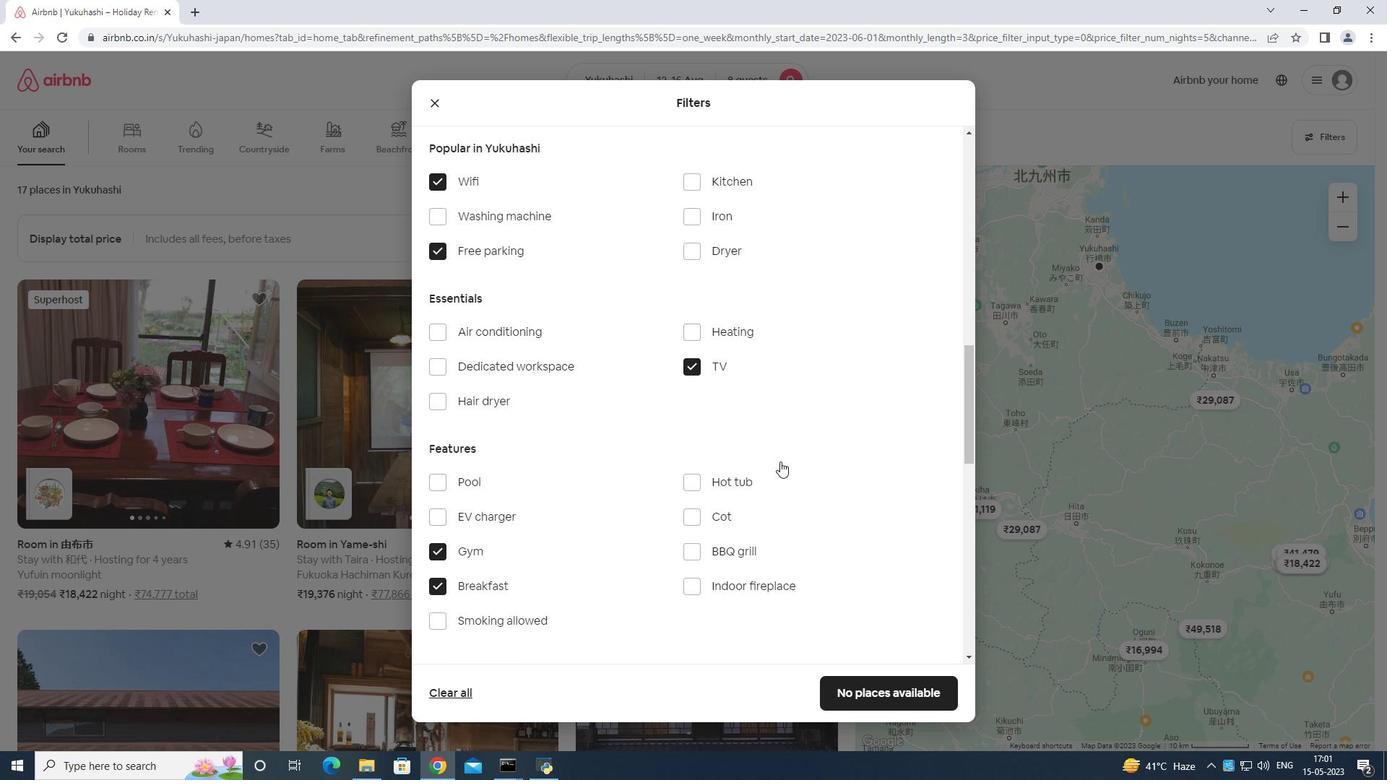 
Action: Mouse scrolled (779, 474) with delta (0, 0)
Screenshot: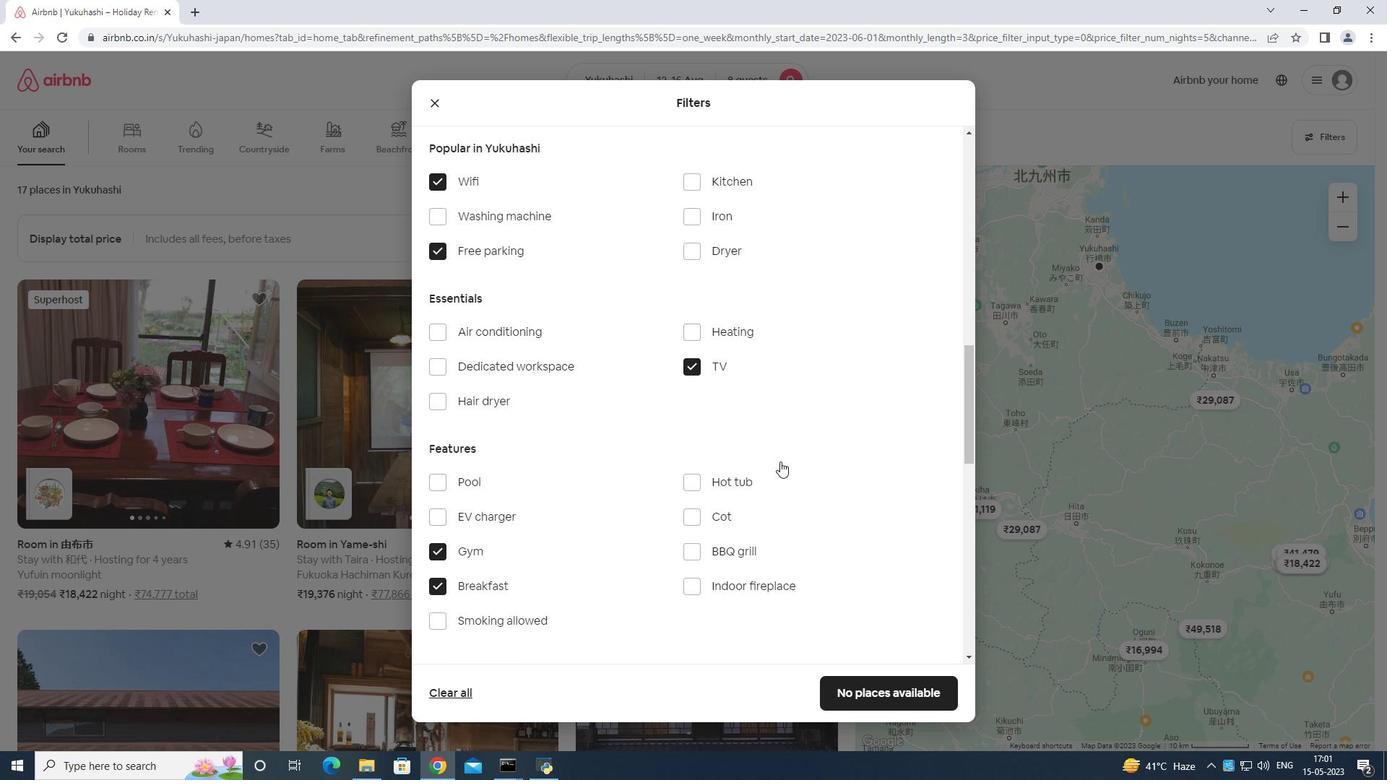 
Action: Mouse moved to (786, 468)
Screenshot: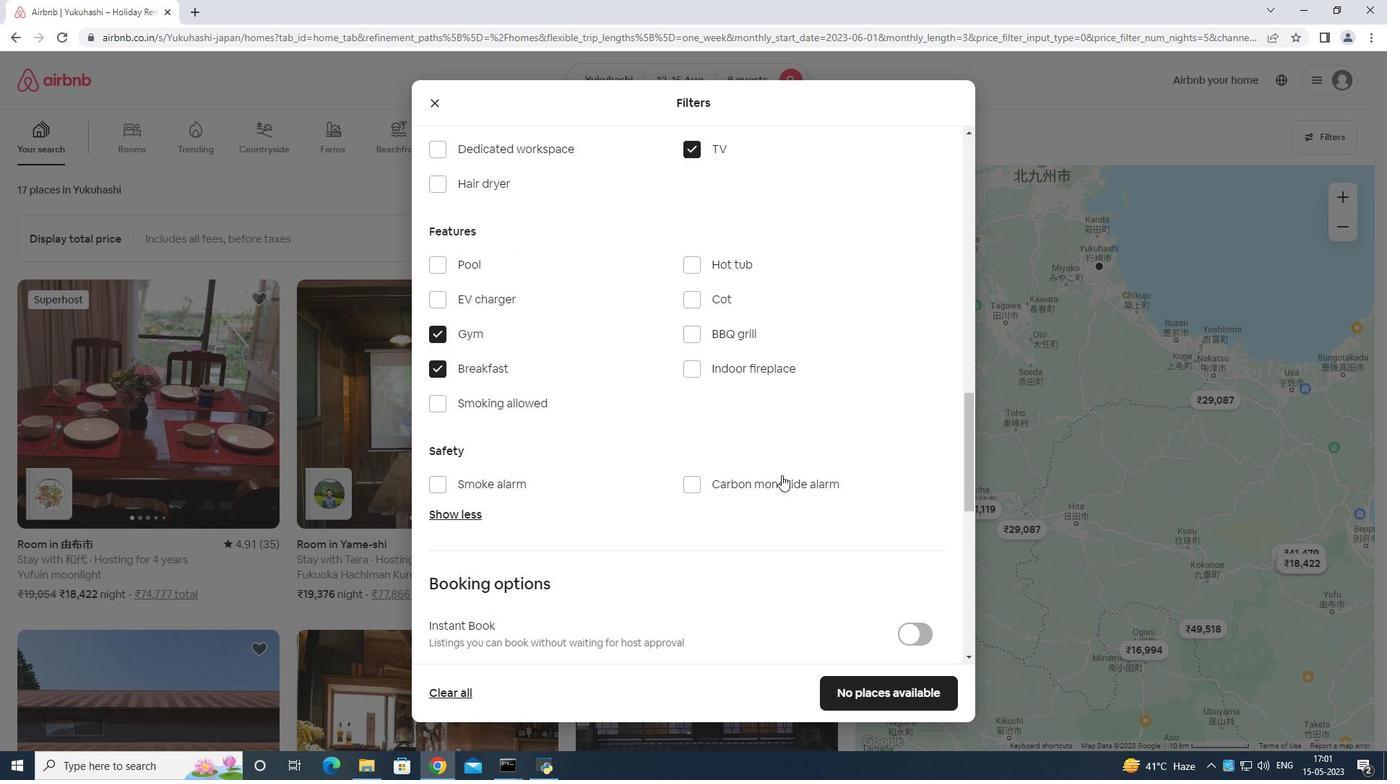 
Action: Mouse scrolled (786, 467) with delta (0, 0)
Screenshot: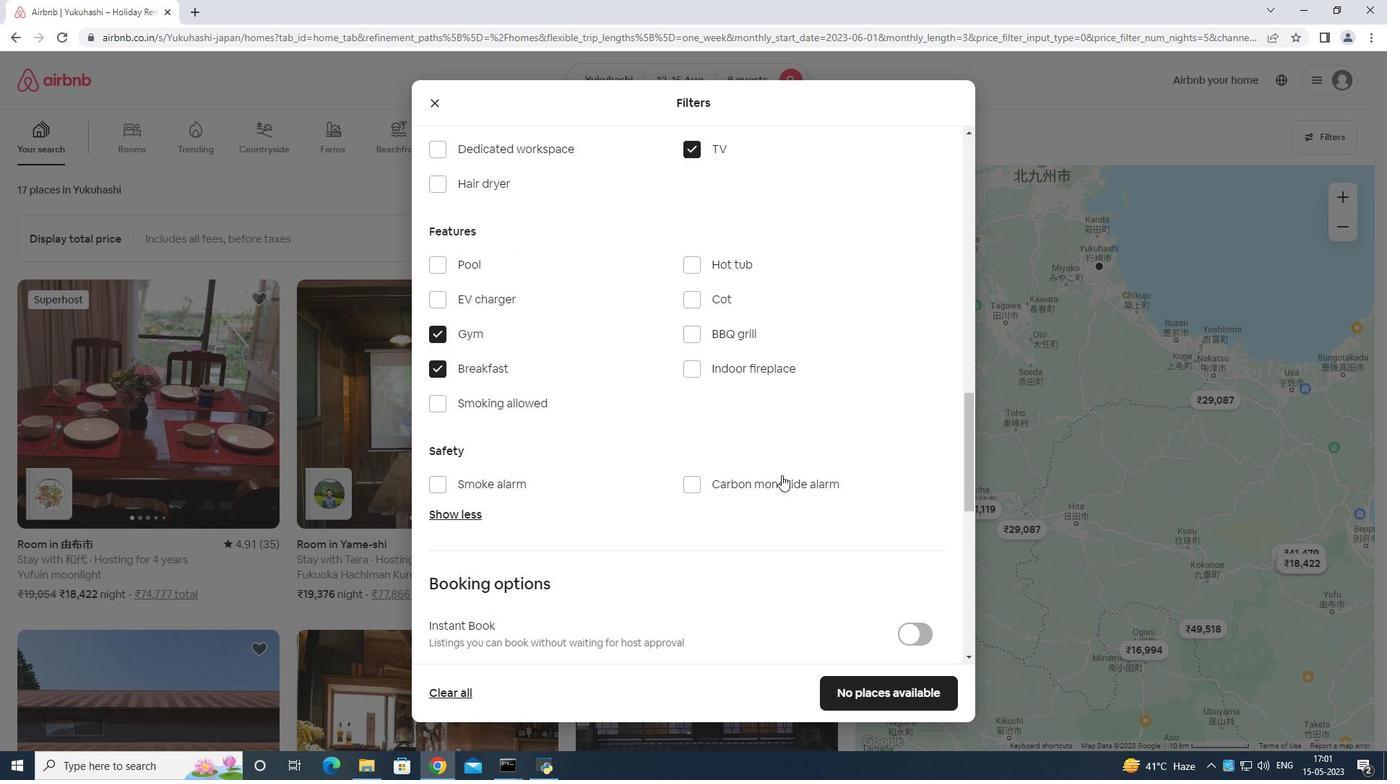 
Action: Mouse moved to (786, 476)
Screenshot: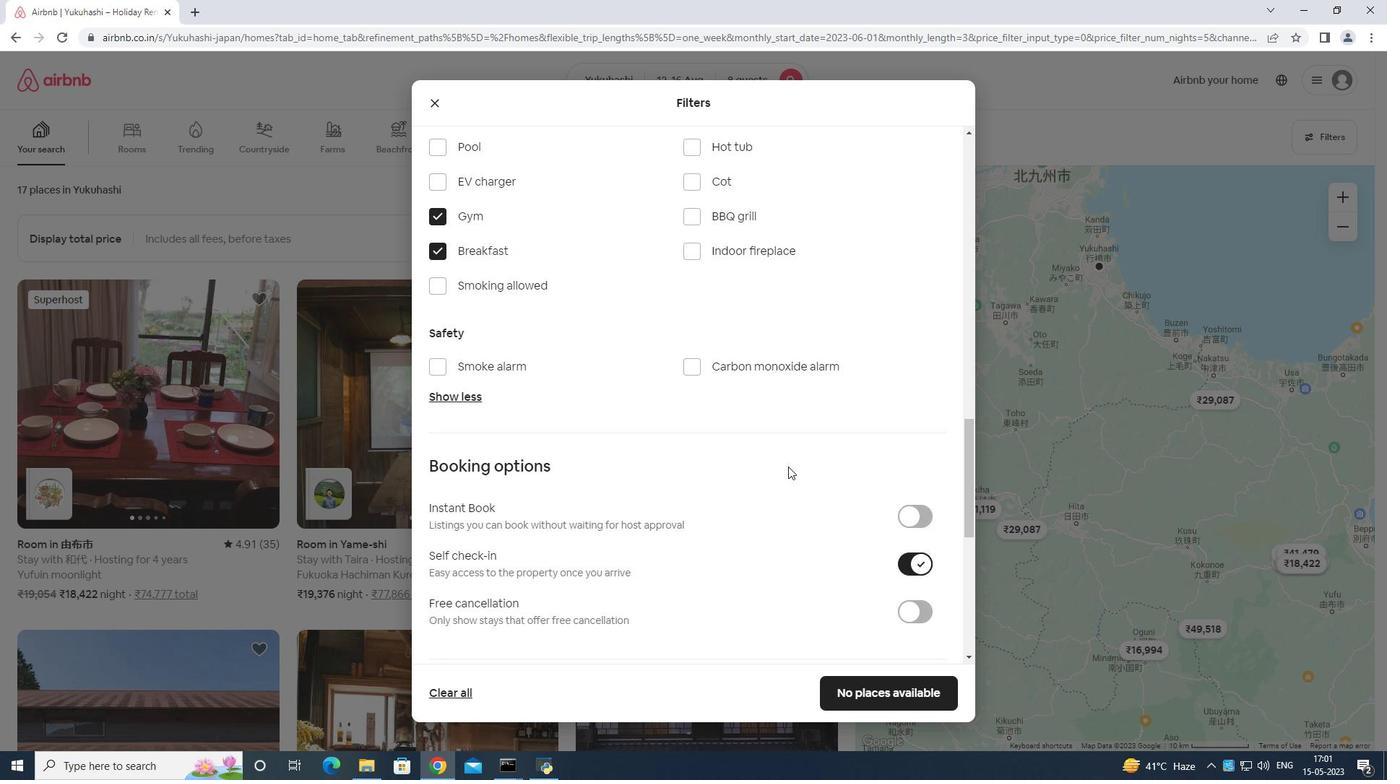 
Action: Mouse scrolled (786, 475) with delta (0, 0)
Screenshot: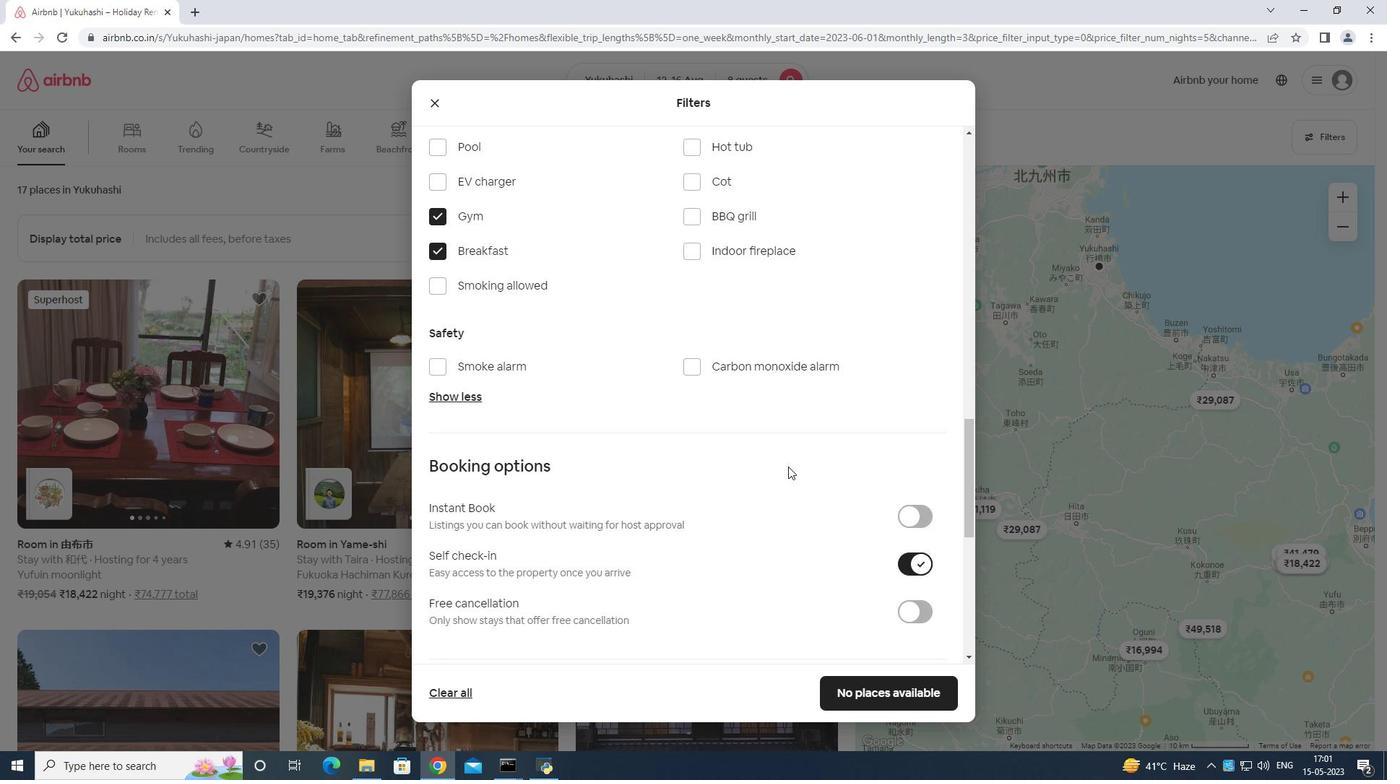 
Action: Mouse moved to (786, 476)
Screenshot: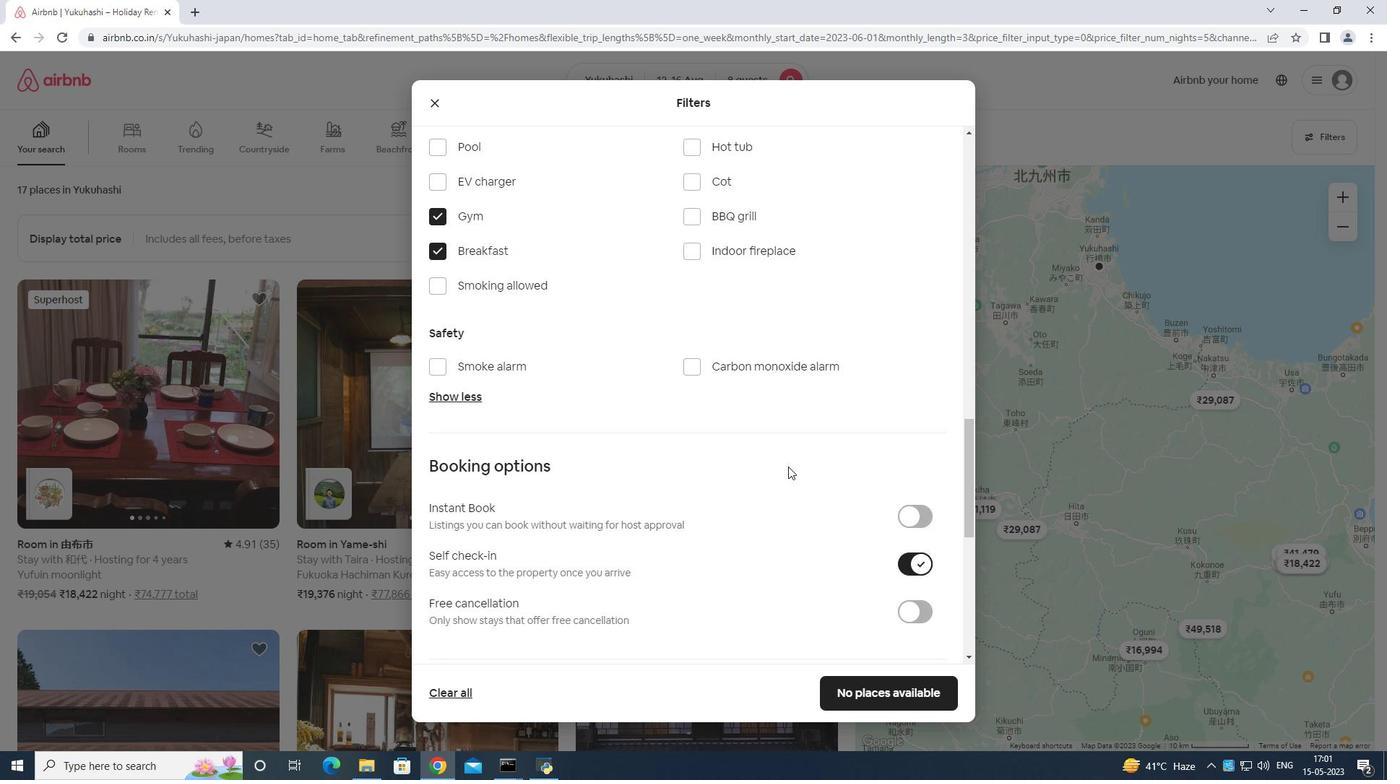 
Action: Mouse scrolled (786, 476) with delta (0, 0)
Screenshot: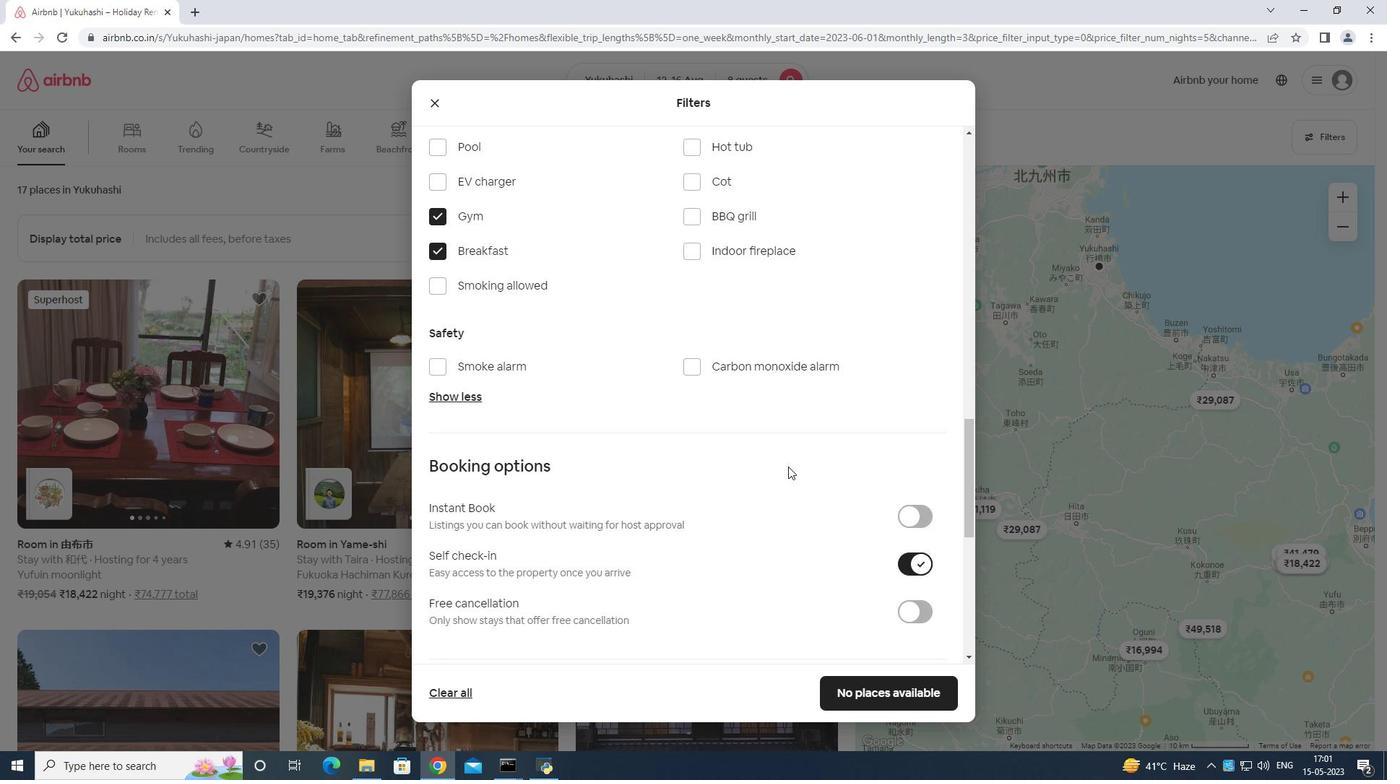 
Action: Mouse moved to (786, 476)
Screenshot: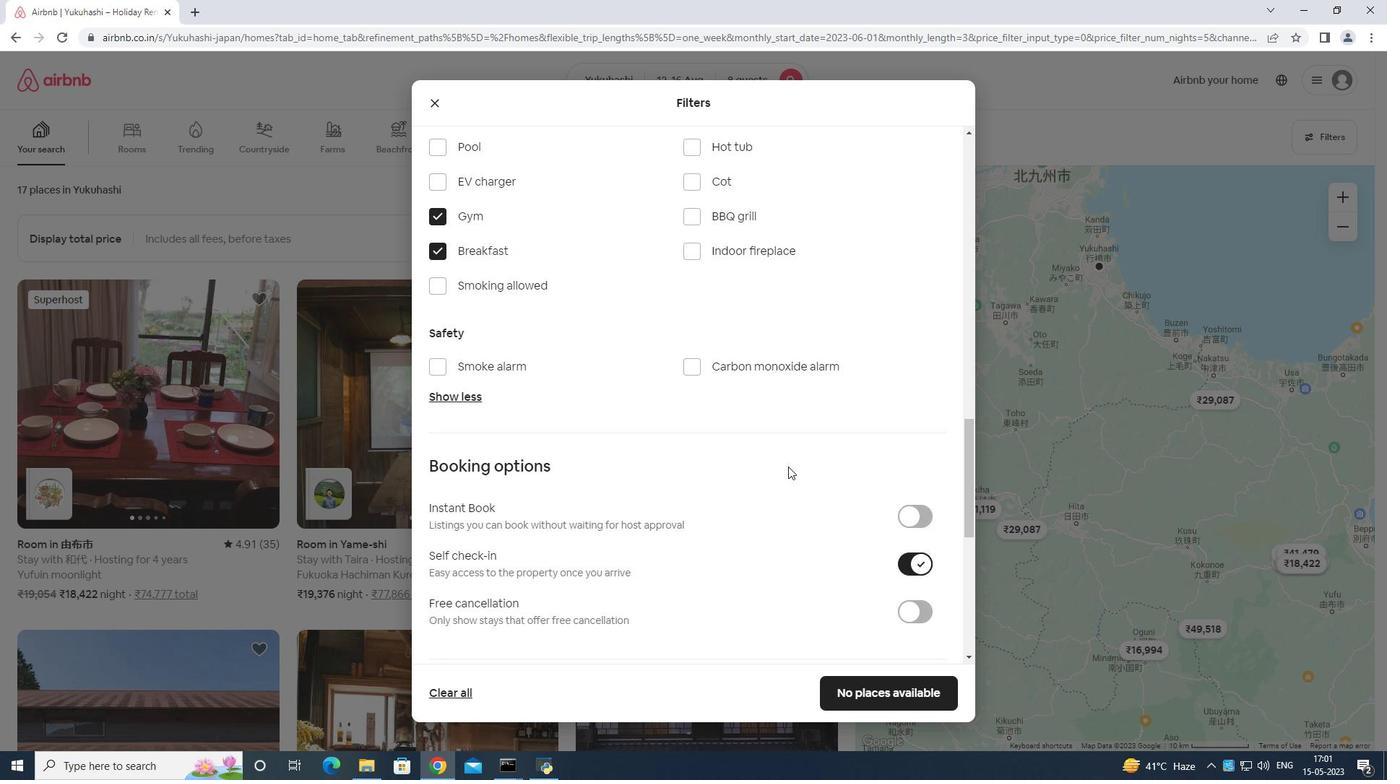 
Action: Mouse scrolled (786, 476) with delta (0, 0)
Screenshot: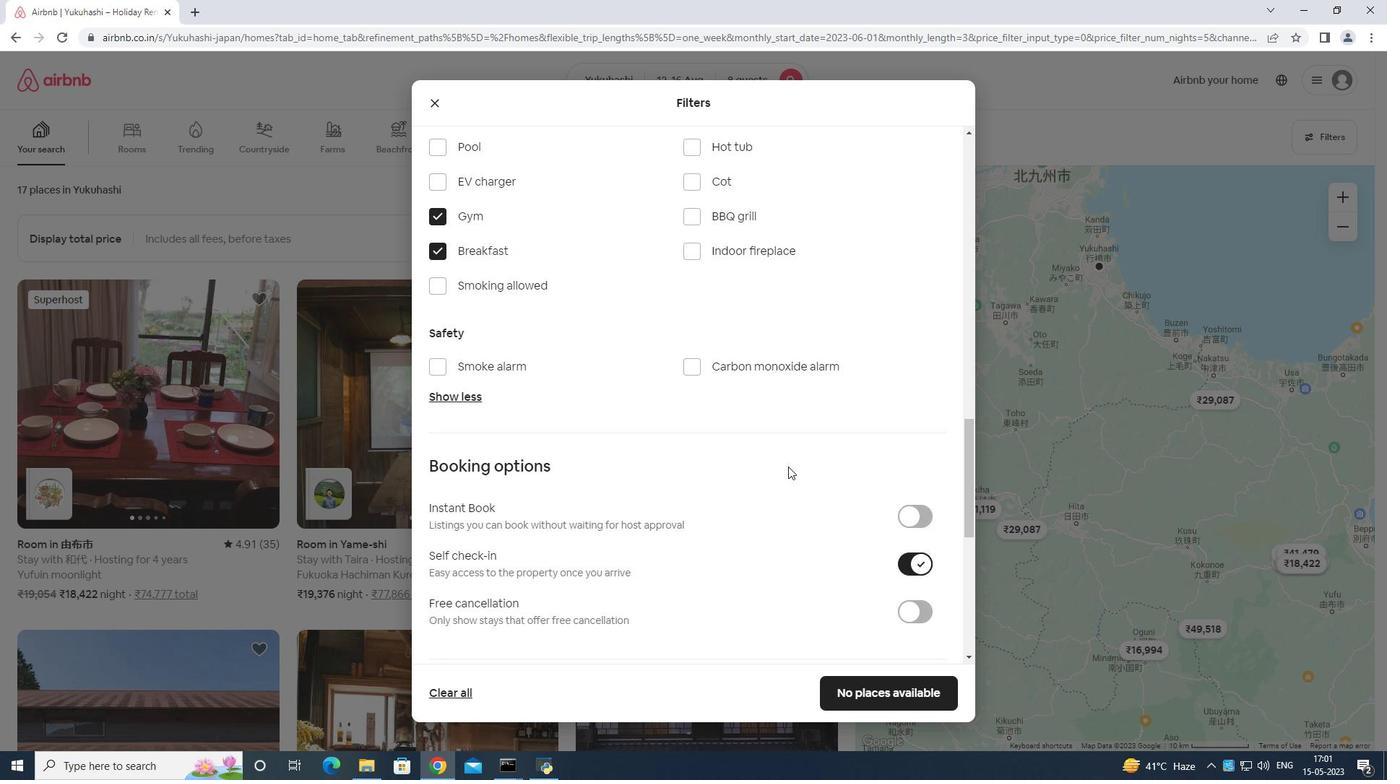 
Action: Mouse moved to (792, 477)
Screenshot: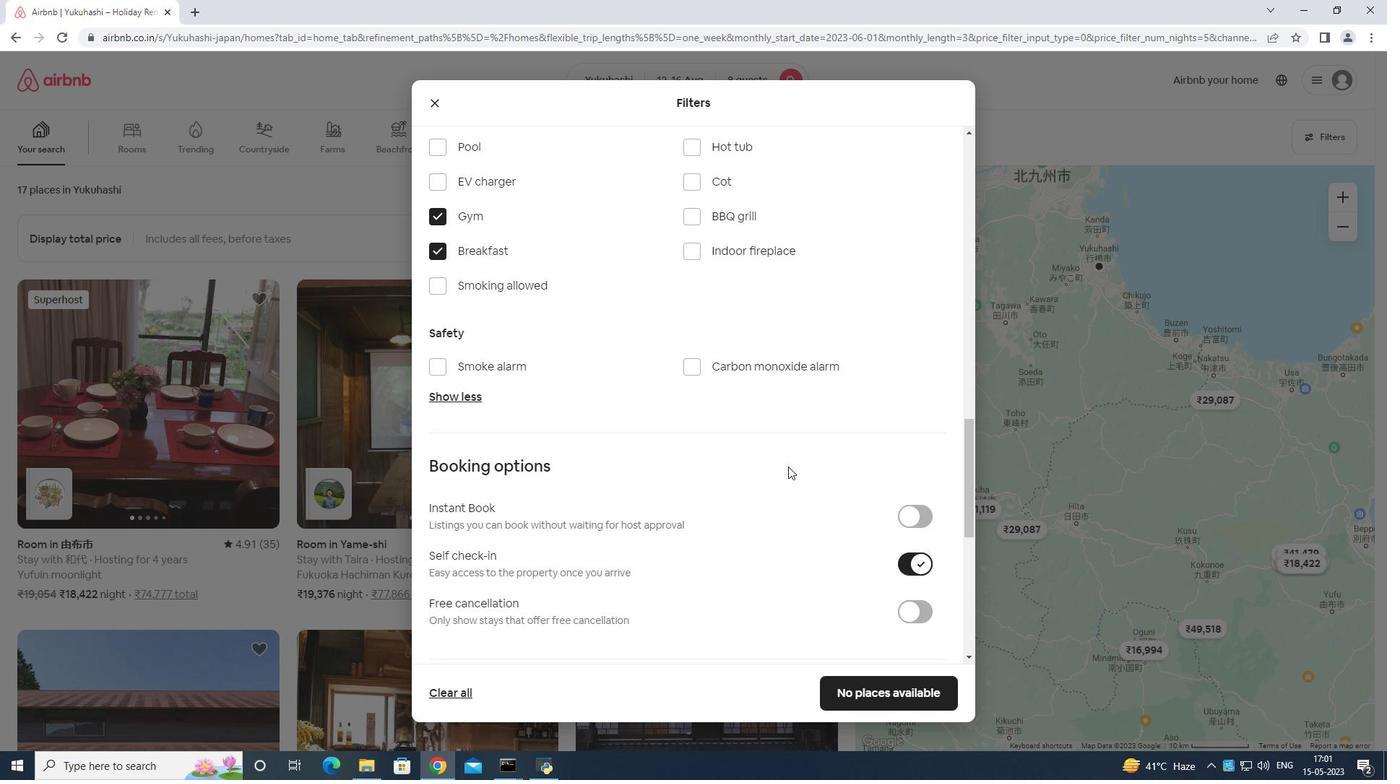 
Action: Mouse scrolled (792, 476) with delta (0, 0)
Screenshot: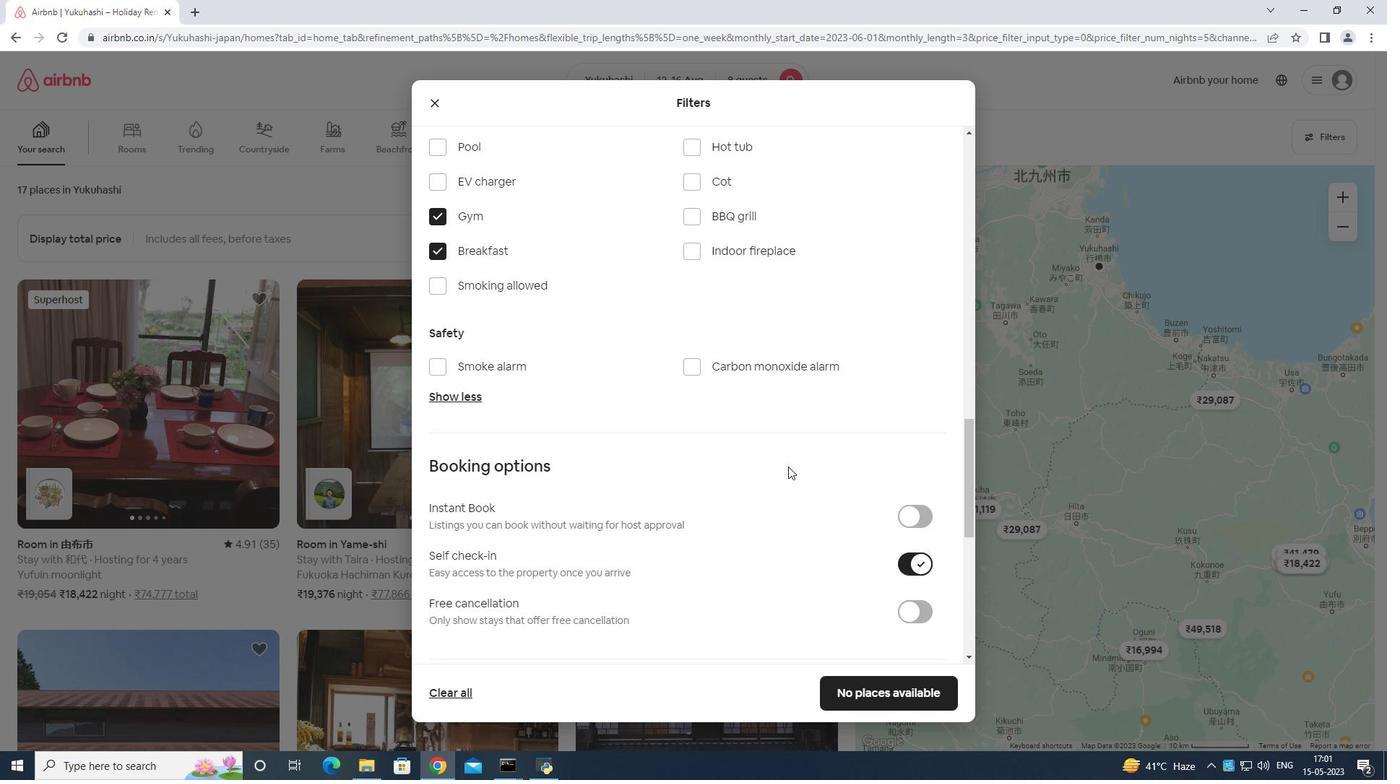 
Action: Mouse moved to (813, 475)
Screenshot: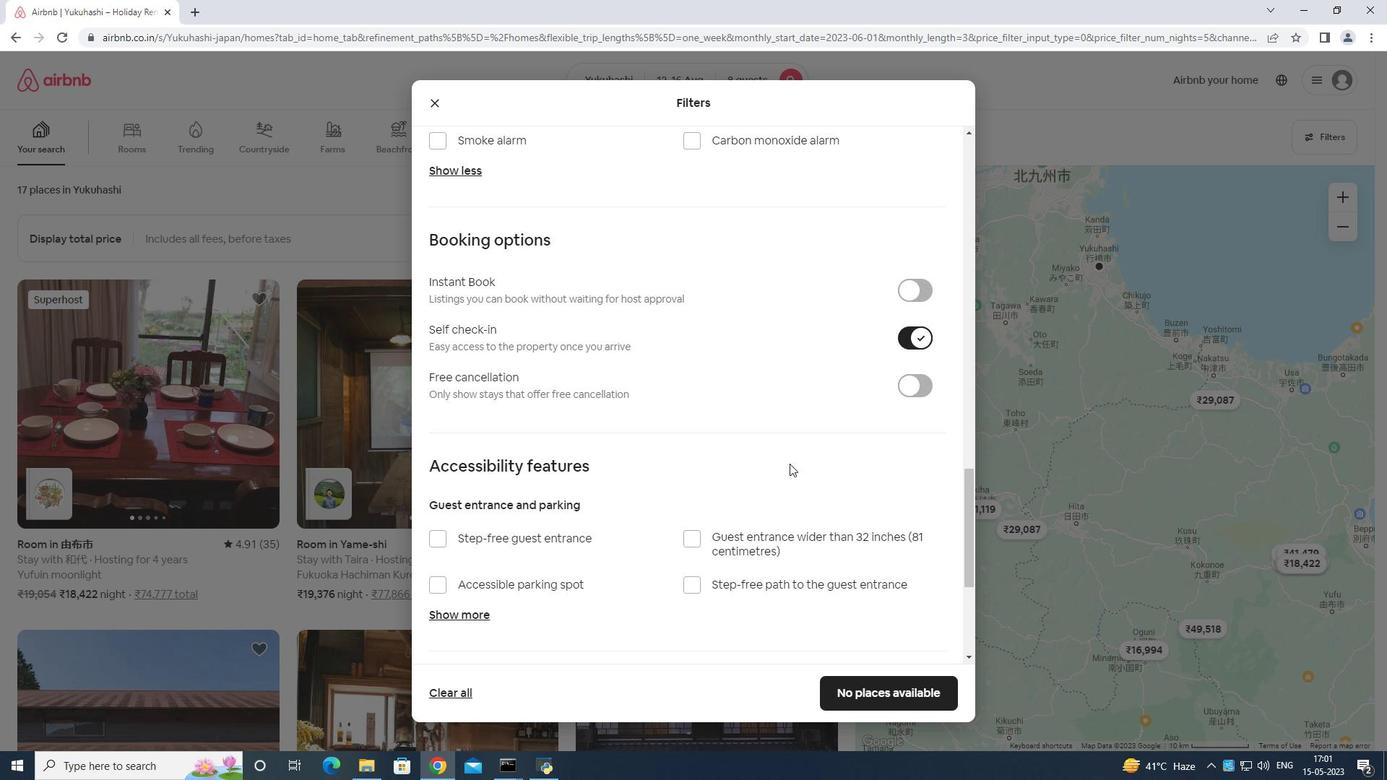 
Action: Mouse scrolled (813, 474) with delta (0, 0)
Screenshot: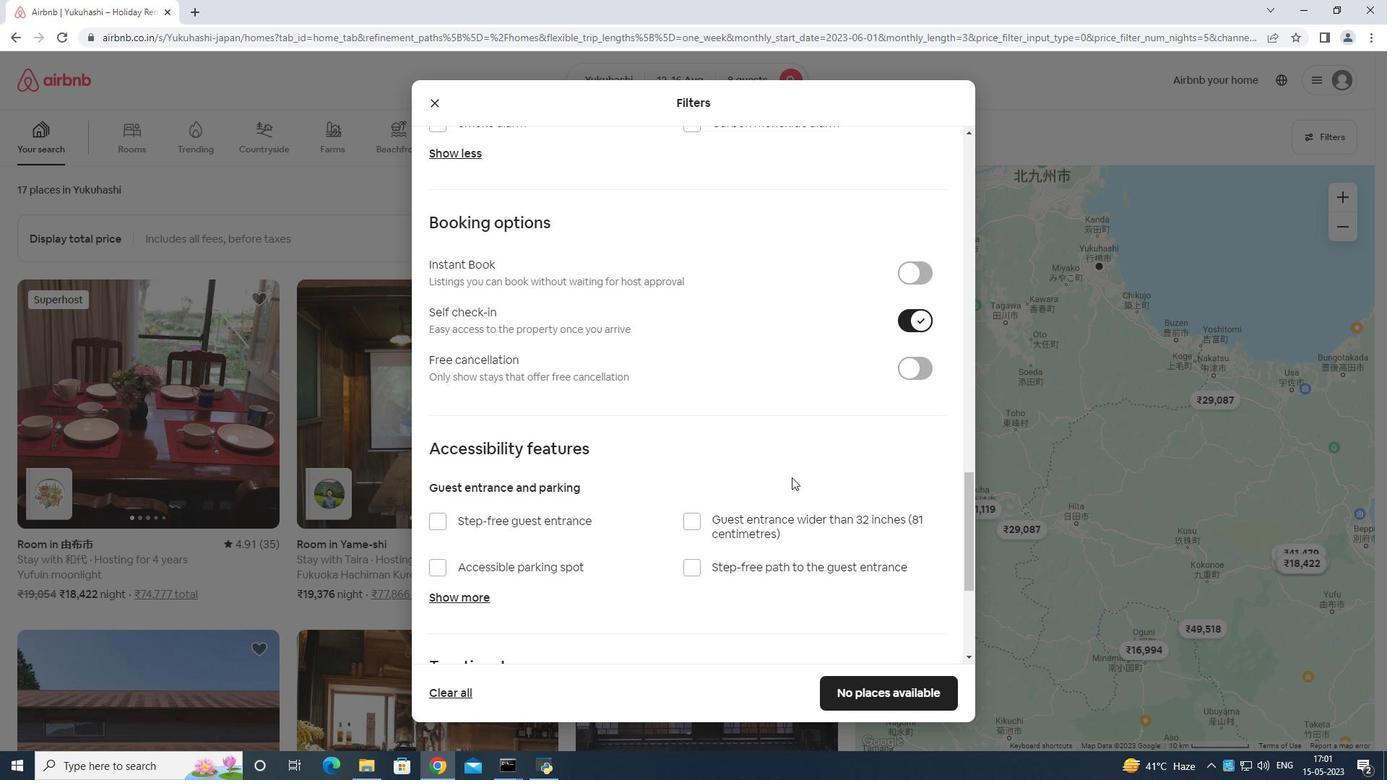 
Action: Mouse moved to (813, 477)
Screenshot: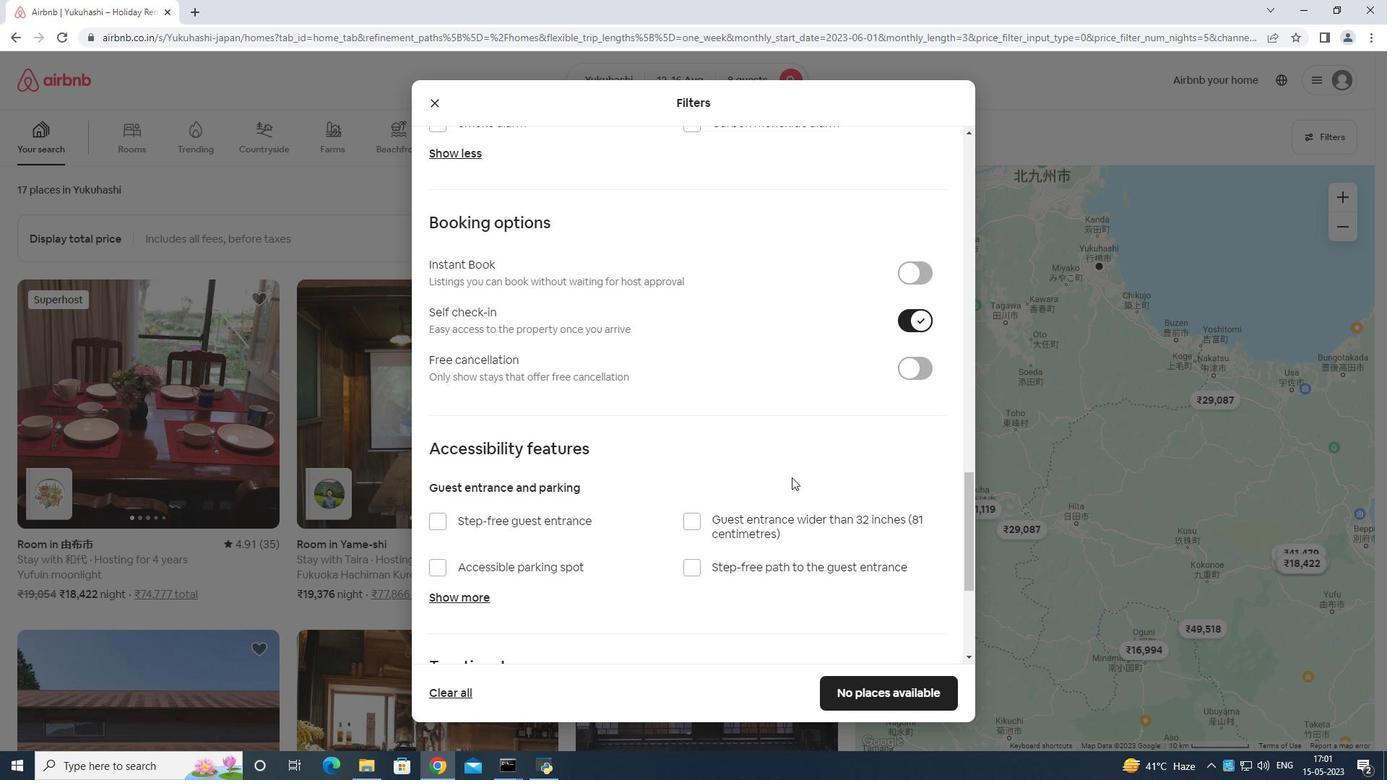 
Action: Mouse scrolled (813, 476) with delta (0, 0)
Screenshot: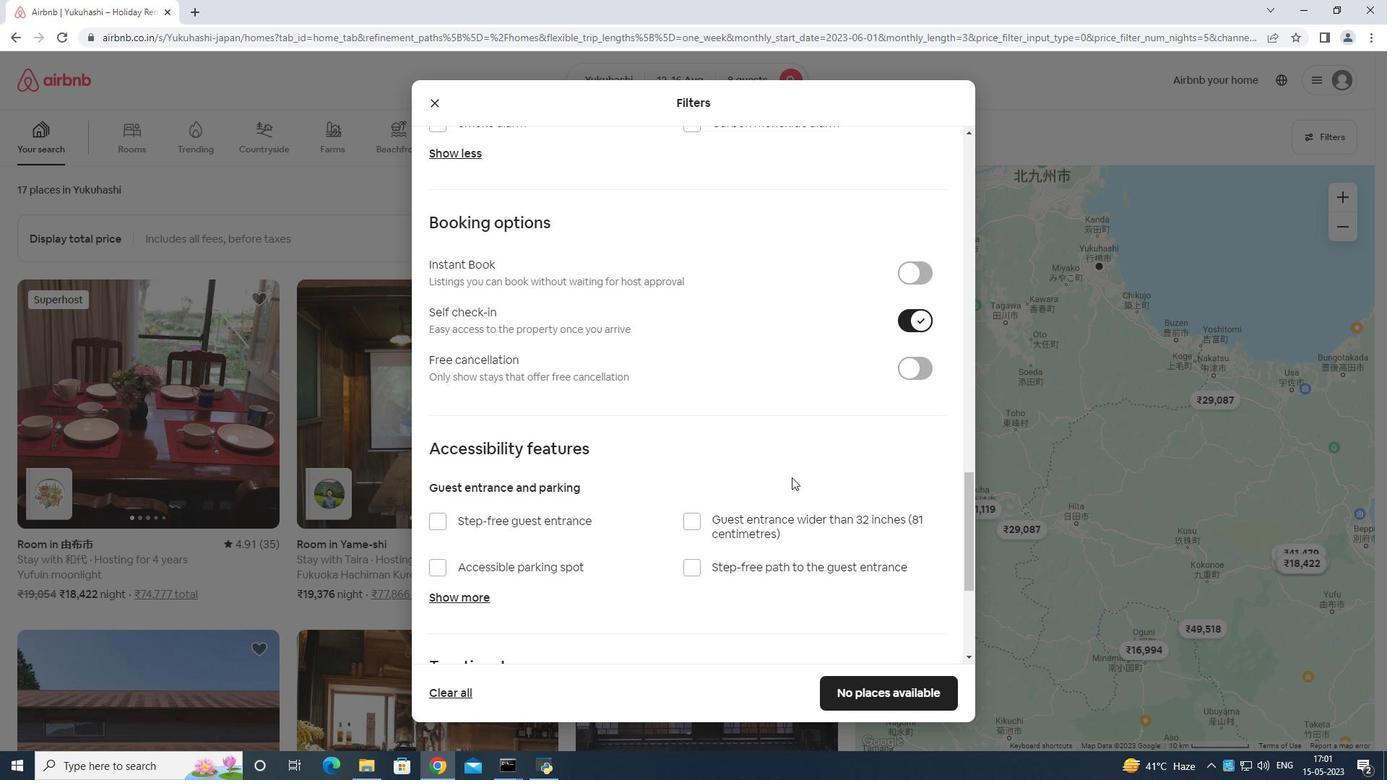
Action: Mouse moved to (813, 478)
Screenshot: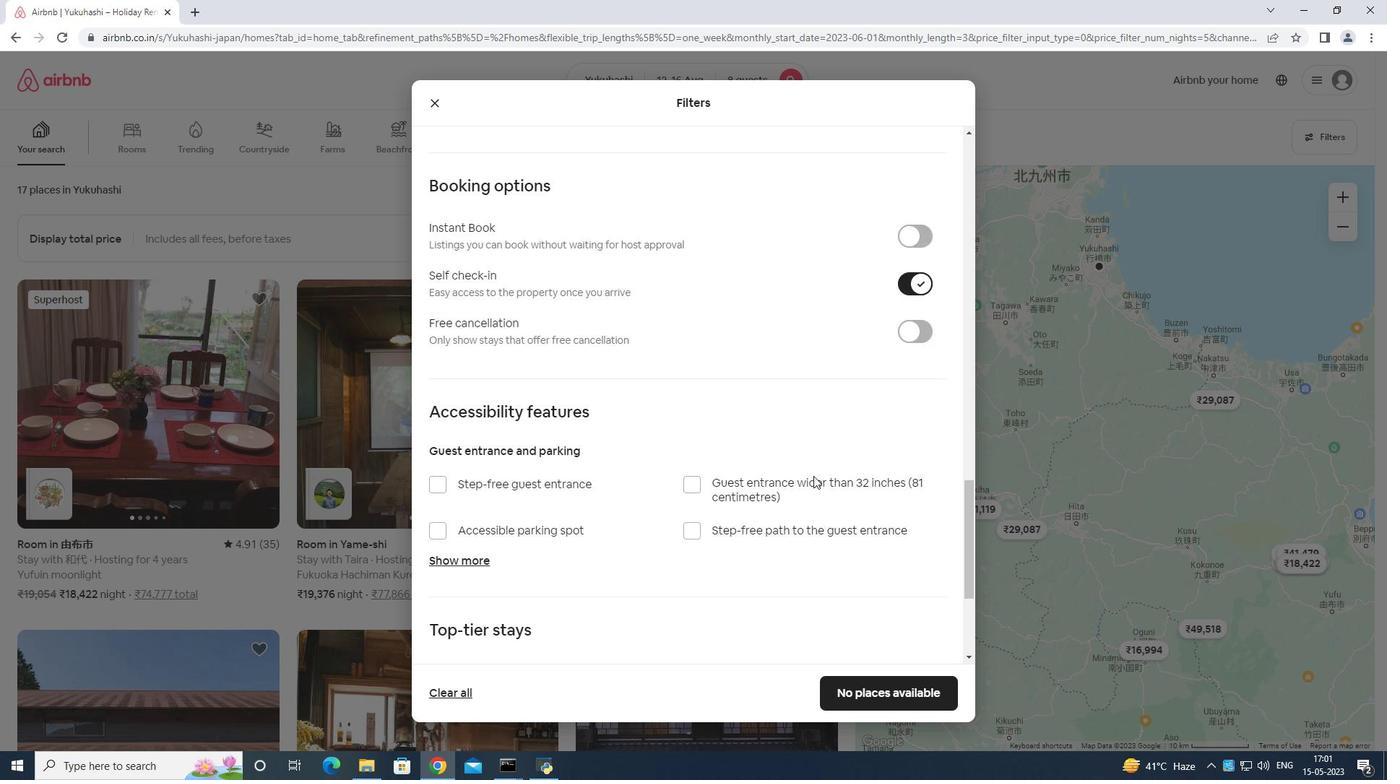 
Action: Mouse scrolled (813, 477) with delta (0, 0)
Screenshot: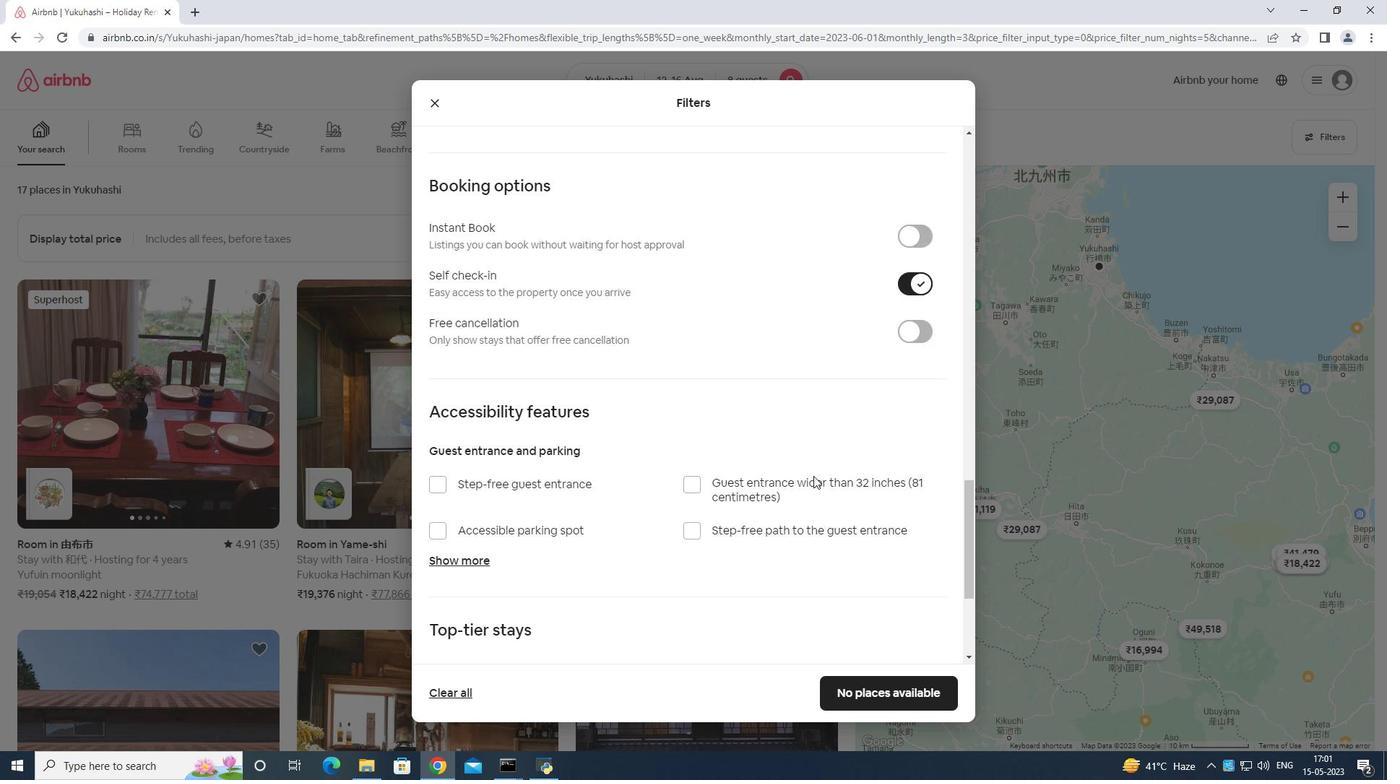 
Action: Mouse moved to (813, 478)
Screenshot: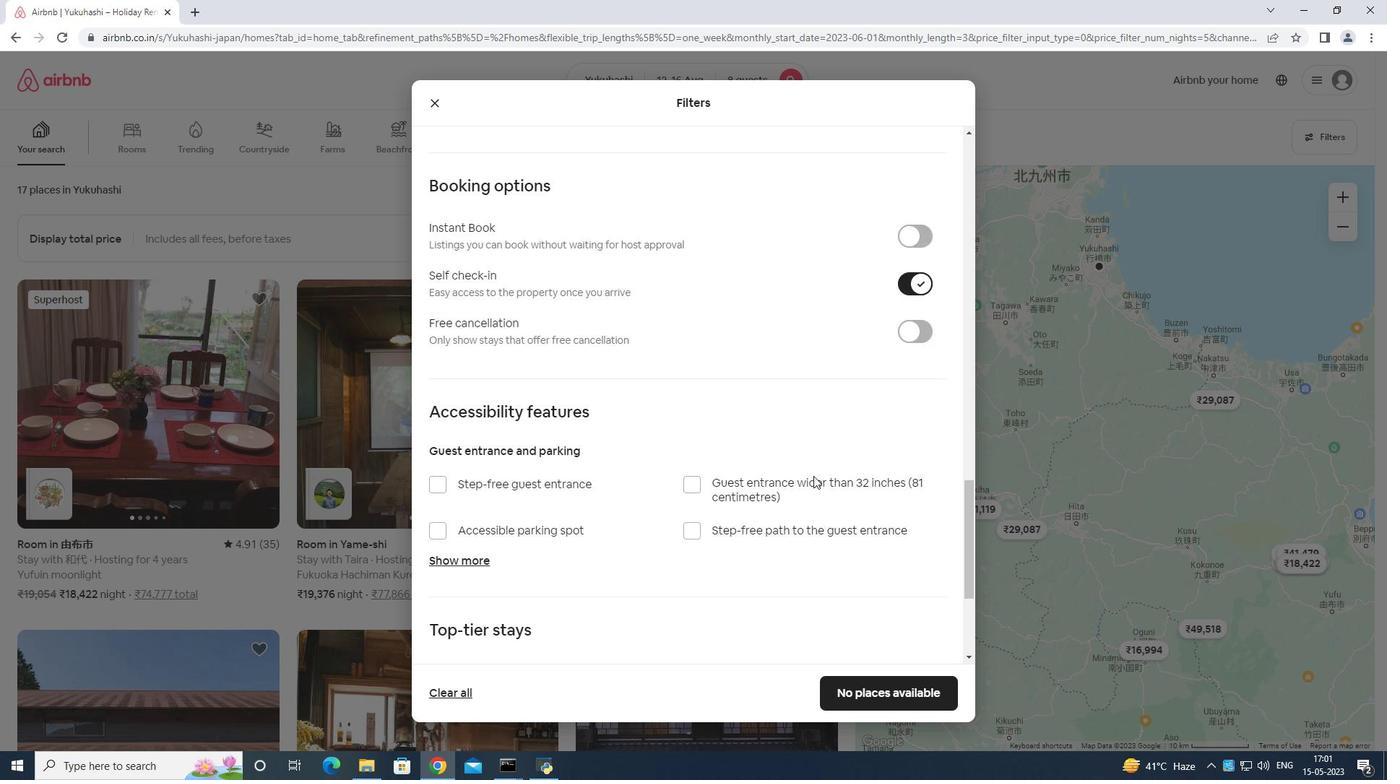 
Action: Mouse scrolled (813, 477) with delta (0, 0)
Screenshot: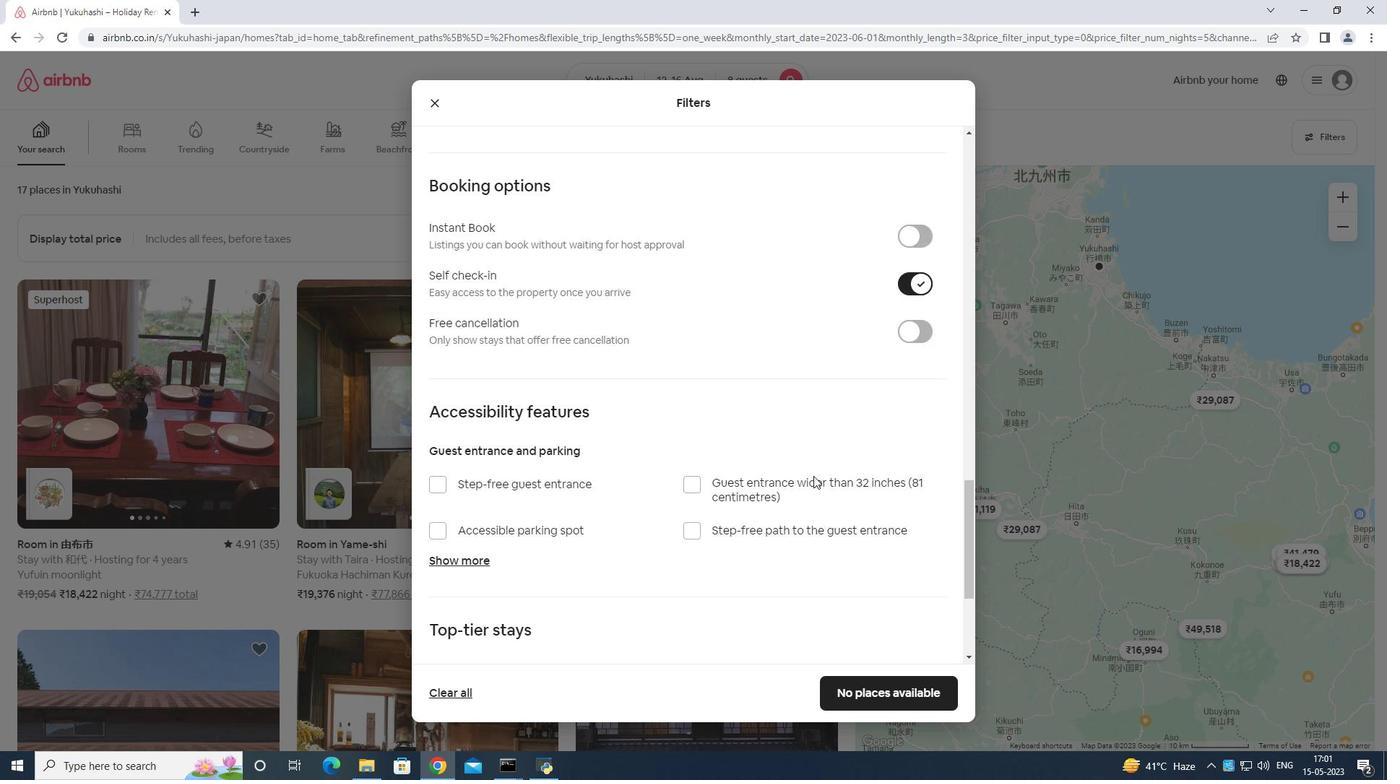 
Action: Mouse moved to (487, 584)
Screenshot: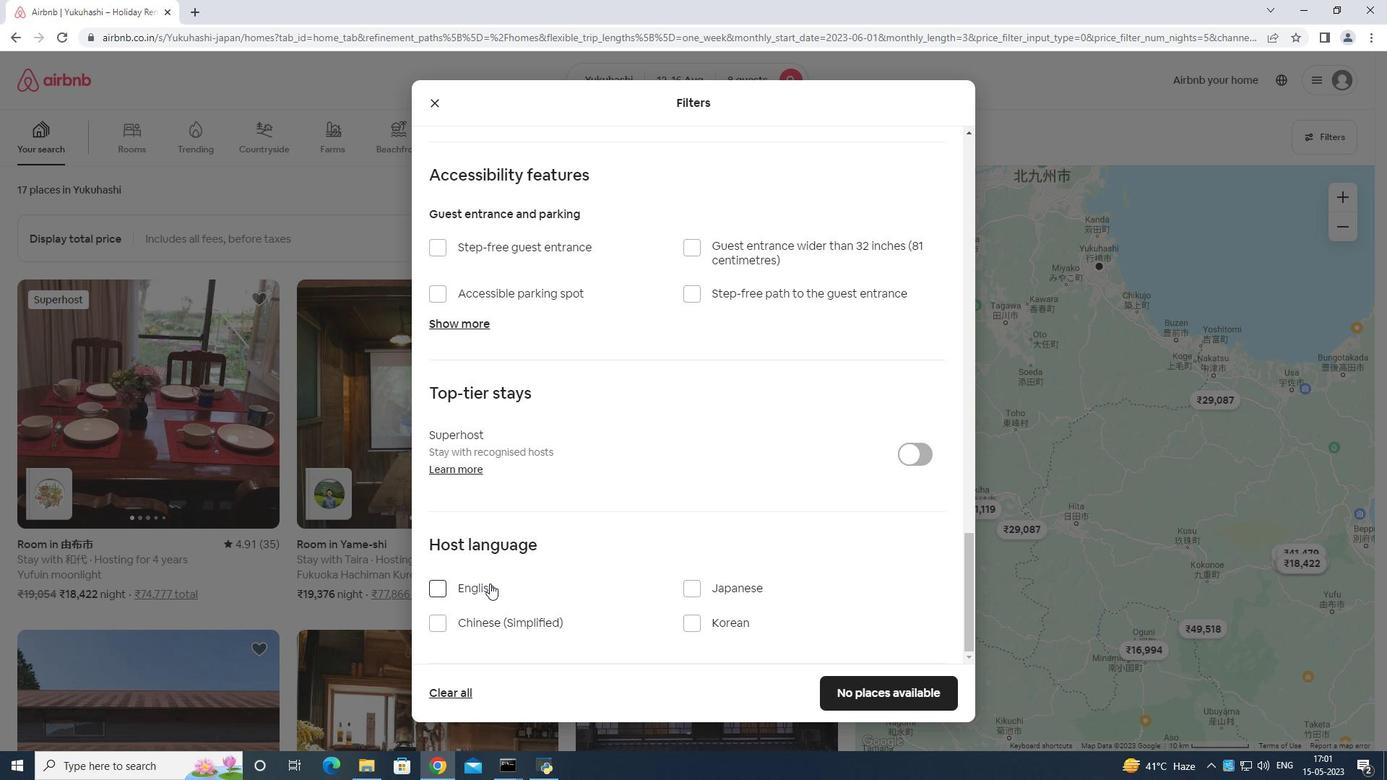 
Action: Mouse pressed left at (487, 584)
Screenshot: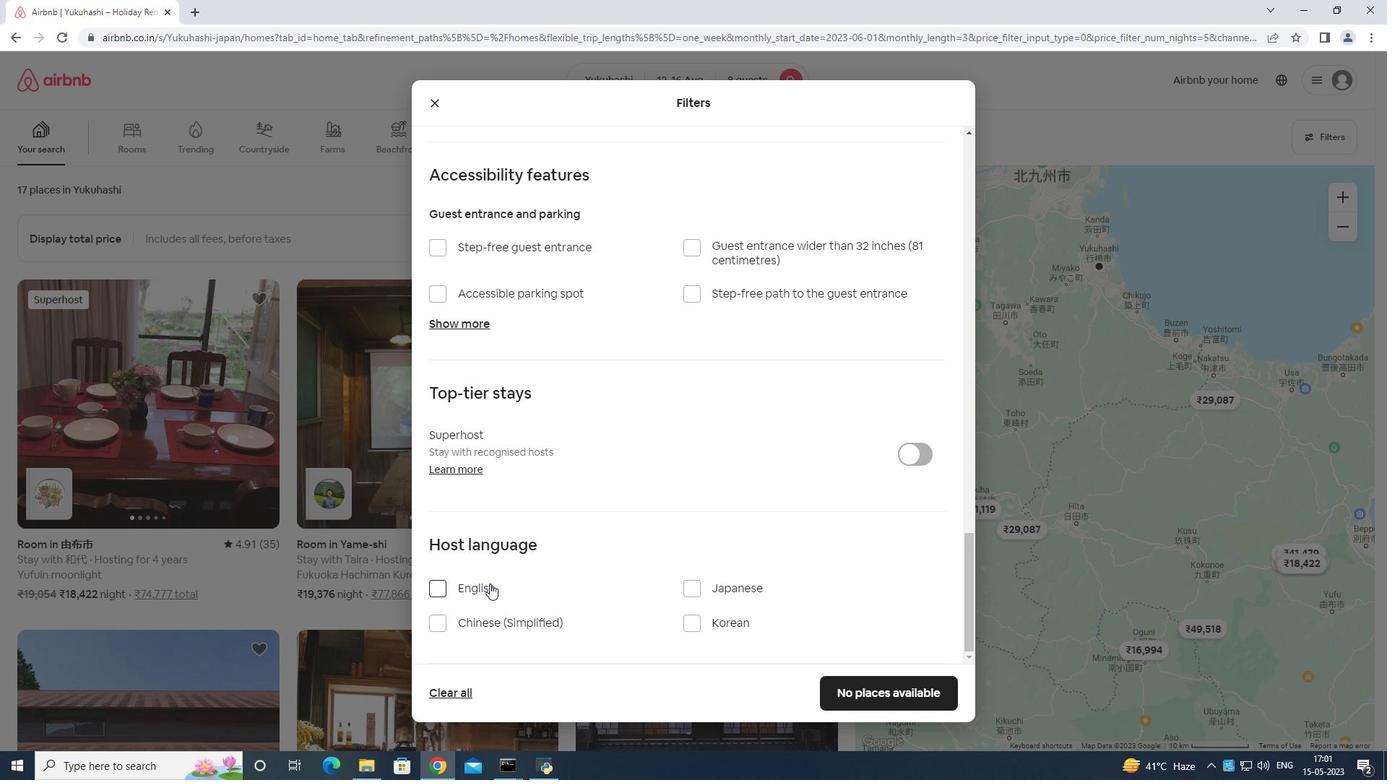 
Action: Mouse moved to (870, 686)
Screenshot: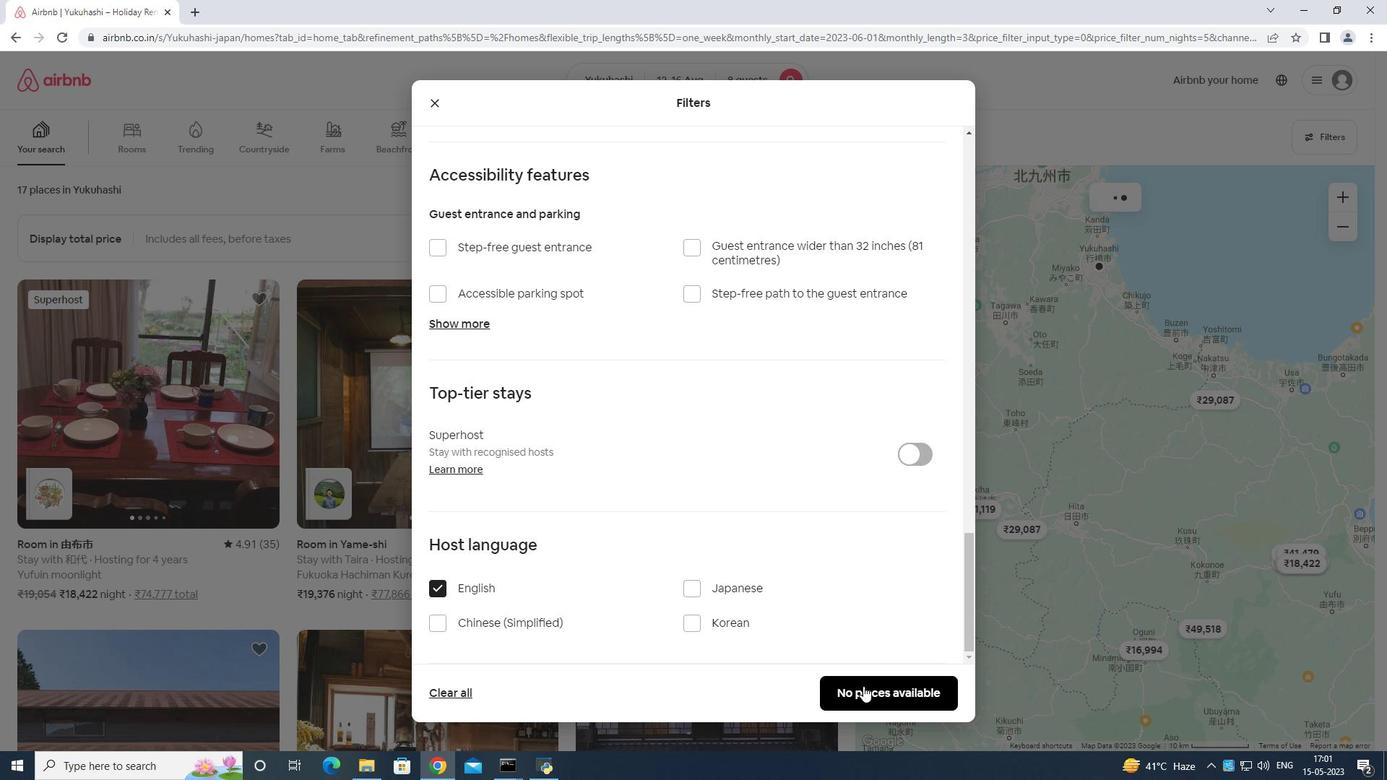 
Action: Mouse pressed left at (870, 686)
Screenshot: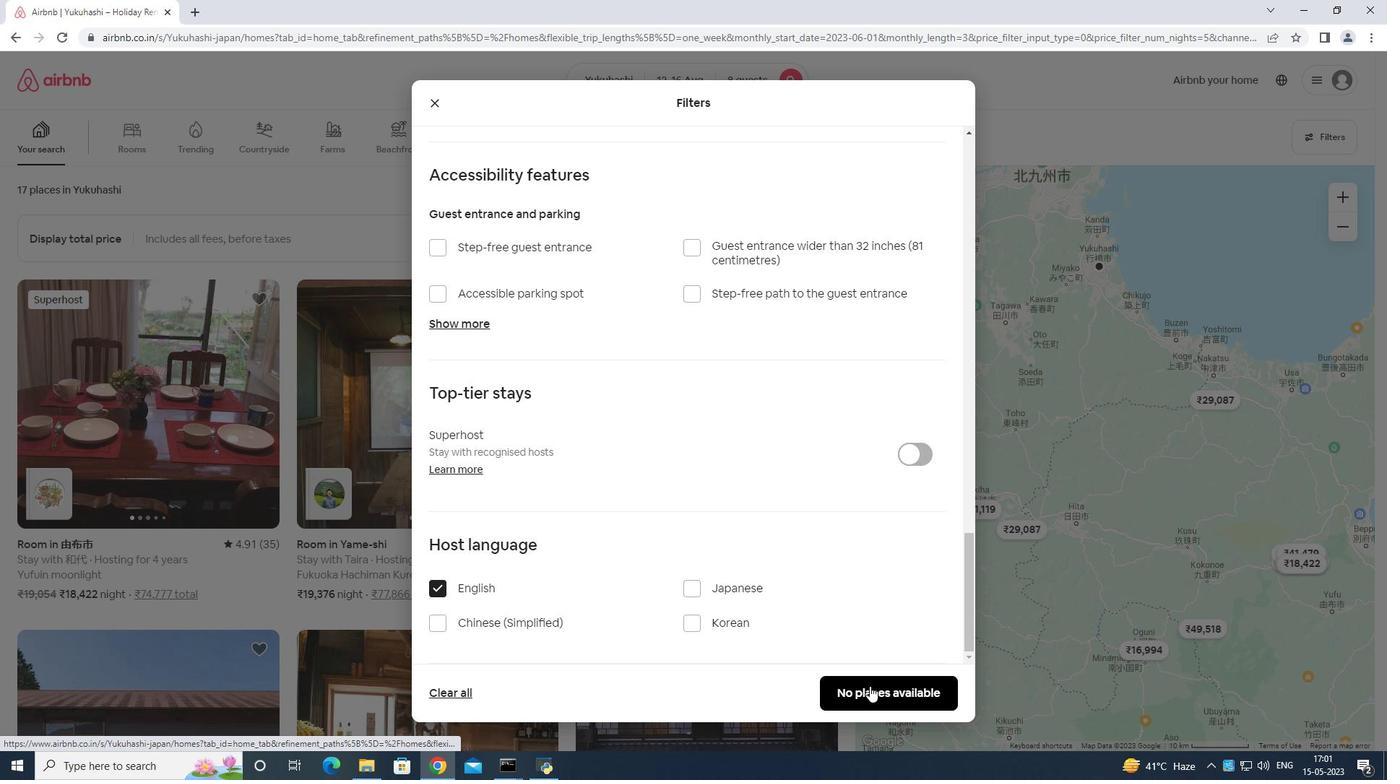 
Action: Mouse moved to (870, 686)
Screenshot: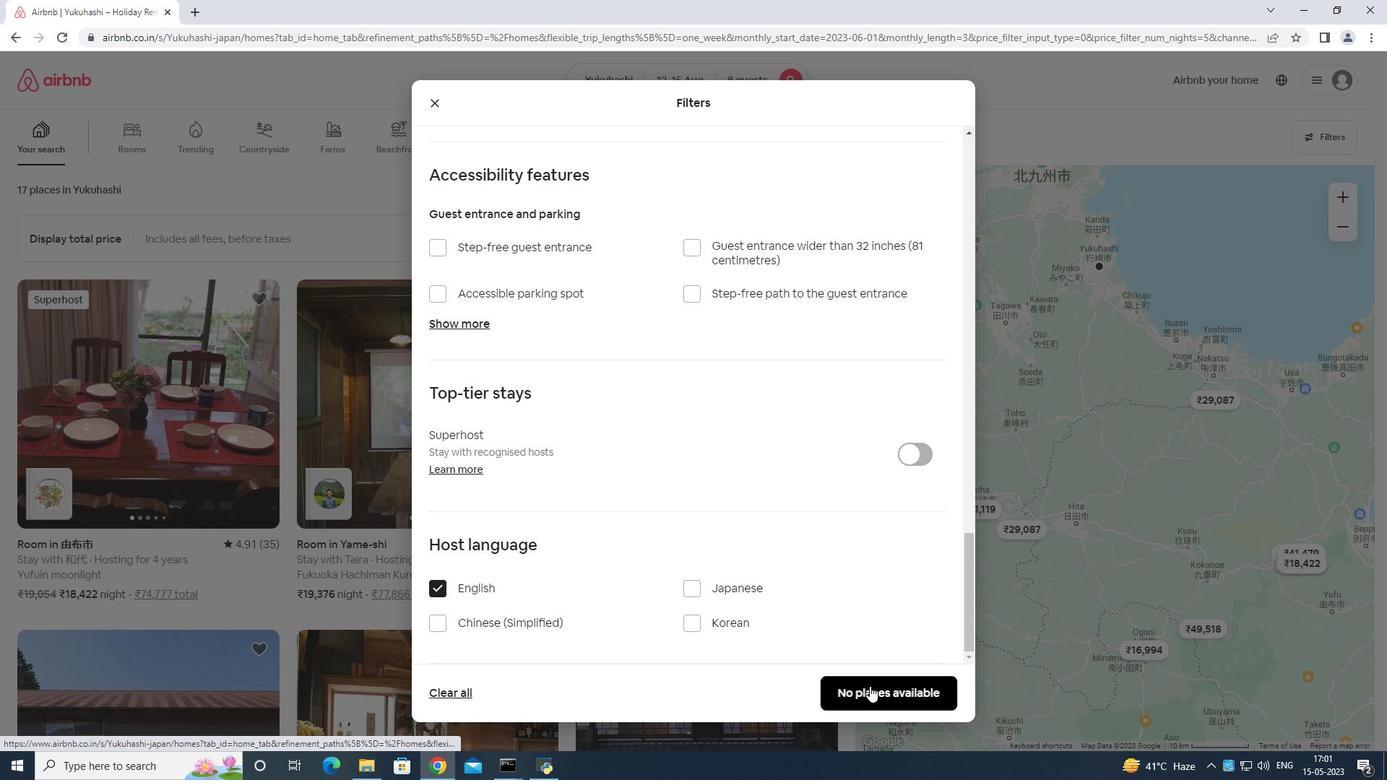
